 Task: Research Airbnb options in Warrnambool, Australia from 2nd December, 2023 to 6th December, 2023 for 2 adults.1  bedroom having 1 bed and 1 bathroom. Property type can be hotel. Amenities needed are: washing machine. Look for 3 properties as per requirement.
Action: Mouse moved to (549, 122)
Screenshot: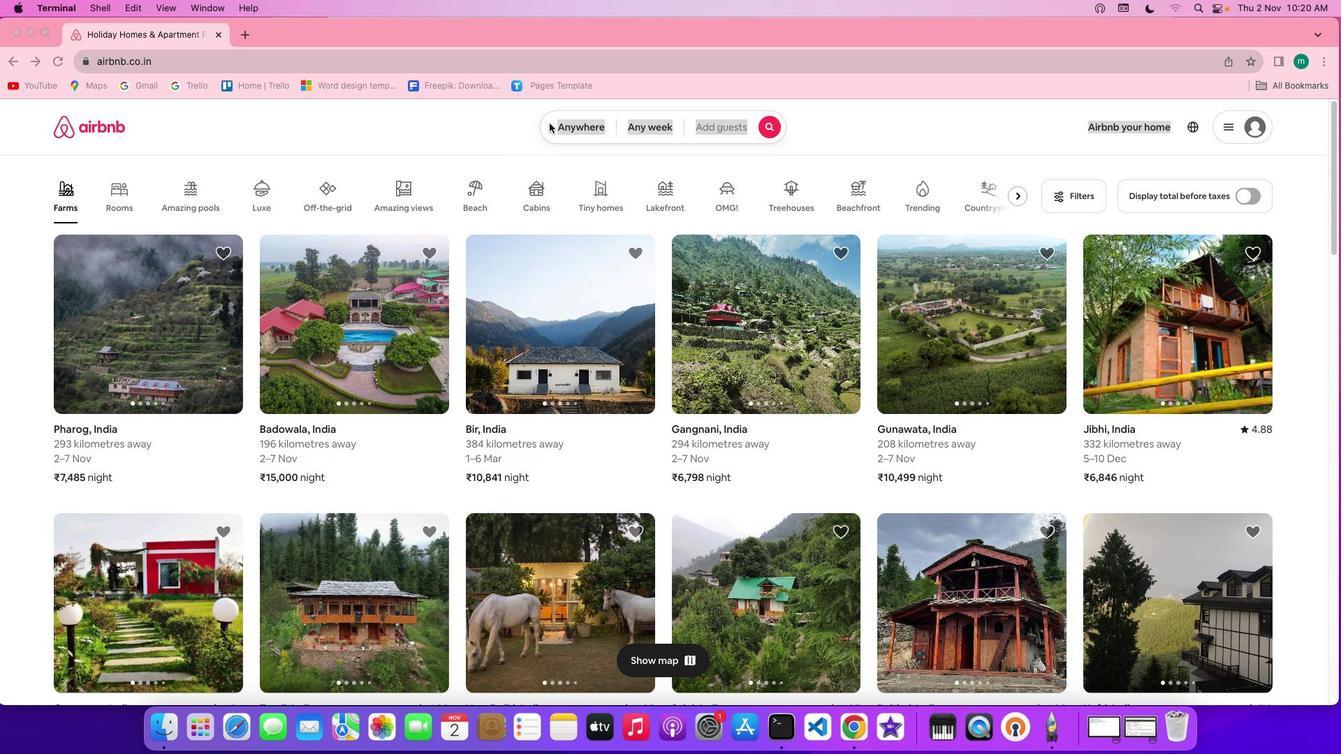 
Action: Mouse pressed left at (549, 122)
Screenshot: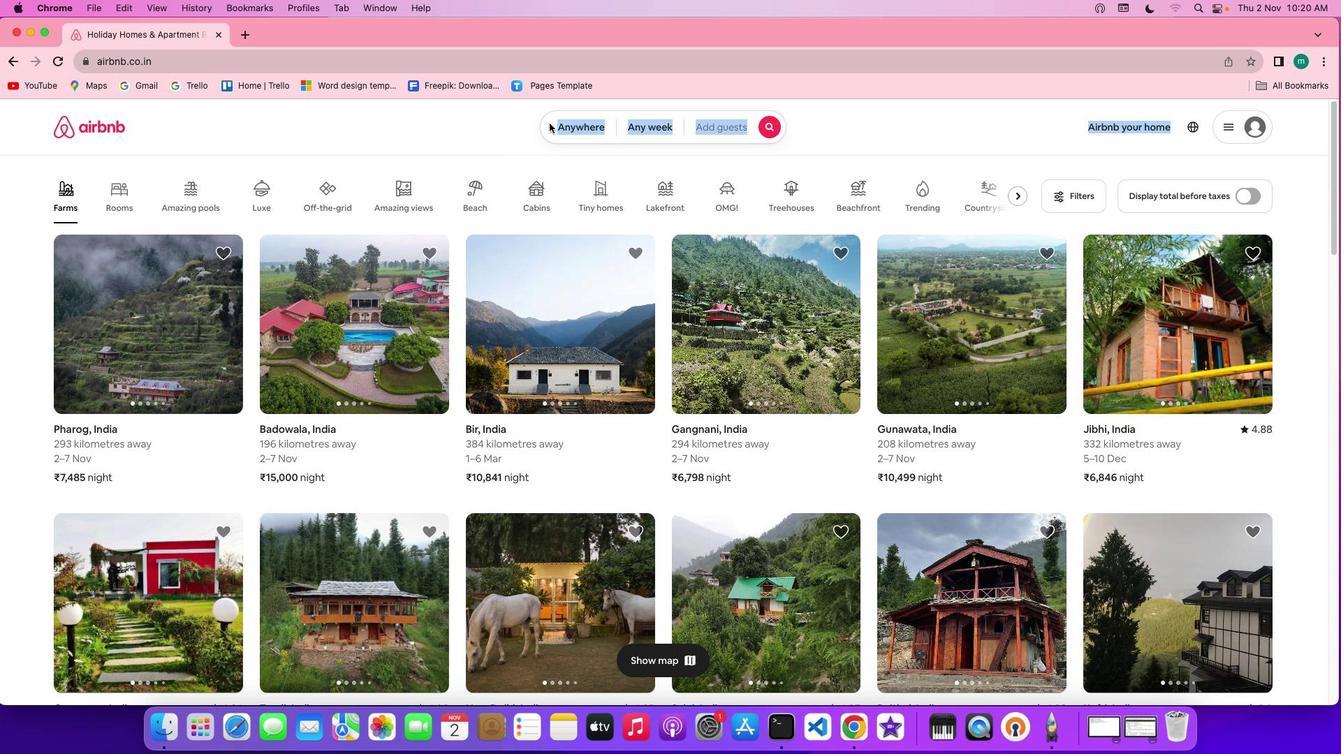 
Action: Mouse pressed left at (549, 122)
Screenshot: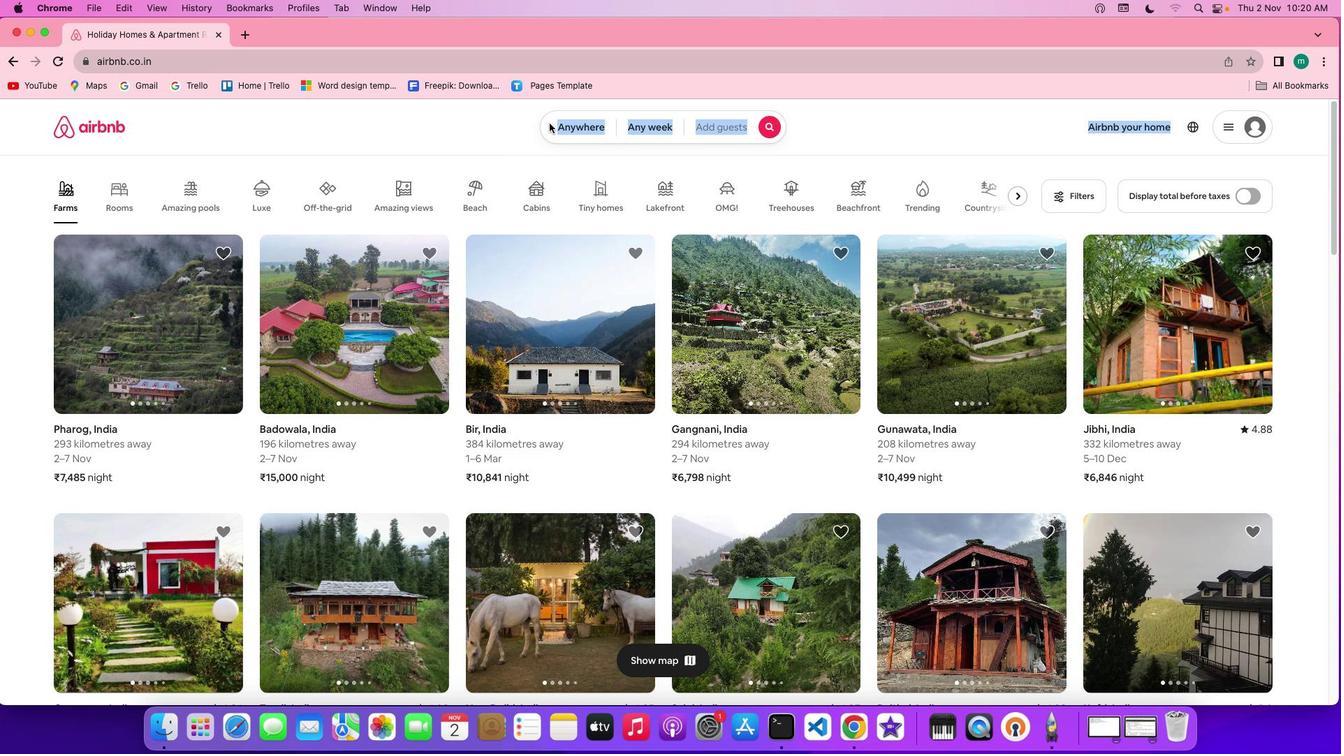 
Action: Mouse moved to (526, 178)
Screenshot: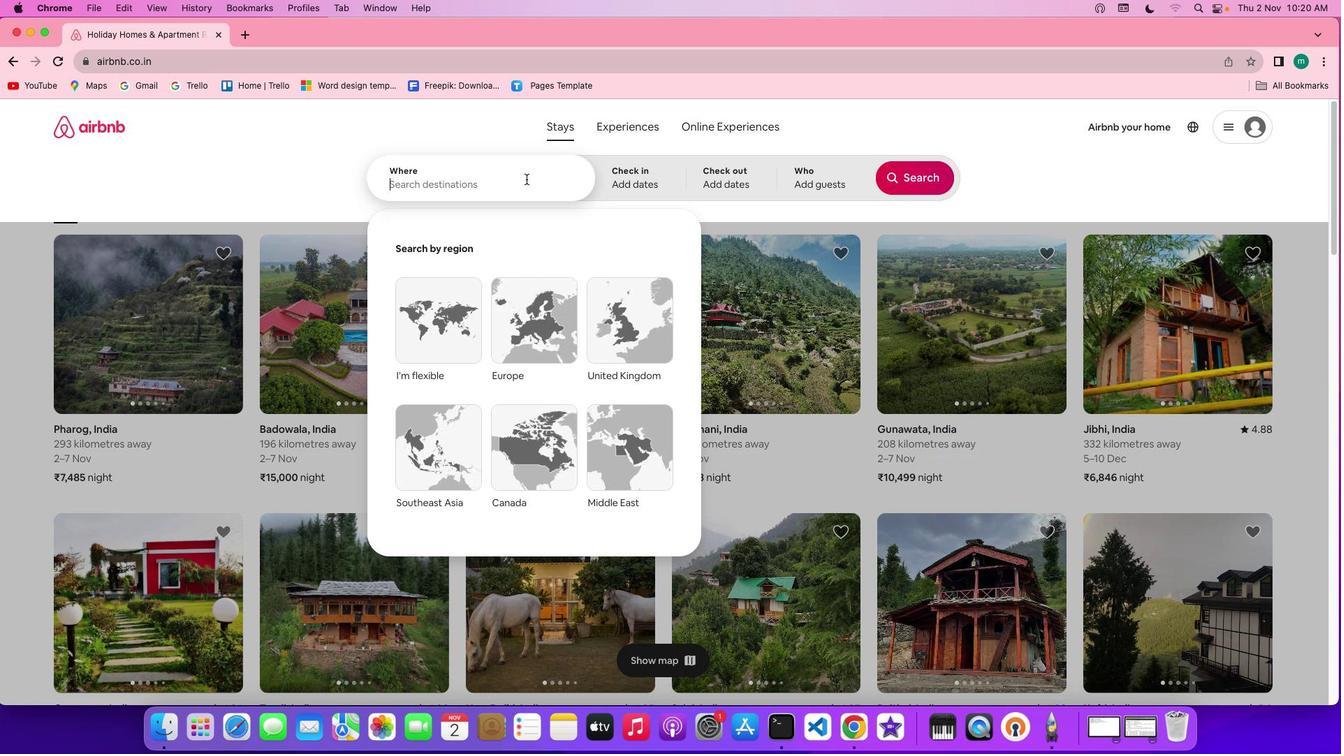 
Action: Mouse pressed left at (526, 178)
Screenshot: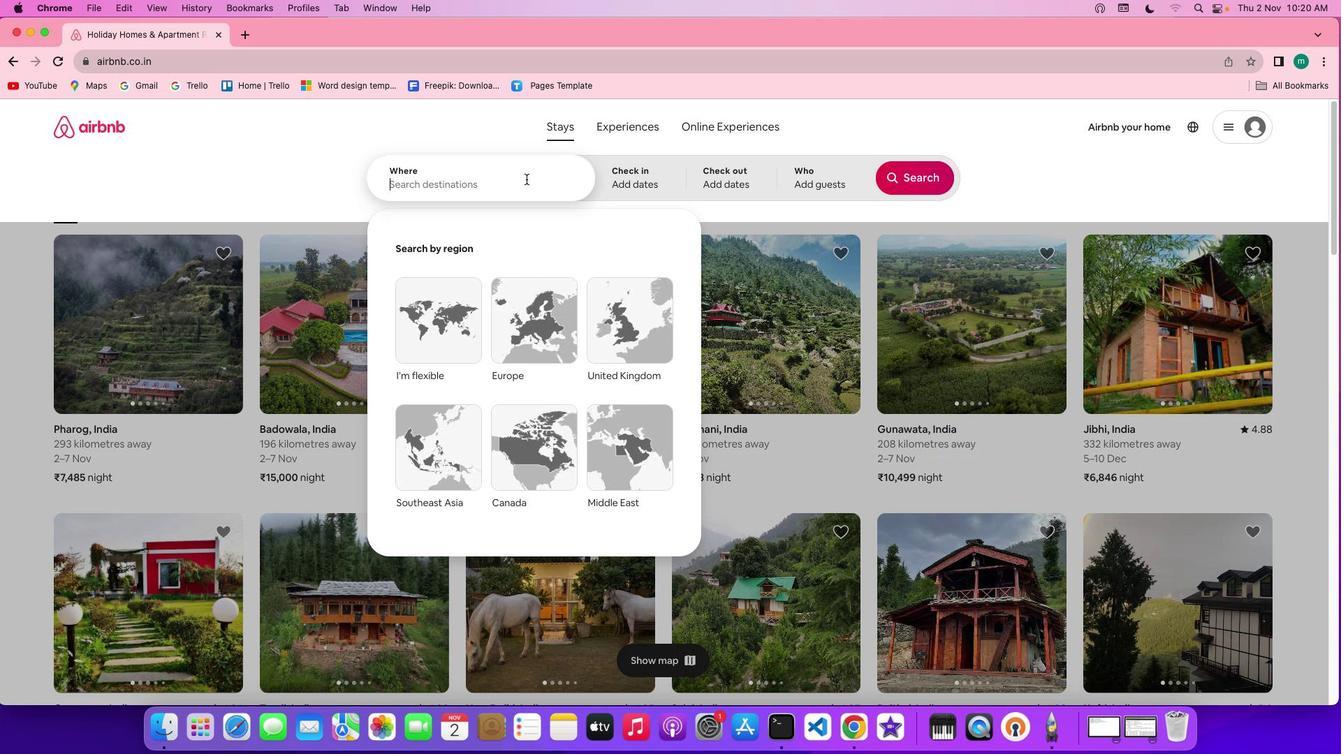 
Action: Key pressed Key.shift'W''a''r''r''n''a''m''b''o''o''l'','Key.spaceKey.shift'A''u''s''t''r''a''l''i''a'
Screenshot: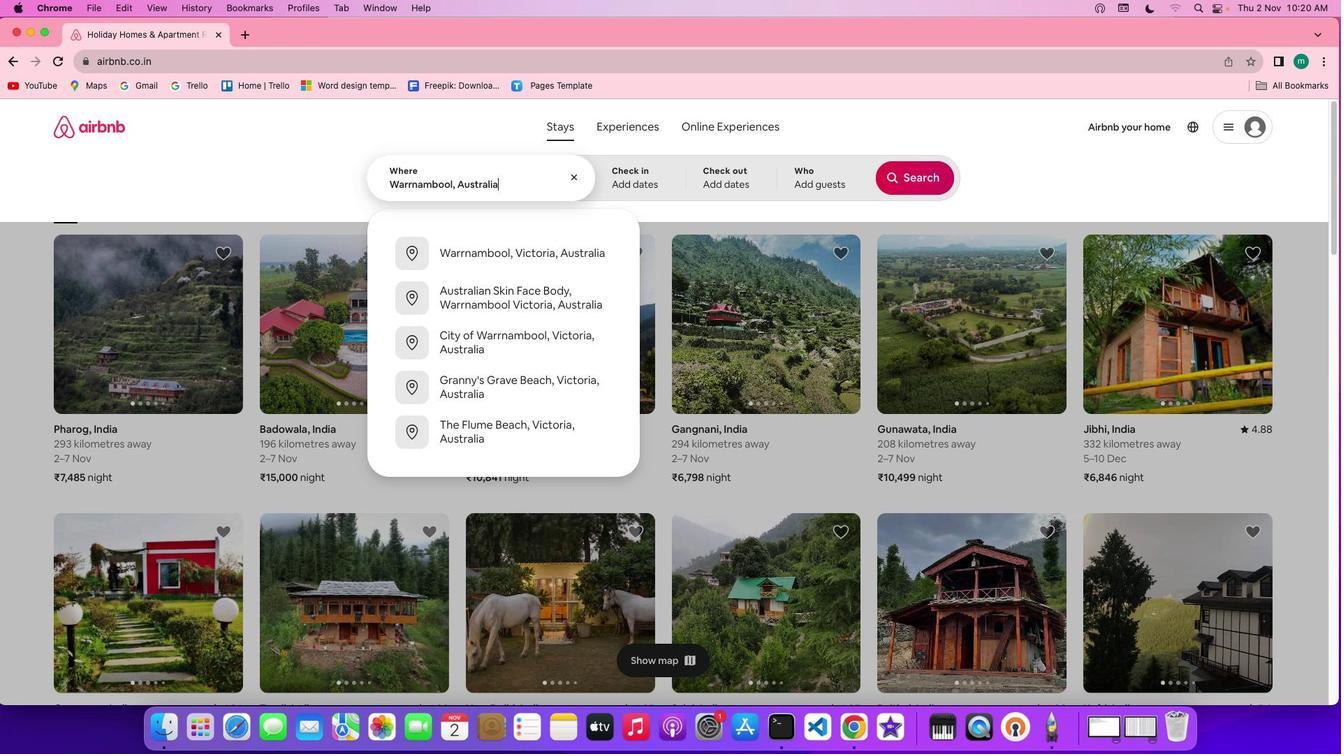 
Action: Mouse moved to (621, 170)
Screenshot: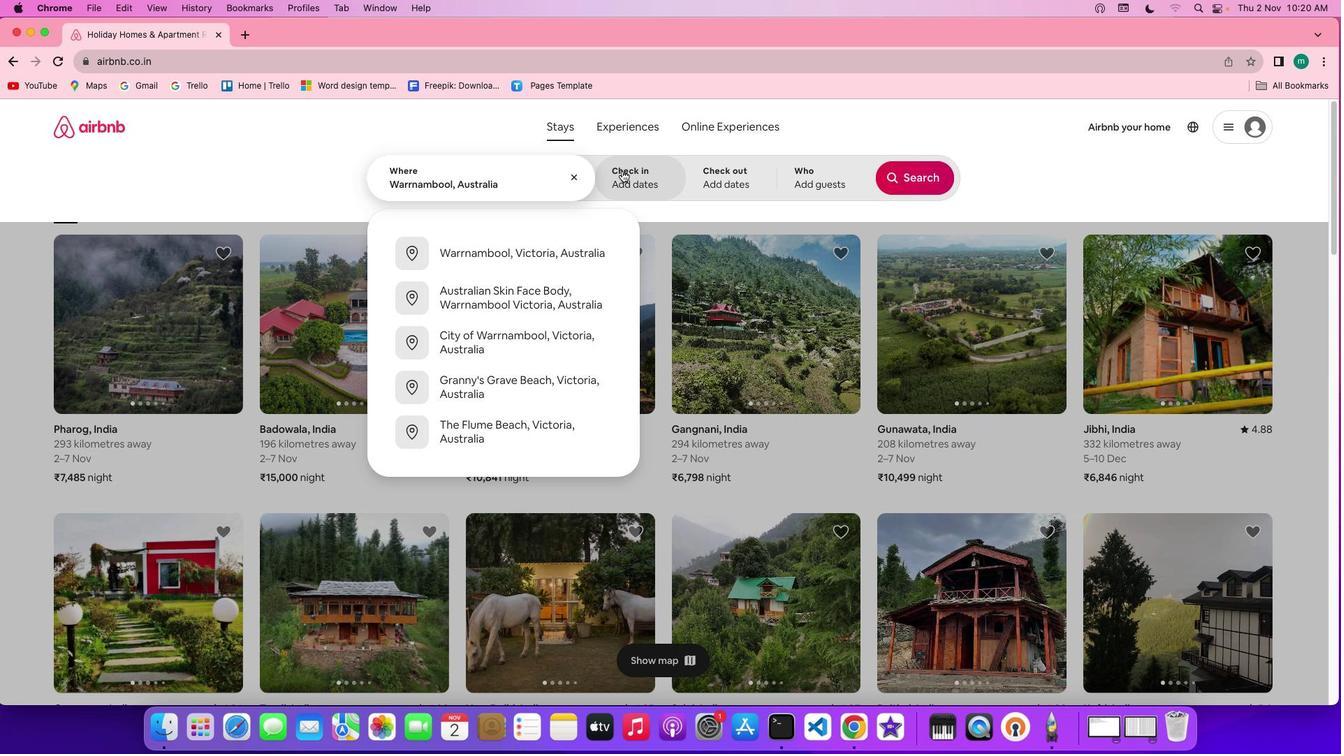 
Action: Mouse pressed left at (621, 170)
Screenshot: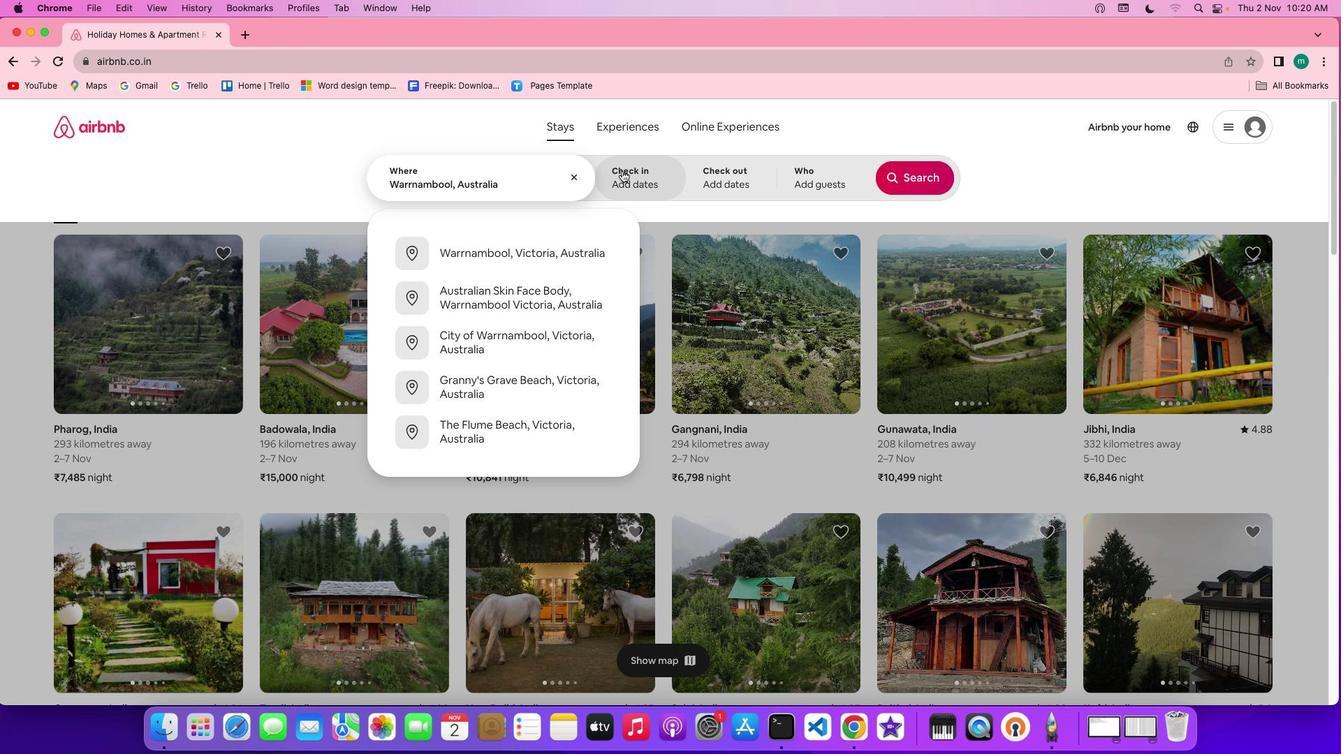 
Action: Mouse moved to (893, 355)
Screenshot: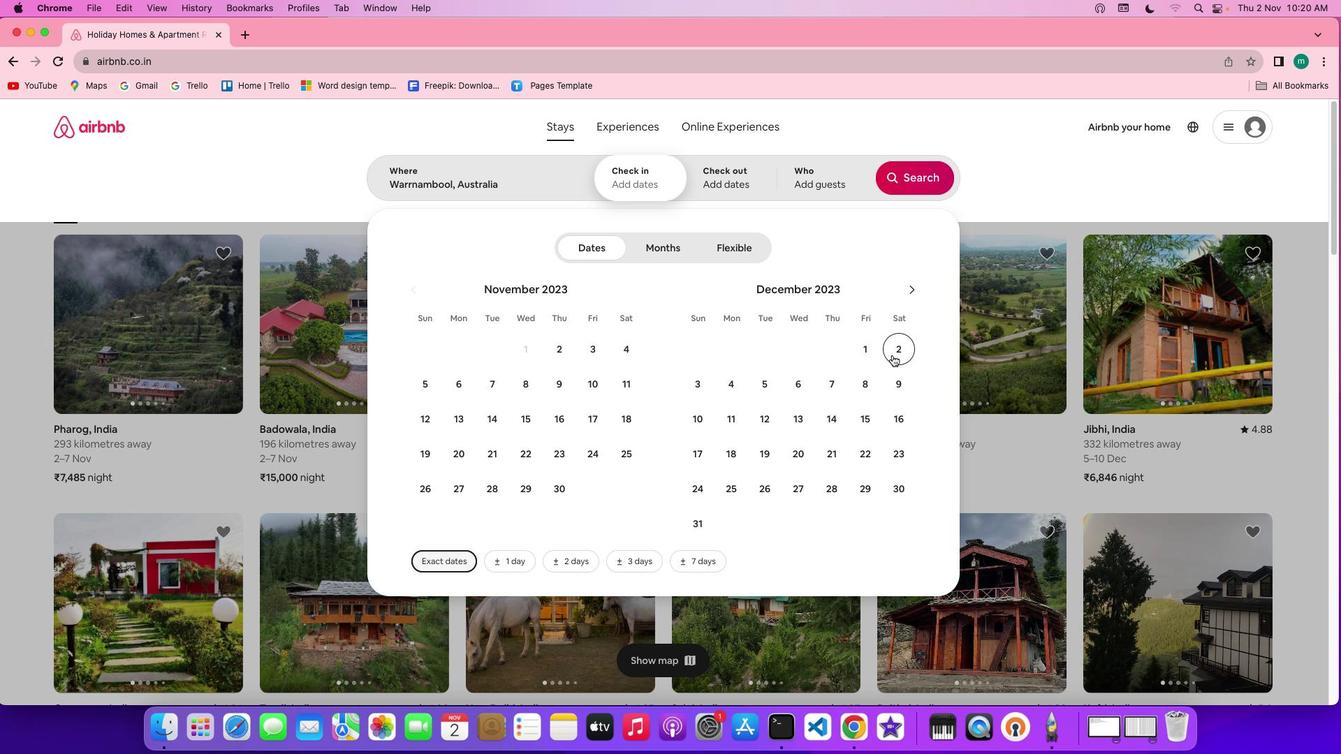 
Action: Mouse pressed left at (893, 355)
Screenshot: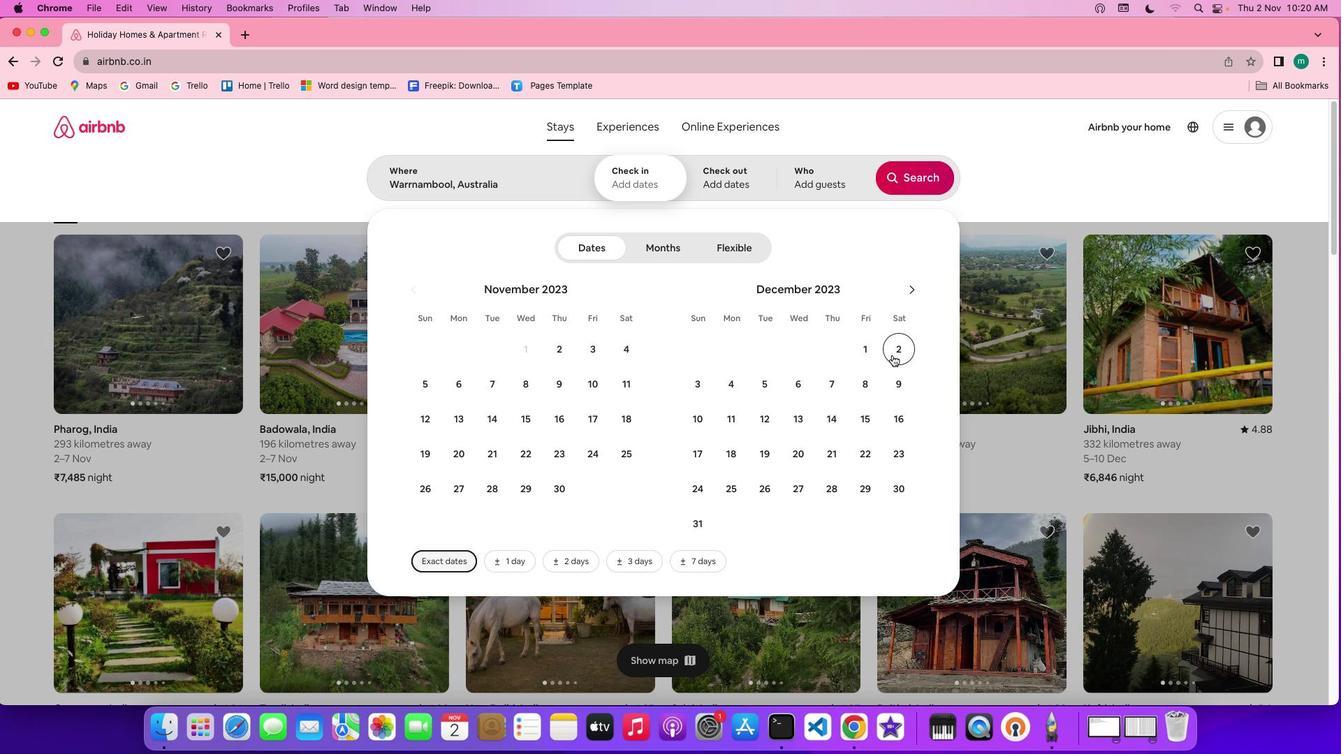 
Action: Mouse moved to (805, 380)
Screenshot: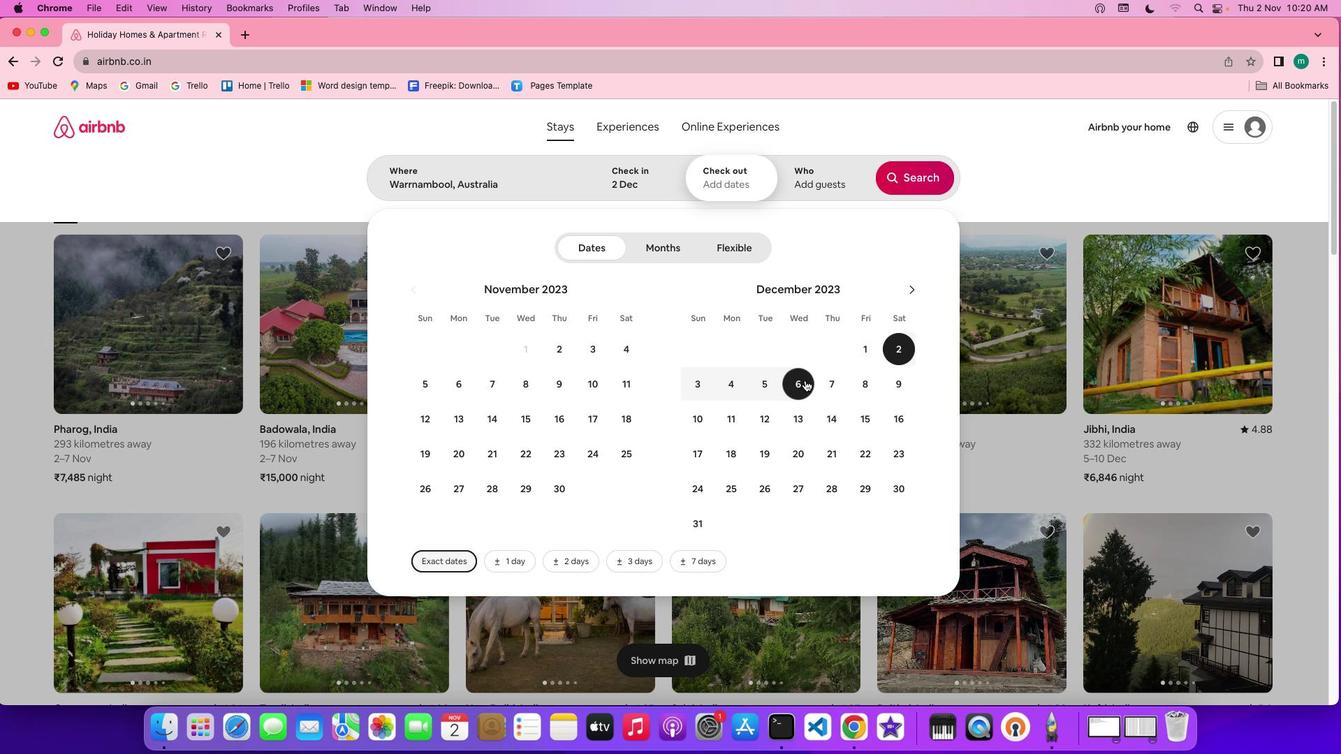 
Action: Mouse pressed left at (805, 380)
Screenshot: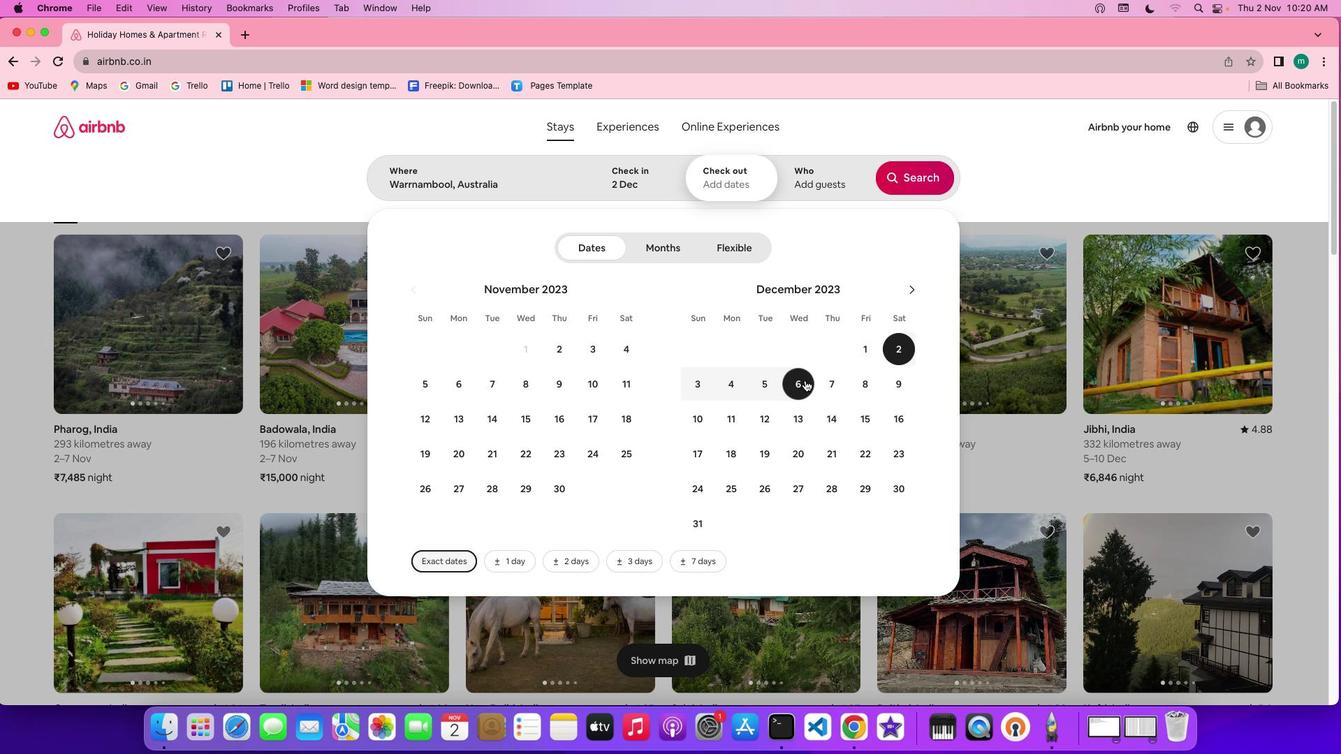 
Action: Mouse moved to (816, 180)
Screenshot: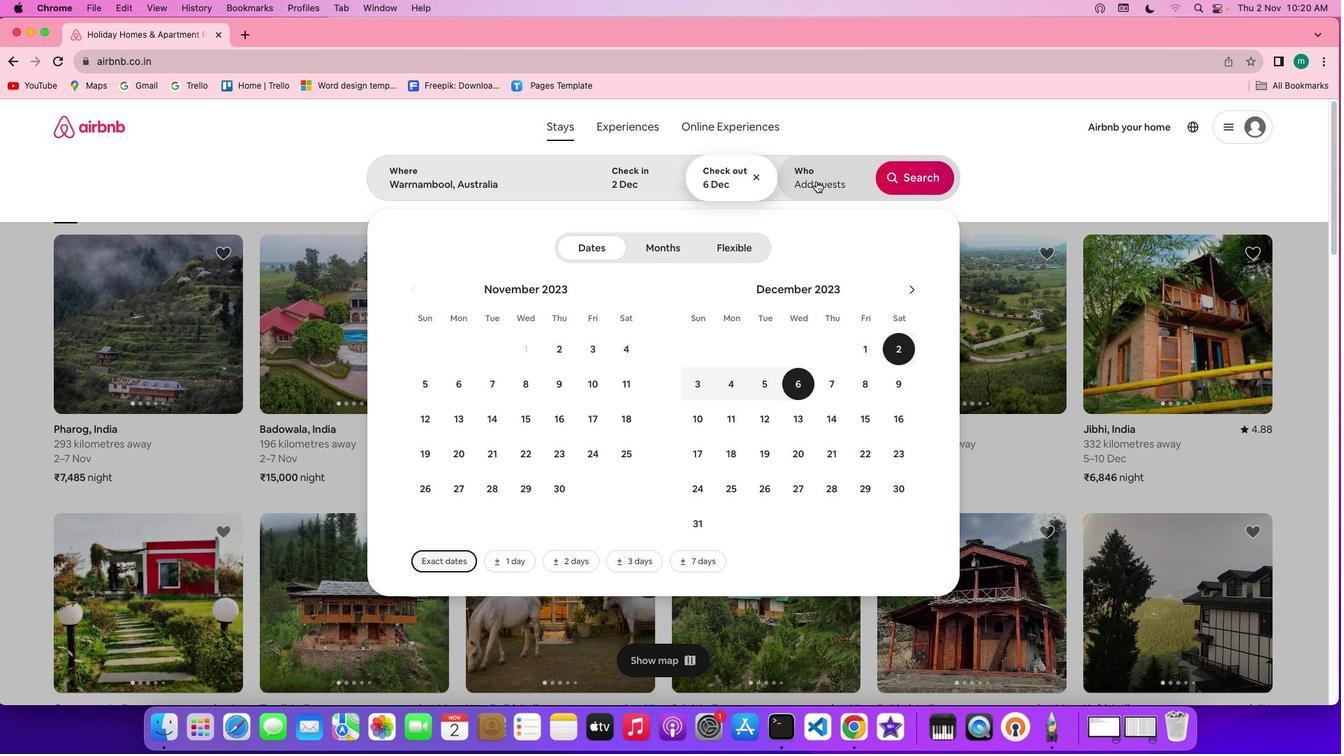 
Action: Mouse pressed left at (816, 180)
Screenshot: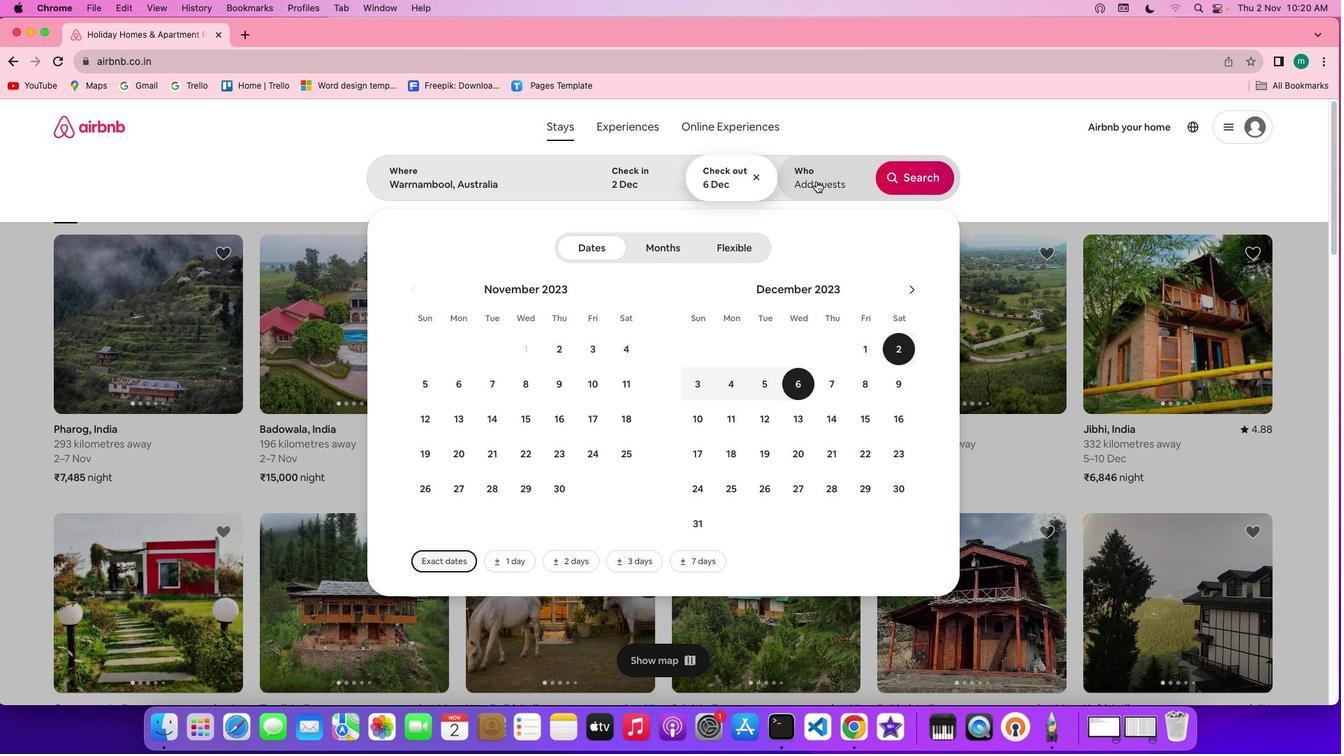 
Action: Mouse moved to (925, 256)
Screenshot: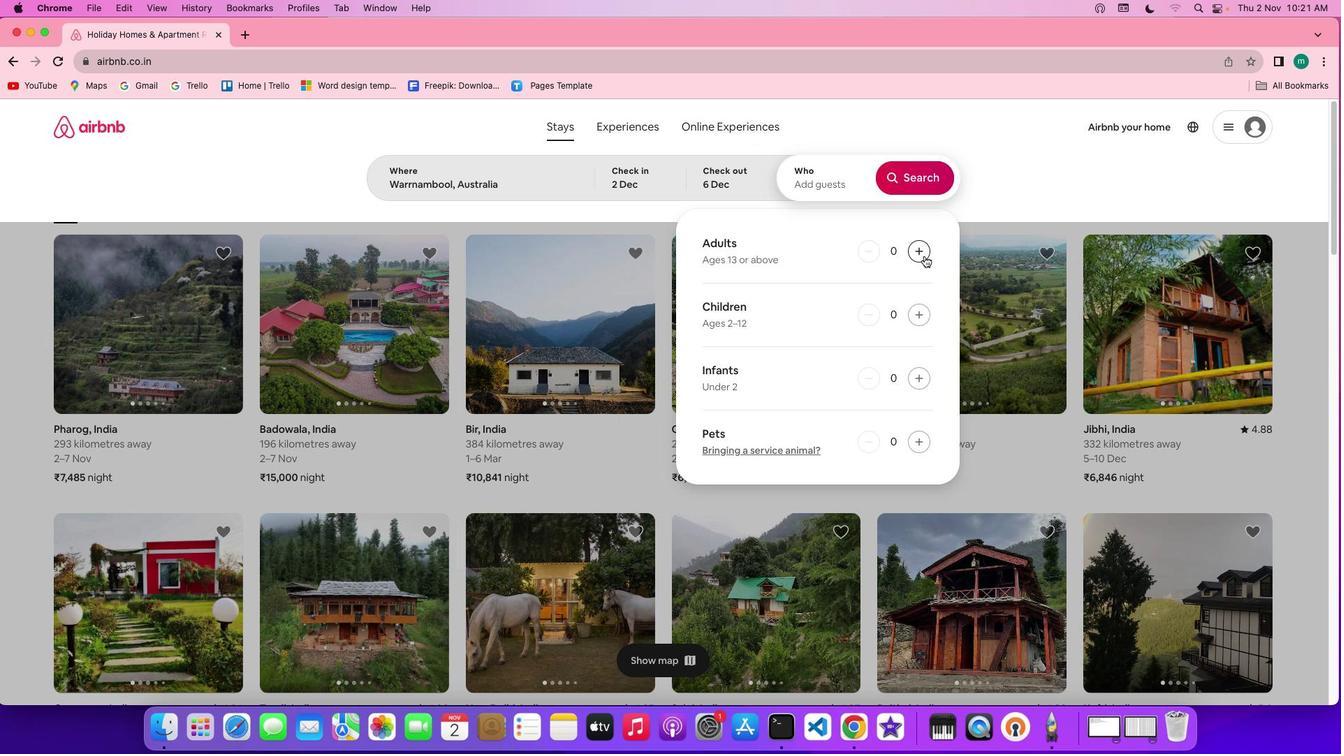 
Action: Mouse pressed left at (925, 256)
Screenshot: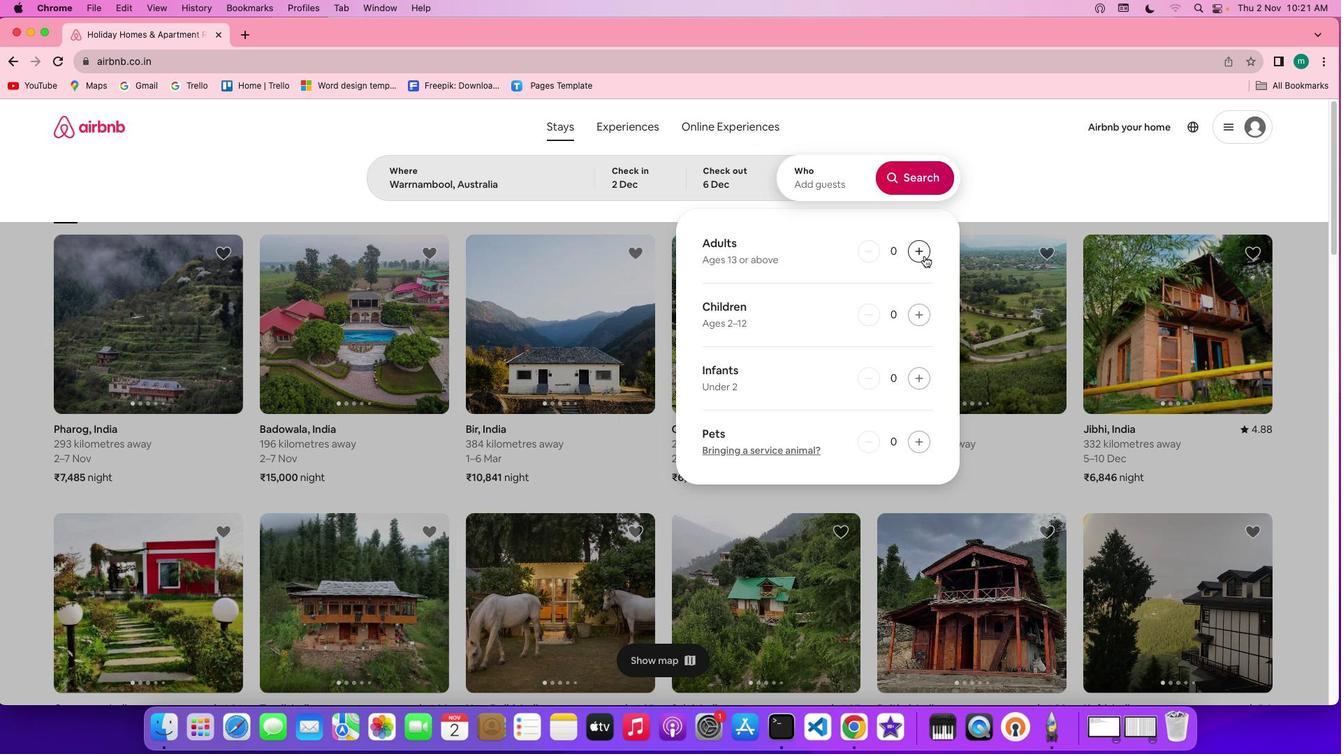 
Action: Mouse pressed left at (925, 256)
Screenshot: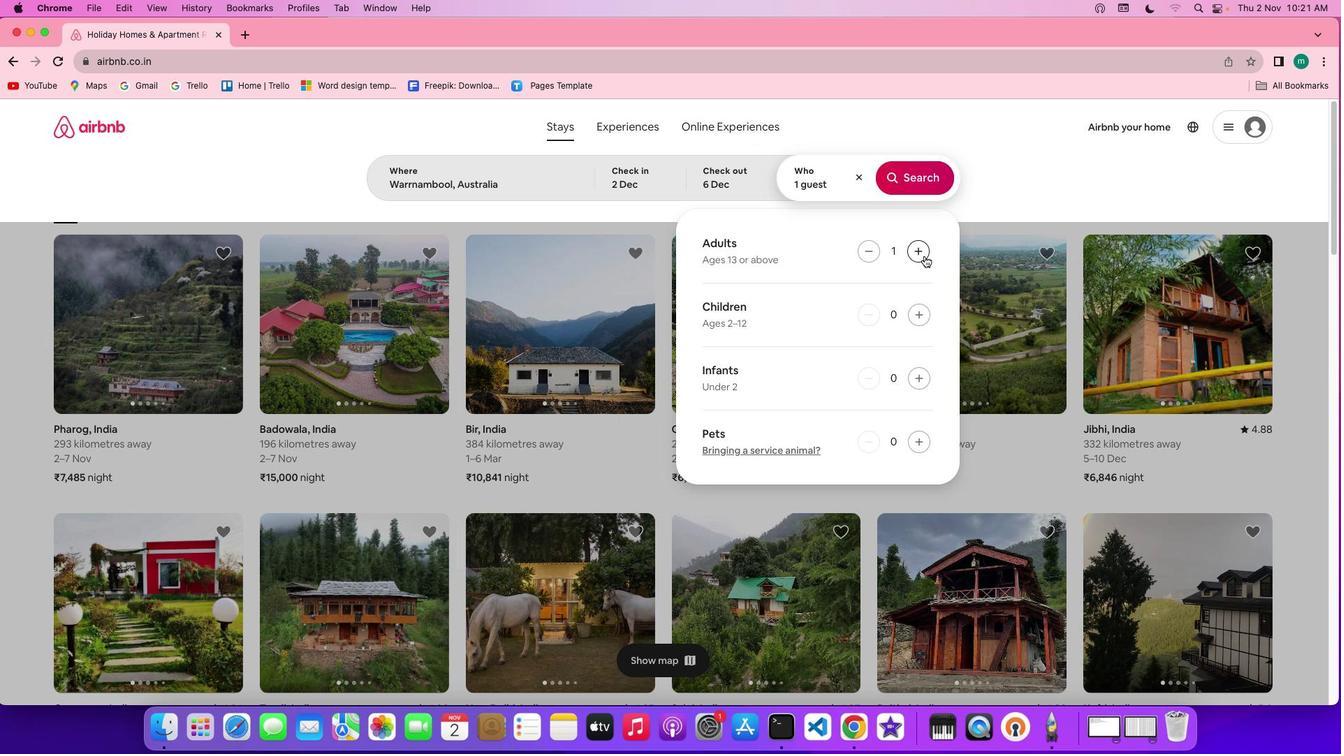 
Action: Mouse moved to (932, 171)
Screenshot: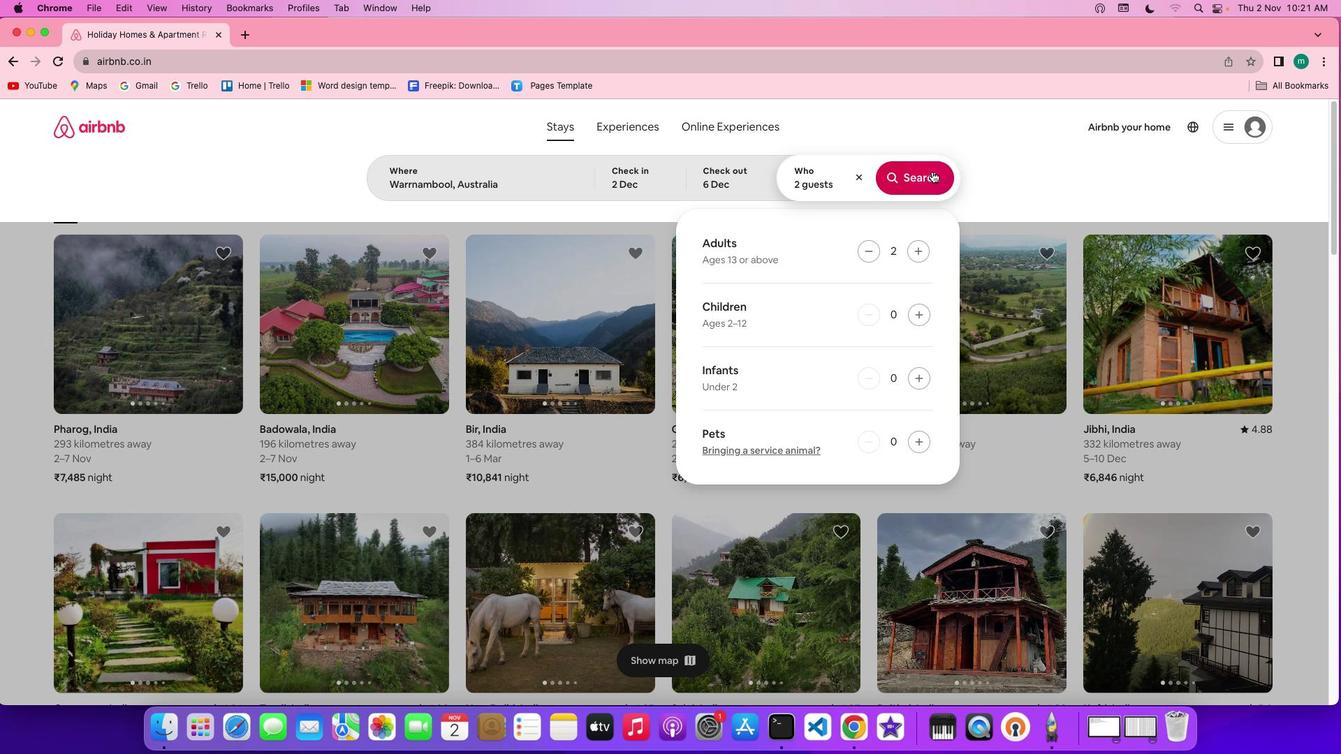 
Action: Mouse pressed left at (932, 171)
Screenshot: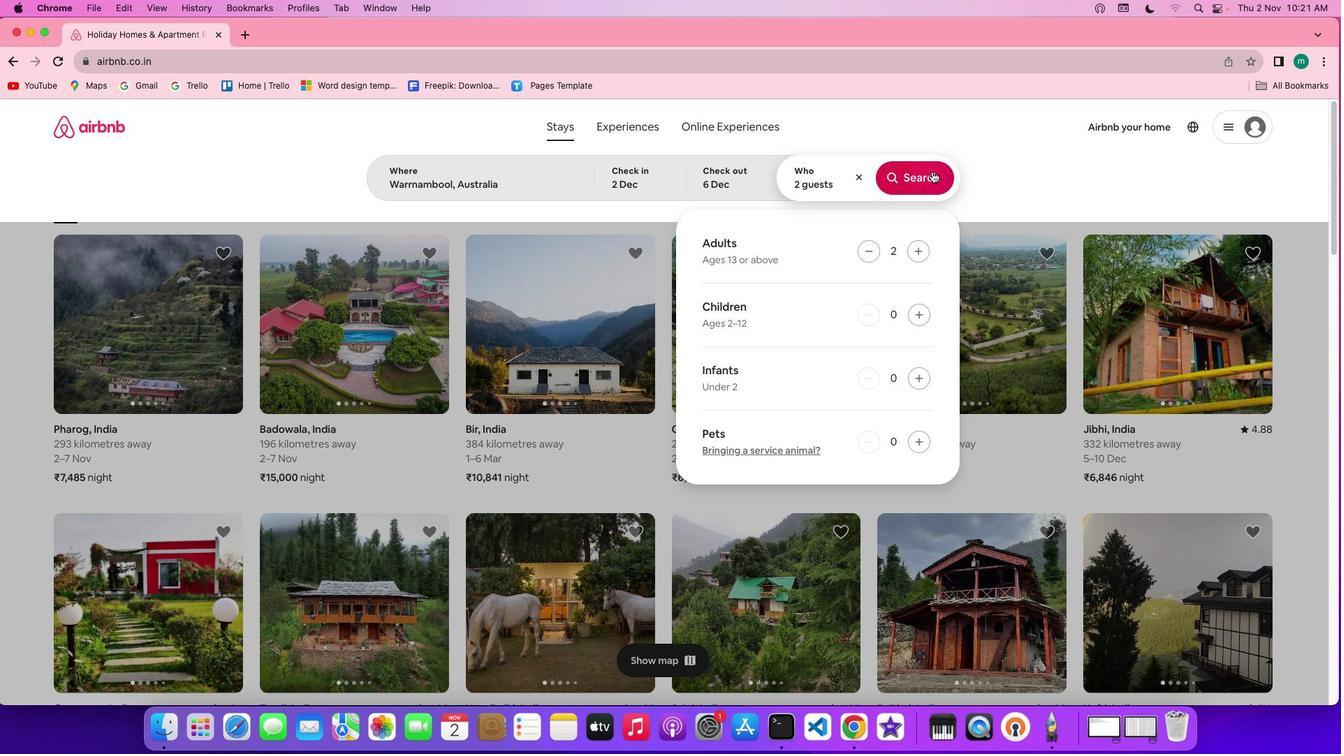 
Action: Mouse moved to (1106, 178)
Screenshot: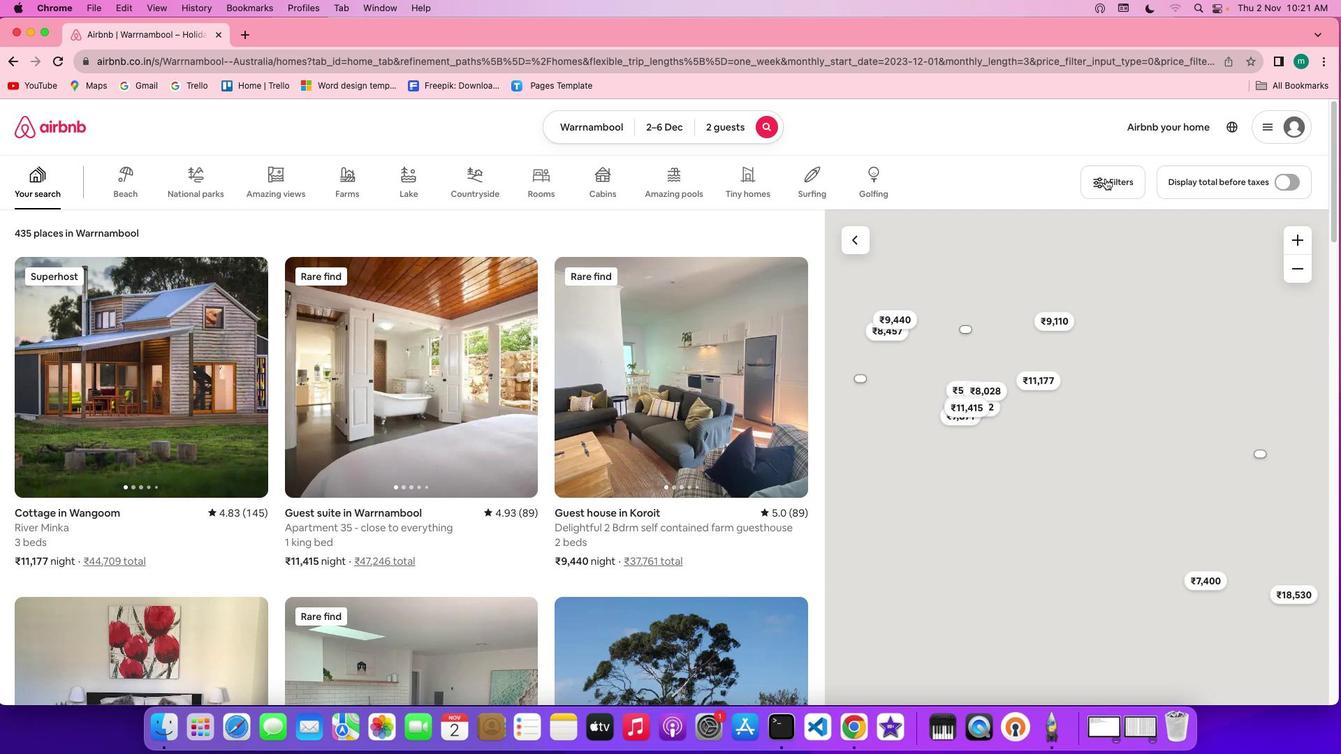 
Action: Mouse pressed left at (1106, 178)
Screenshot: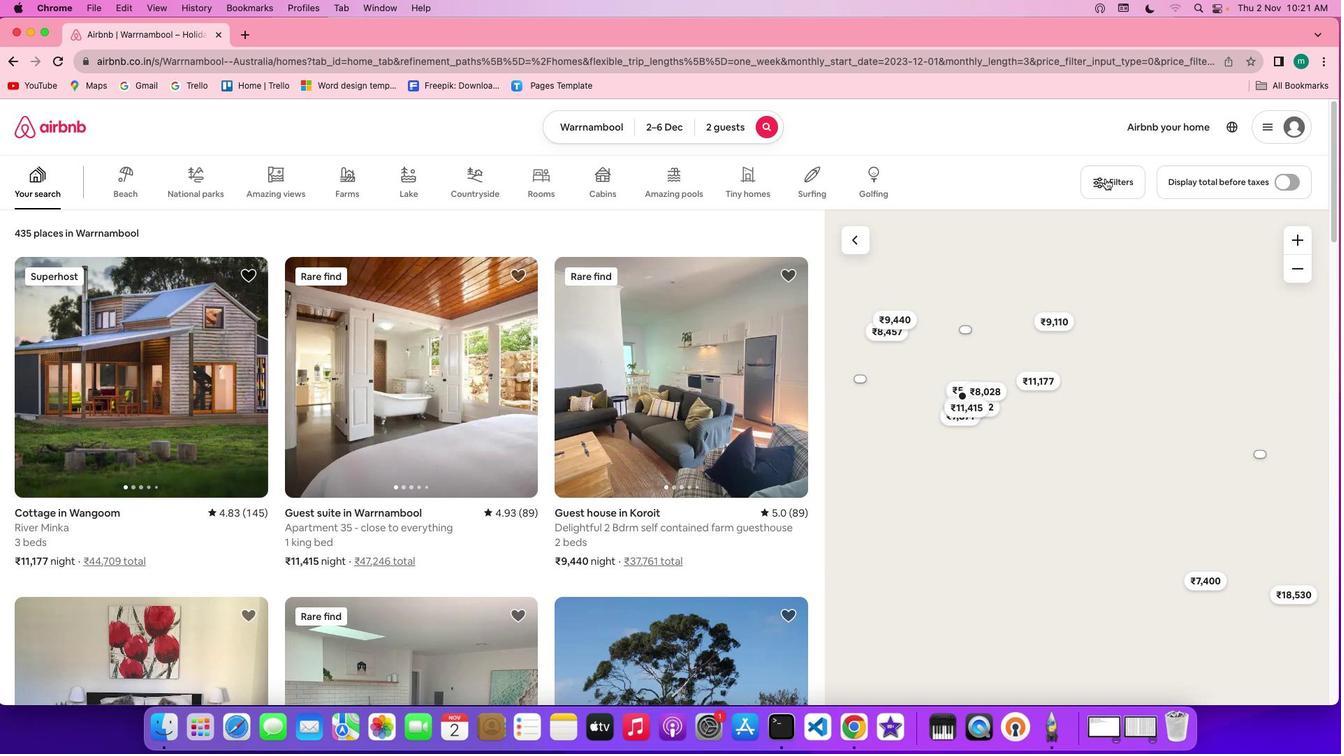 
Action: Mouse moved to (770, 312)
Screenshot: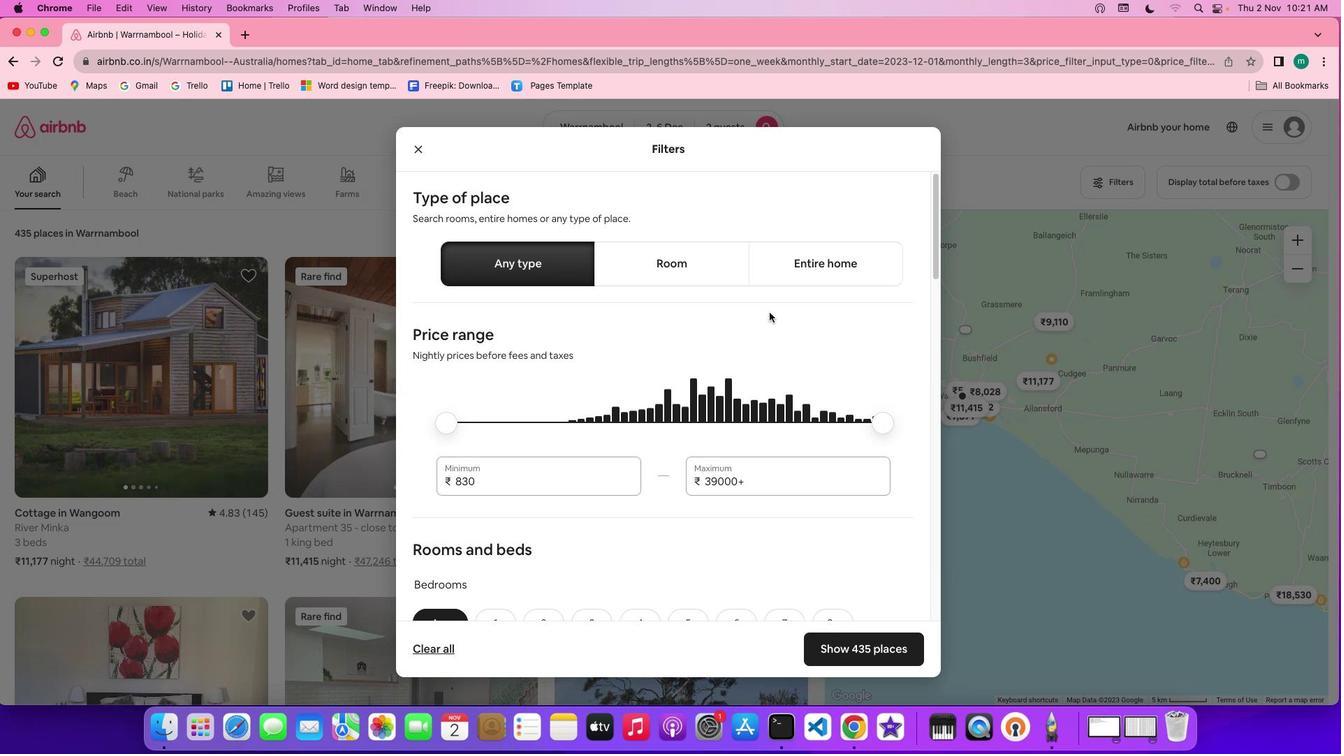 
Action: Mouse scrolled (770, 312) with delta (0, 0)
Screenshot: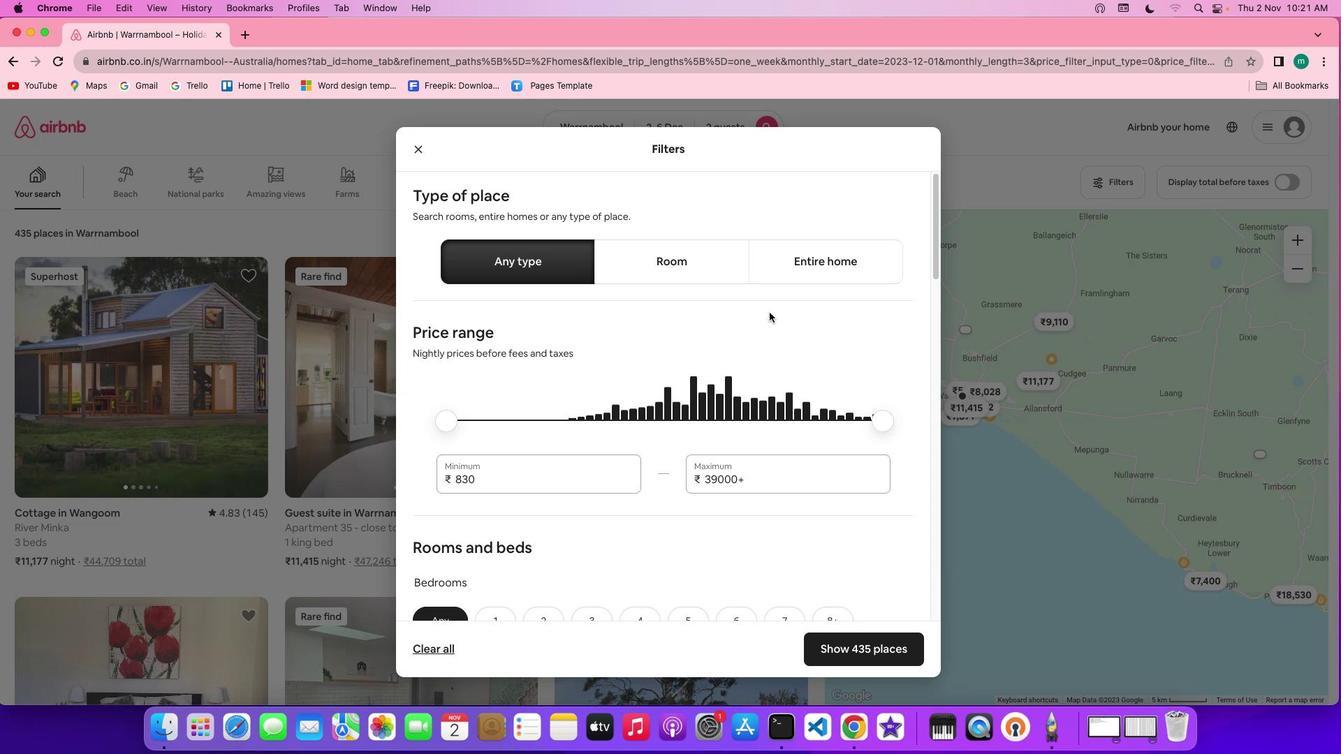 
Action: Mouse scrolled (770, 312) with delta (0, 0)
Screenshot: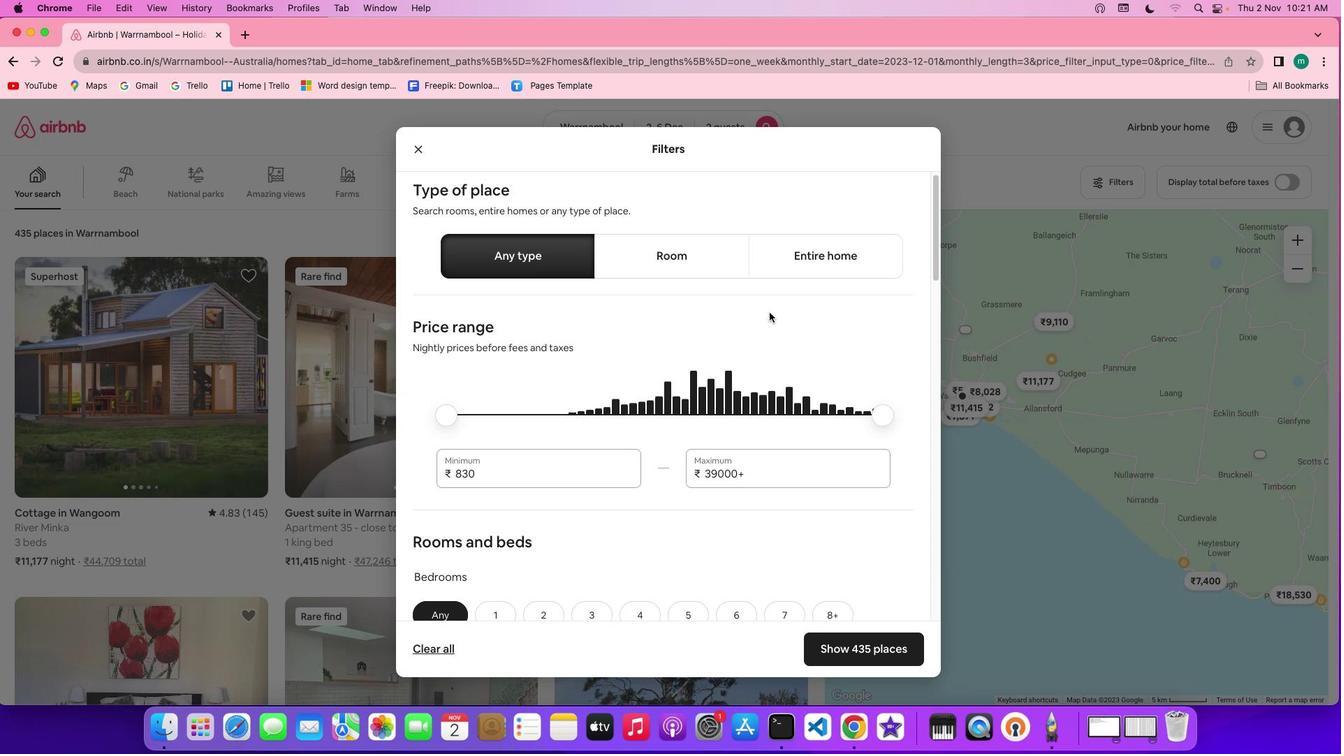 
Action: Mouse scrolled (770, 312) with delta (0, -1)
Screenshot: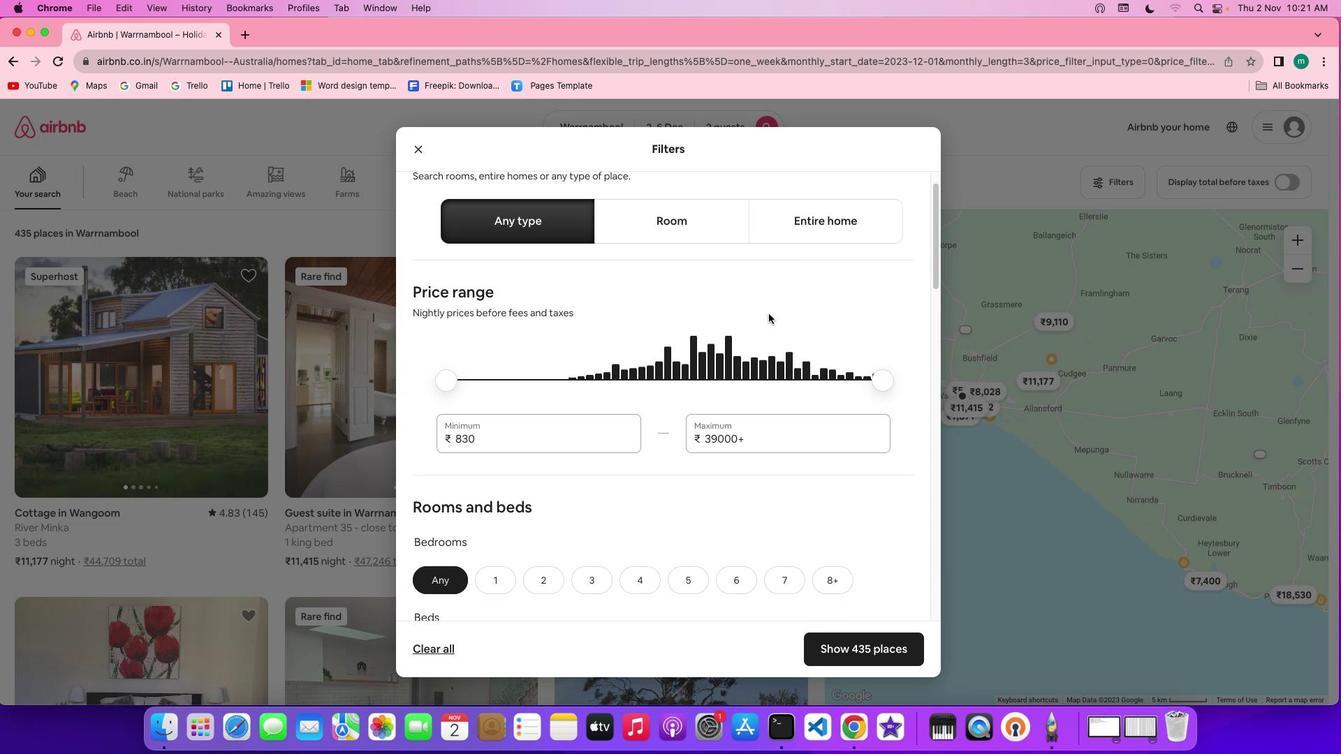 
Action: Mouse moved to (768, 314)
Screenshot: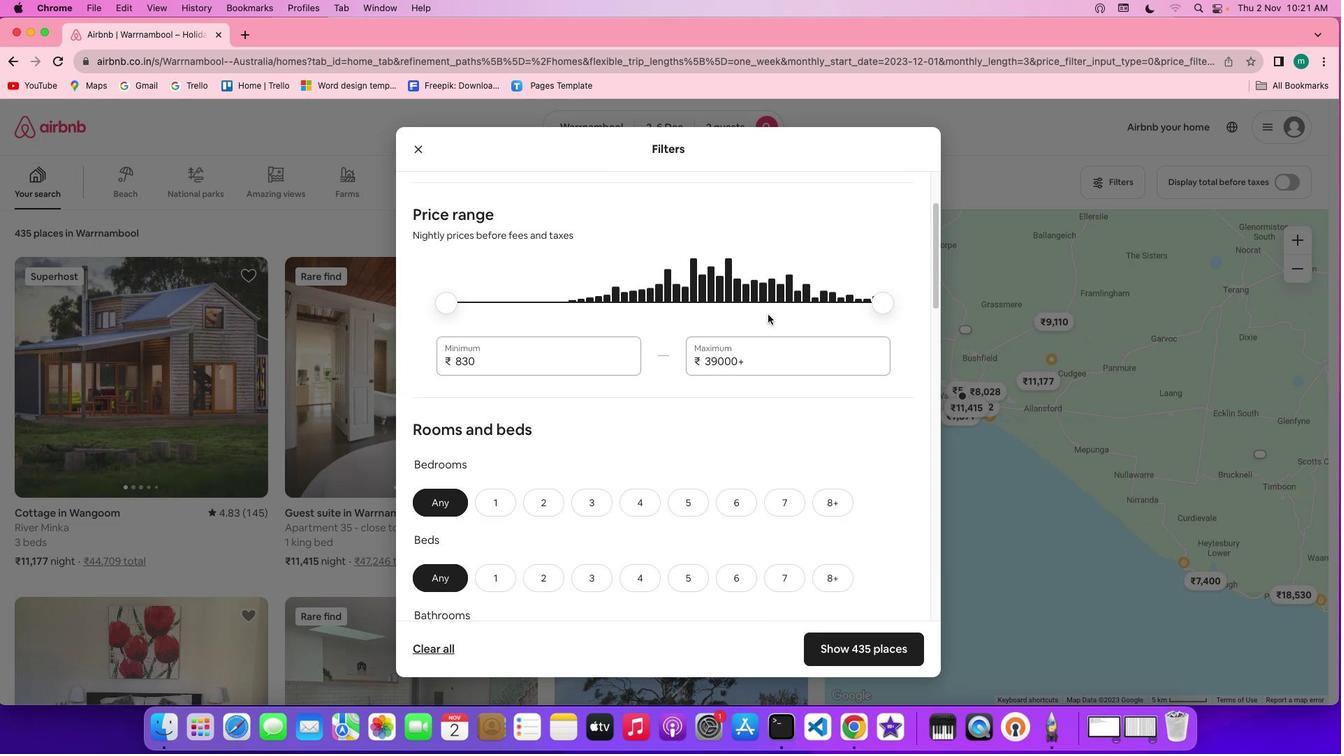 
Action: Mouse scrolled (768, 314) with delta (0, 0)
Screenshot: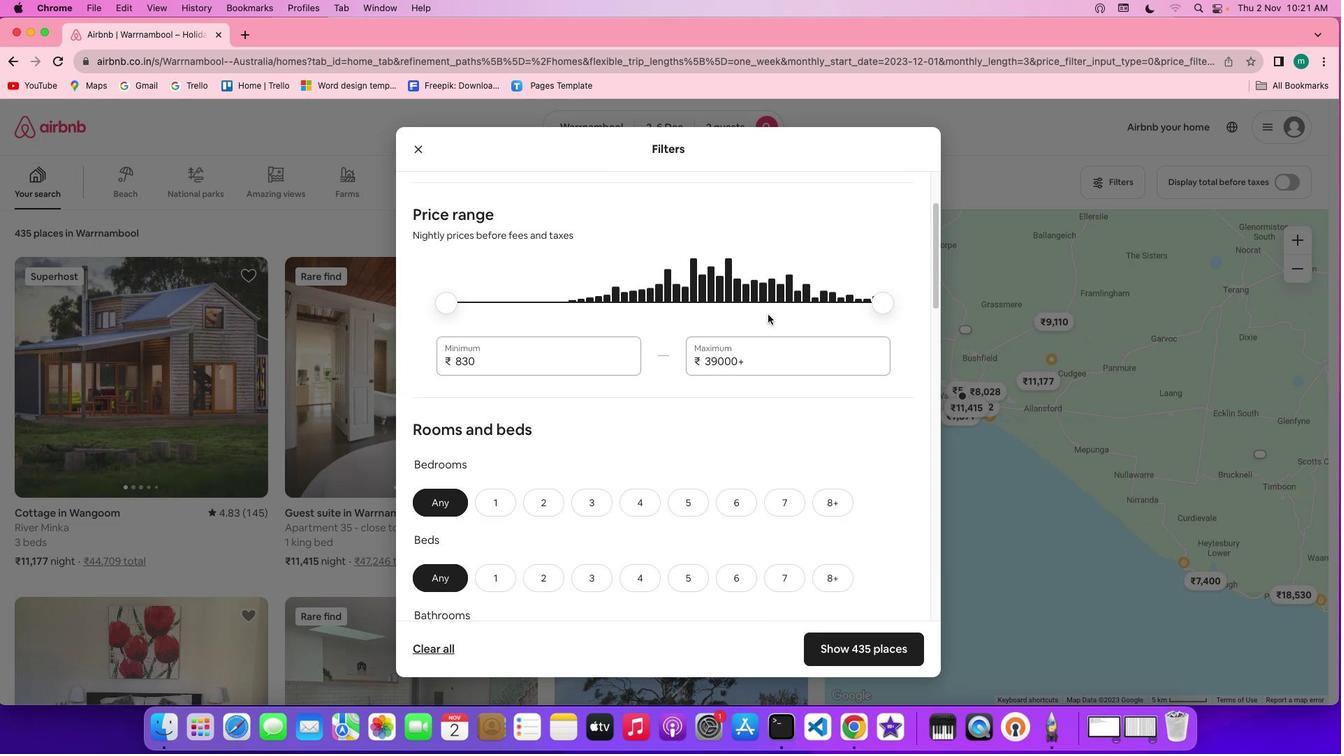 
Action: Mouse moved to (766, 317)
Screenshot: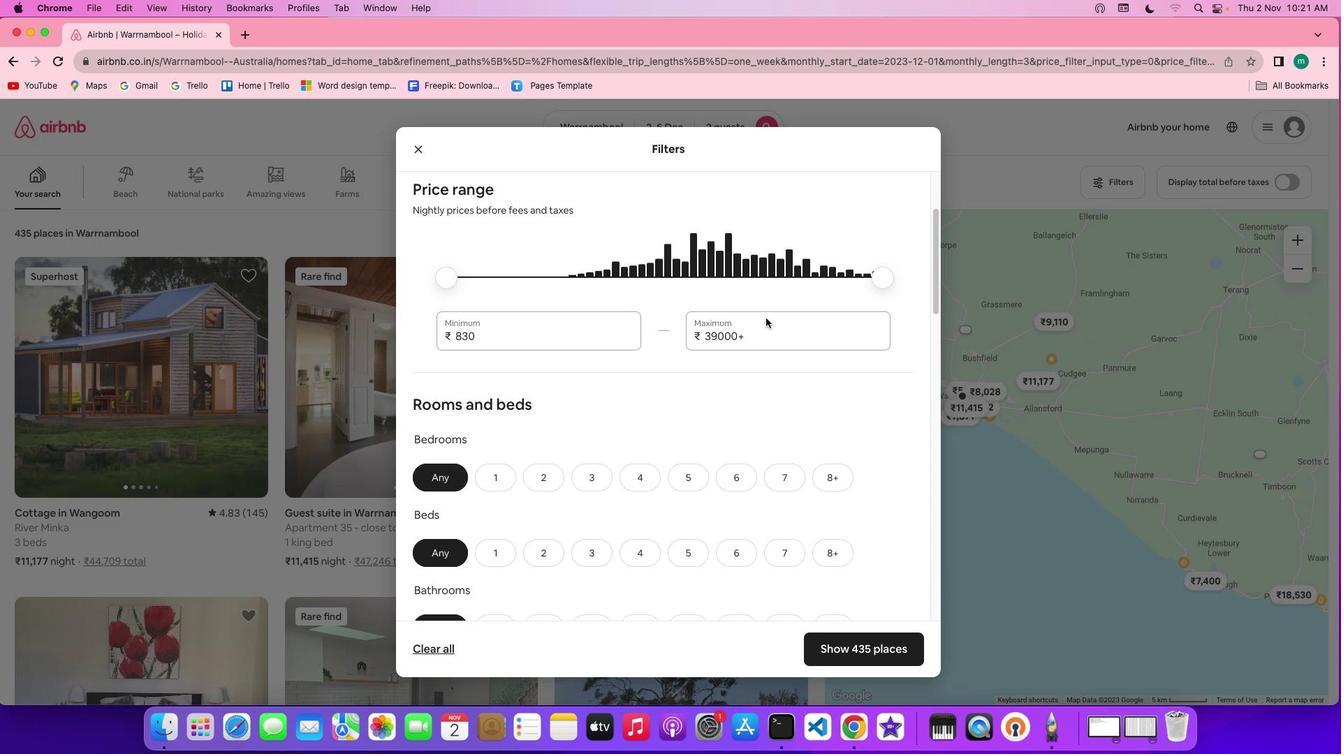 
Action: Mouse scrolled (766, 317) with delta (0, 0)
Screenshot: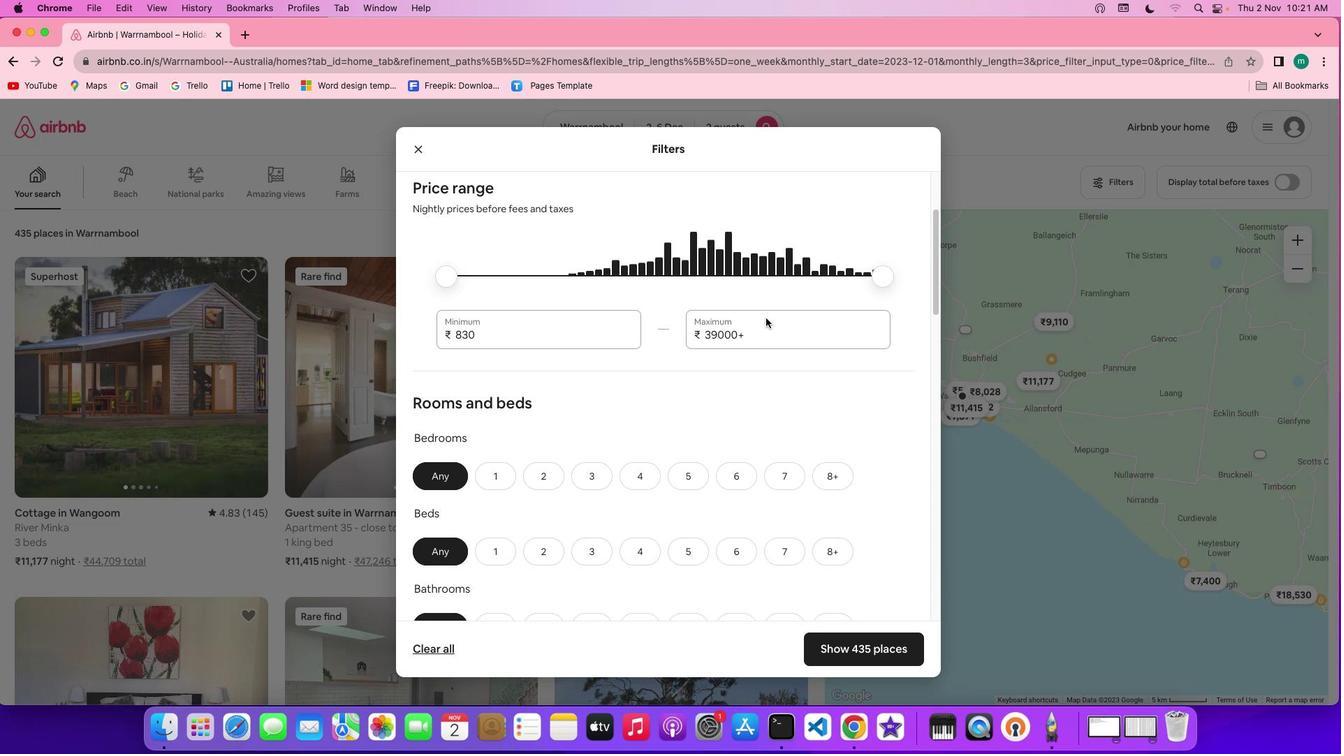 
Action: Mouse scrolled (766, 317) with delta (0, 0)
Screenshot: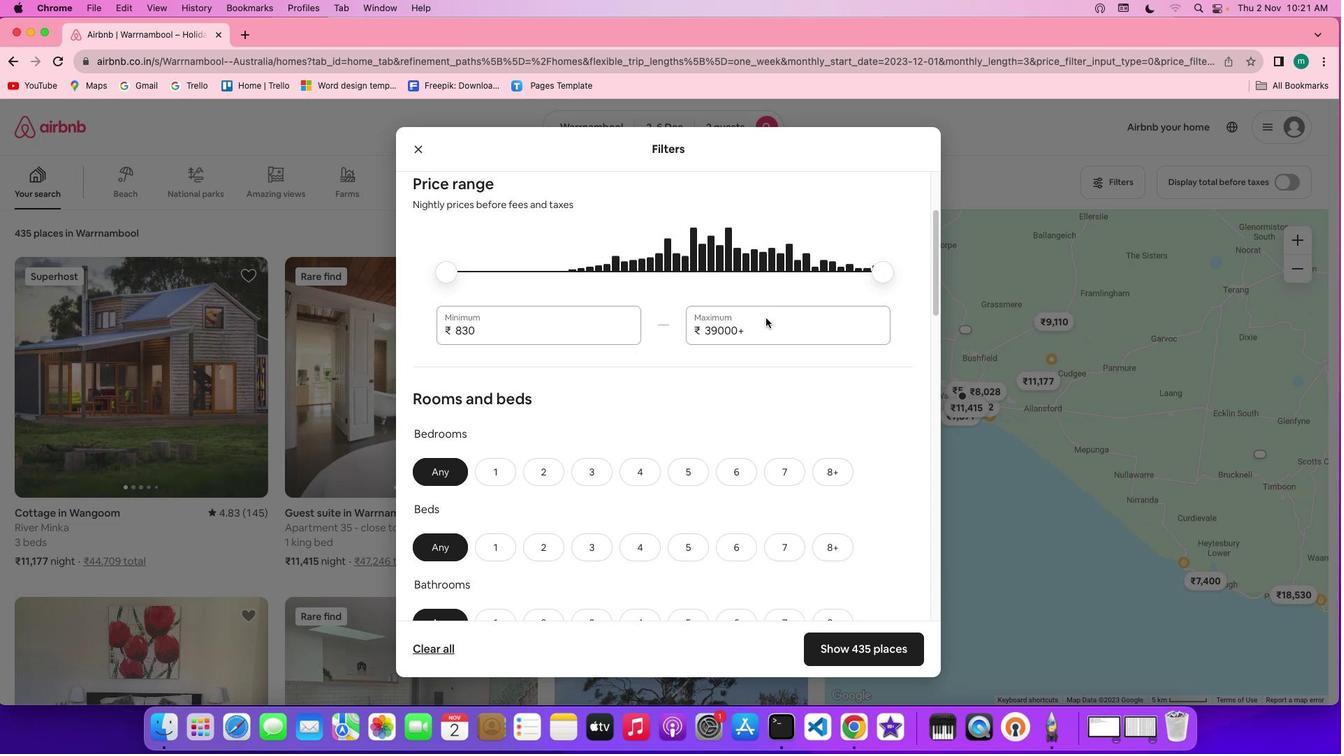
Action: Mouse scrolled (766, 317) with delta (0, 0)
Screenshot: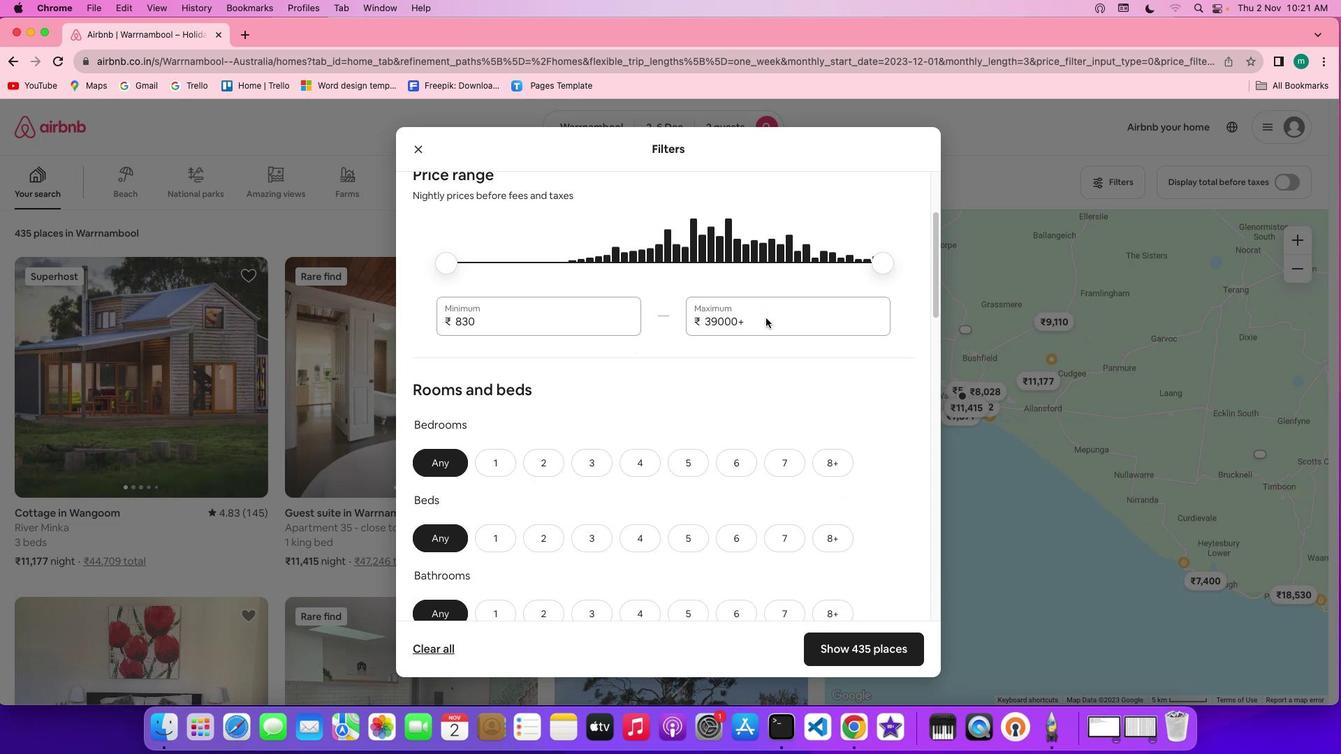 
Action: Mouse scrolled (766, 317) with delta (0, 0)
Screenshot: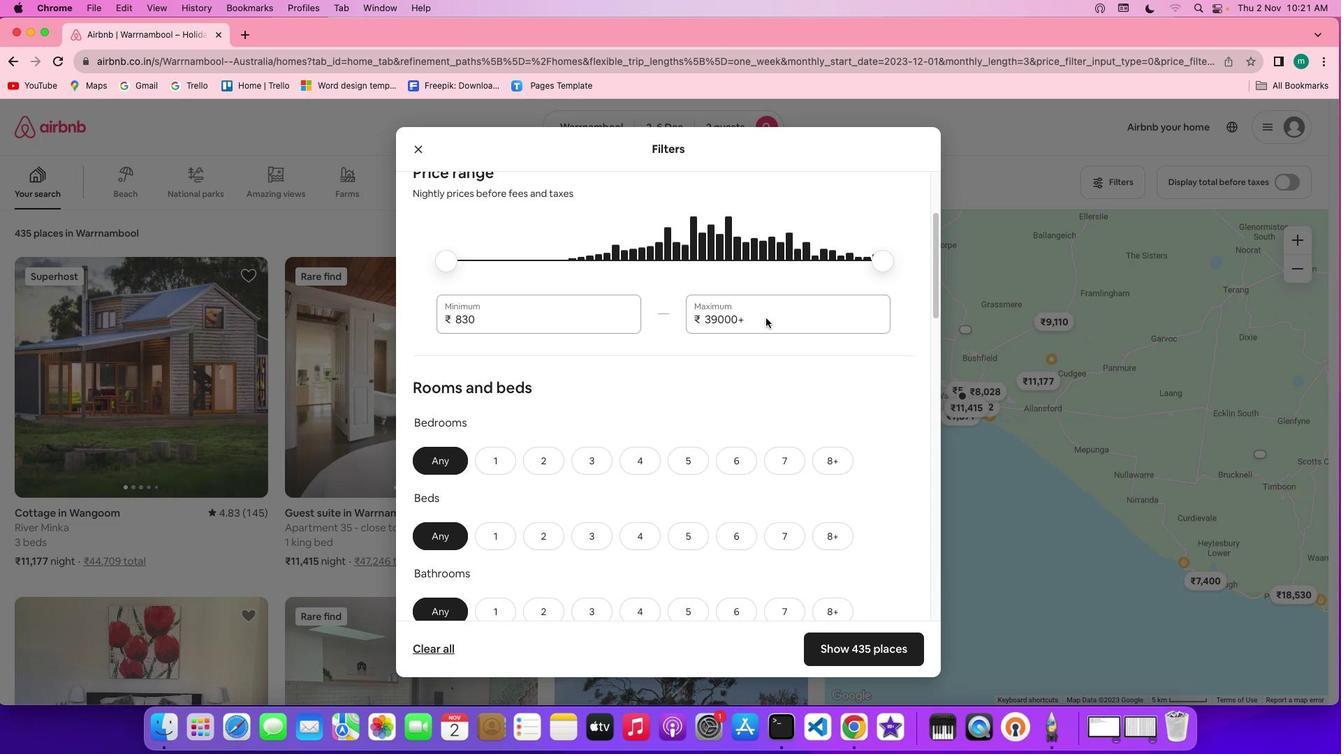 
Action: Mouse scrolled (766, 317) with delta (0, 0)
Screenshot: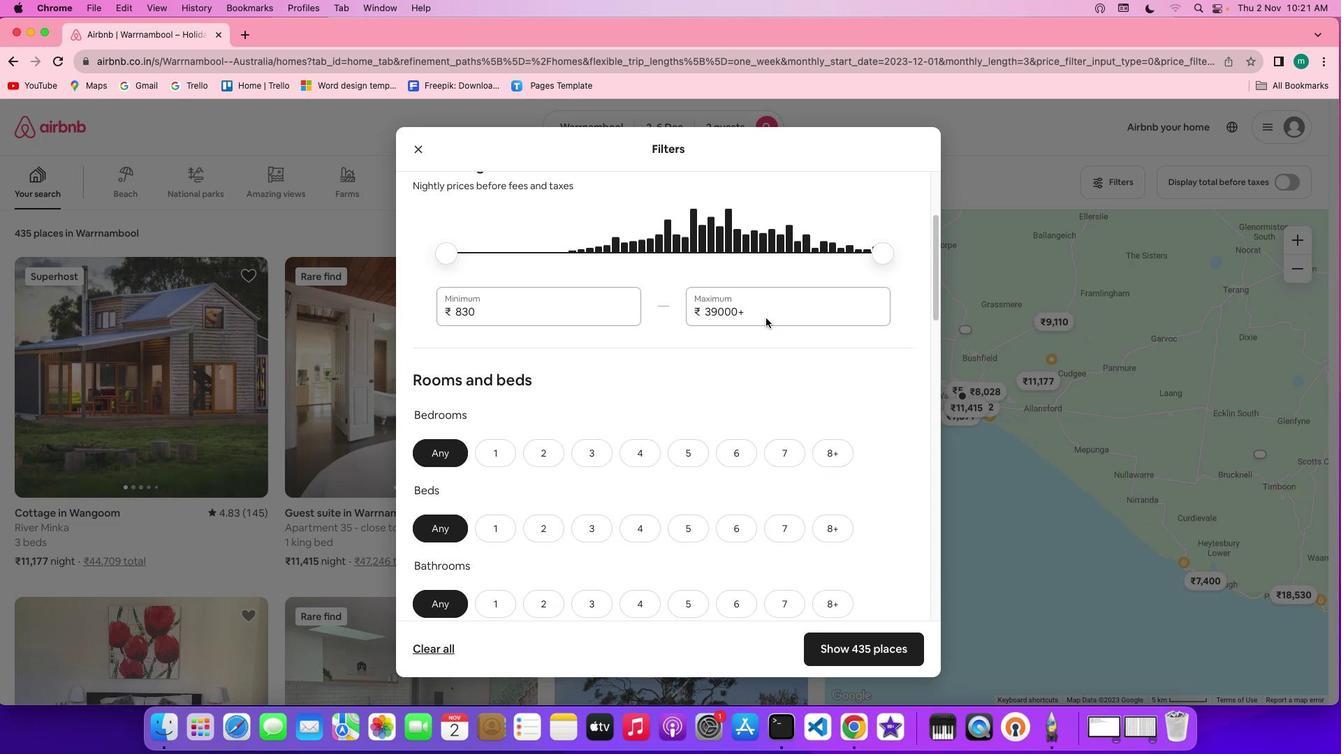 
Action: Mouse scrolled (766, 317) with delta (0, 0)
Screenshot: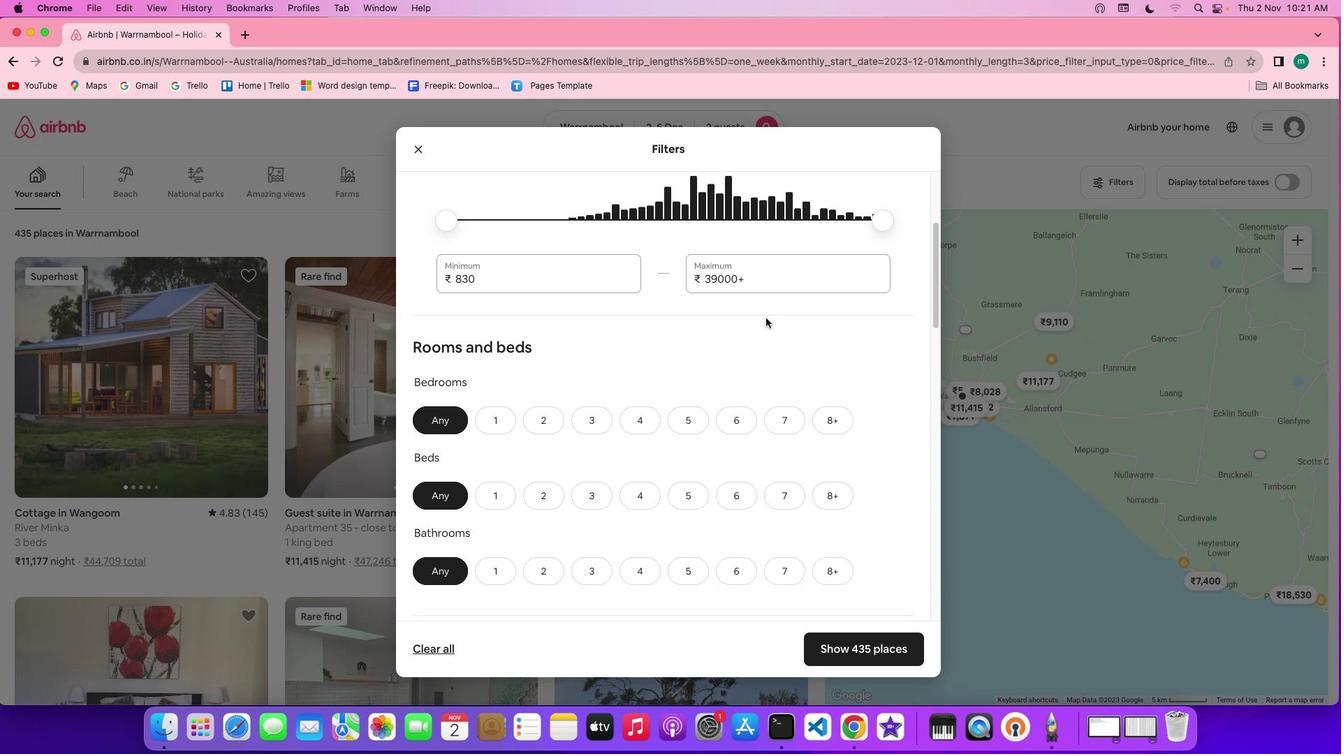 
Action: Mouse scrolled (766, 317) with delta (0, 0)
Screenshot: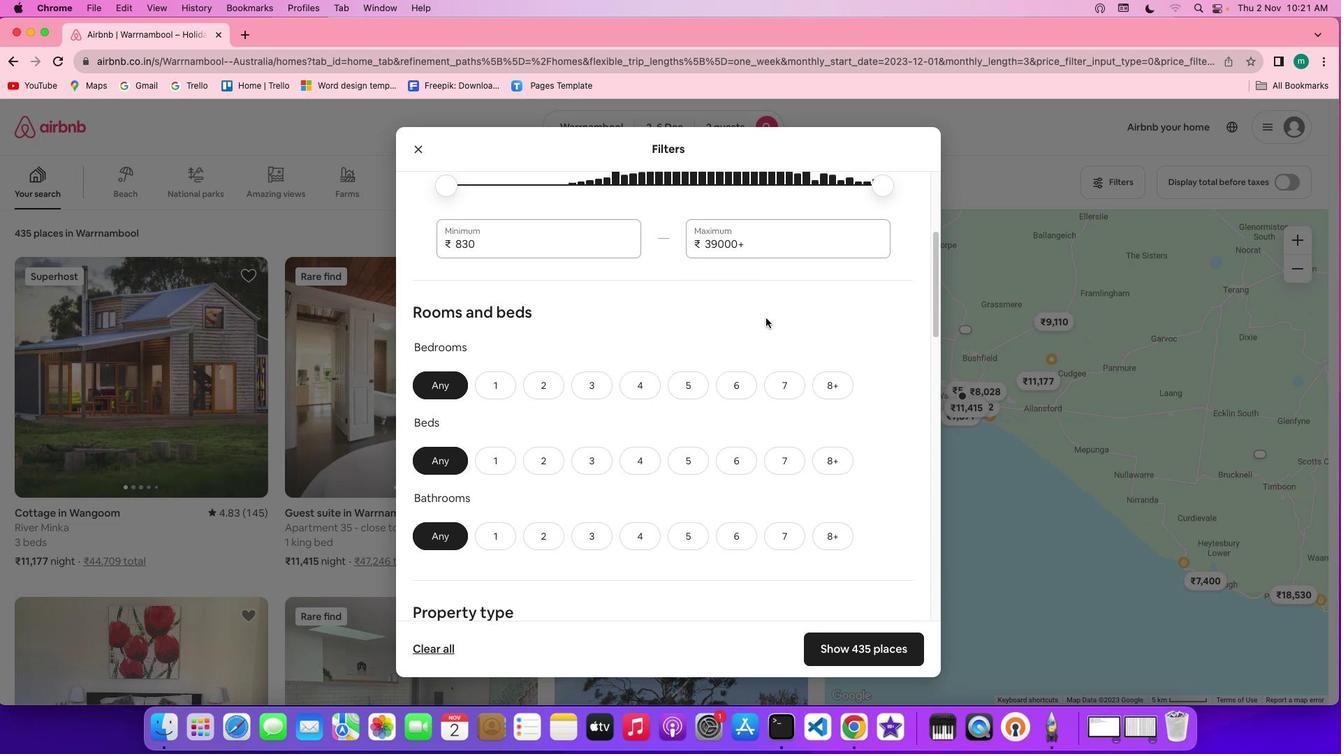 
Action: Mouse scrolled (766, 317) with delta (0, 0)
Screenshot: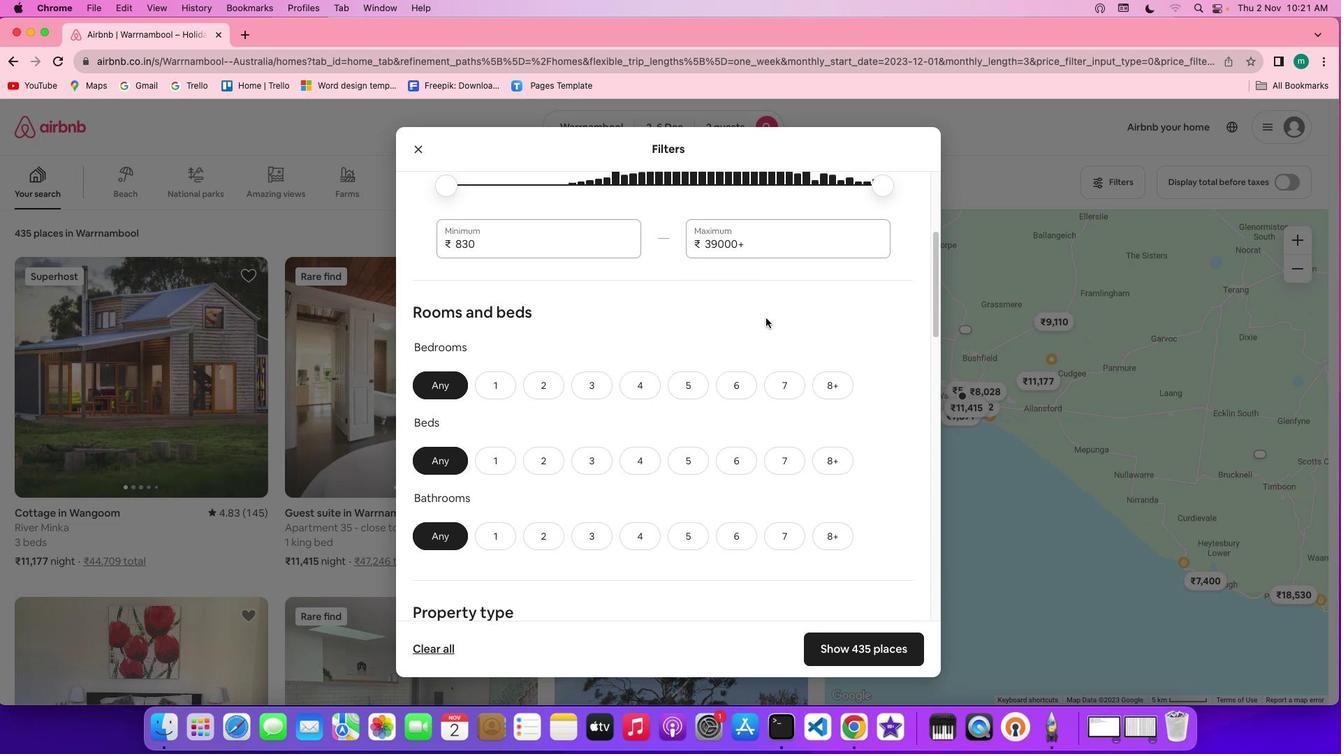 
Action: Mouse scrolled (766, 317) with delta (0, -1)
Screenshot: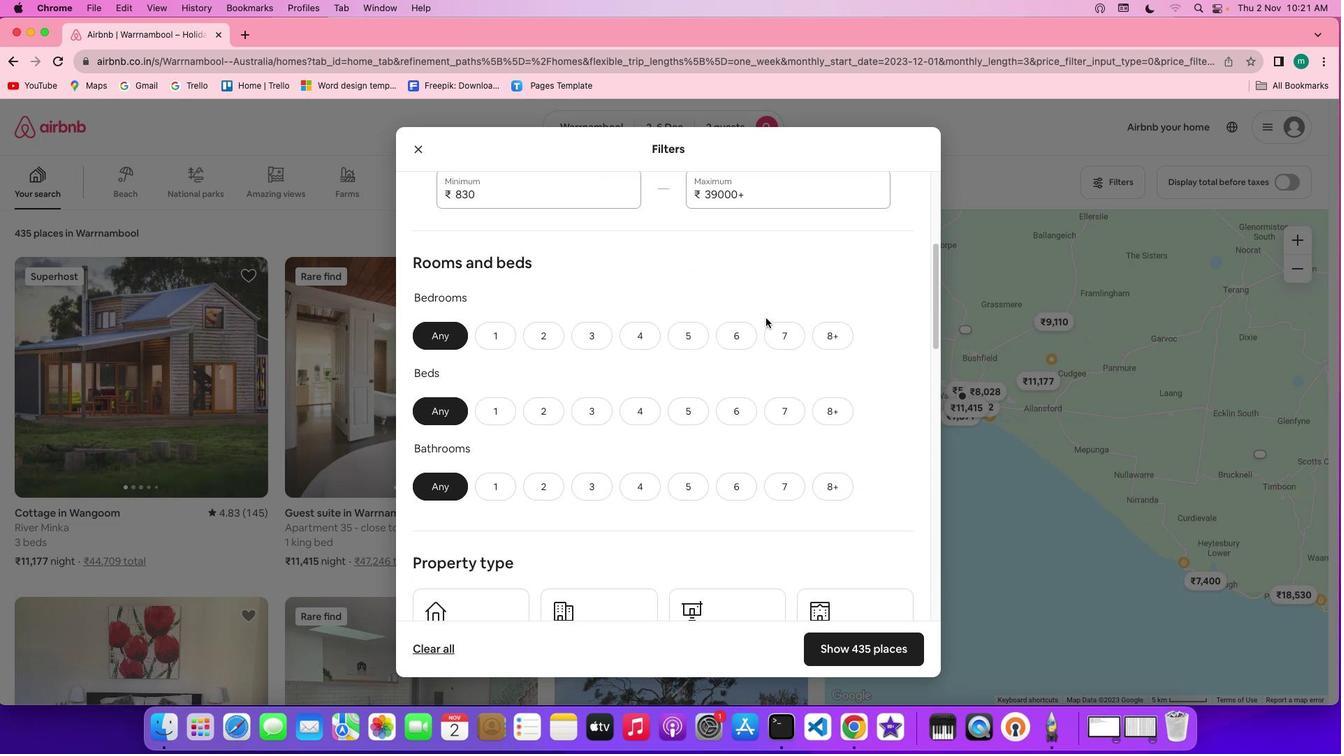 
Action: Mouse moved to (509, 286)
Screenshot: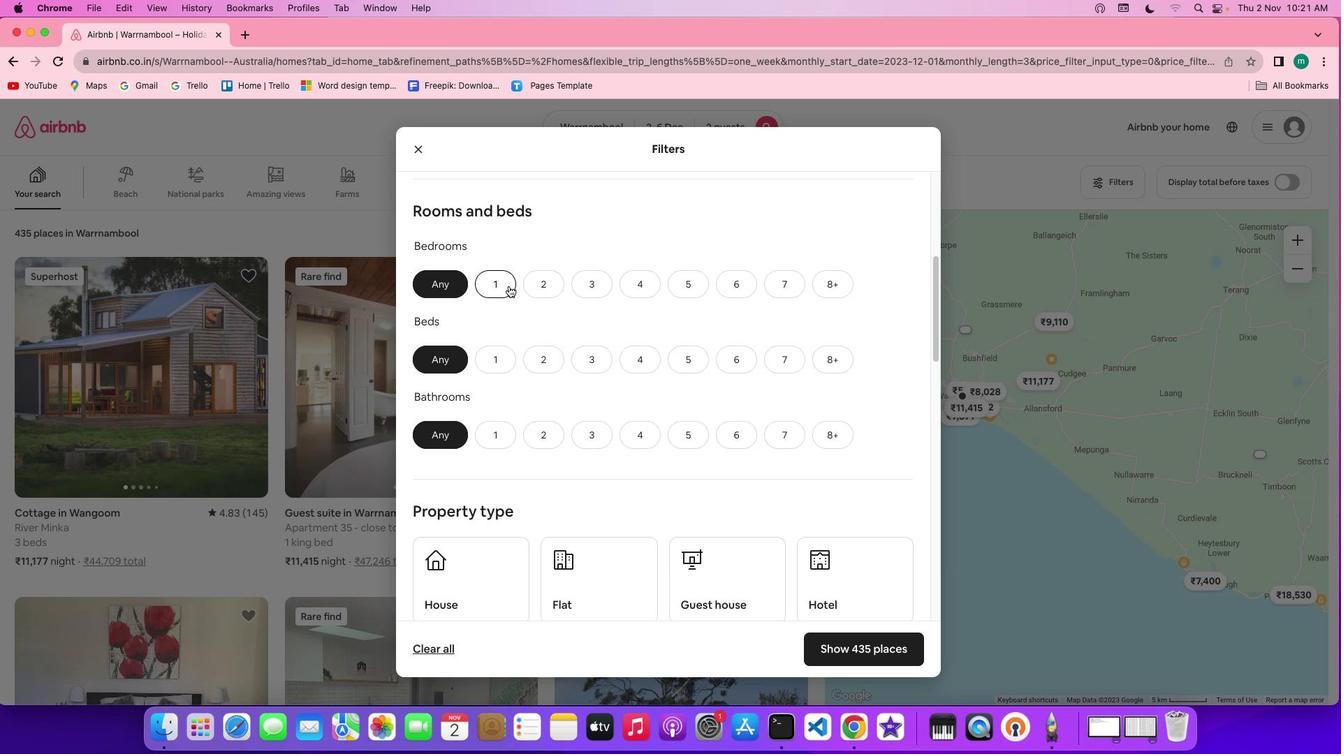 
Action: Mouse pressed left at (509, 286)
Screenshot: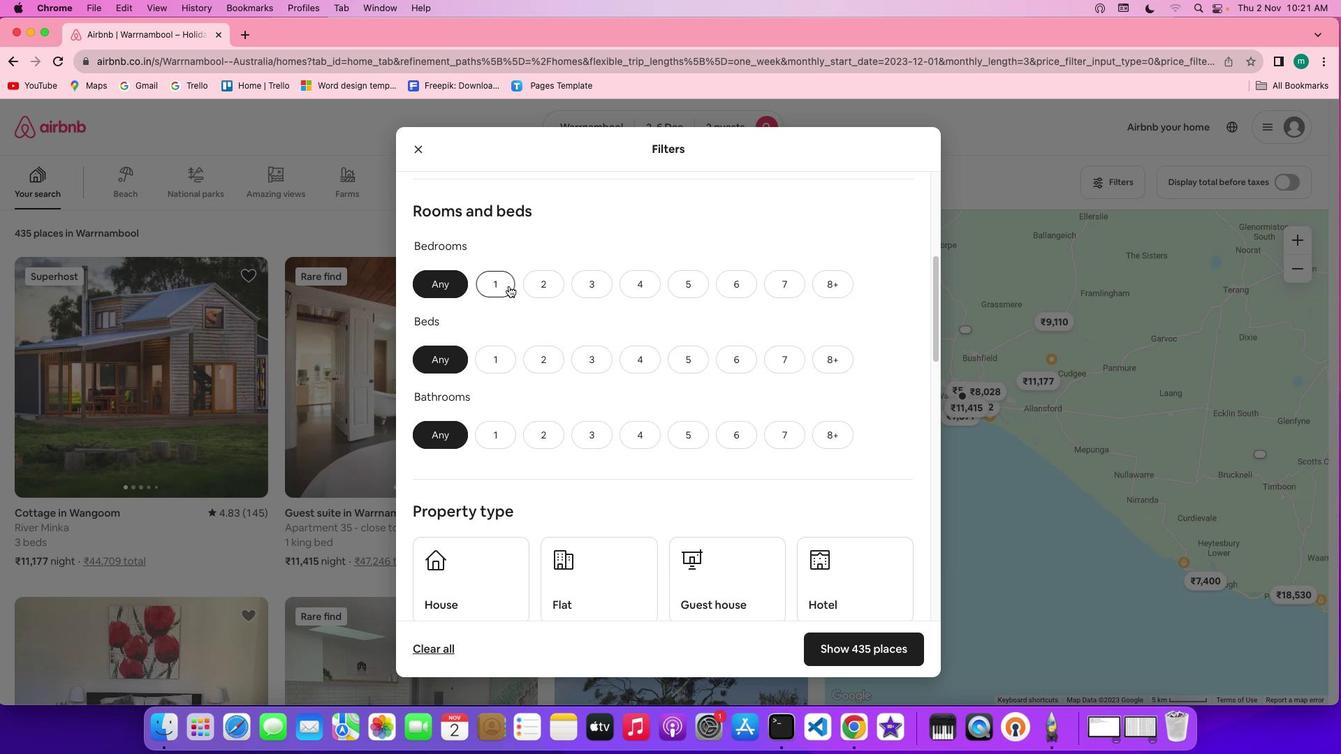 
Action: Mouse moved to (489, 355)
Screenshot: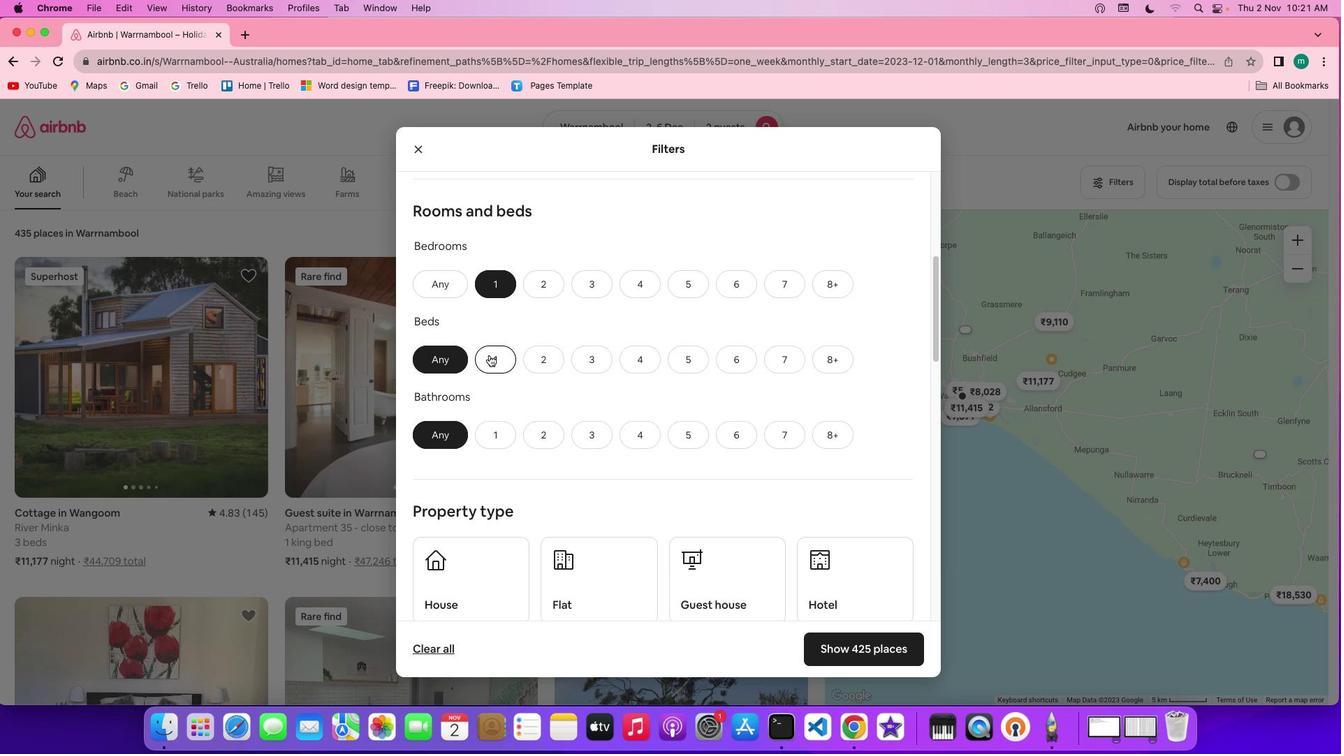 
Action: Mouse pressed left at (489, 355)
Screenshot: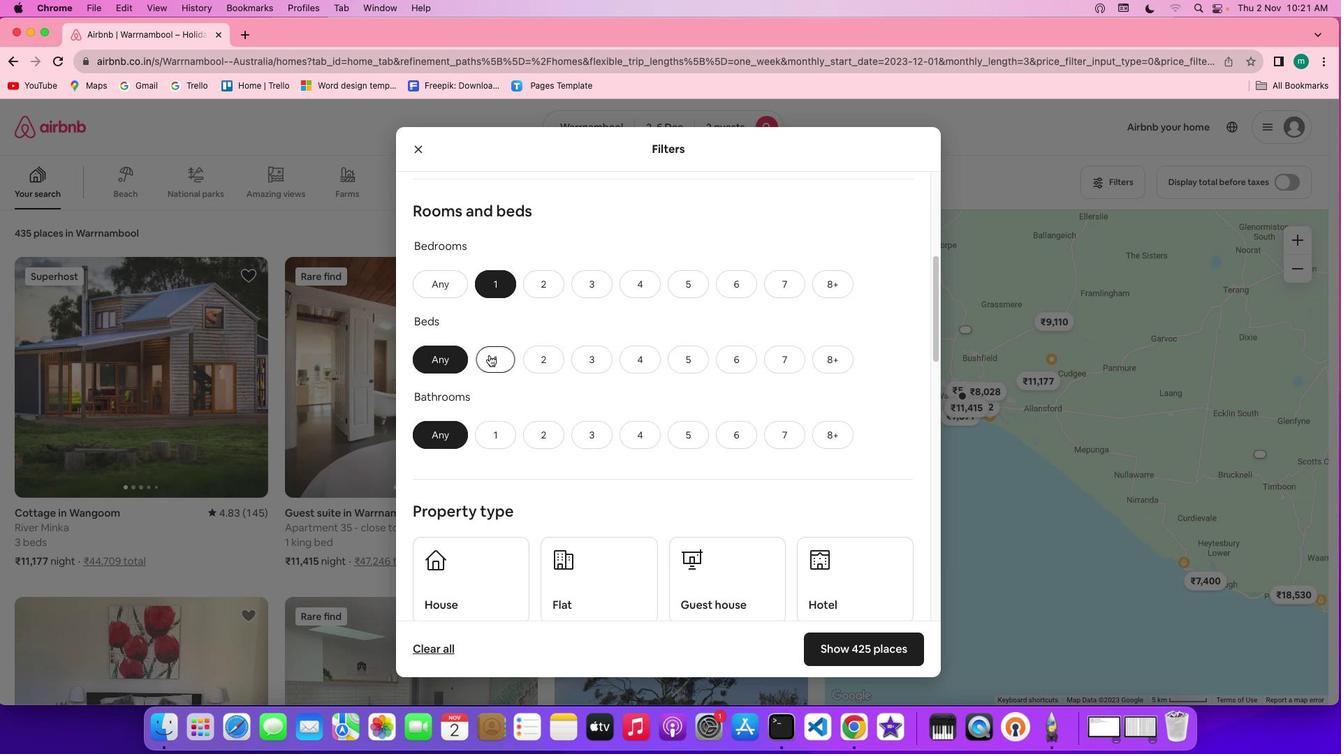 
Action: Mouse moved to (503, 440)
Screenshot: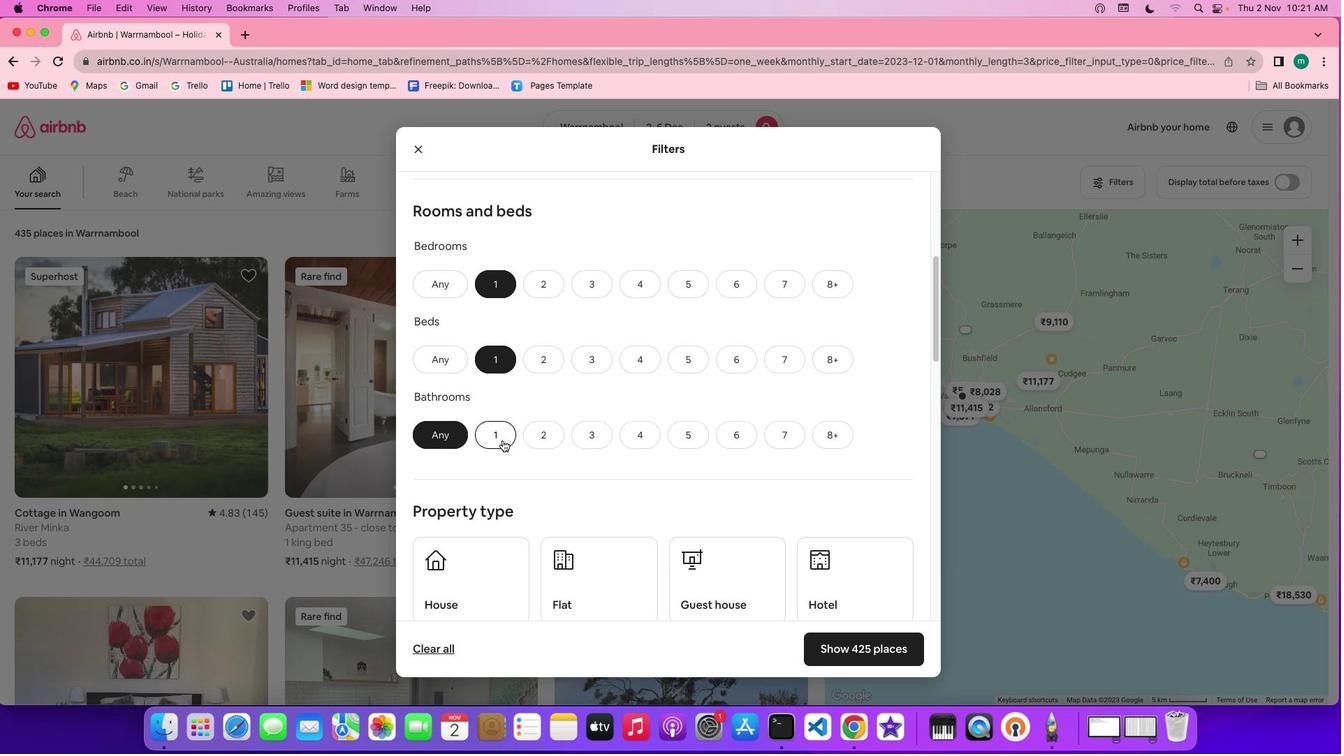 
Action: Mouse pressed left at (503, 440)
Screenshot: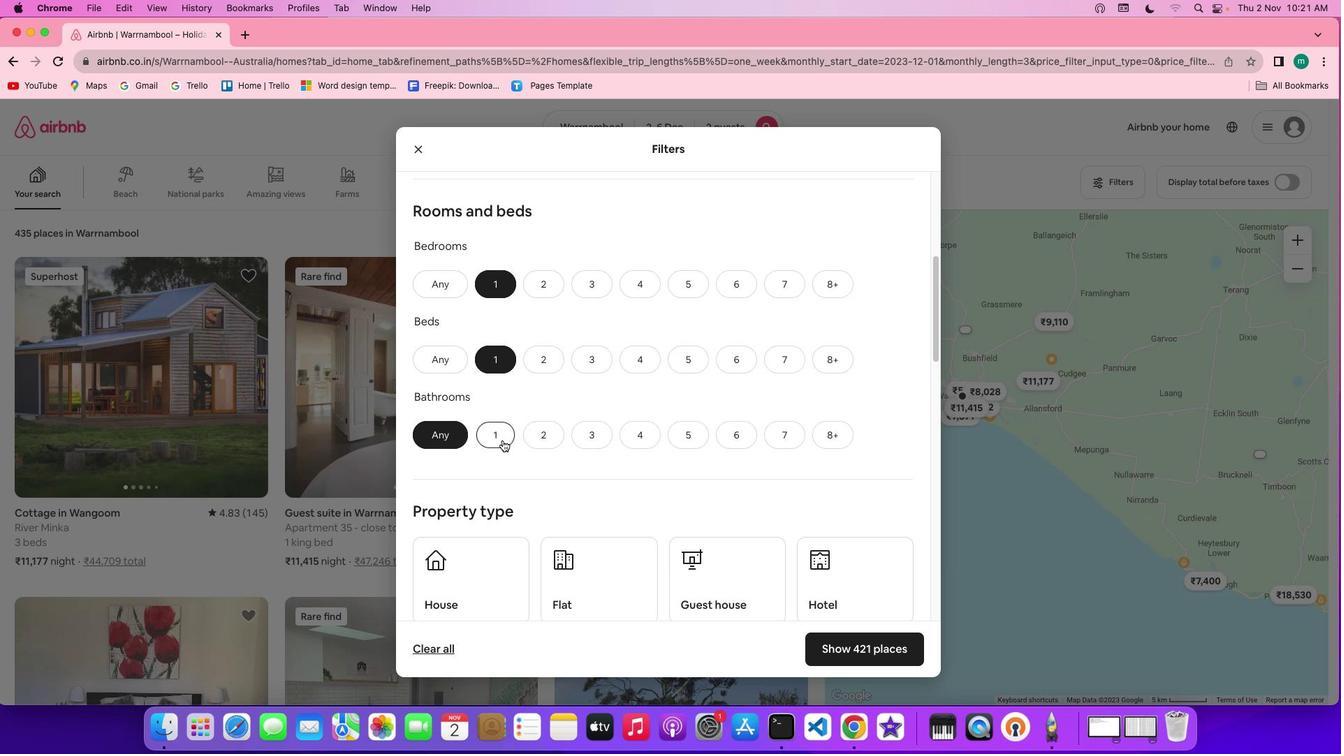 
Action: Mouse moved to (715, 433)
Screenshot: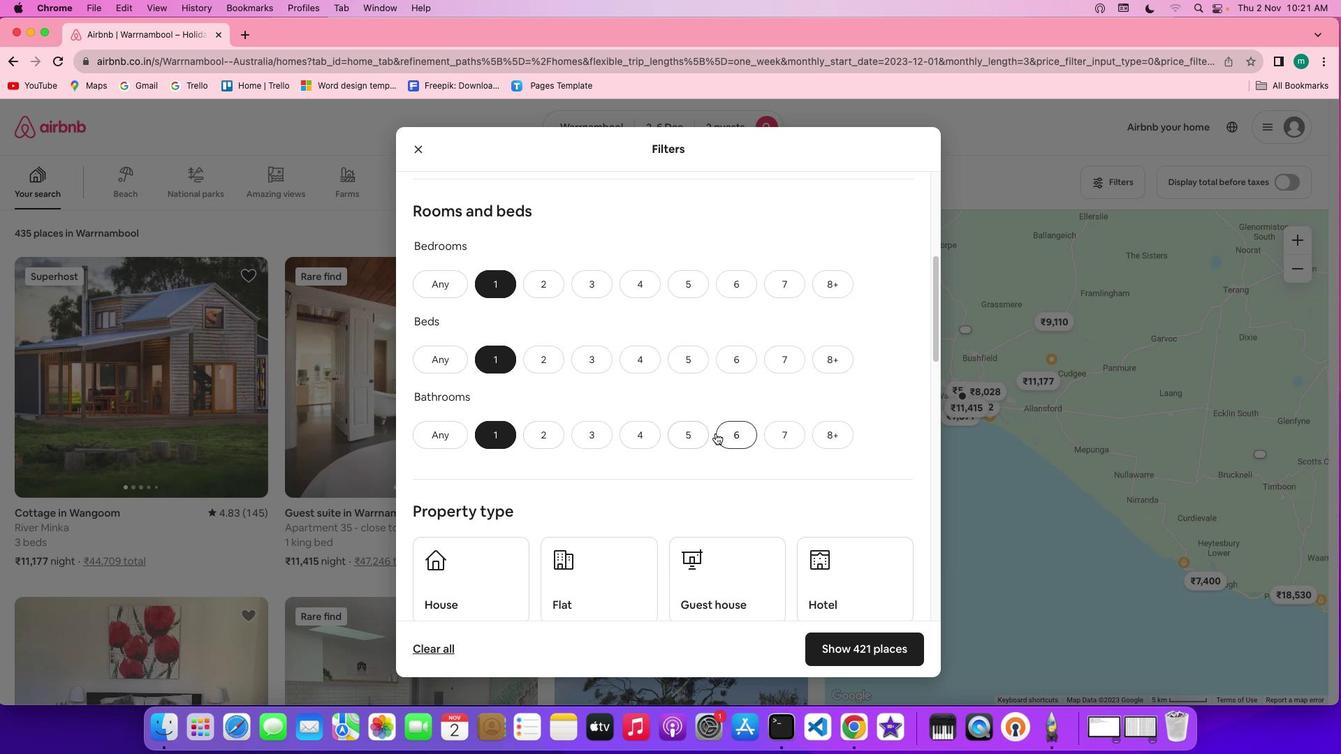 
Action: Mouse scrolled (715, 433) with delta (0, 0)
Screenshot: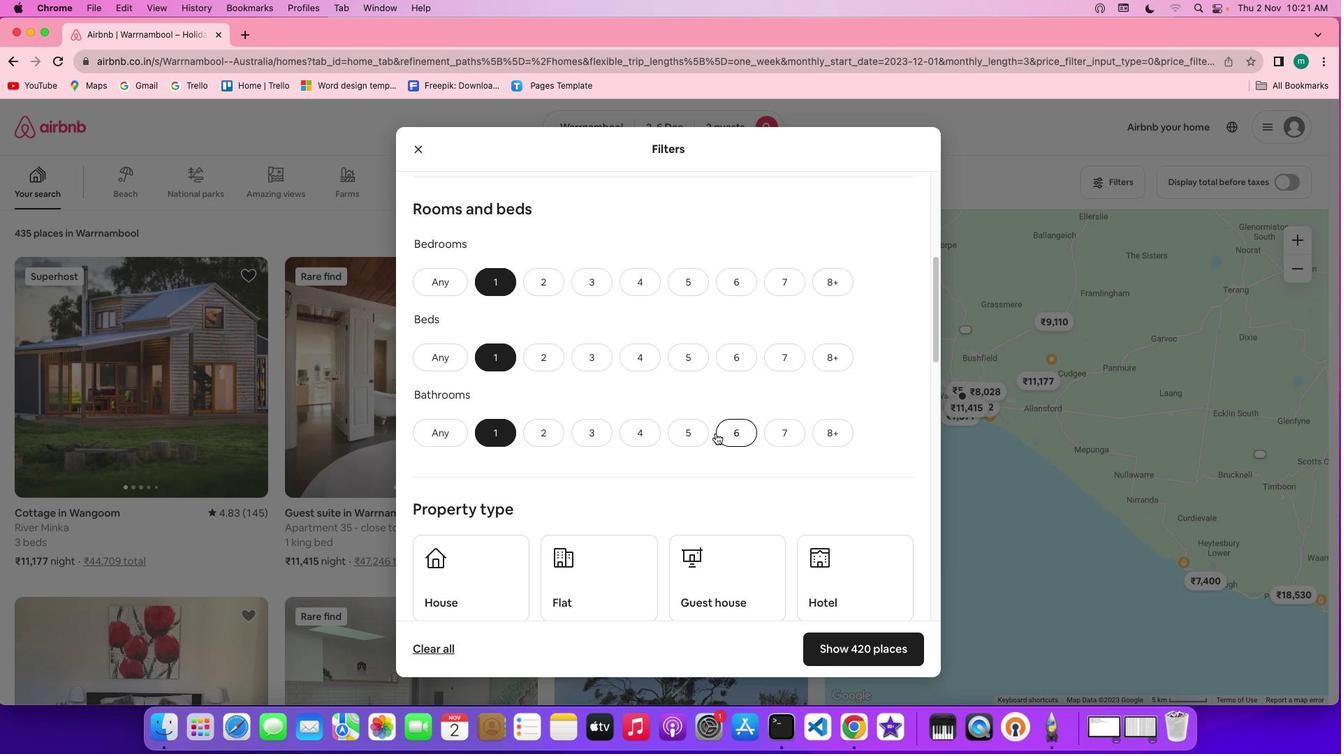 
Action: Mouse scrolled (715, 433) with delta (0, 0)
Screenshot: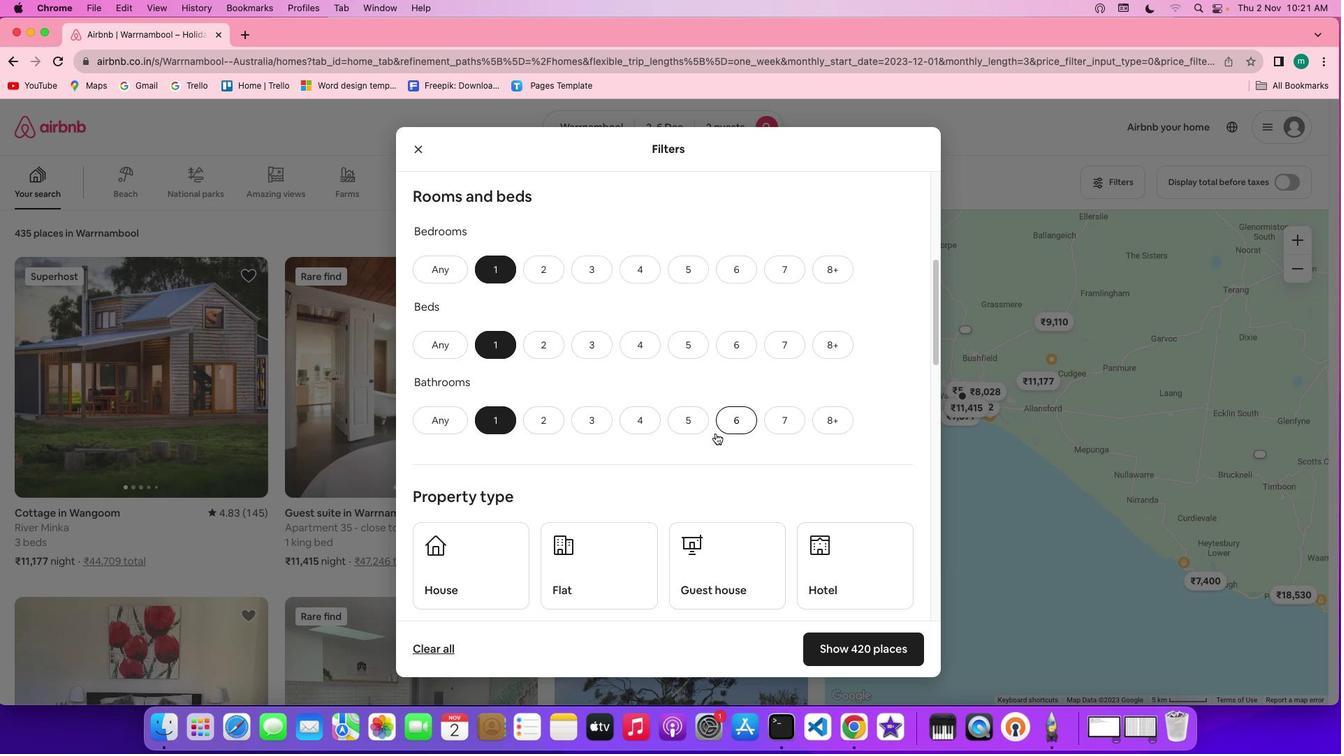 
Action: Mouse scrolled (715, 433) with delta (0, -1)
Screenshot: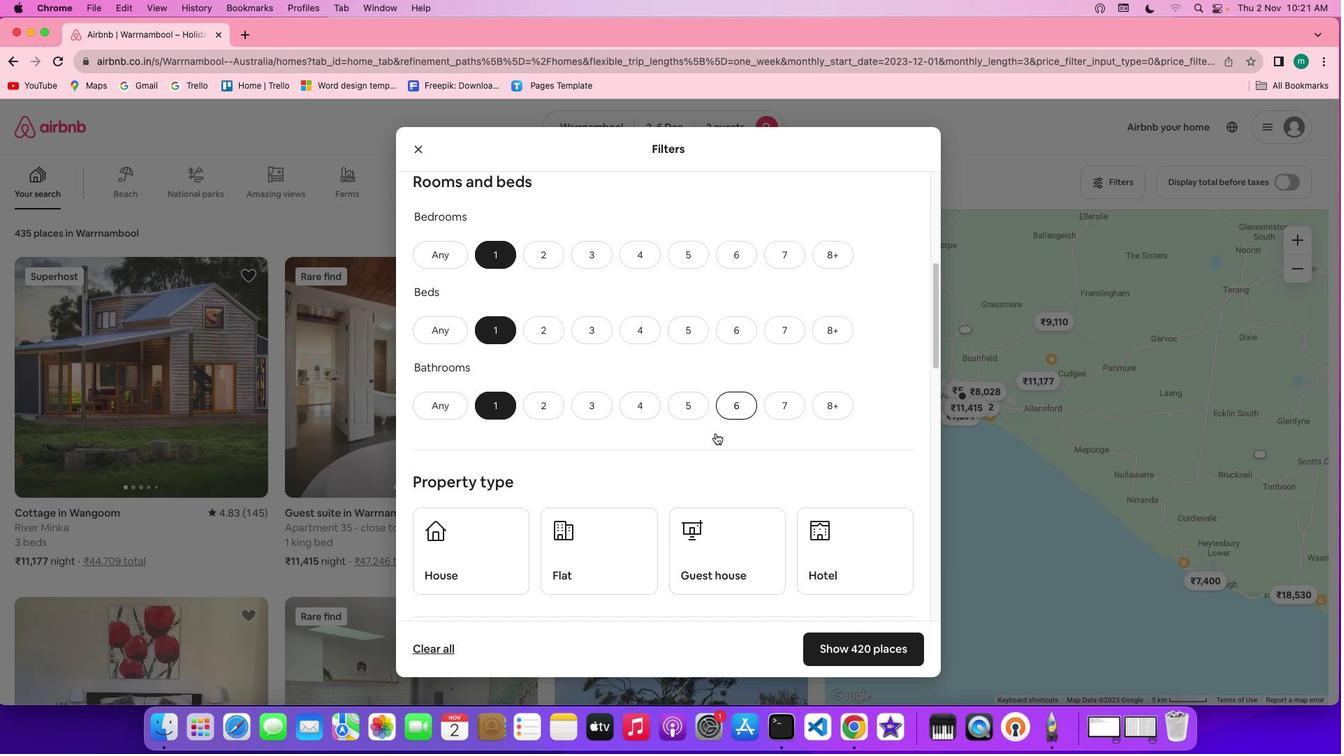 
Action: Mouse scrolled (715, 433) with delta (0, 0)
Screenshot: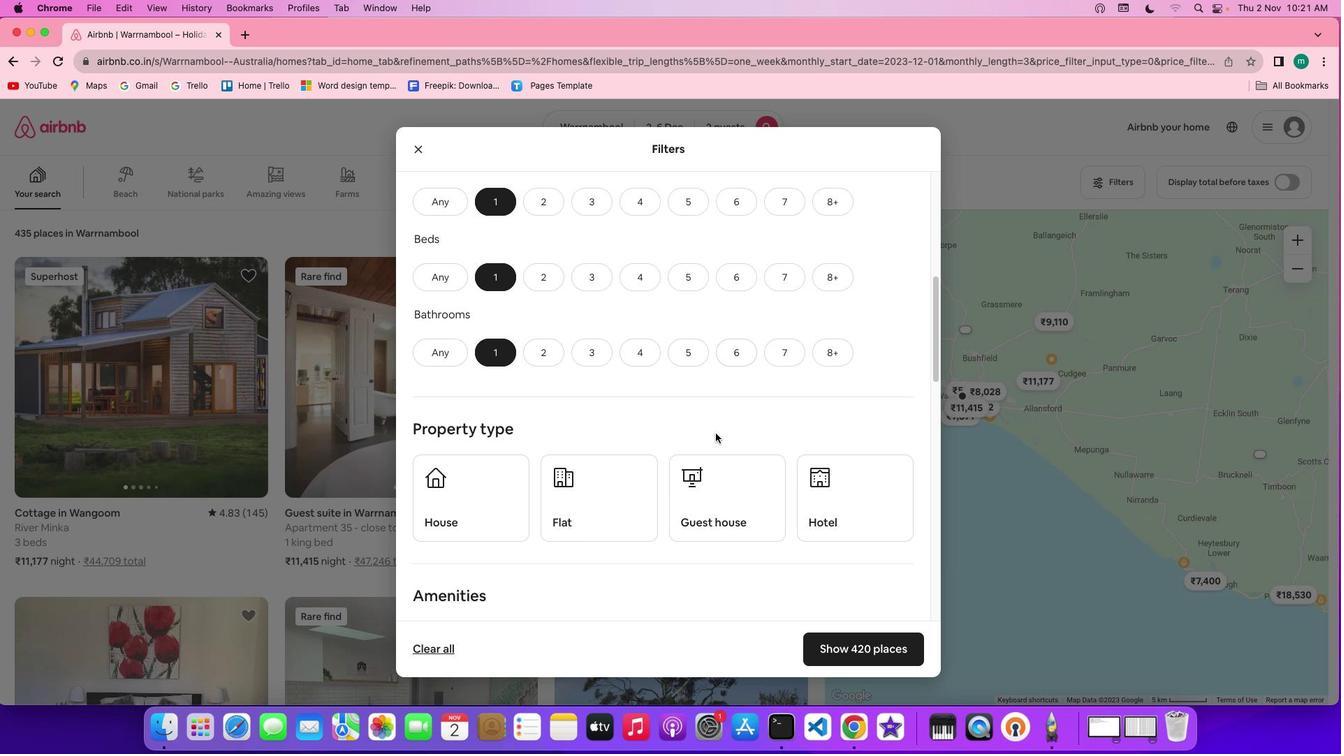 
Action: Mouse scrolled (715, 433) with delta (0, 0)
Screenshot: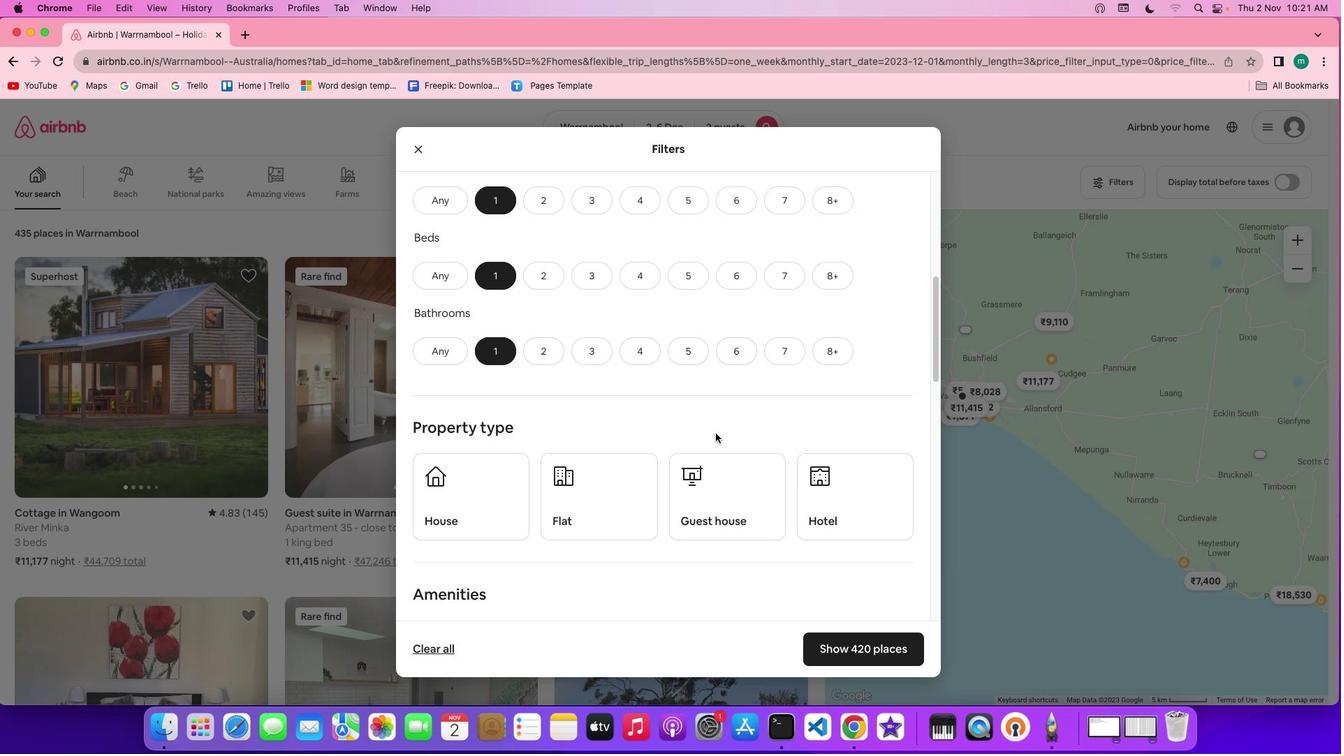 
Action: Mouse scrolled (715, 433) with delta (0, 0)
Screenshot: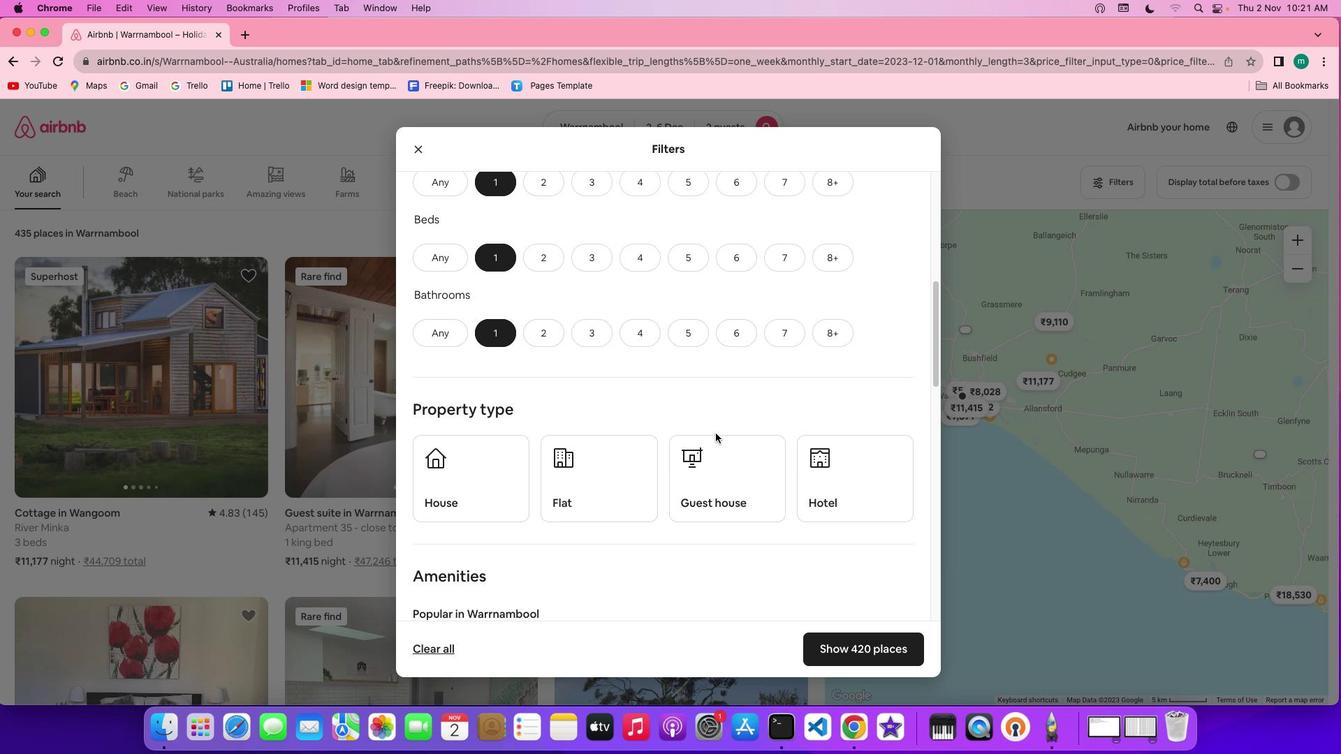 
Action: Mouse scrolled (715, 433) with delta (0, 0)
Screenshot: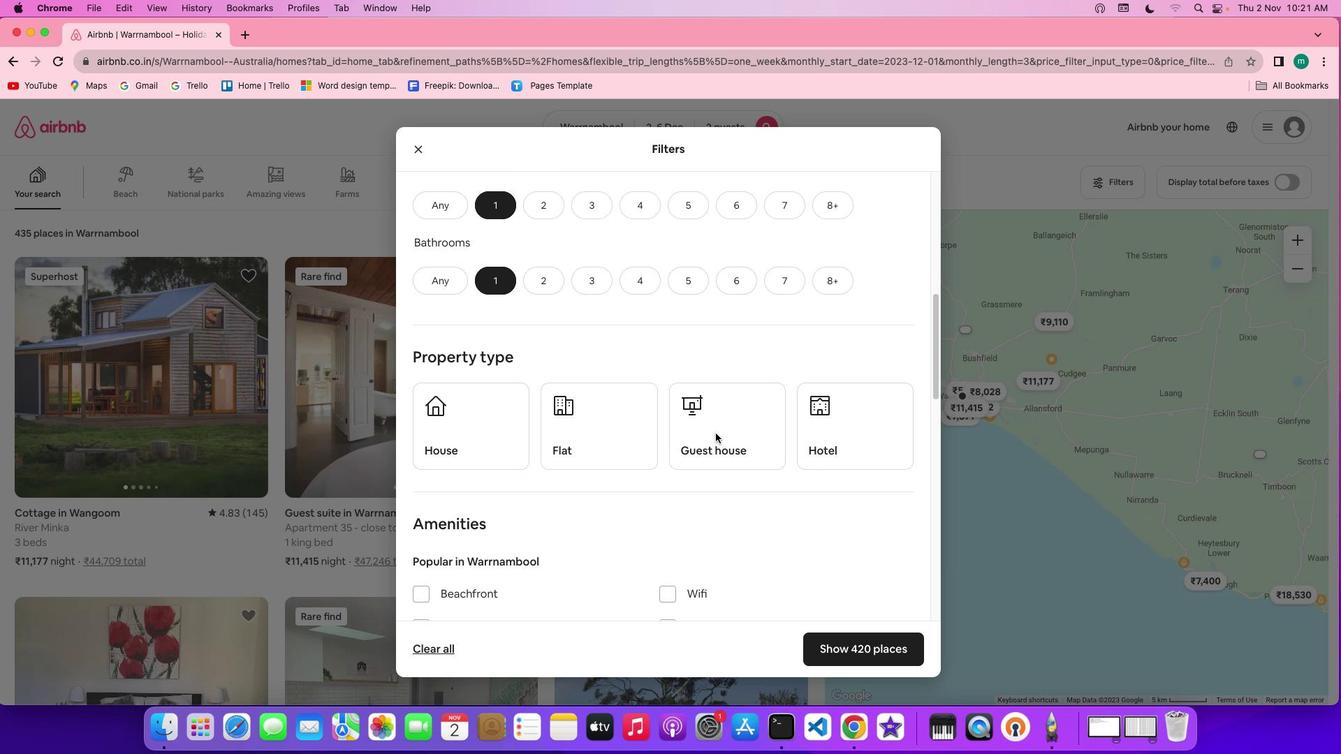 
Action: Mouse moved to (840, 426)
Screenshot: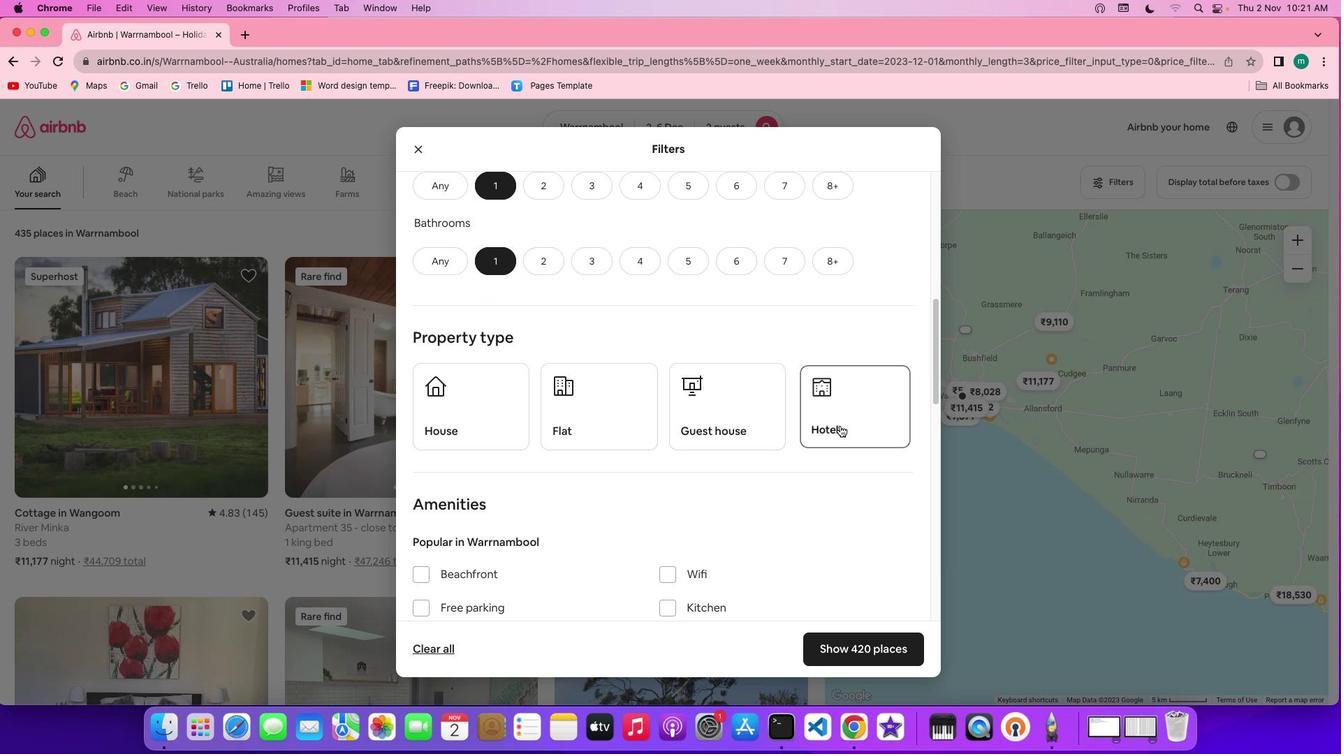 
Action: Mouse pressed left at (840, 426)
Screenshot: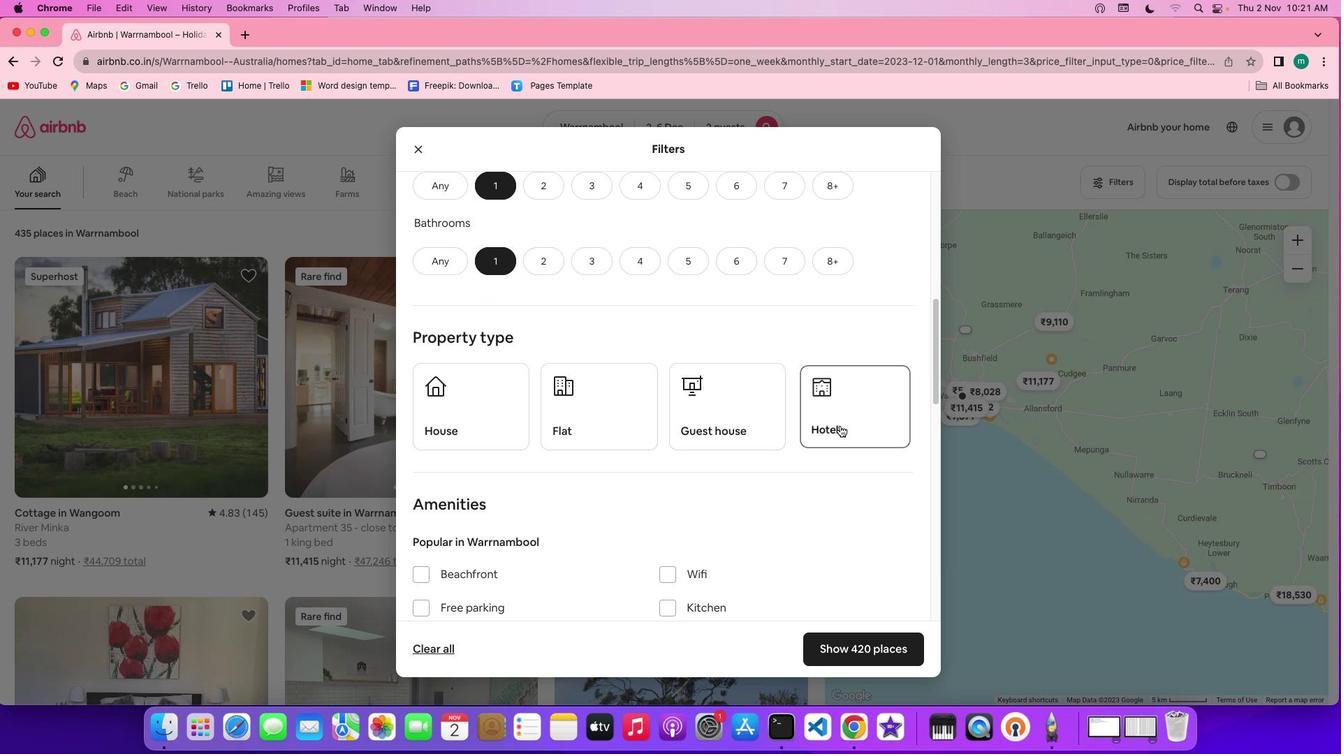 
Action: Mouse moved to (804, 451)
Screenshot: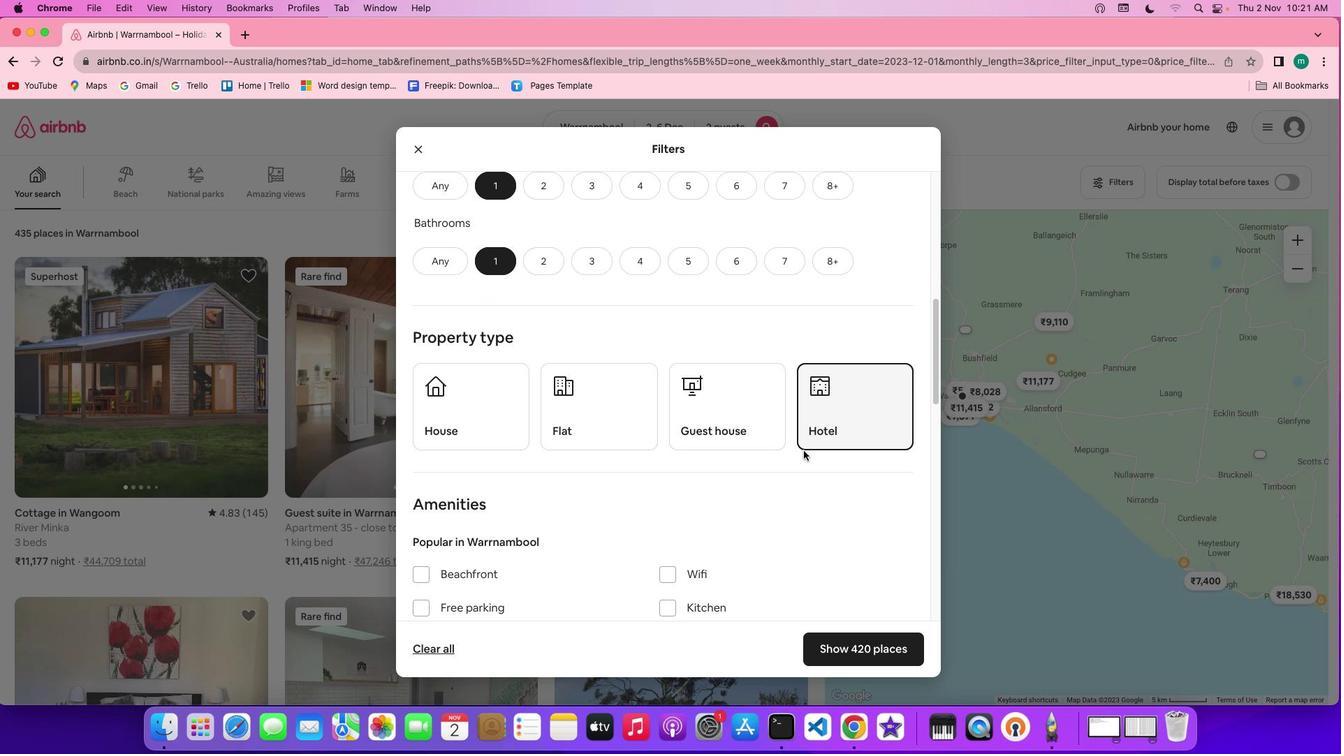
Action: Mouse scrolled (804, 451) with delta (0, 0)
Screenshot: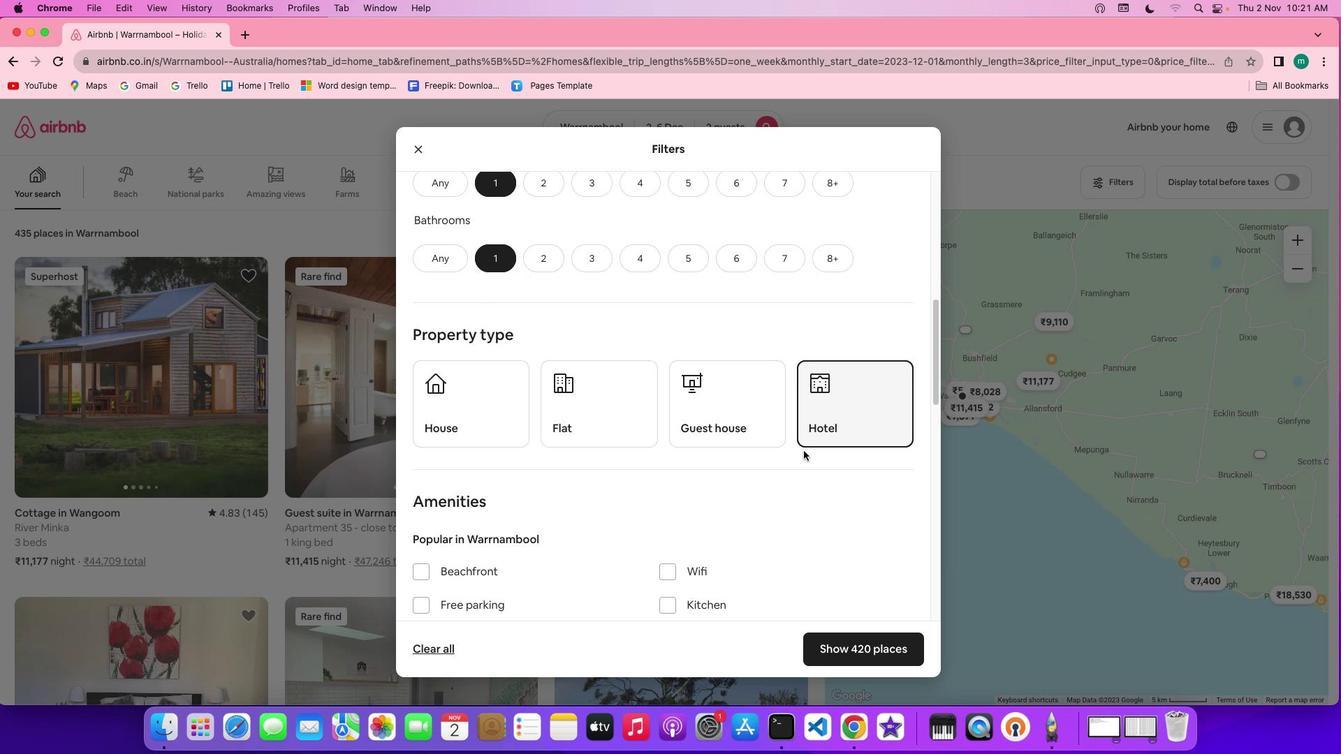 
Action: Mouse scrolled (804, 451) with delta (0, 0)
Screenshot: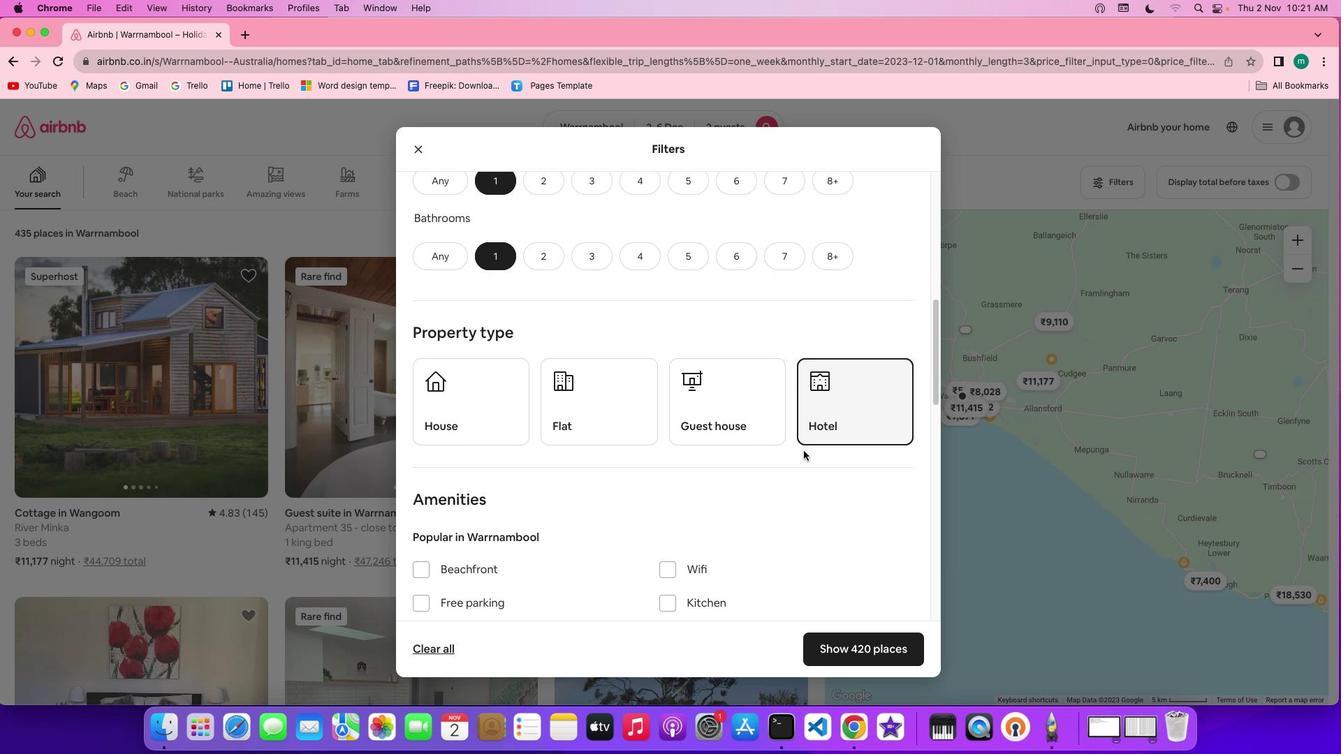 
Action: Mouse scrolled (804, 451) with delta (0, 0)
Screenshot: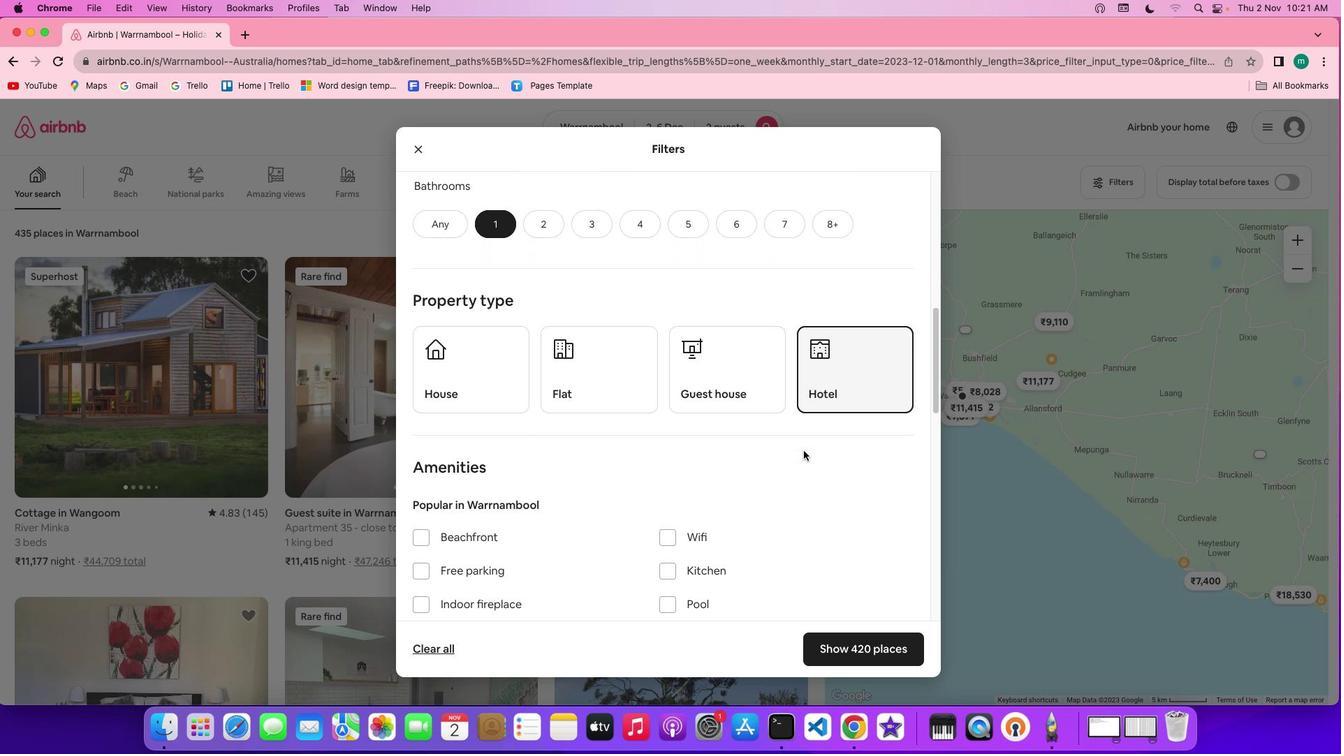 
Action: Mouse scrolled (804, 451) with delta (0, 0)
Screenshot: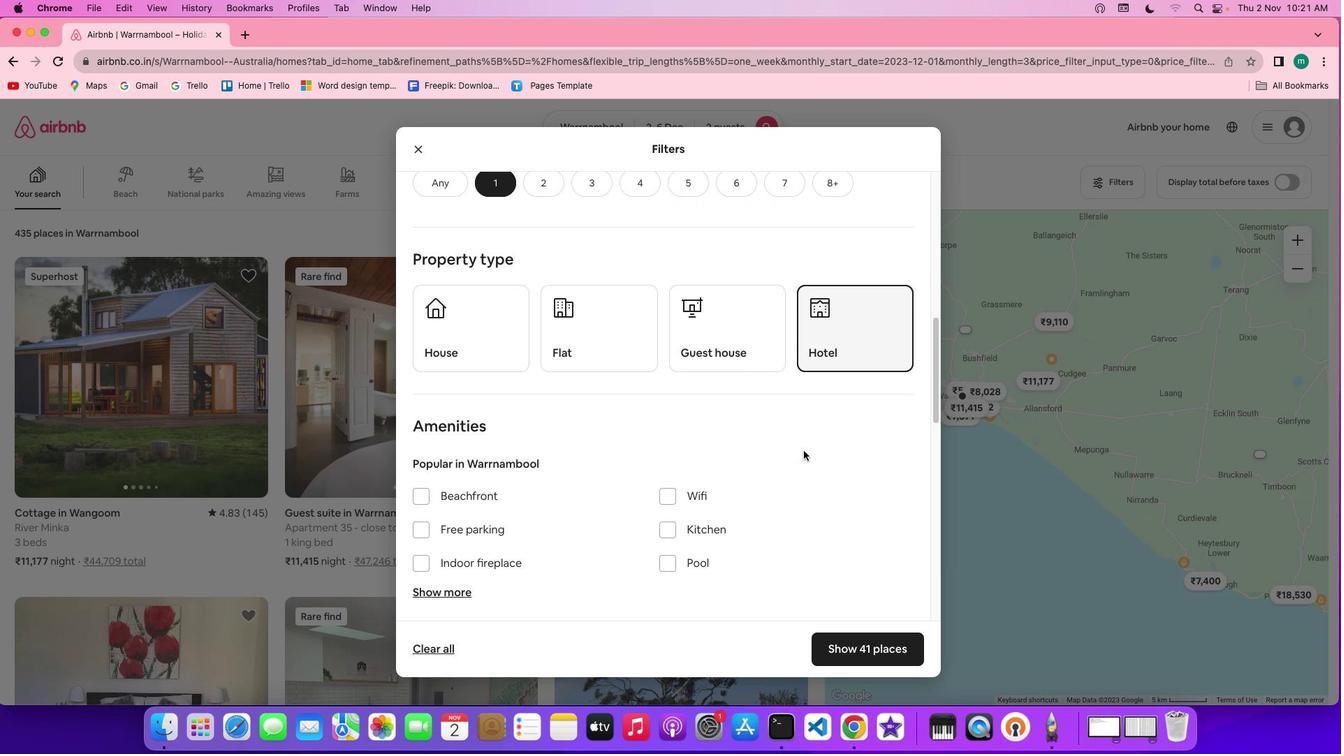 
Action: Mouse scrolled (804, 451) with delta (0, 0)
Screenshot: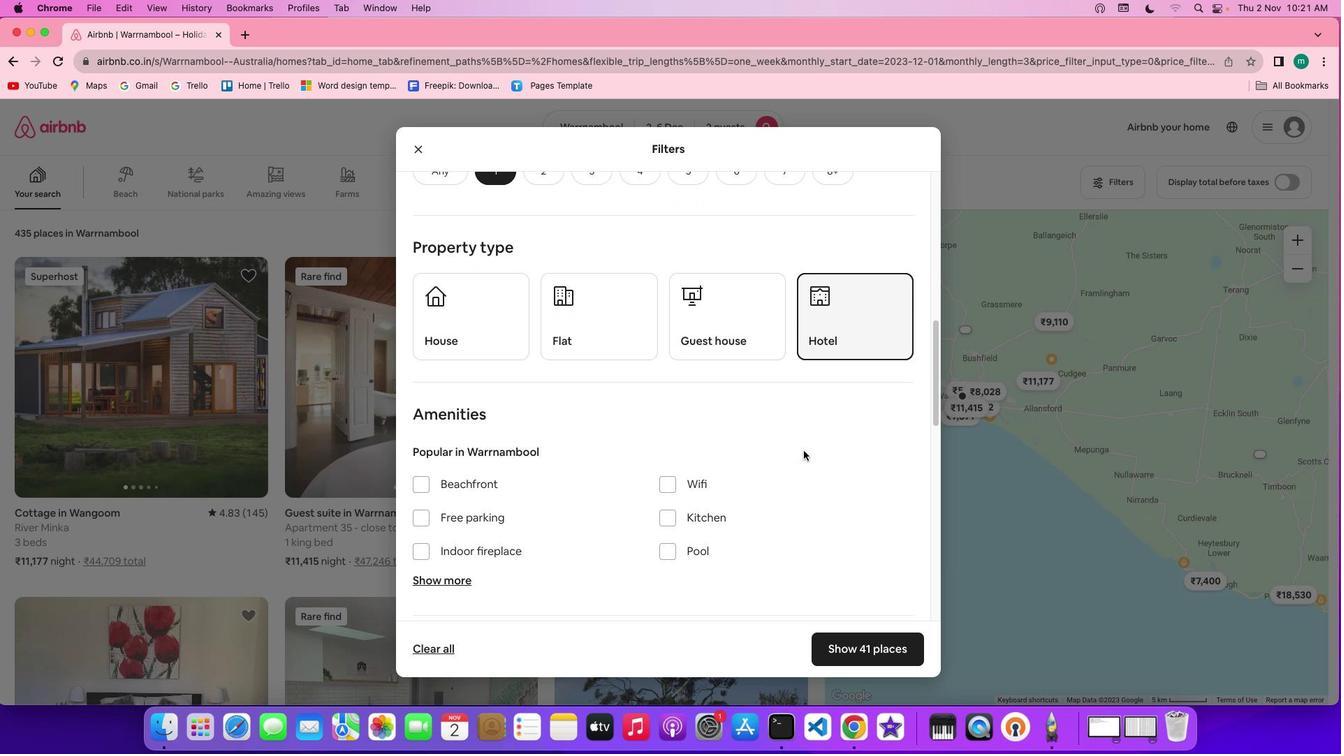 
Action: Mouse scrolled (804, 451) with delta (0, -1)
Screenshot: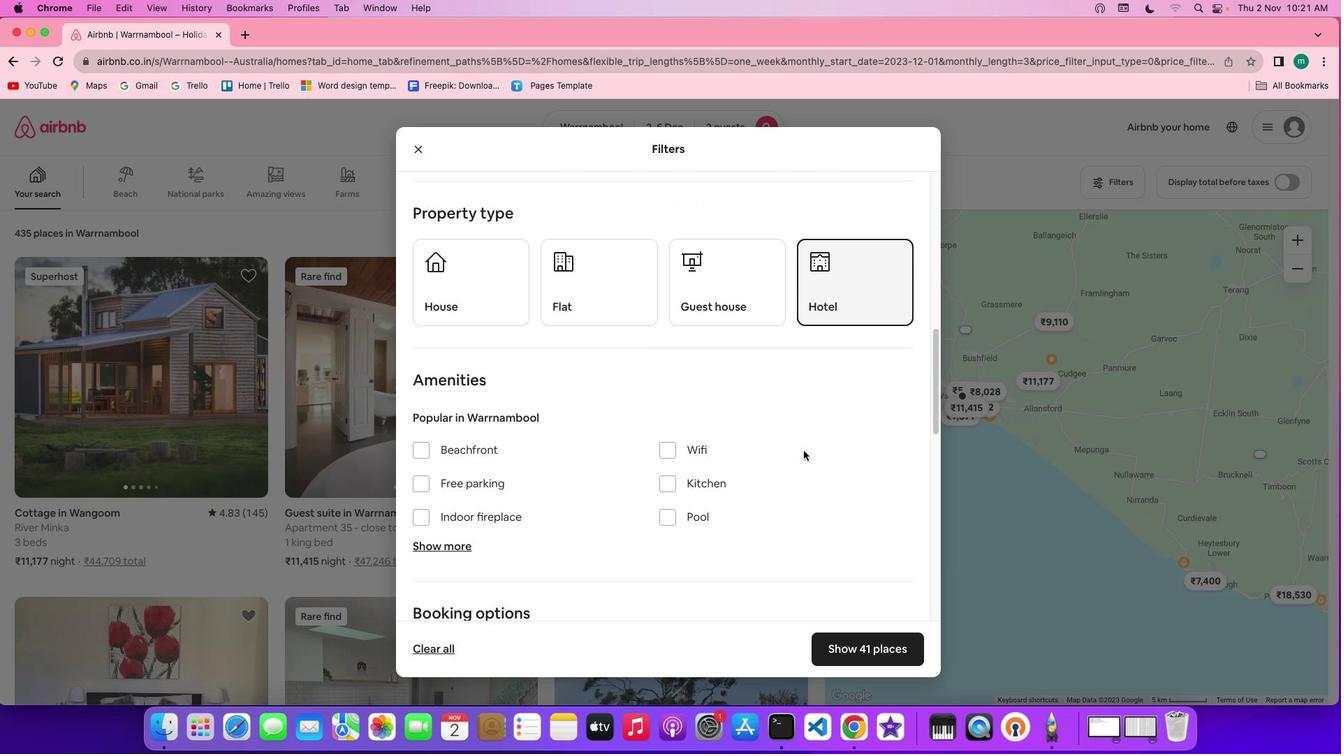 
Action: Mouse scrolled (804, 451) with delta (0, -1)
Screenshot: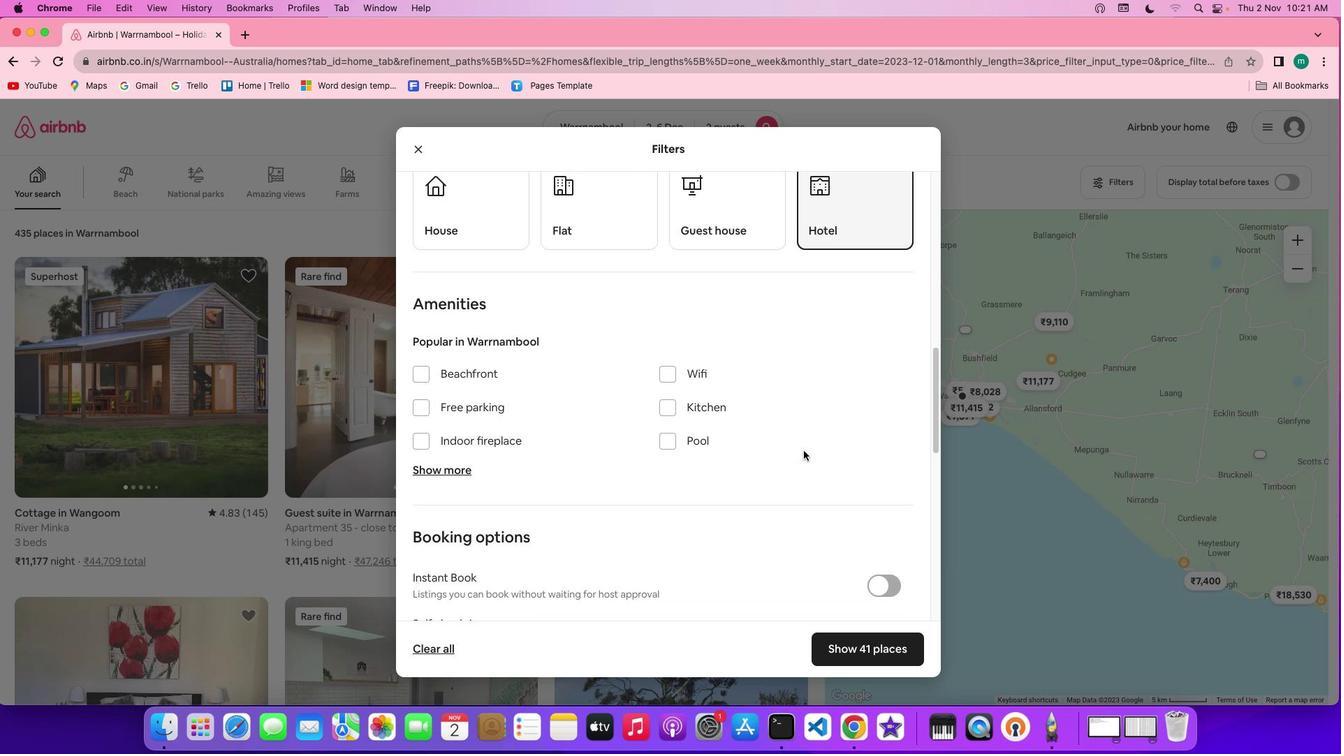 
Action: Mouse scrolled (804, 451) with delta (0, 0)
Screenshot: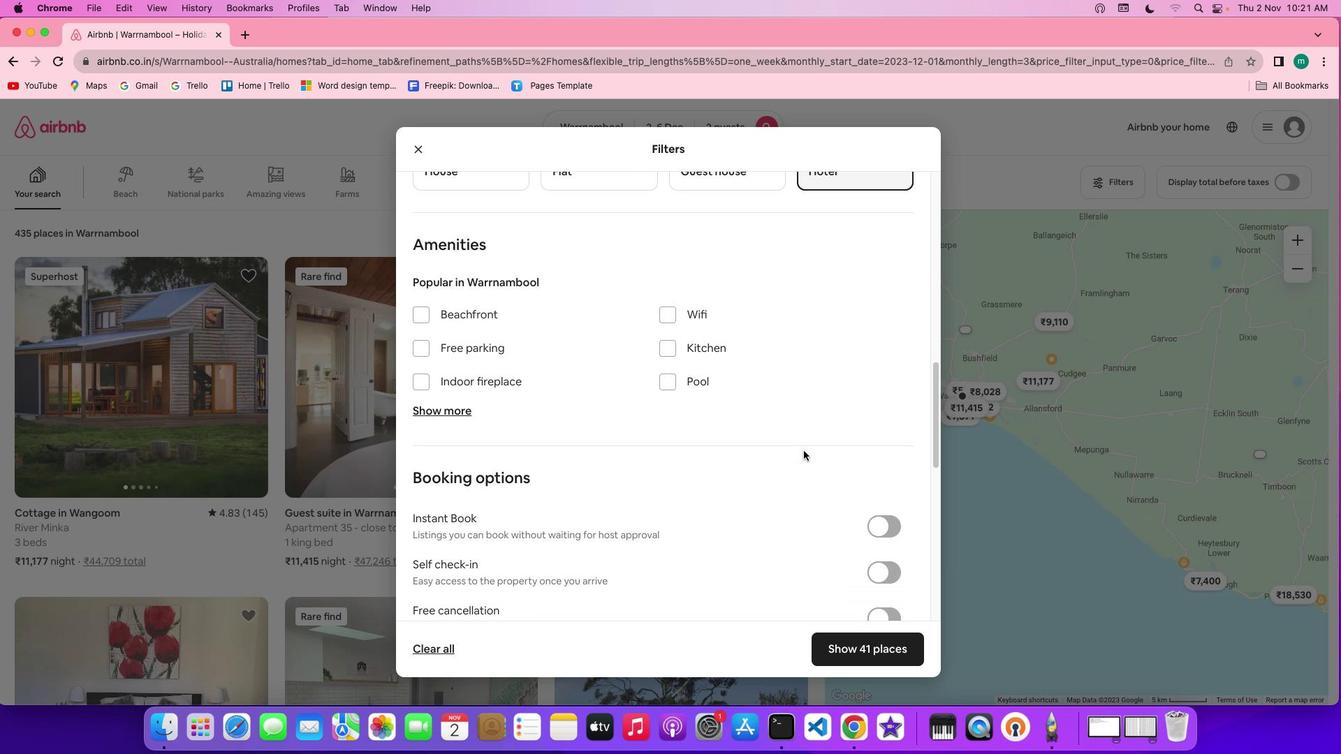 
Action: Mouse scrolled (804, 451) with delta (0, 0)
Screenshot: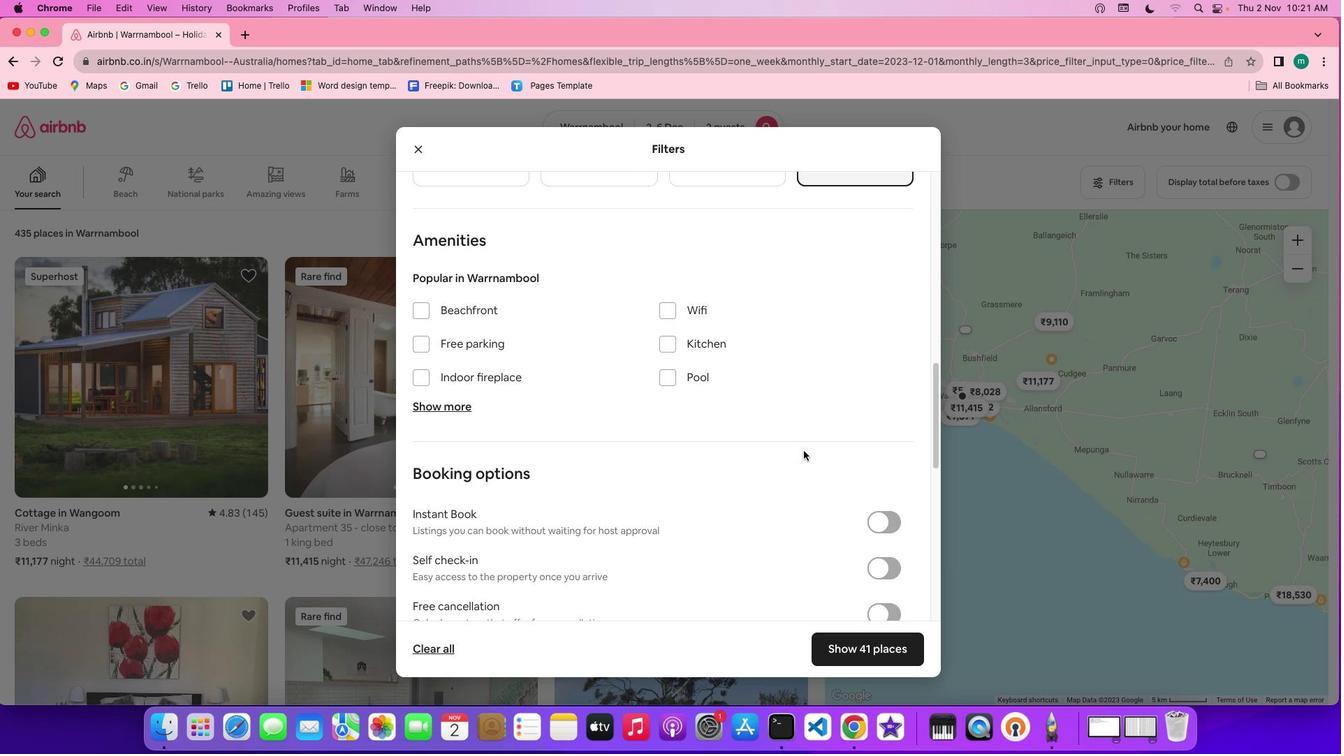 
Action: Mouse scrolled (804, 451) with delta (0, 0)
Screenshot: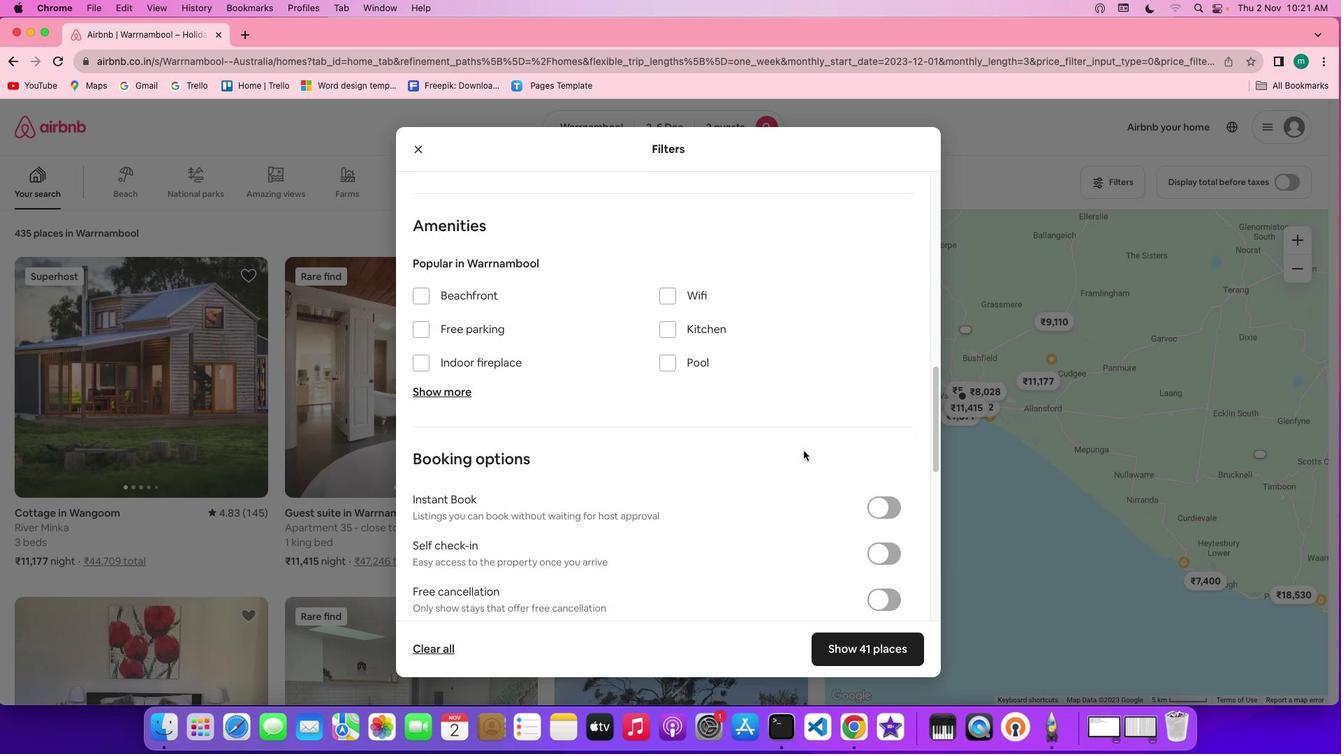 
Action: Mouse scrolled (804, 451) with delta (0, 0)
Screenshot: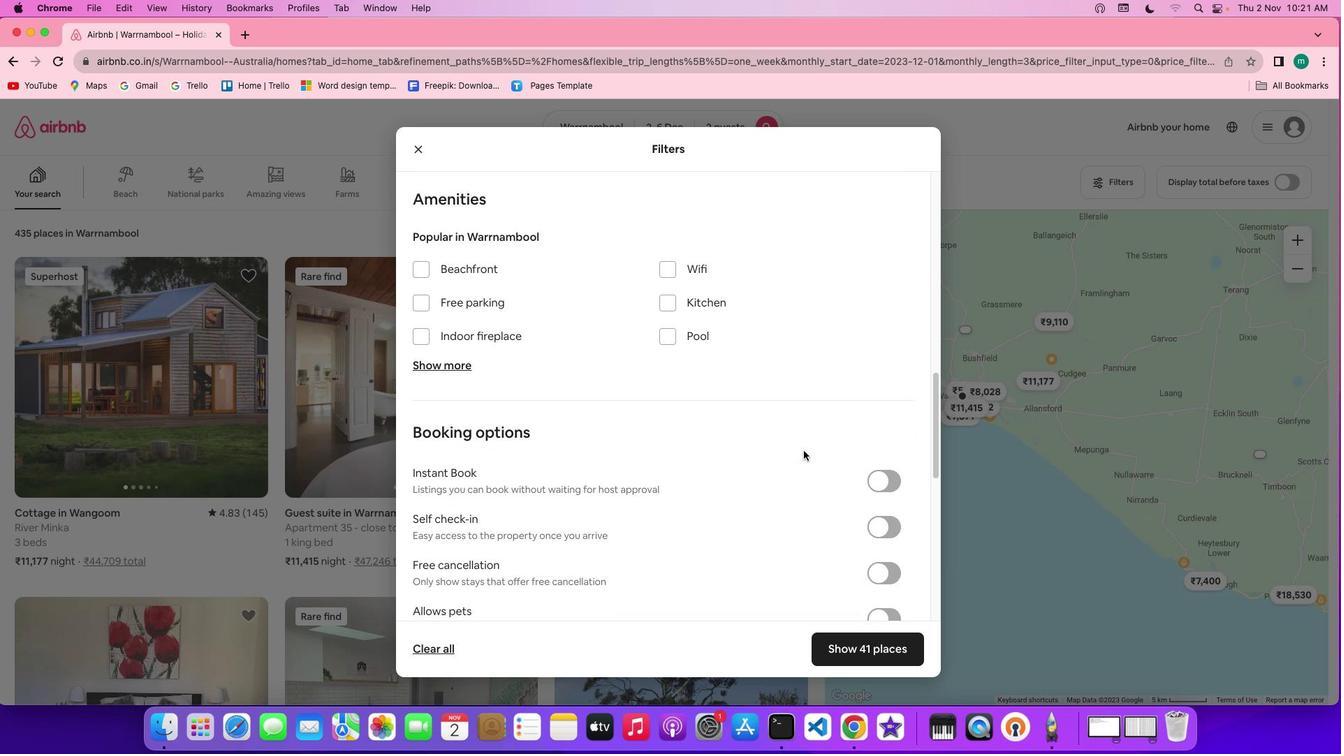 
Action: Mouse scrolled (804, 451) with delta (0, 0)
Screenshot: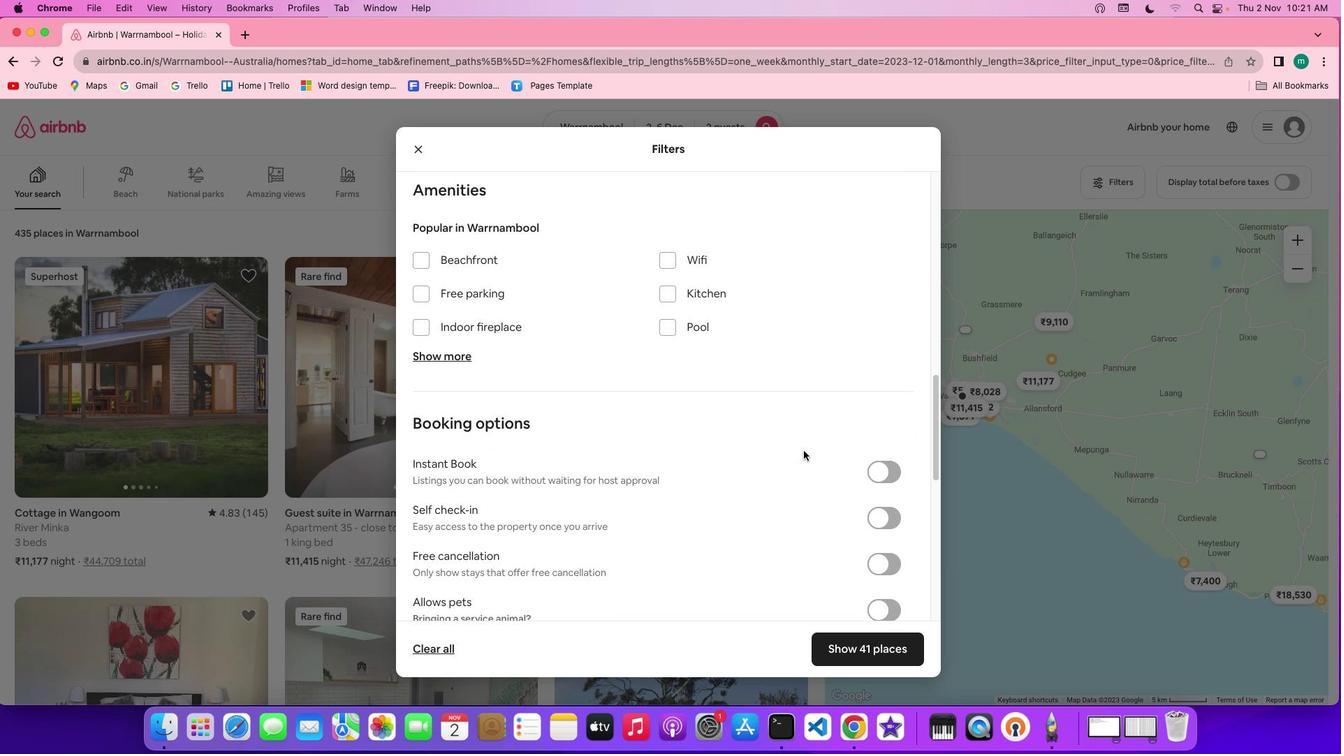 
Action: Mouse moved to (449, 350)
Screenshot: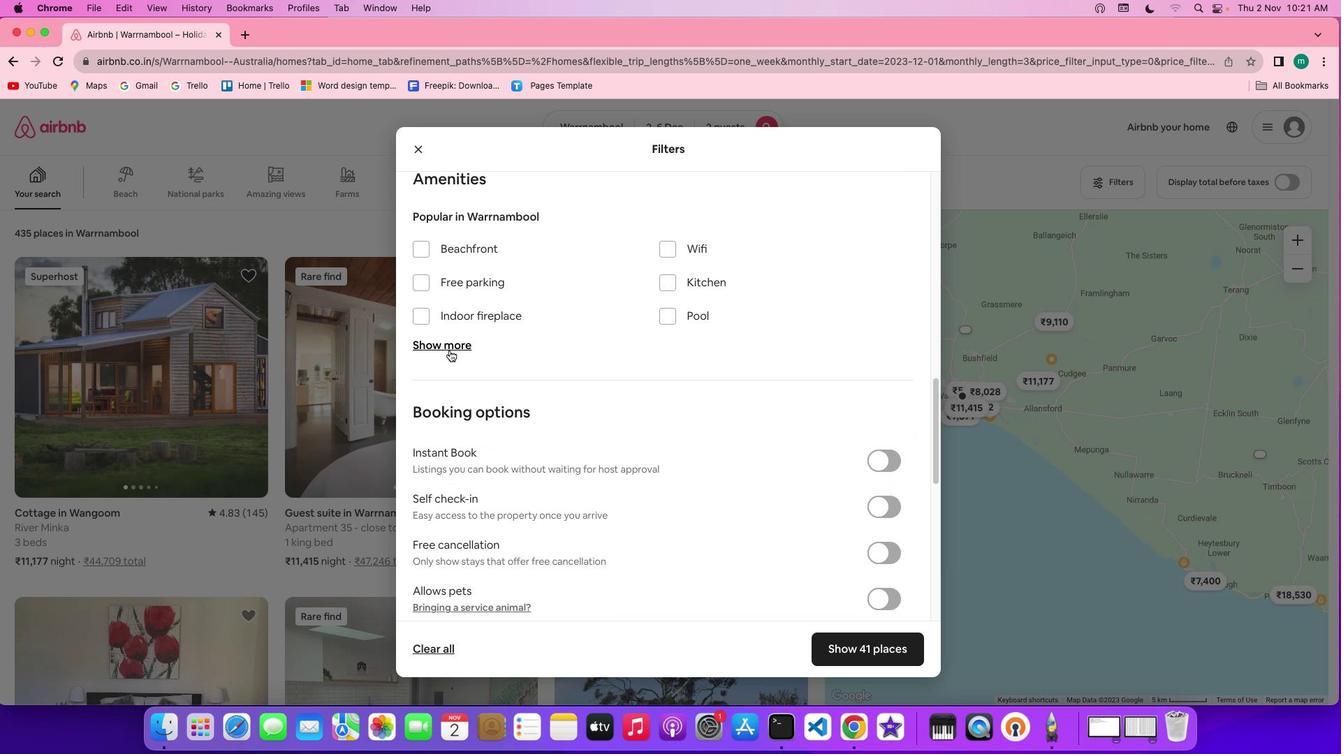 
Action: Mouse pressed left at (449, 350)
Screenshot: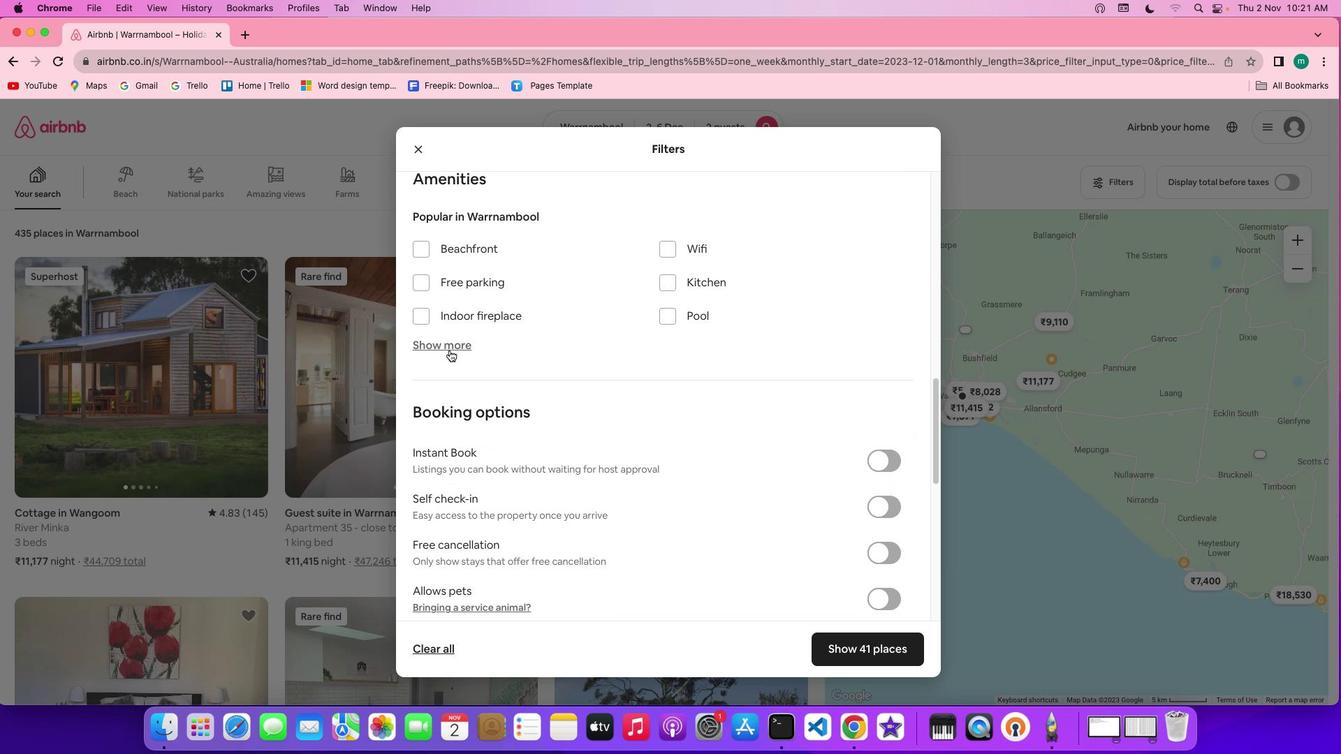 
Action: Mouse moved to (507, 392)
Screenshot: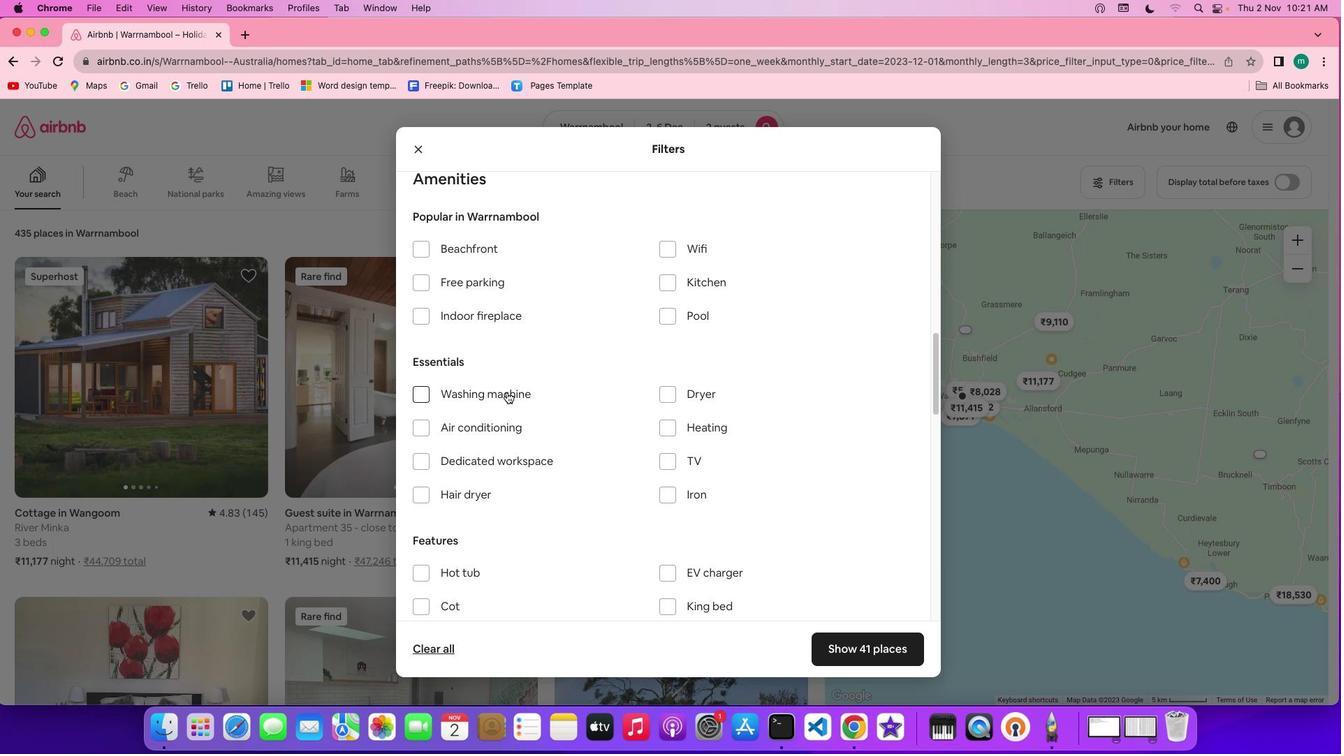 
Action: Mouse pressed left at (507, 392)
Screenshot: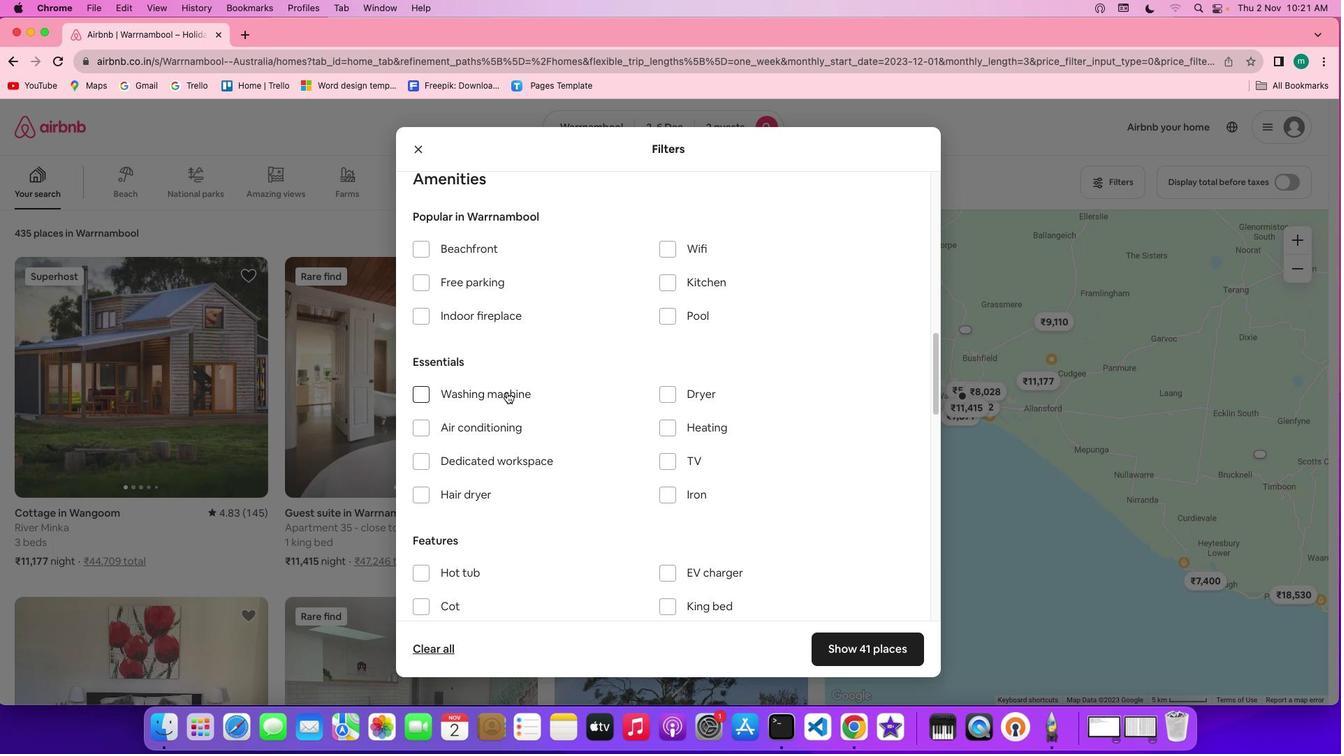 
Action: Mouse moved to (666, 412)
Screenshot: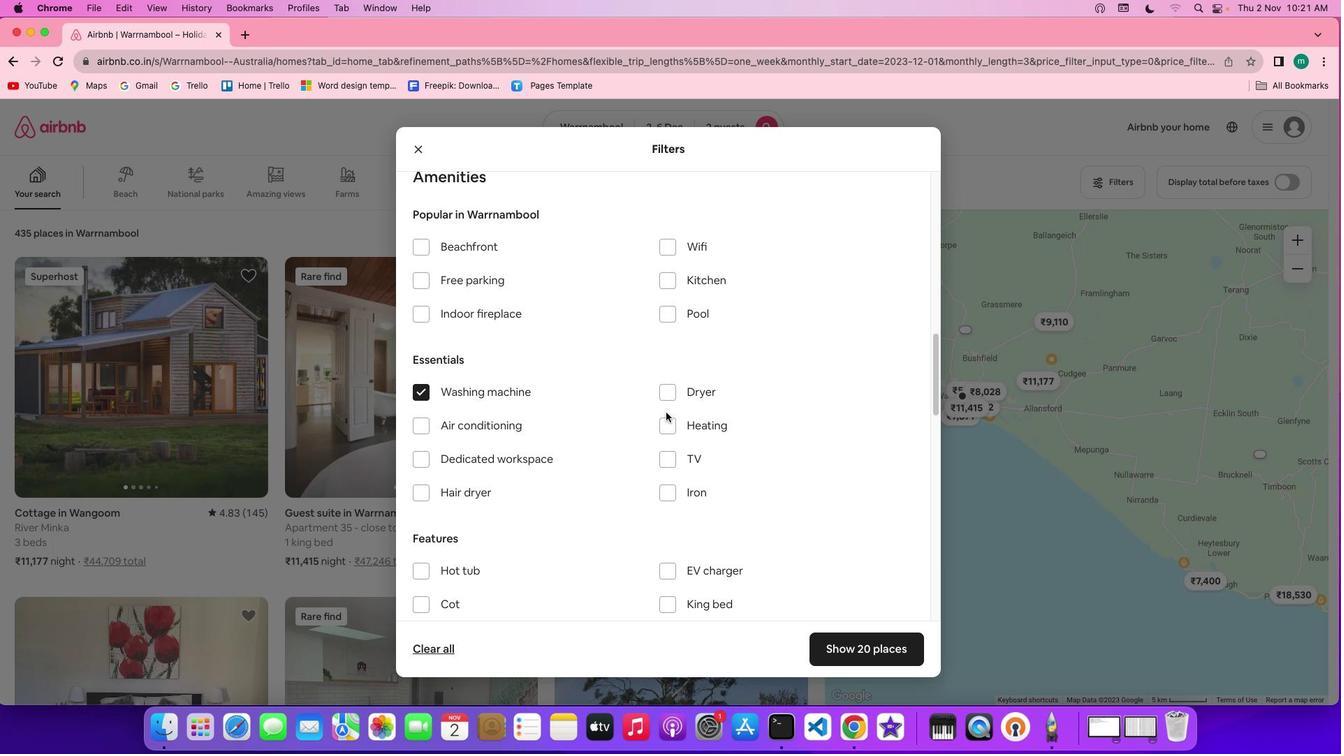 
Action: Mouse scrolled (666, 412) with delta (0, 0)
Screenshot: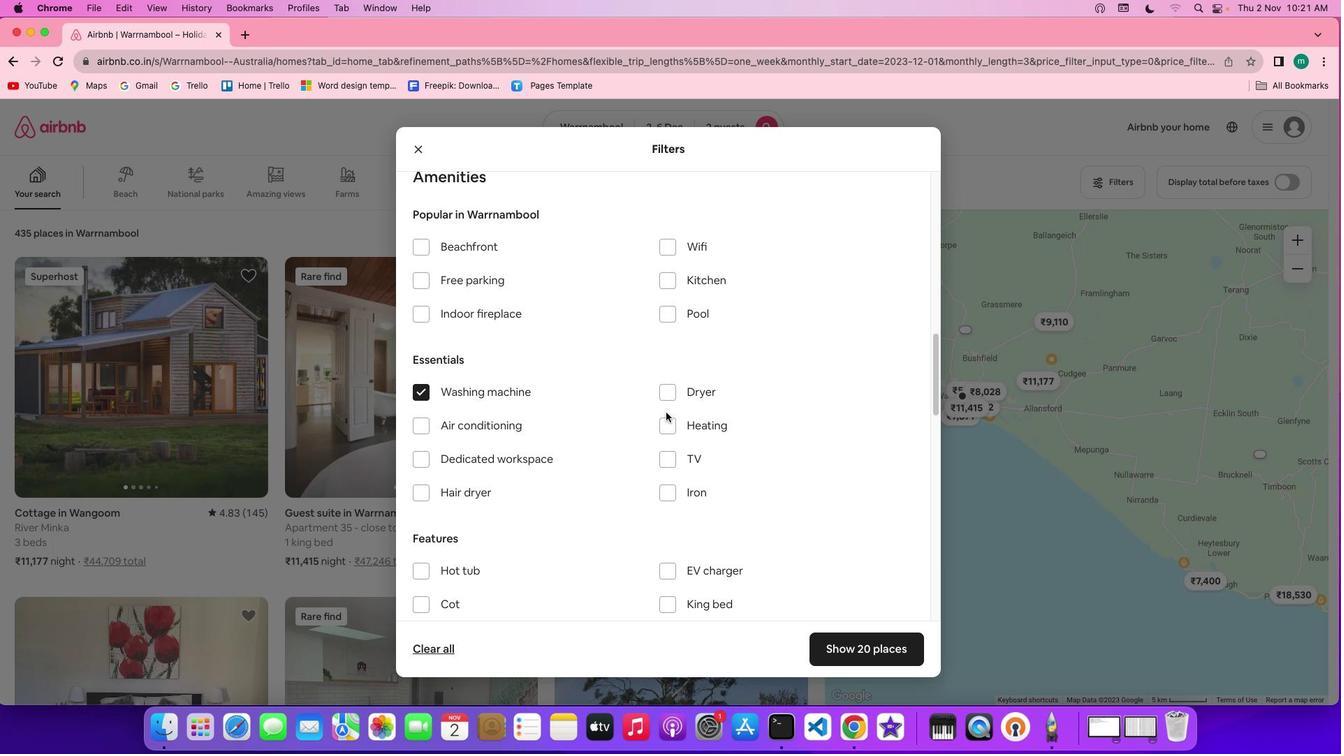 
Action: Mouse scrolled (666, 412) with delta (0, 0)
Screenshot: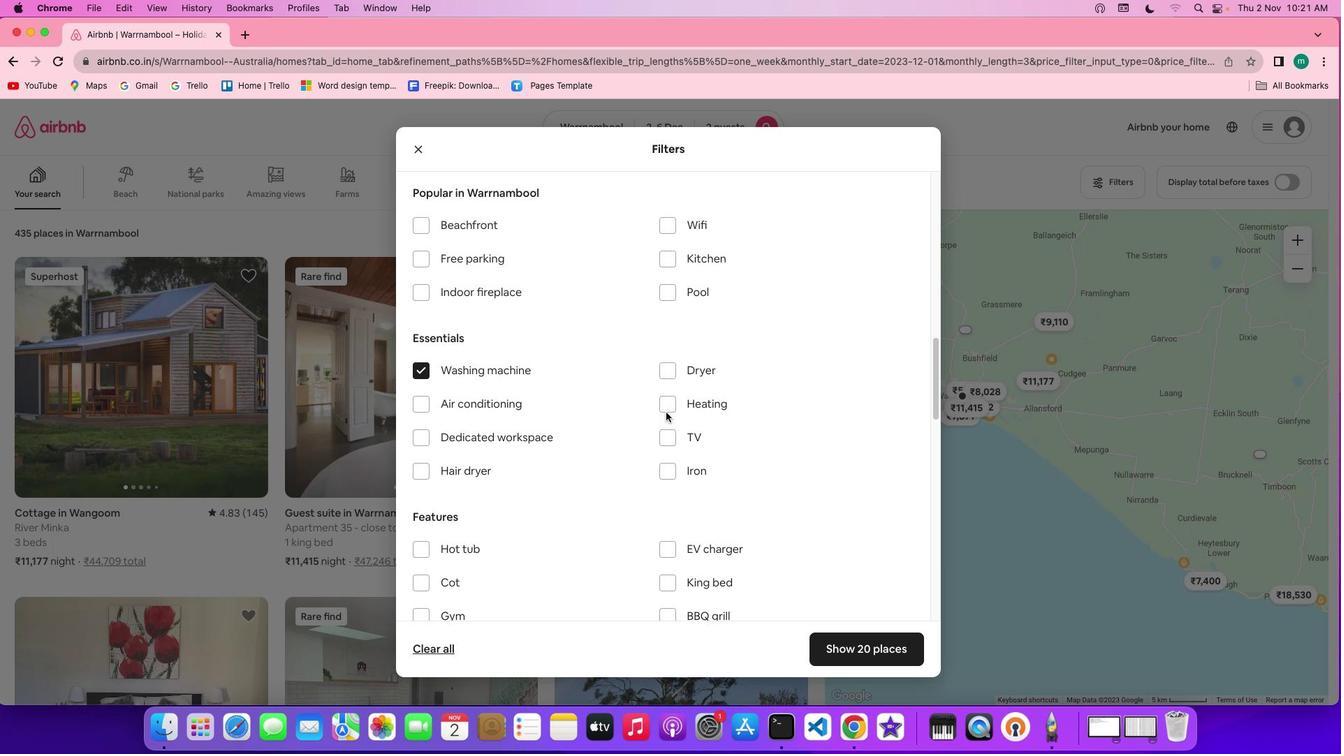 
Action: Mouse scrolled (666, 412) with delta (0, -1)
Screenshot: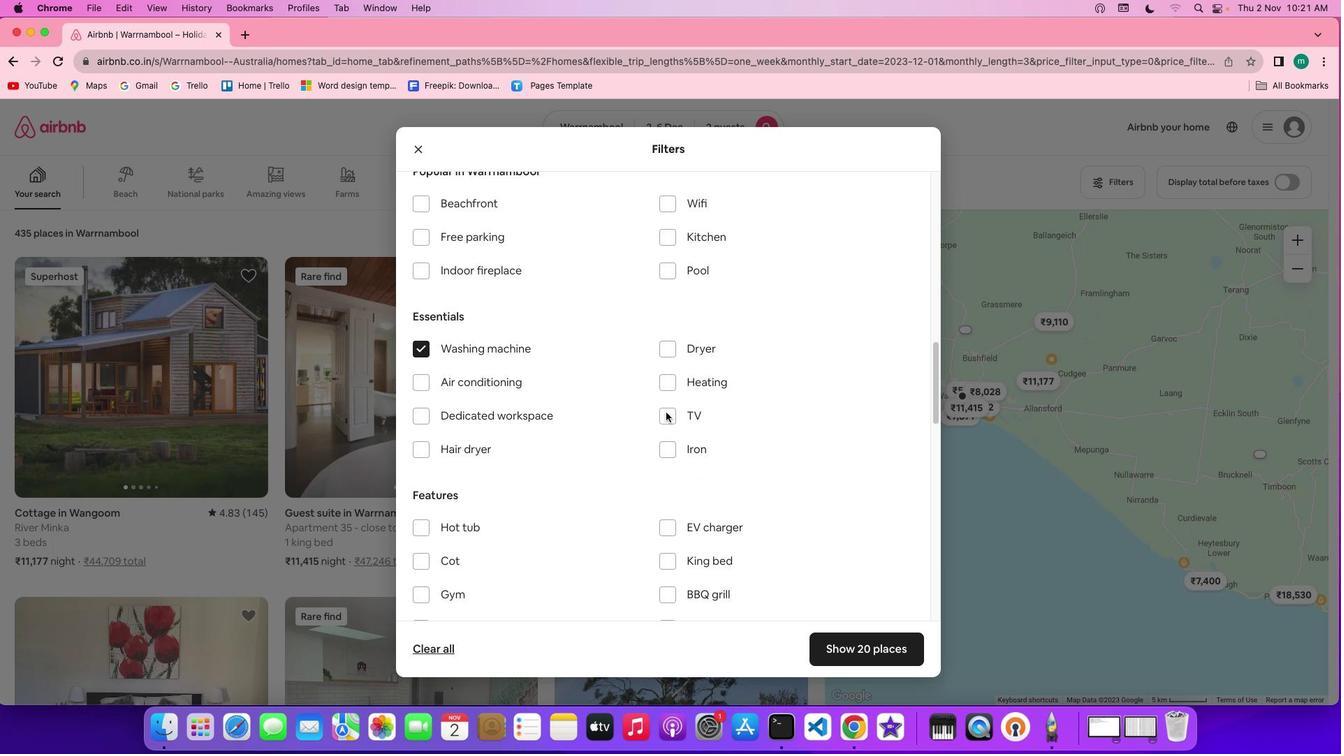
Action: Mouse scrolled (666, 412) with delta (0, 0)
Screenshot: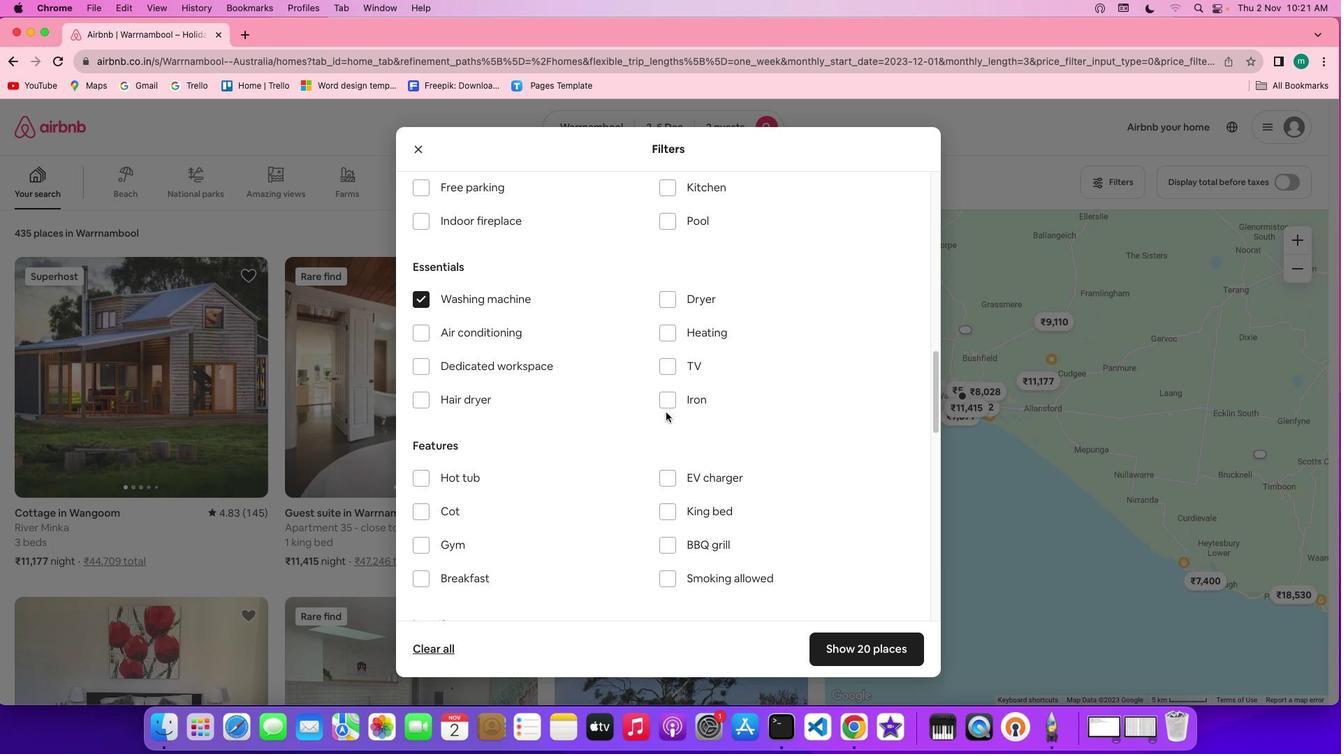 
Action: Mouse scrolled (666, 412) with delta (0, 0)
Screenshot: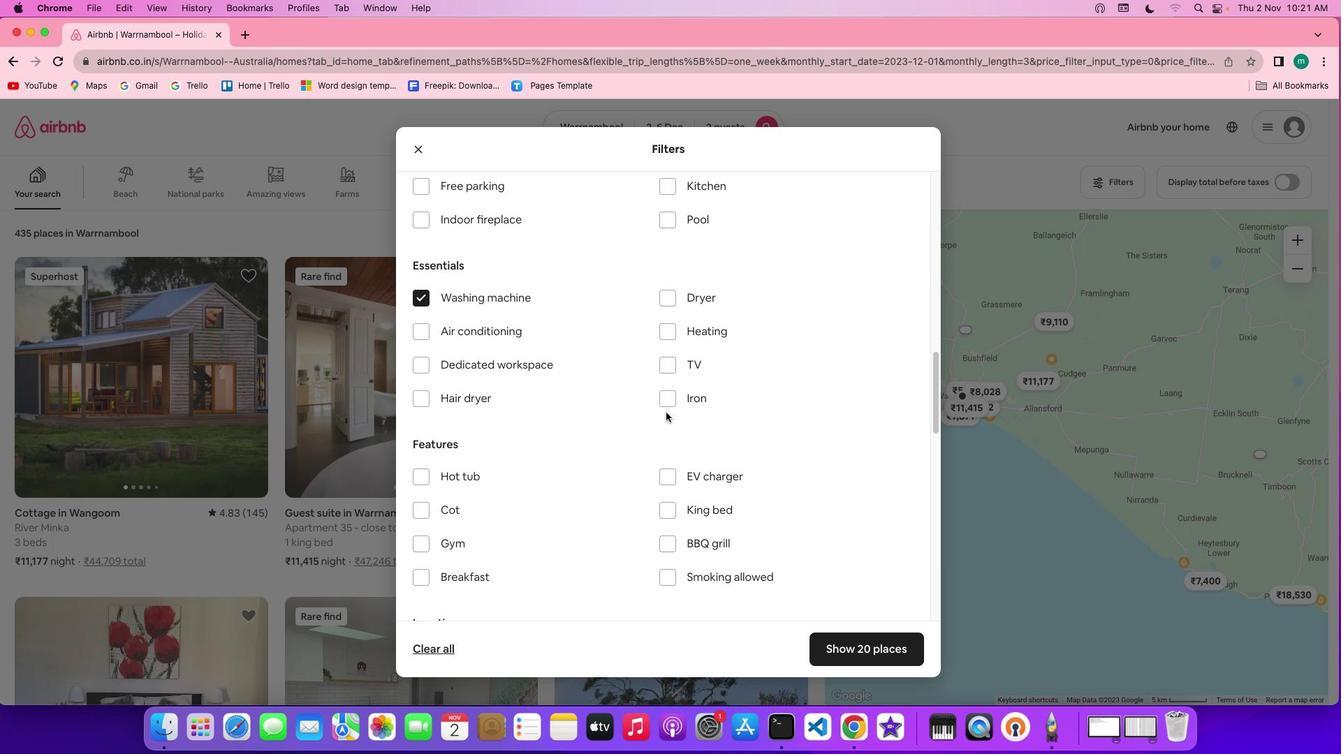 
Action: Mouse scrolled (666, 412) with delta (0, 0)
Screenshot: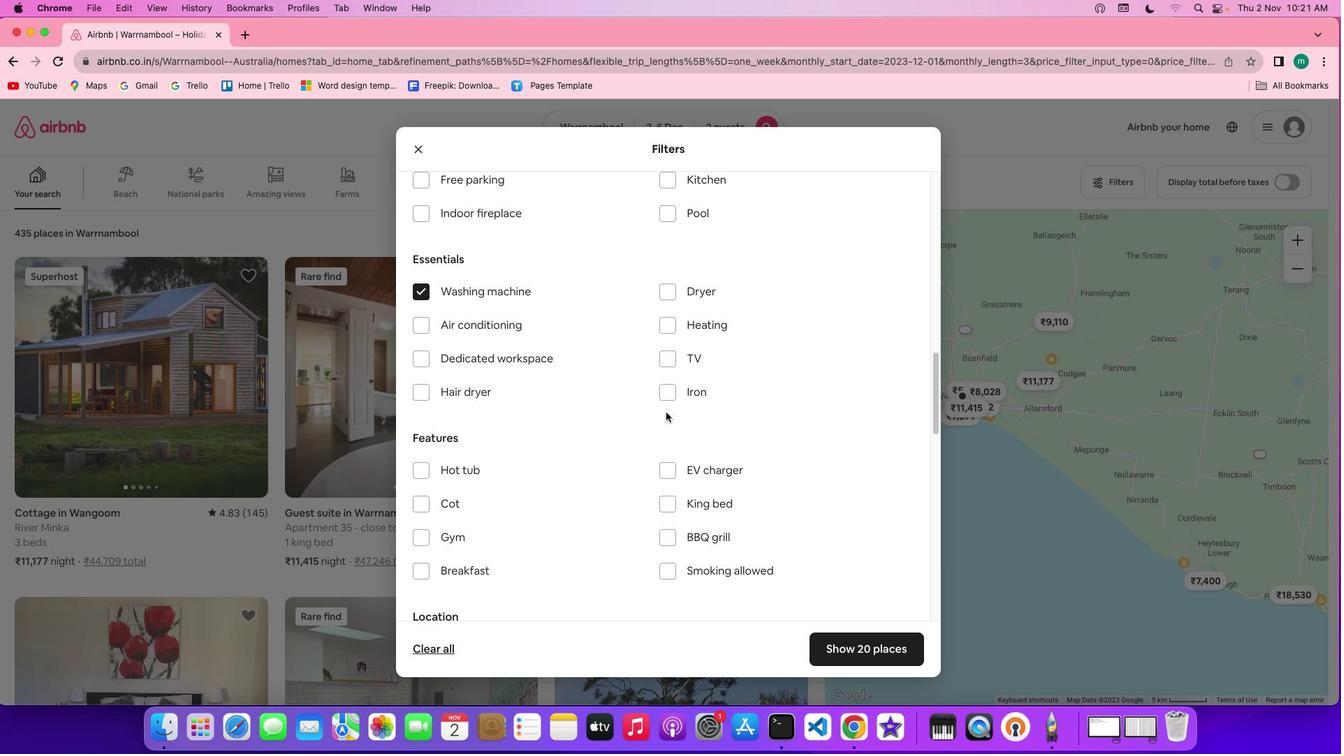 
Action: Mouse scrolled (666, 412) with delta (0, 0)
Screenshot: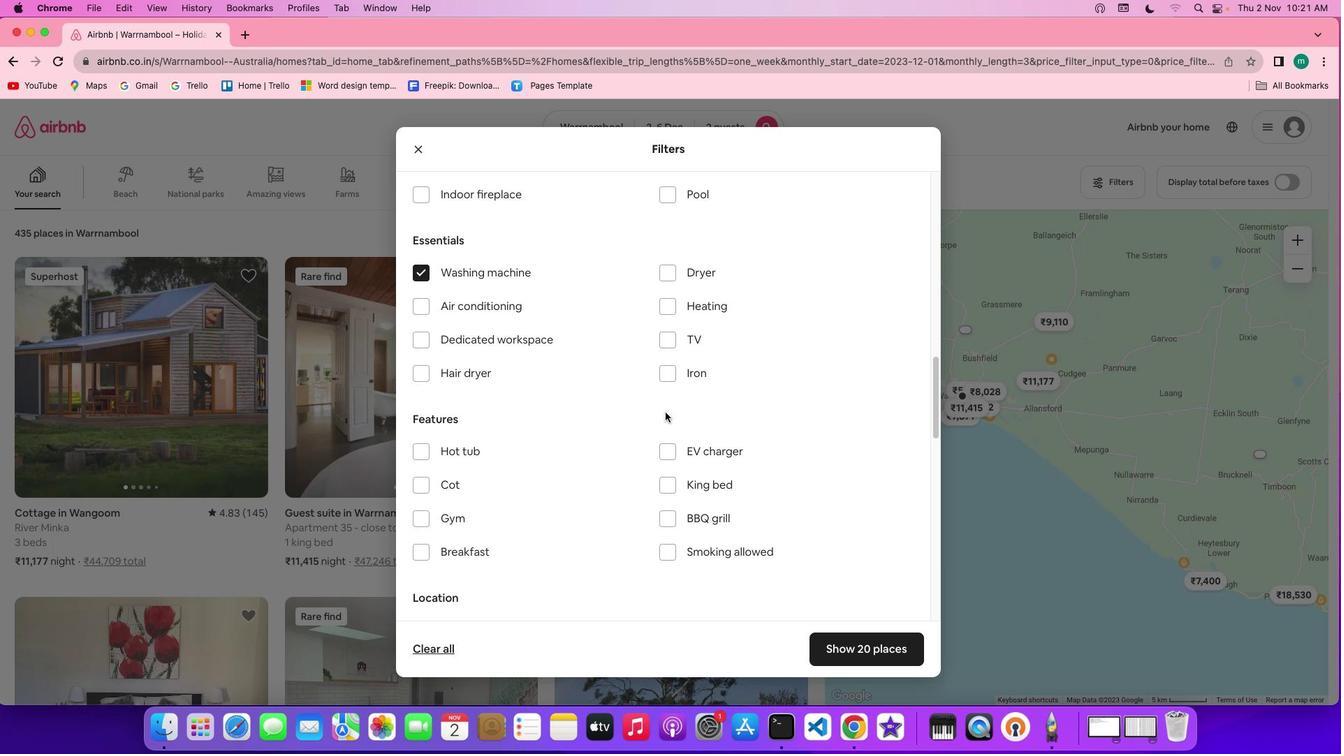 
Action: Mouse moved to (665, 412)
Screenshot: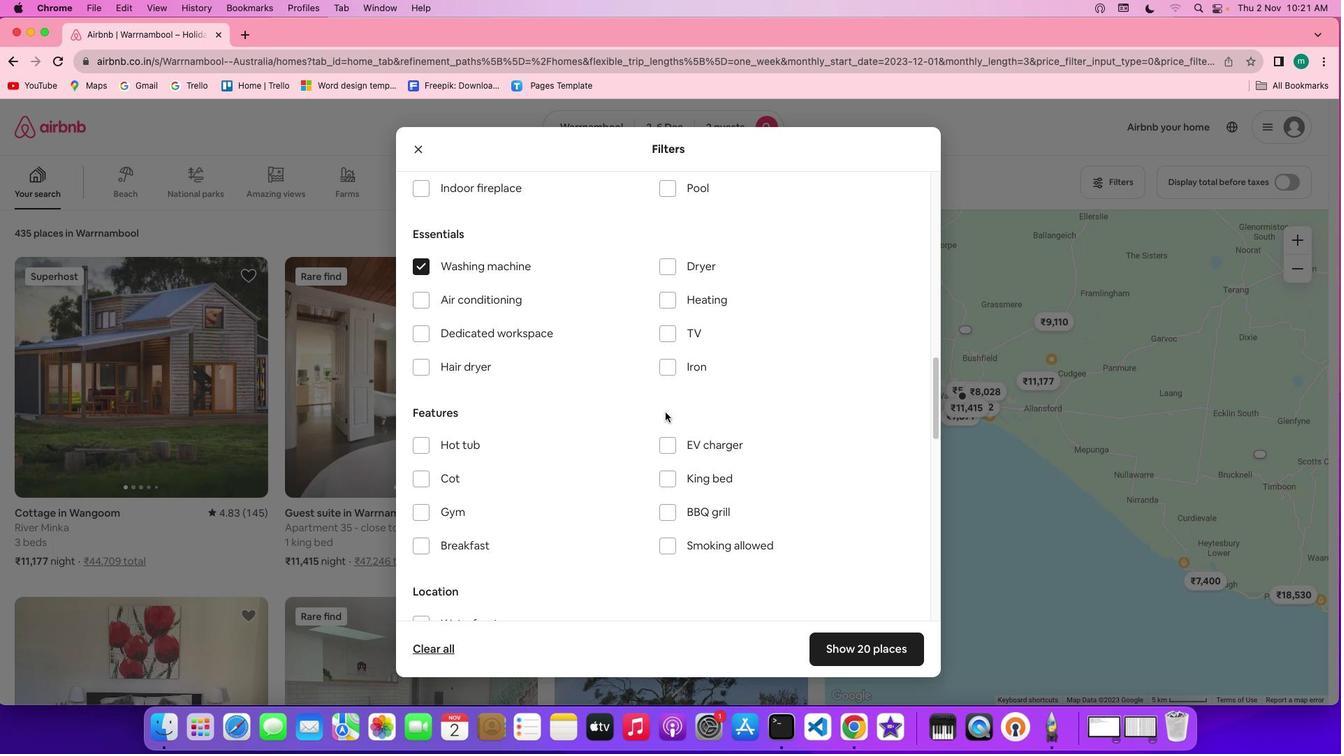 
Action: Mouse scrolled (665, 412) with delta (0, 0)
Screenshot: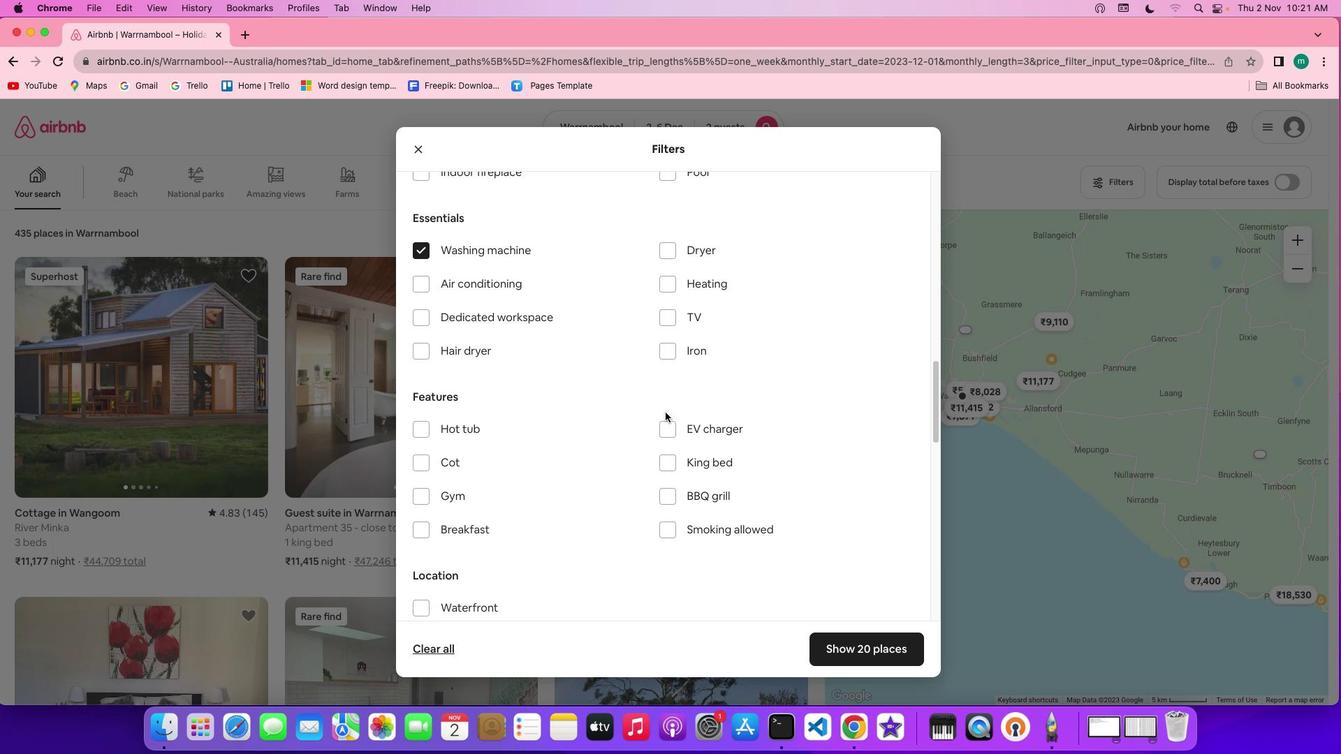 
Action: Mouse scrolled (665, 412) with delta (0, 0)
Screenshot: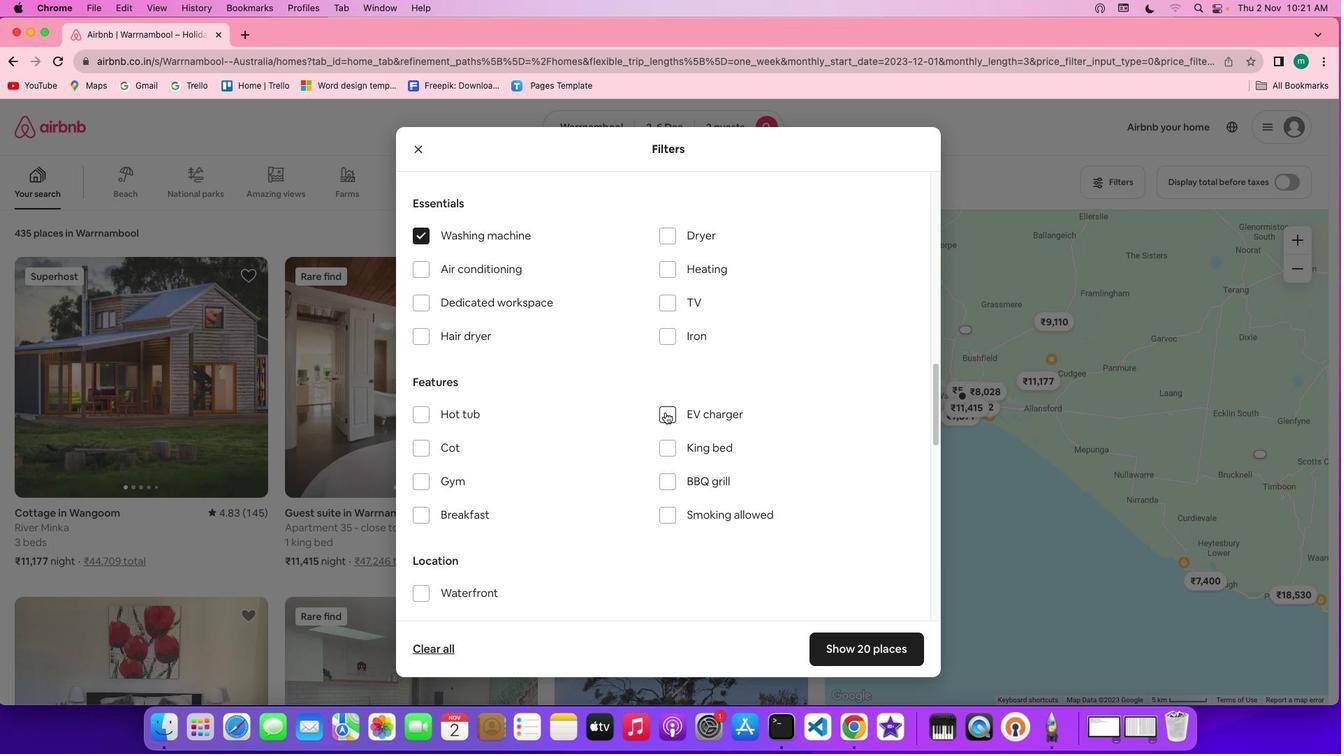 
Action: Mouse scrolled (665, 412) with delta (0, 0)
Screenshot: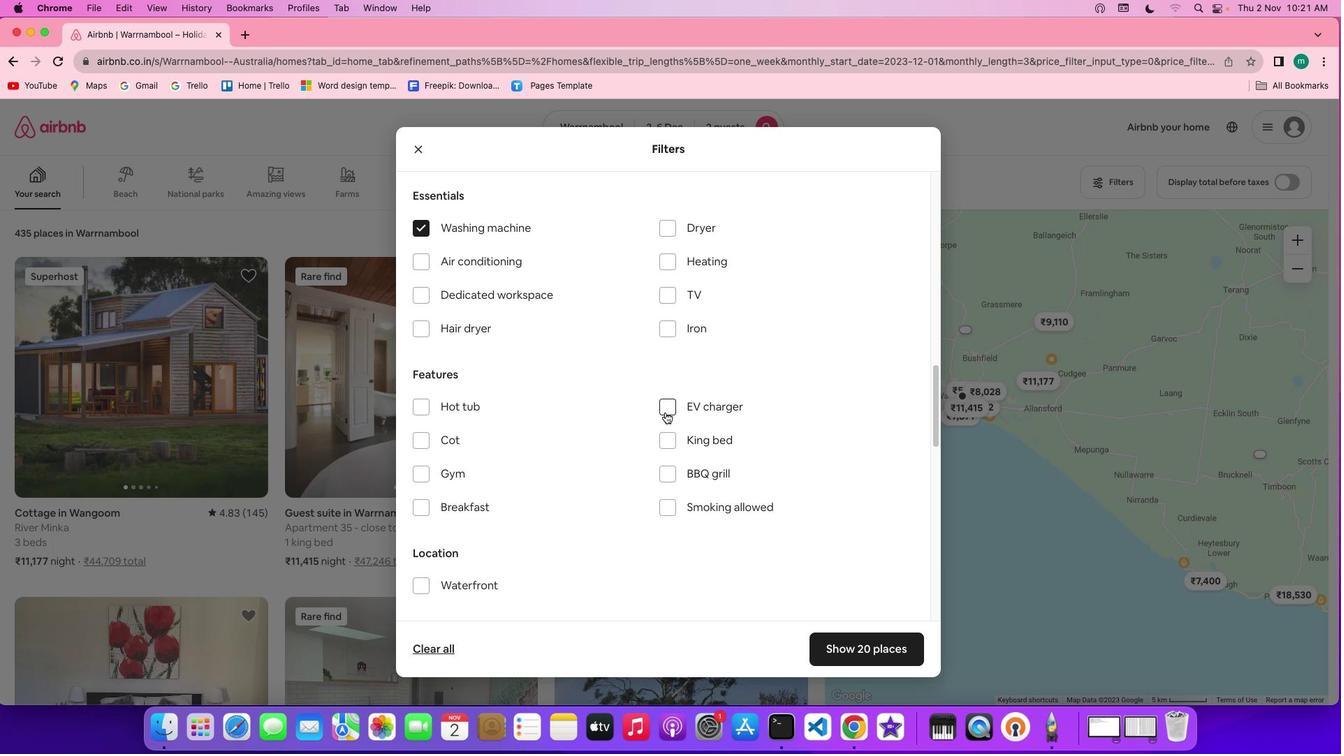
Action: Mouse scrolled (665, 412) with delta (0, 0)
Screenshot: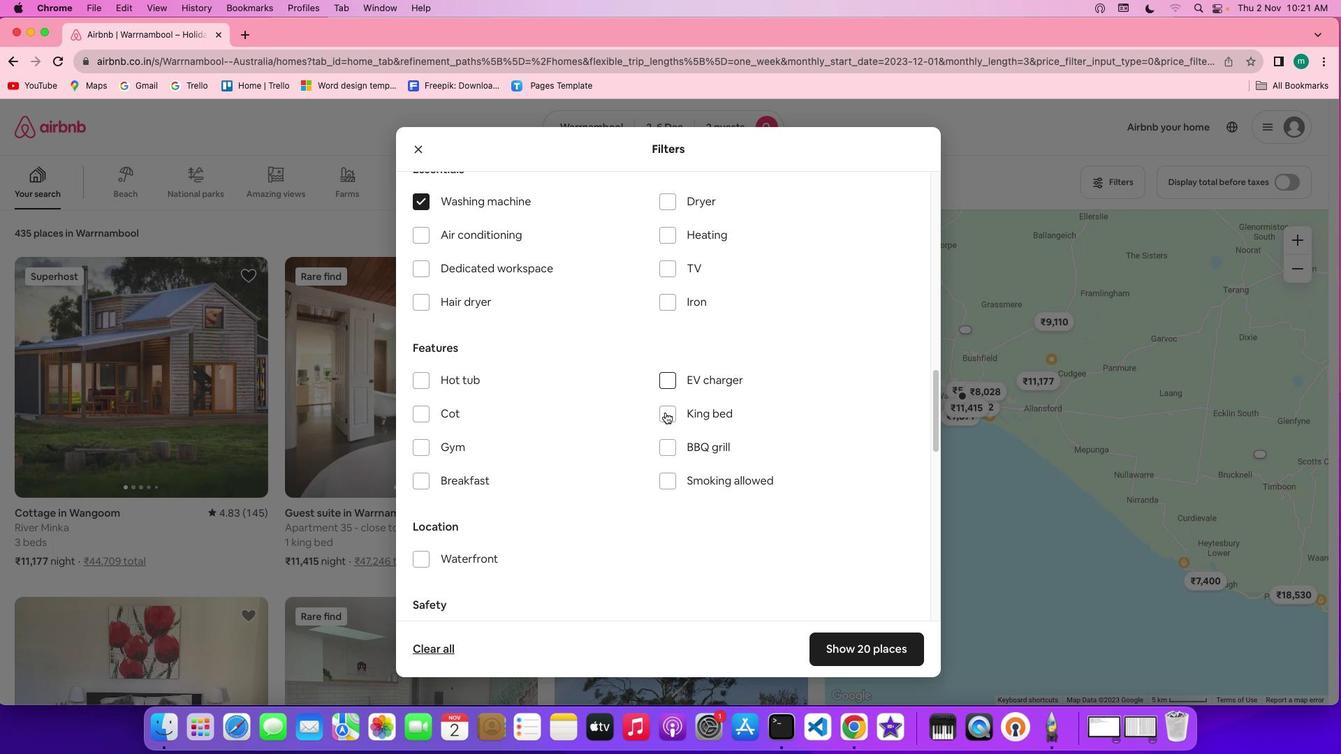 
Action: Mouse scrolled (665, 412) with delta (0, 0)
Screenshot: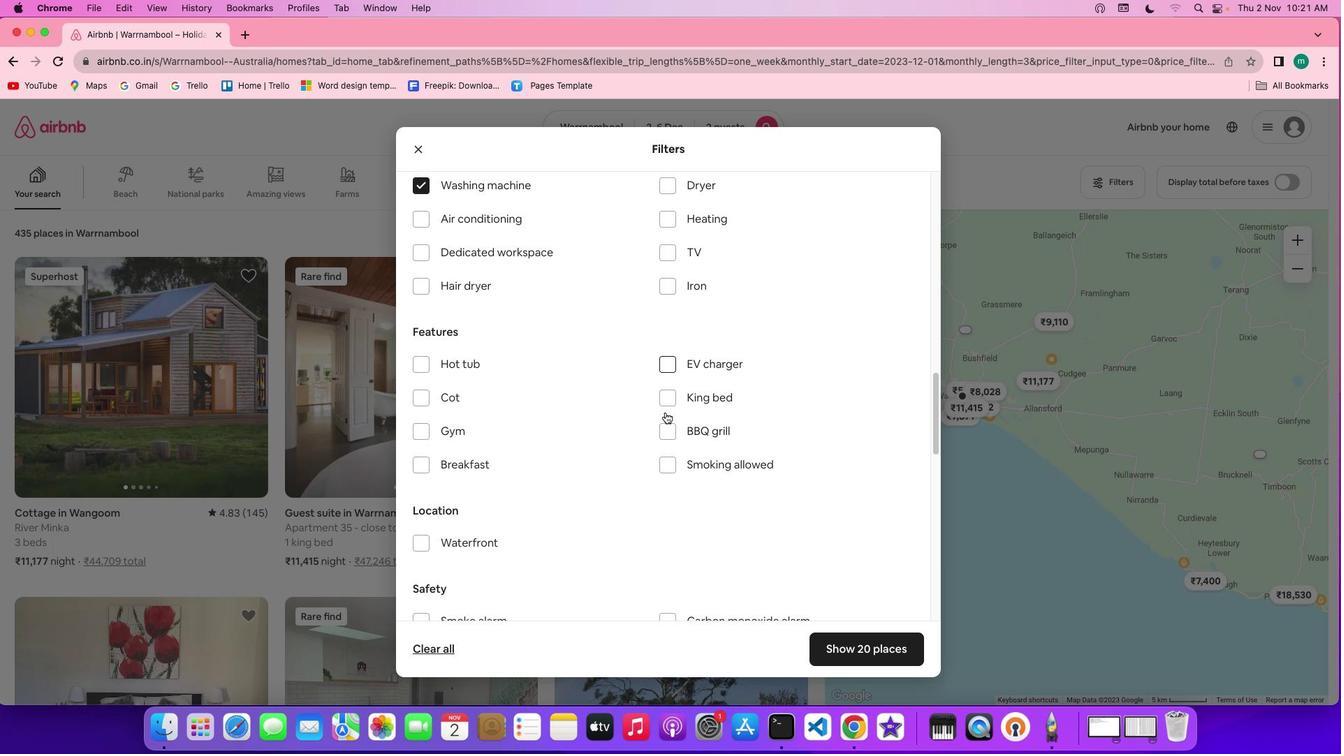 
Action: Mouse scrolled (665, 412) with delta (0, 0)
Screenshot: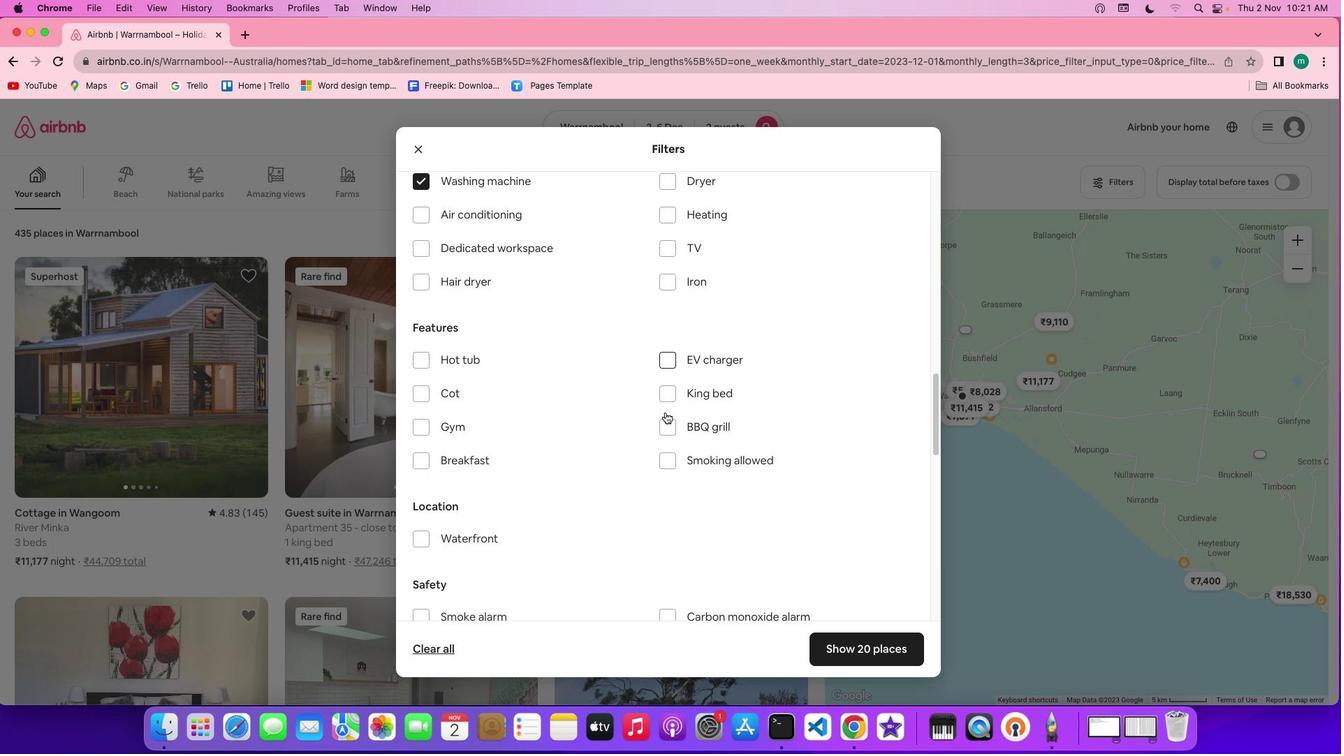 
Action: Mouse scrolled (665, 412) with delta (0, 0)
Screenshot: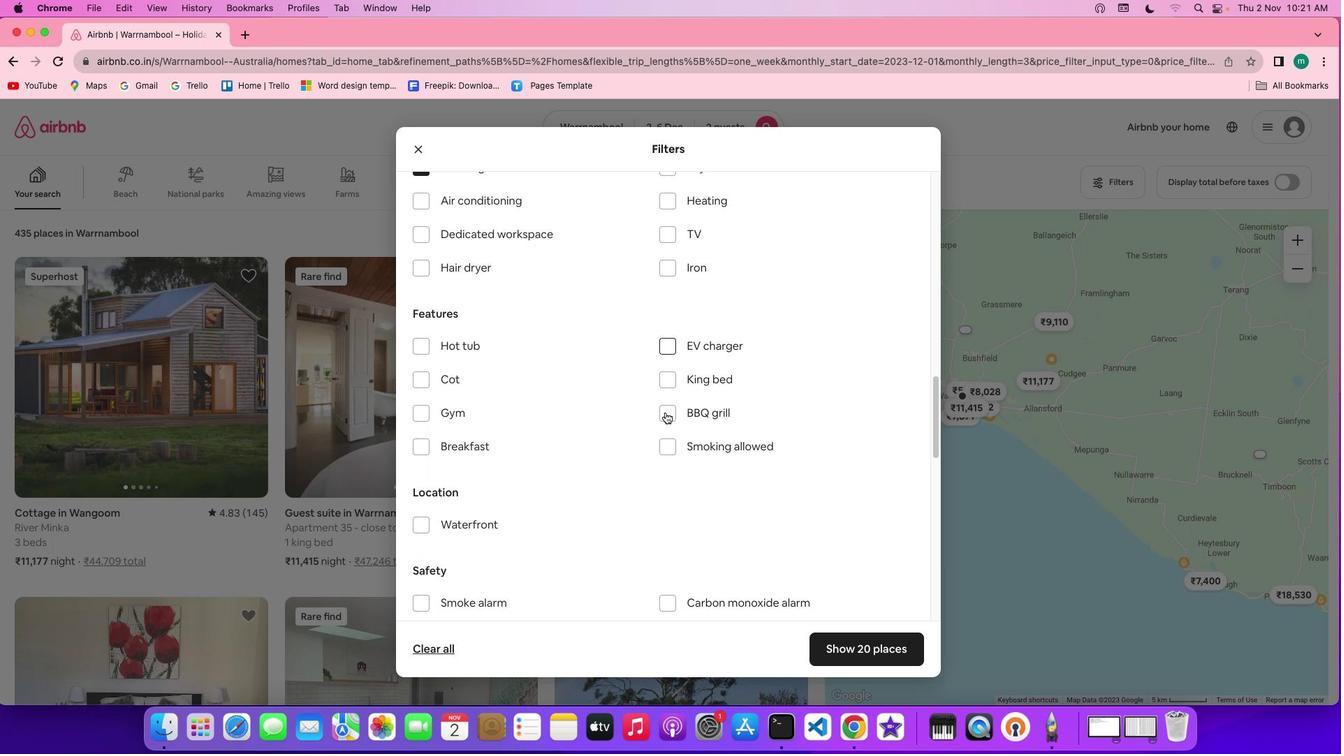 
Action: Mouse moved to (665, 413)
Screenshot: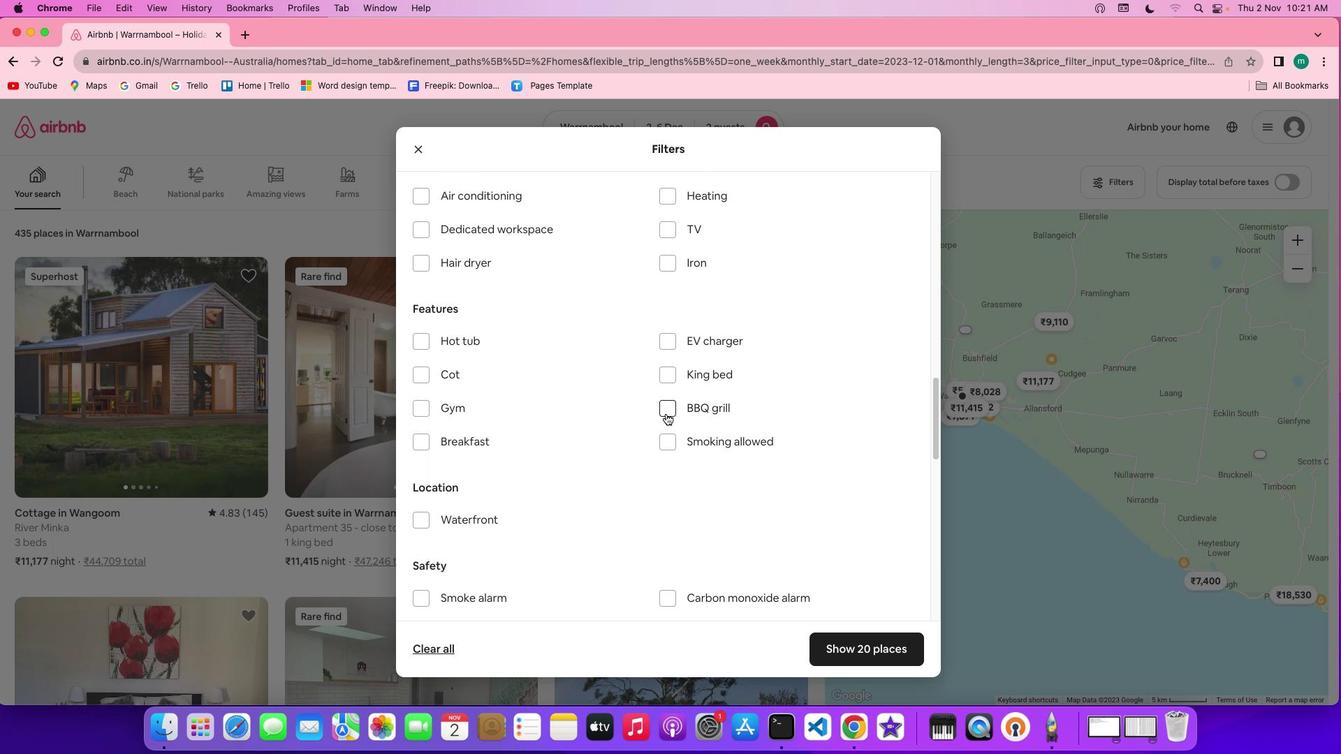 
Action: Mouse scrolled (665, 413) with delta (0, 0)
Screenshot: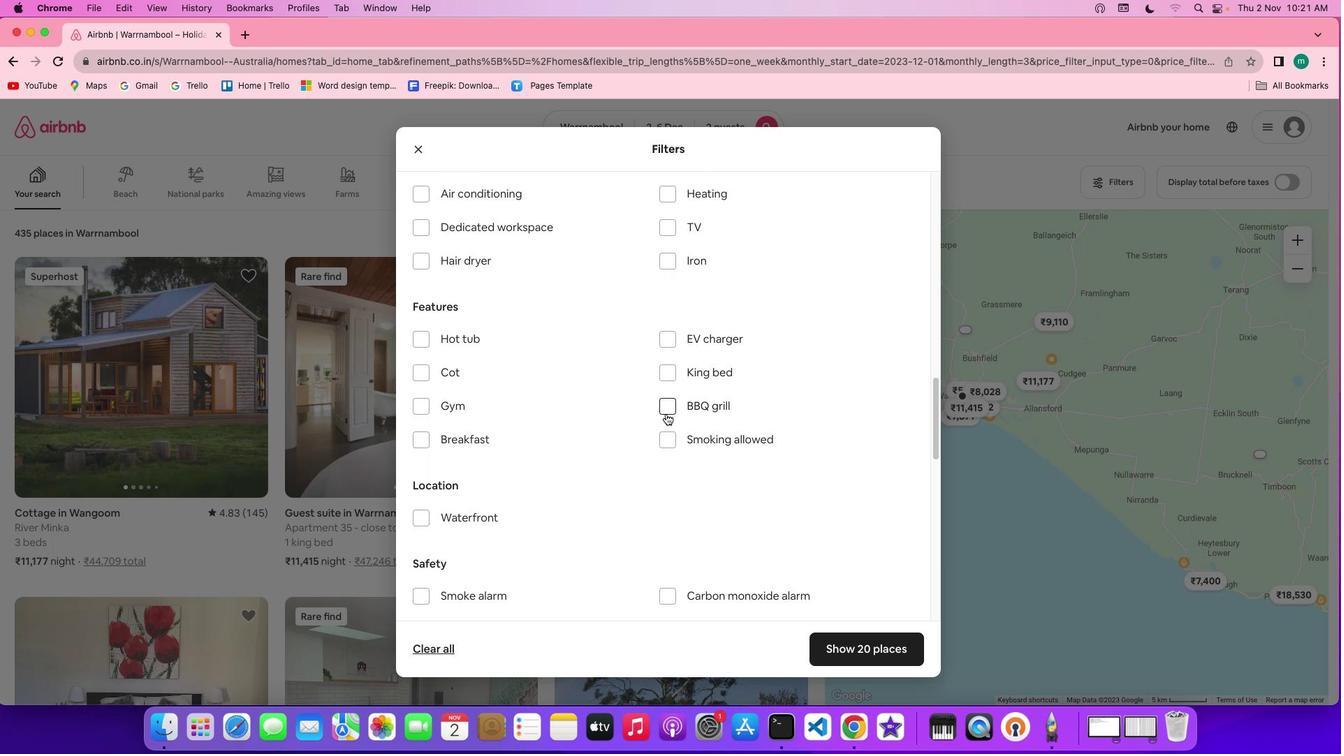 
Action: Mouse scrolled (665, 413) with delta (0, 0)
Screenshot: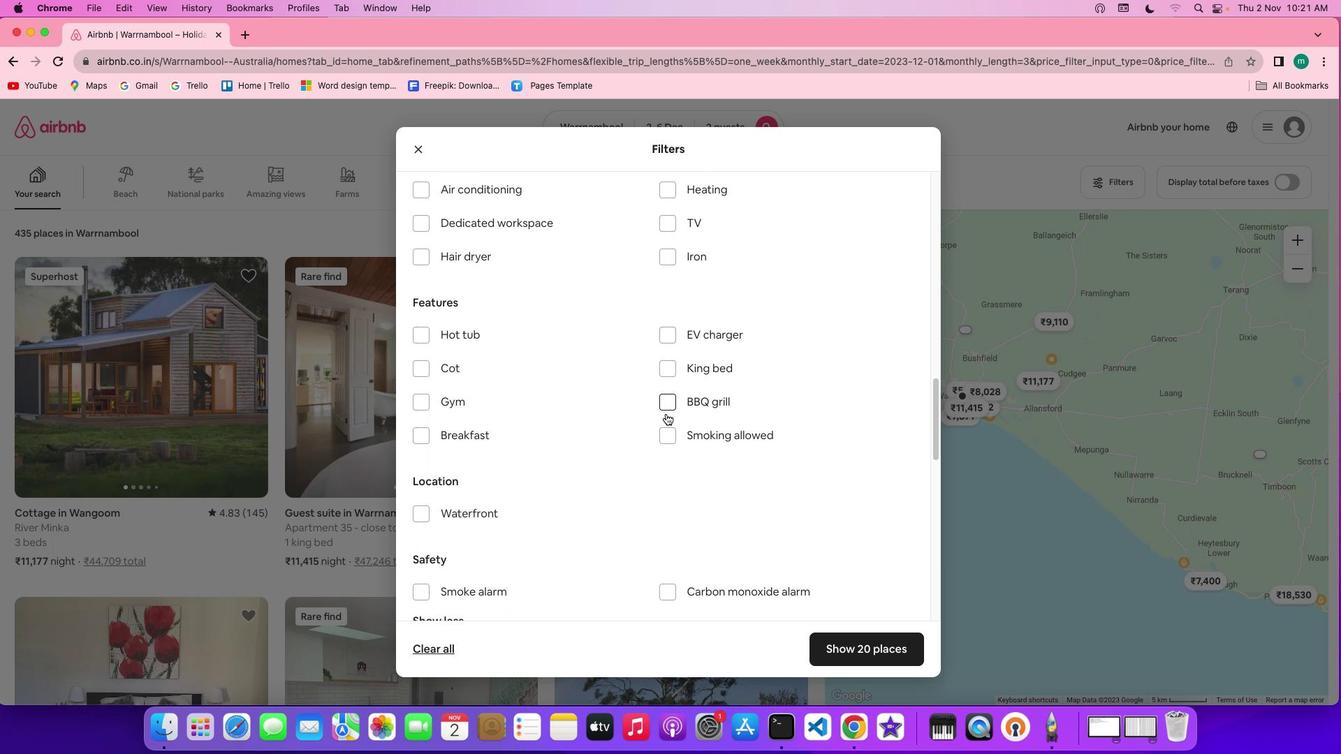 
Action: Mouse scrolled (665, 413) with delta (0, 0)
Screenshot: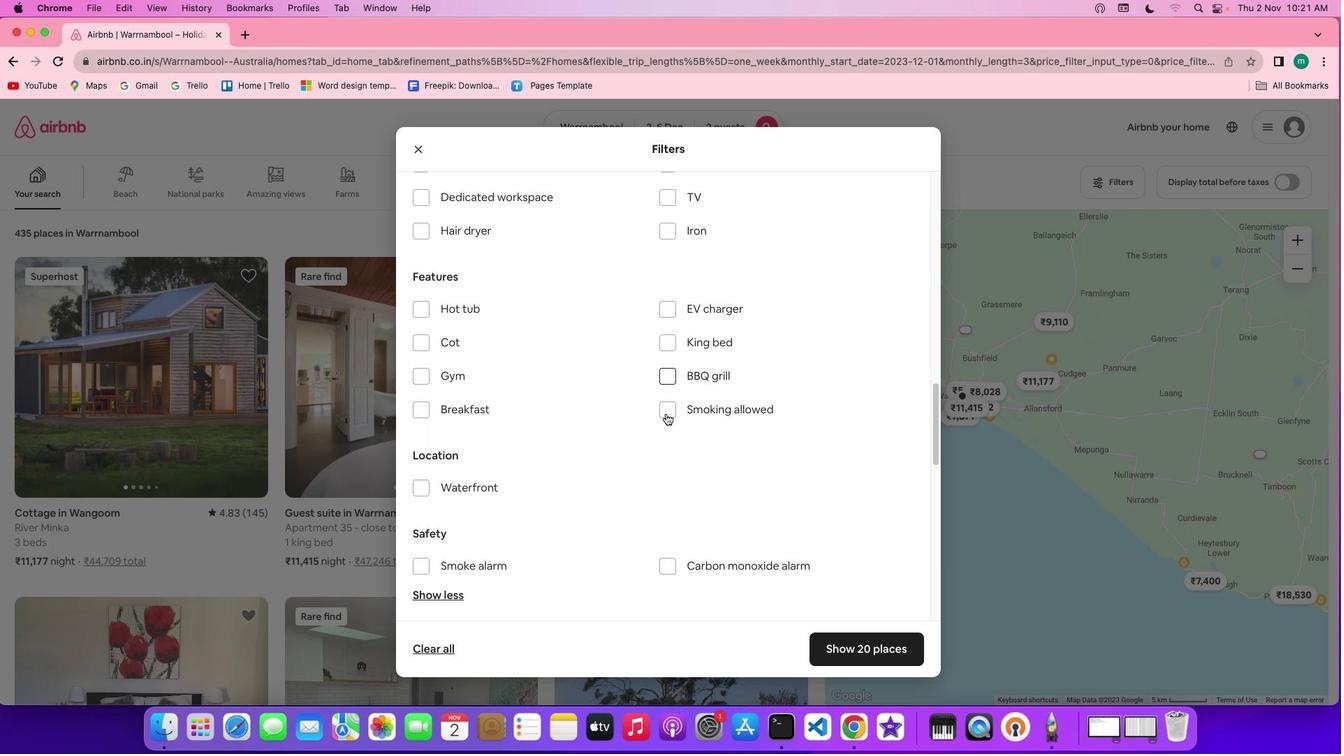 
Action: Mouse scrolled (665, 413) with delta (0, 0)
Screenshot: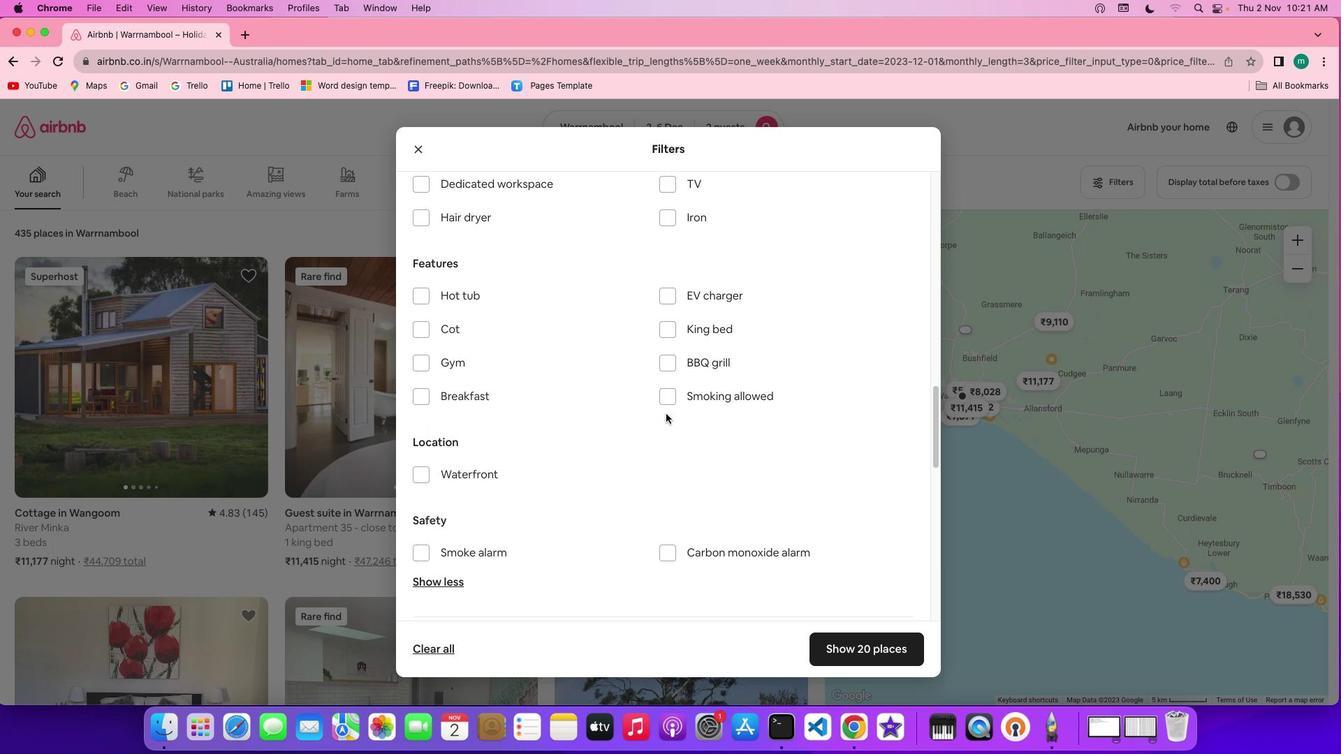 
Action: Mouse scrolled (665, 413) with delta (0, 0)
Screenshot: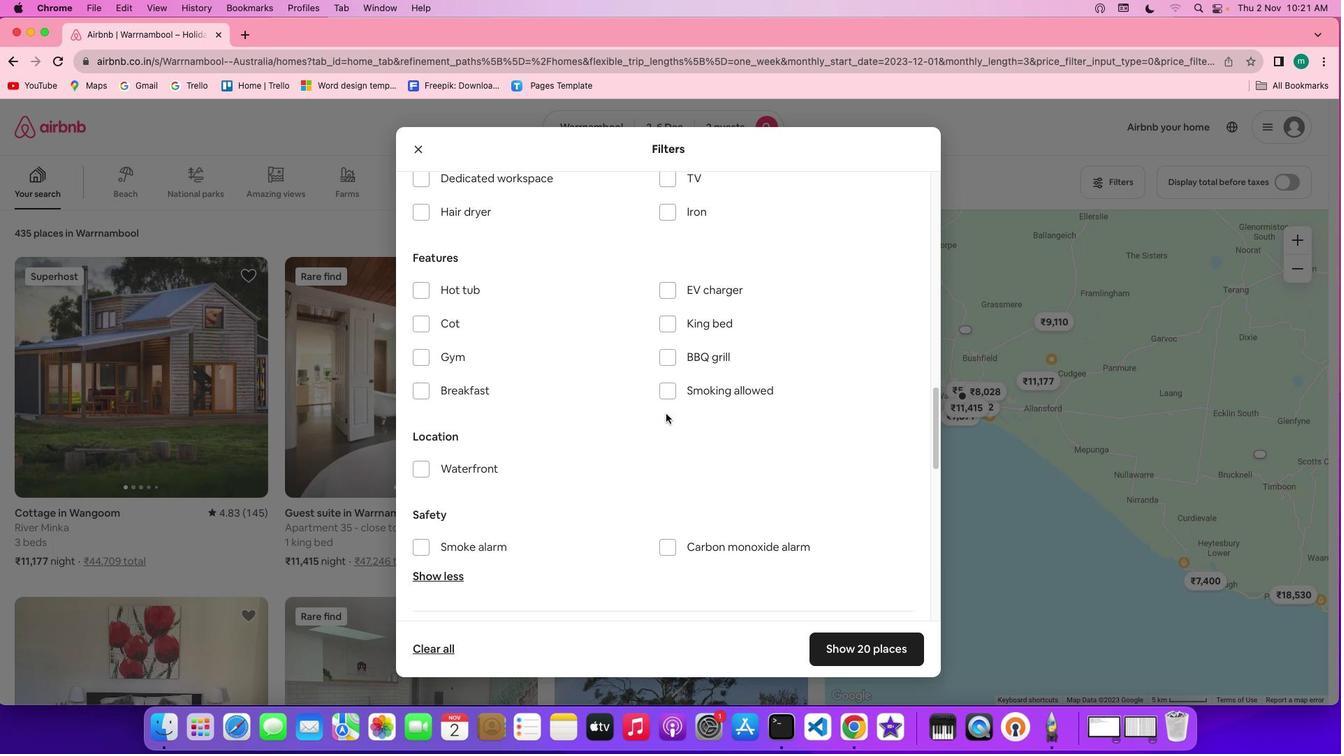 
Action: Mouse scrolled (665, 413) with delta (0, 0)
Screenshot: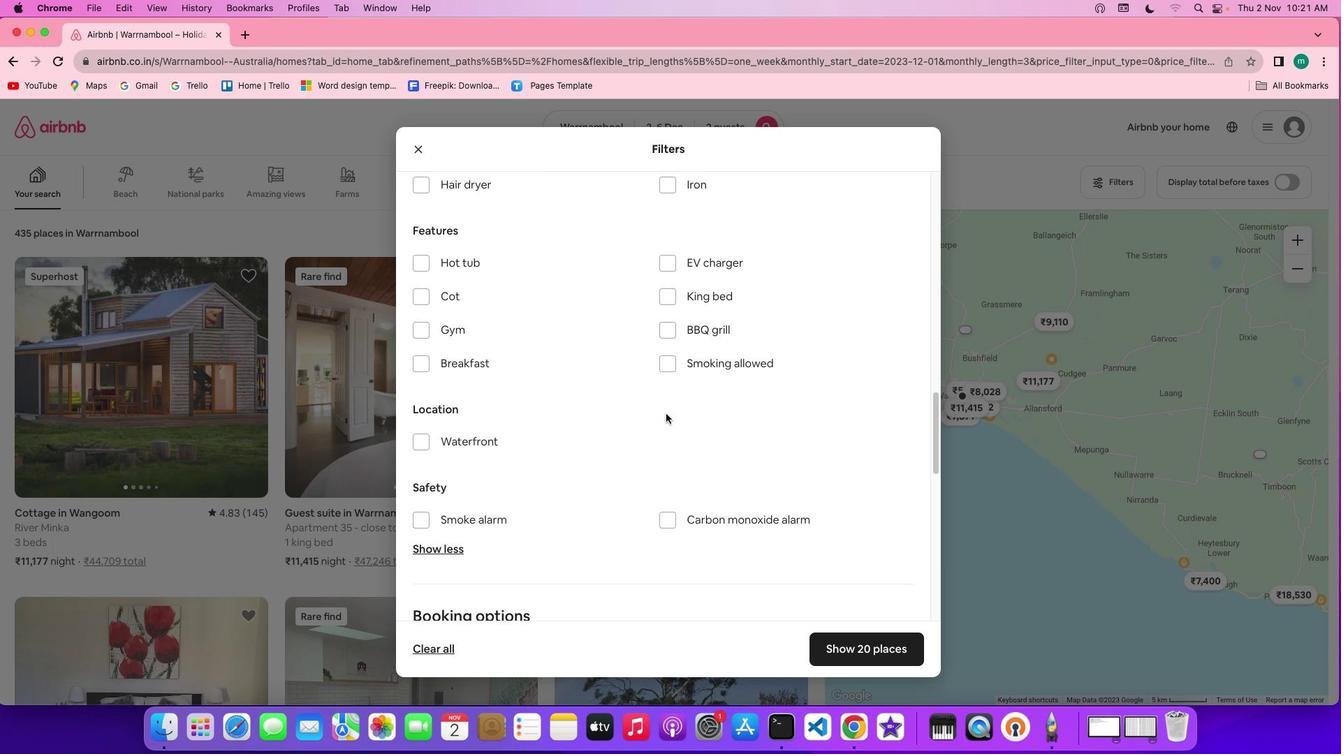 
Action: Mouse scrolled (665, 413) with delta (0, 0)
Screenshot: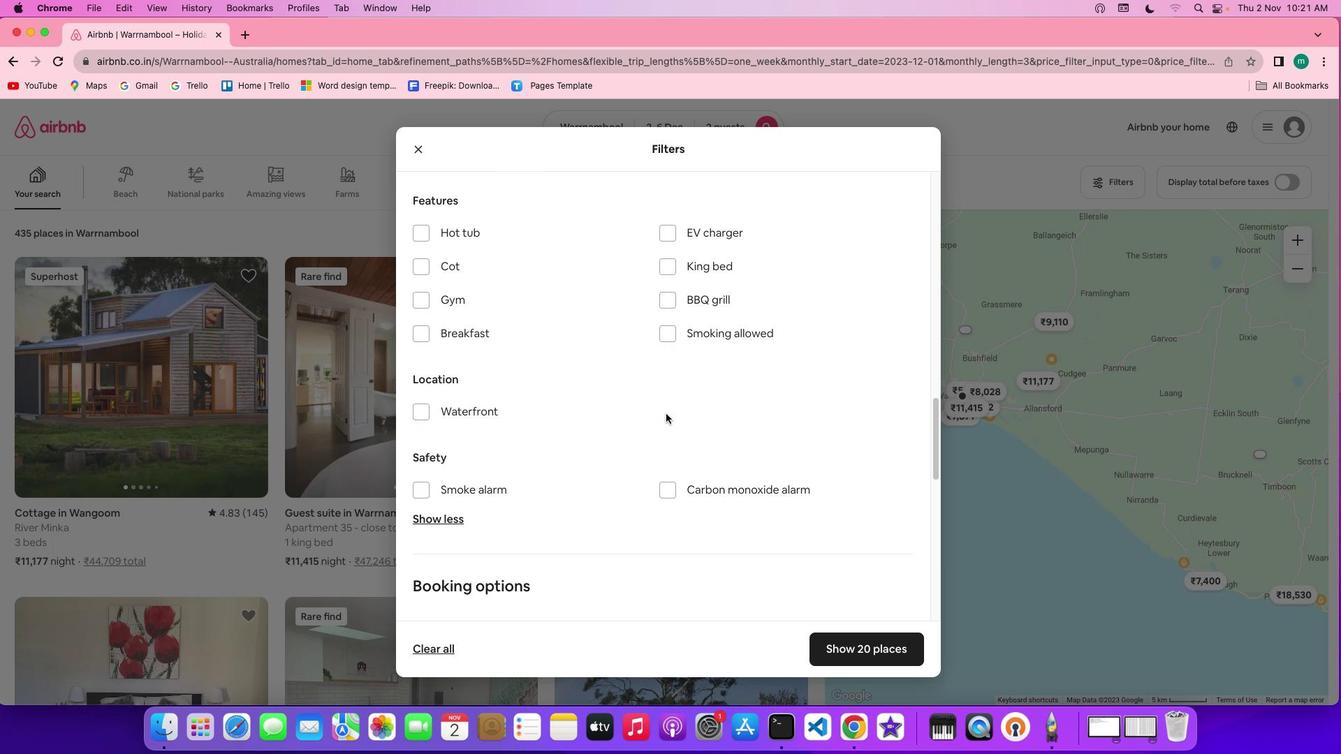 
Action: Mouse scrolled (665, 413) with delta (0, 0)
Screenshot: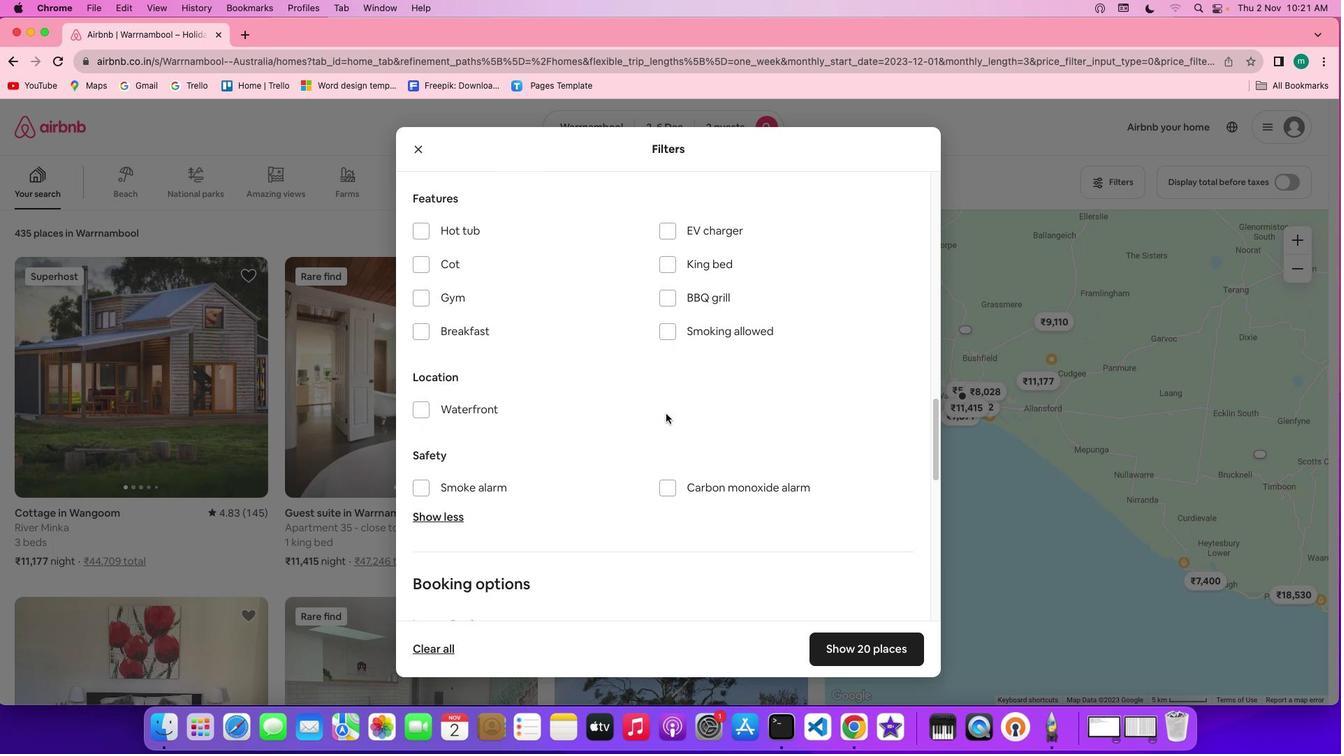 
Action: Mouse scrolled (665, 413) with delta (0, 0)
Screenshot: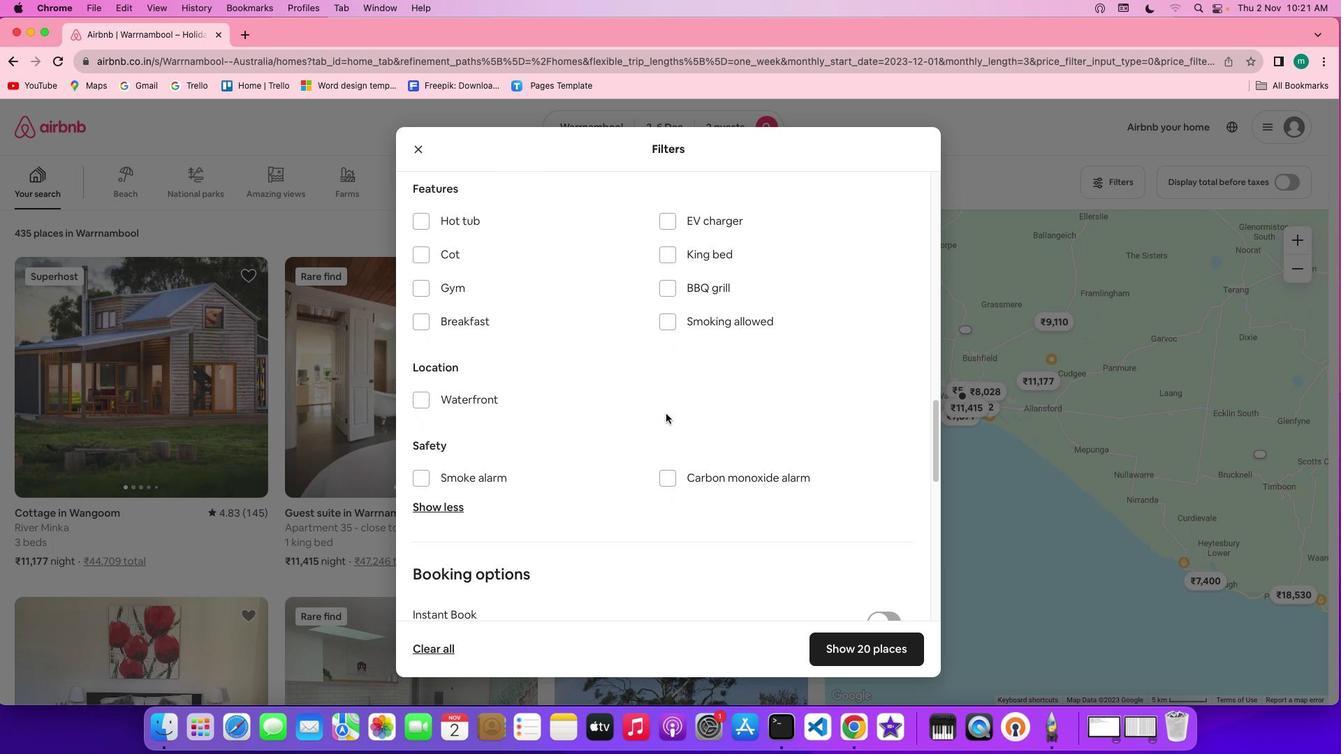 
Action: Mouse scrolled (665, 413) with delta (0, 0)
Screenshot: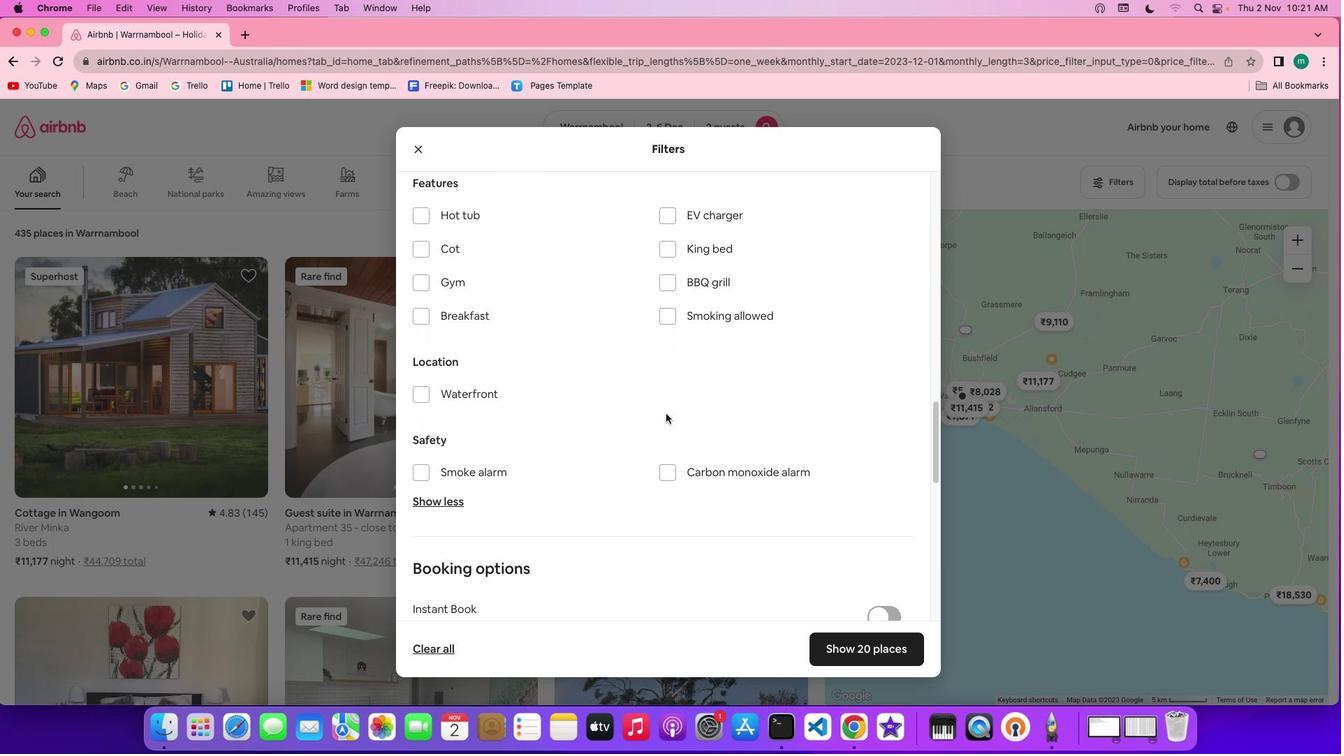 
Action: Mouse scrolled (665, 413) with delta (0, 0)
Screenshot: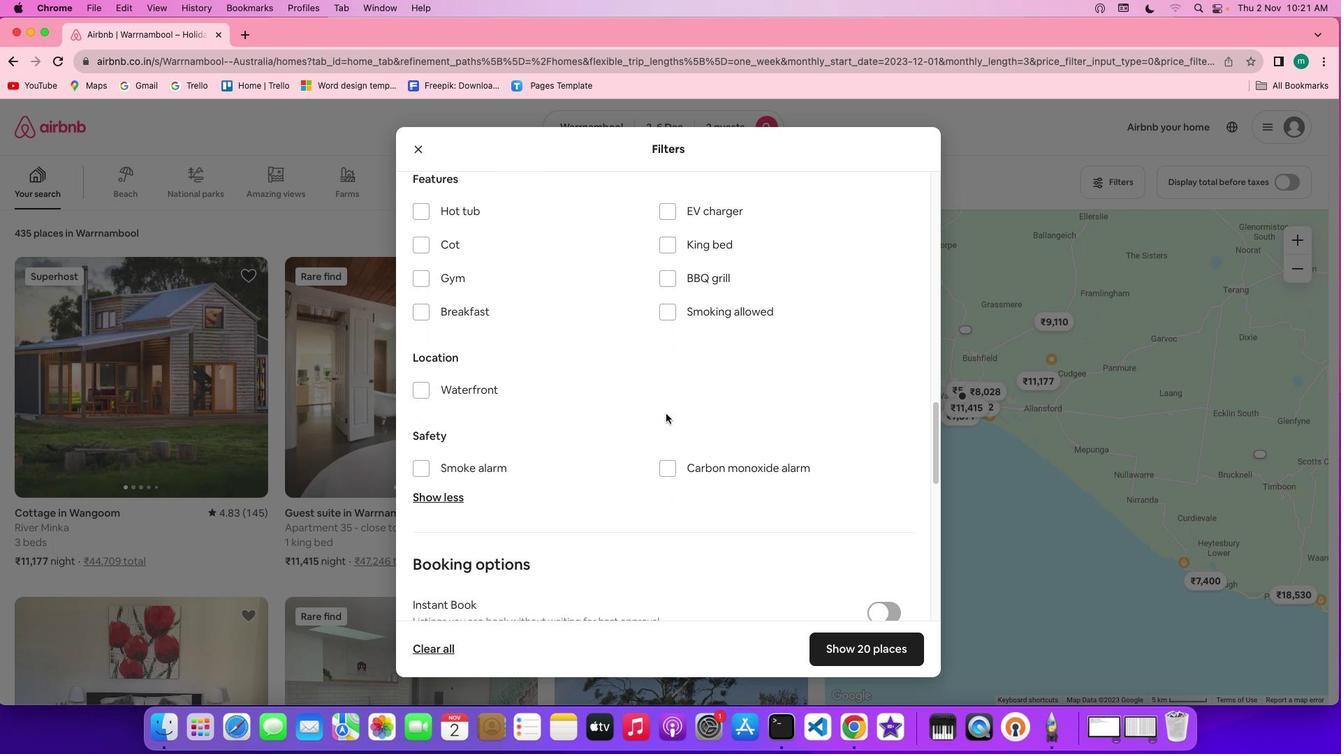 
Action: Mouse scrolled (665, 413) with delta (0, 0)
Screenshot: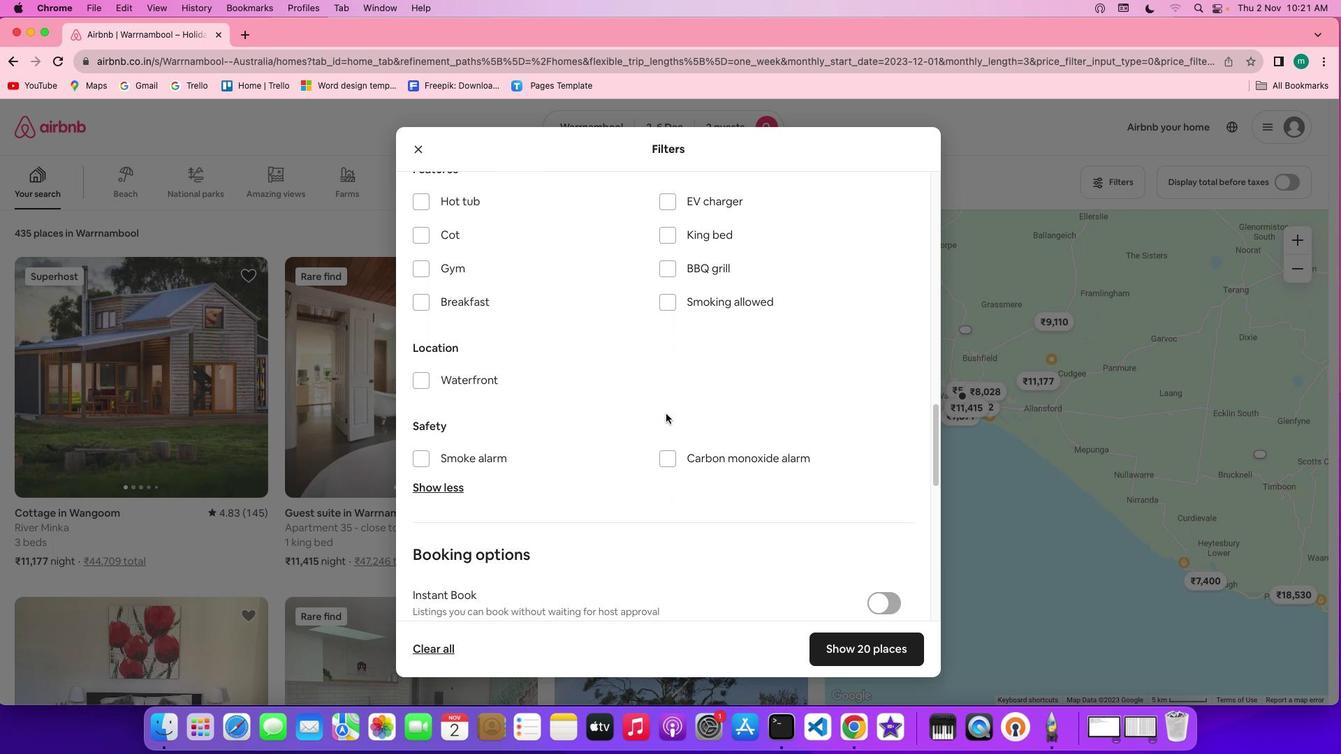 
Action: Mouse scrolled (665, 413) with delta (0, 0)
Screenshot: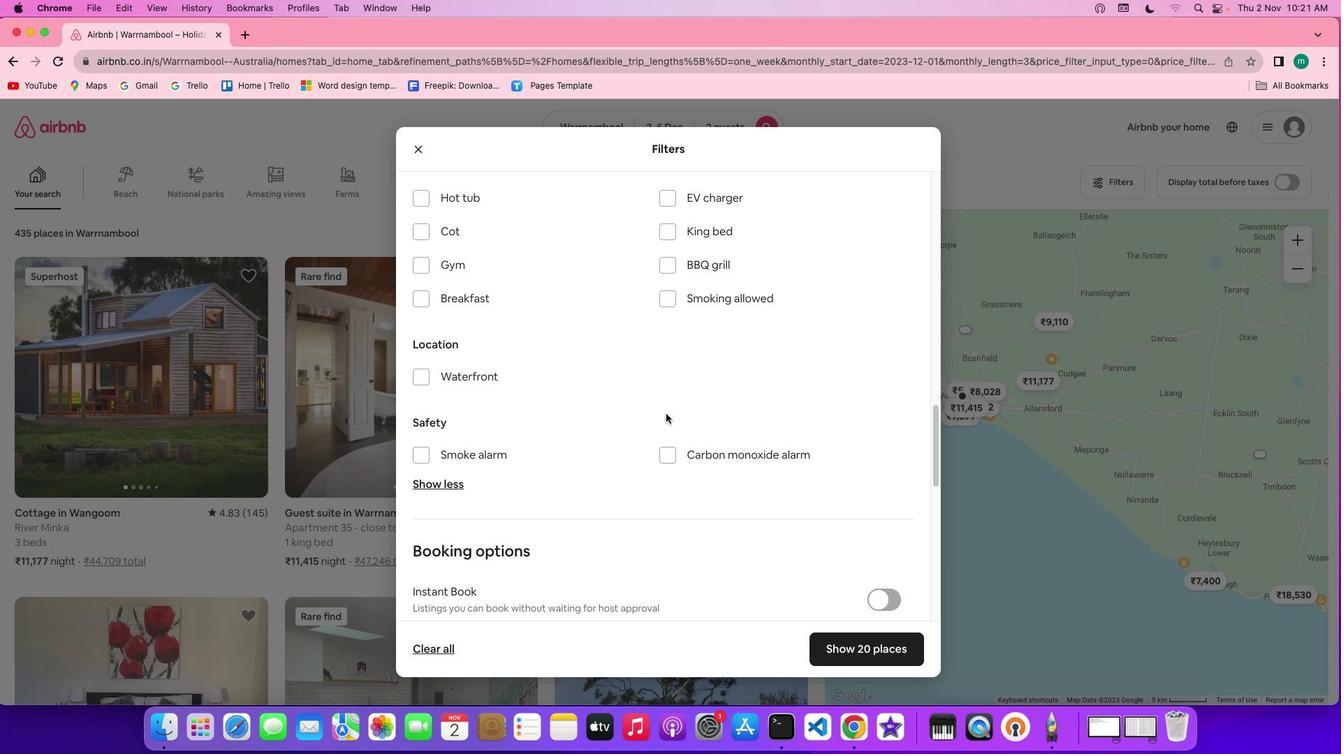
Action: Mouse scrolled (665, 413) with delta (0, 0)
Screenshot: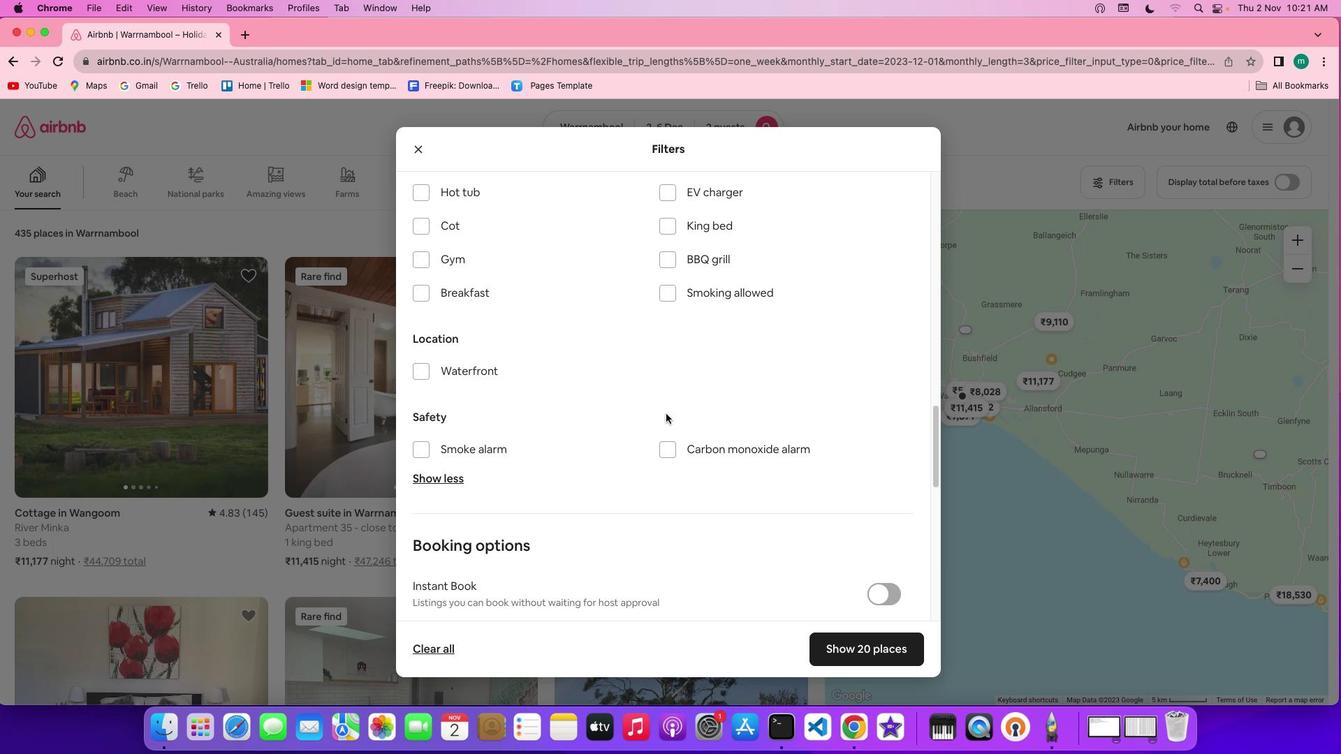 
Action: Mouse moved to (564, 409)
Screenshot: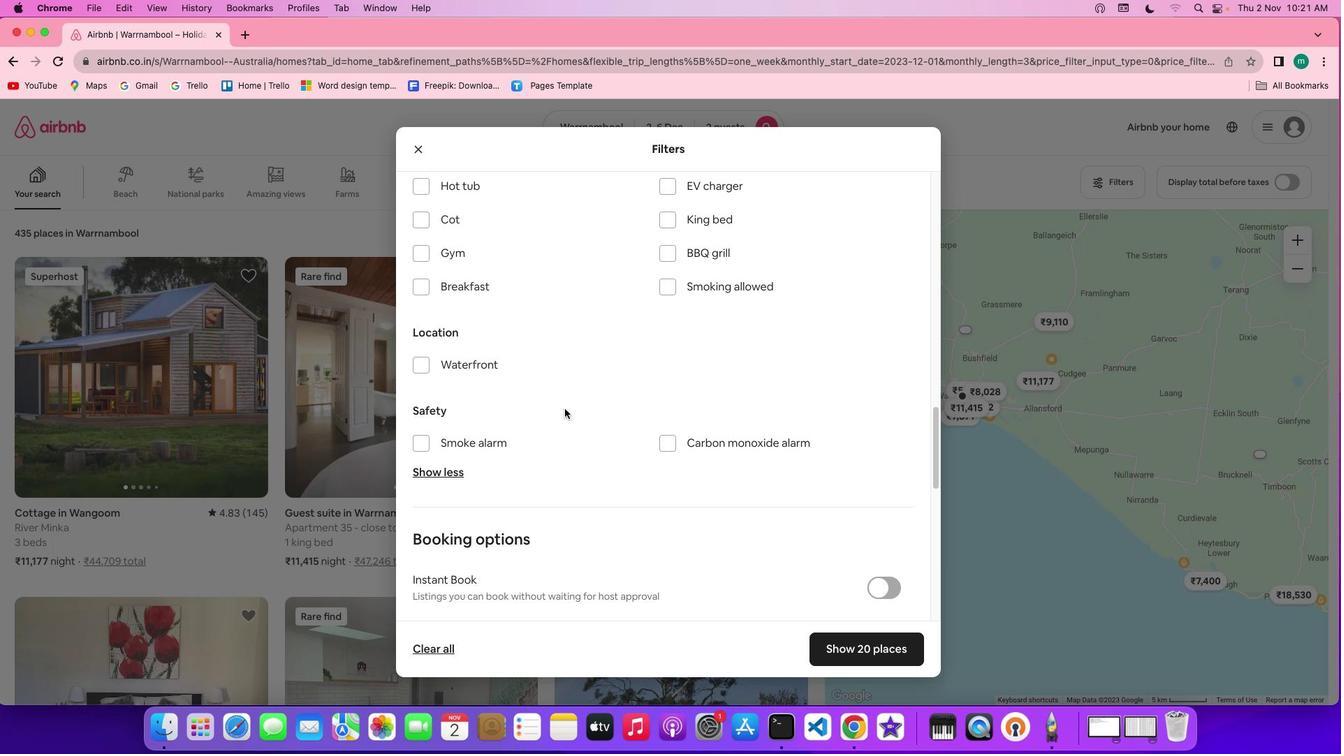 
Action: Mouse scrolled (564, 409) with delta (0, 0)
Screenshot: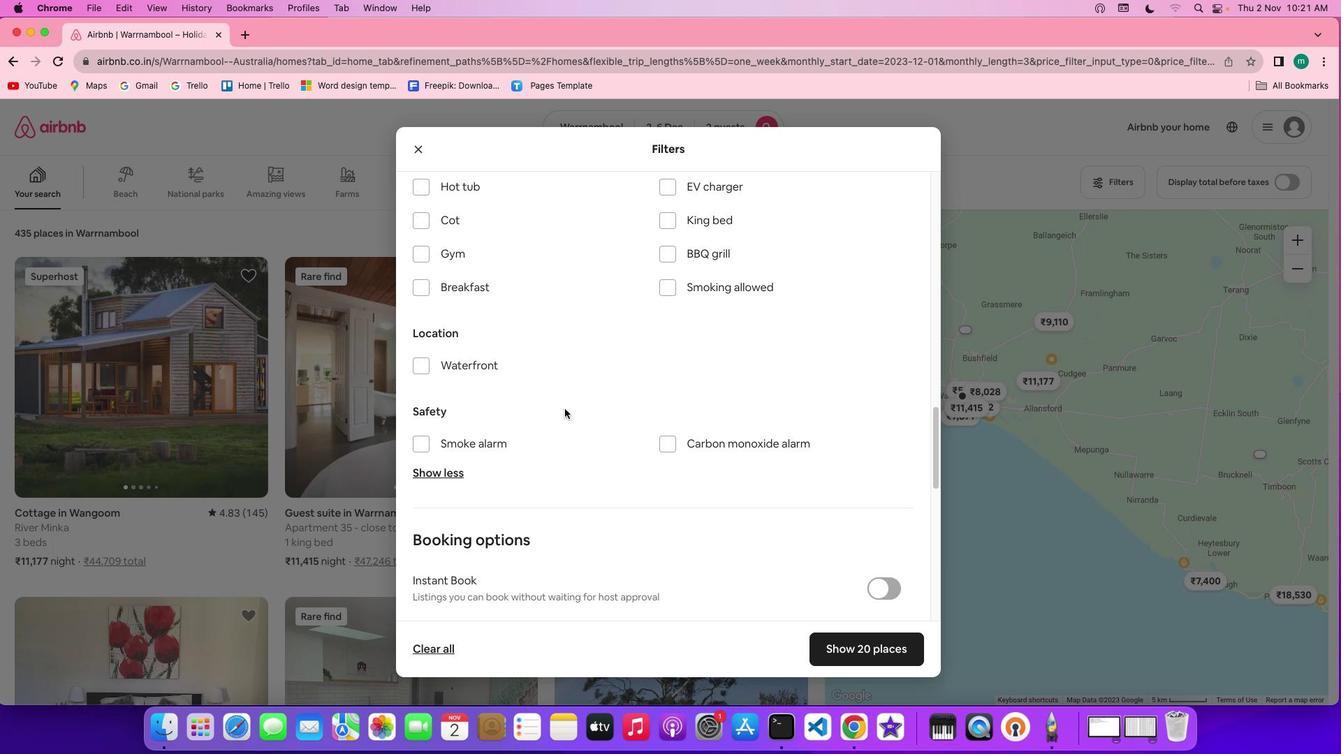 
Action: Mouse scrolled (564, 409) with delta (0, 0)
Screenshot: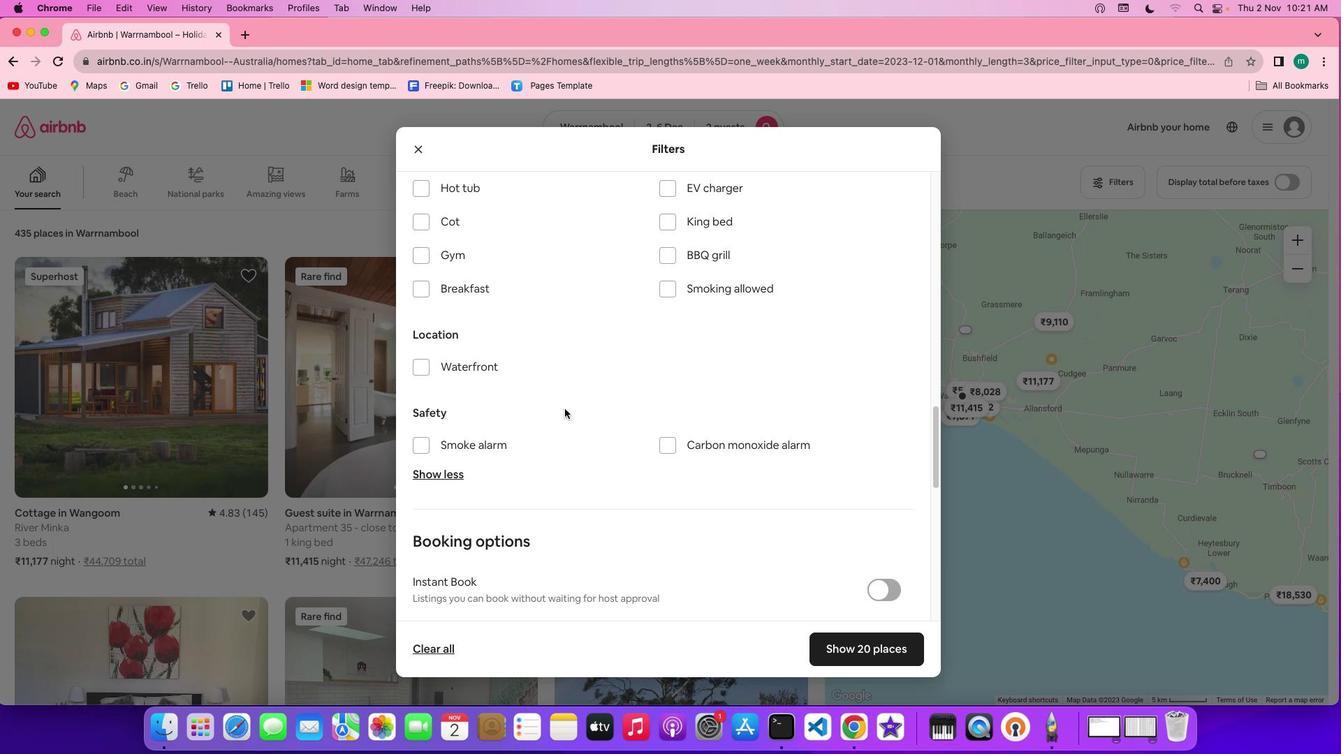 
Action: Mouse scrolled (564, 409) with delta (0, 0)
Screenshot: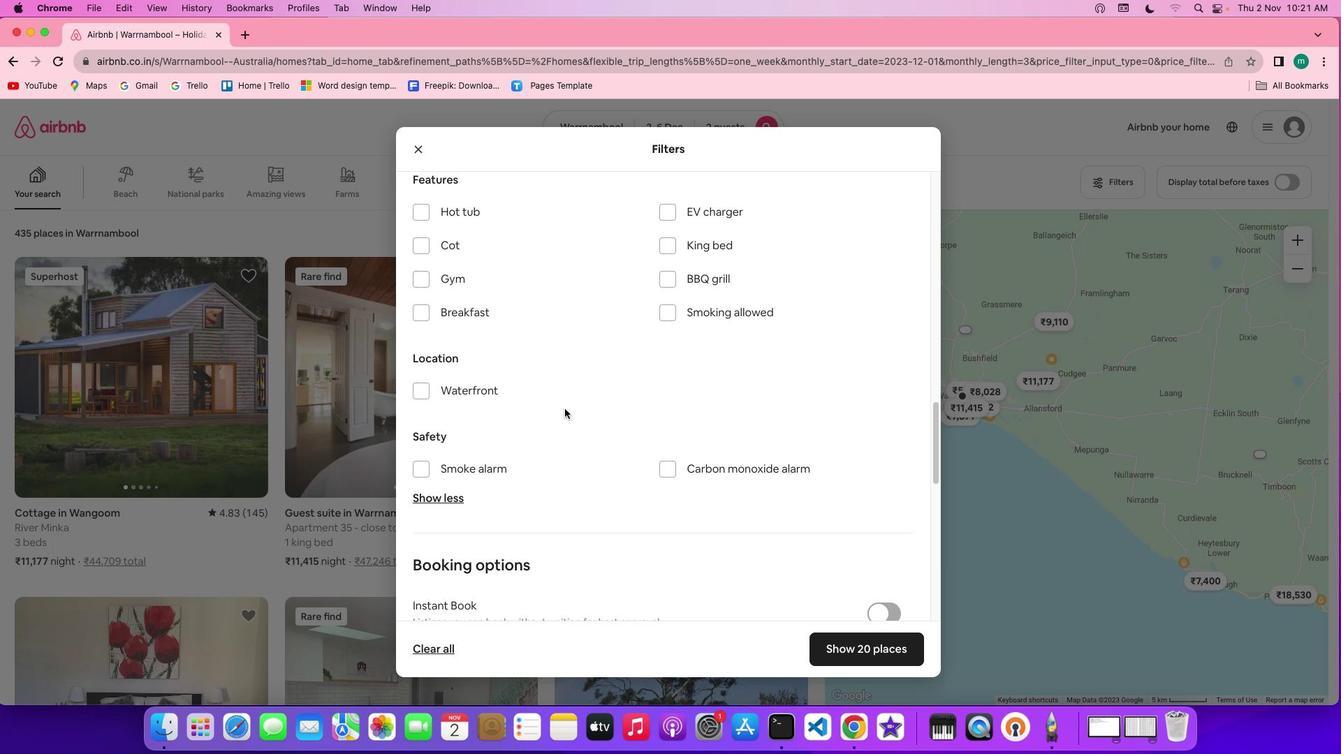 
Action: Mouse moved to (564, 433)
Screenshot: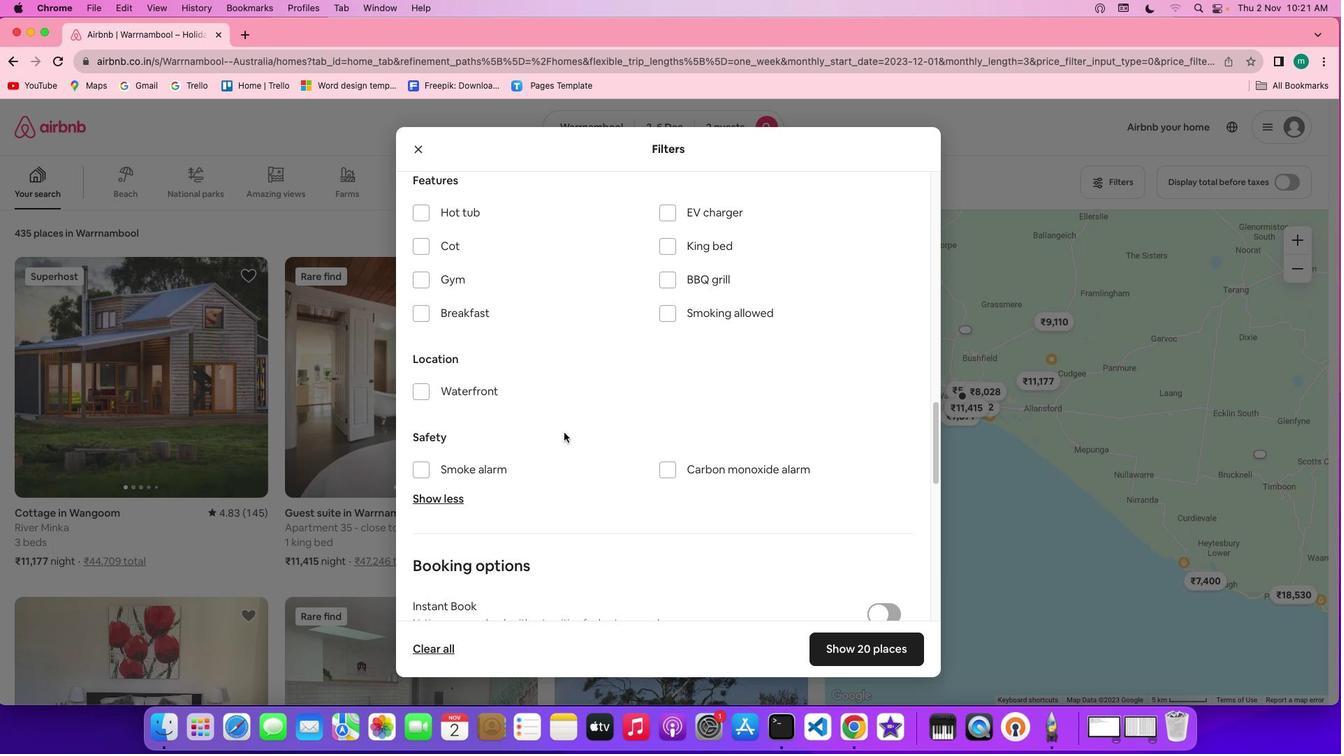 
Action: Mouse scrolled (564, 433) with delta (0, 0)
Screenshot: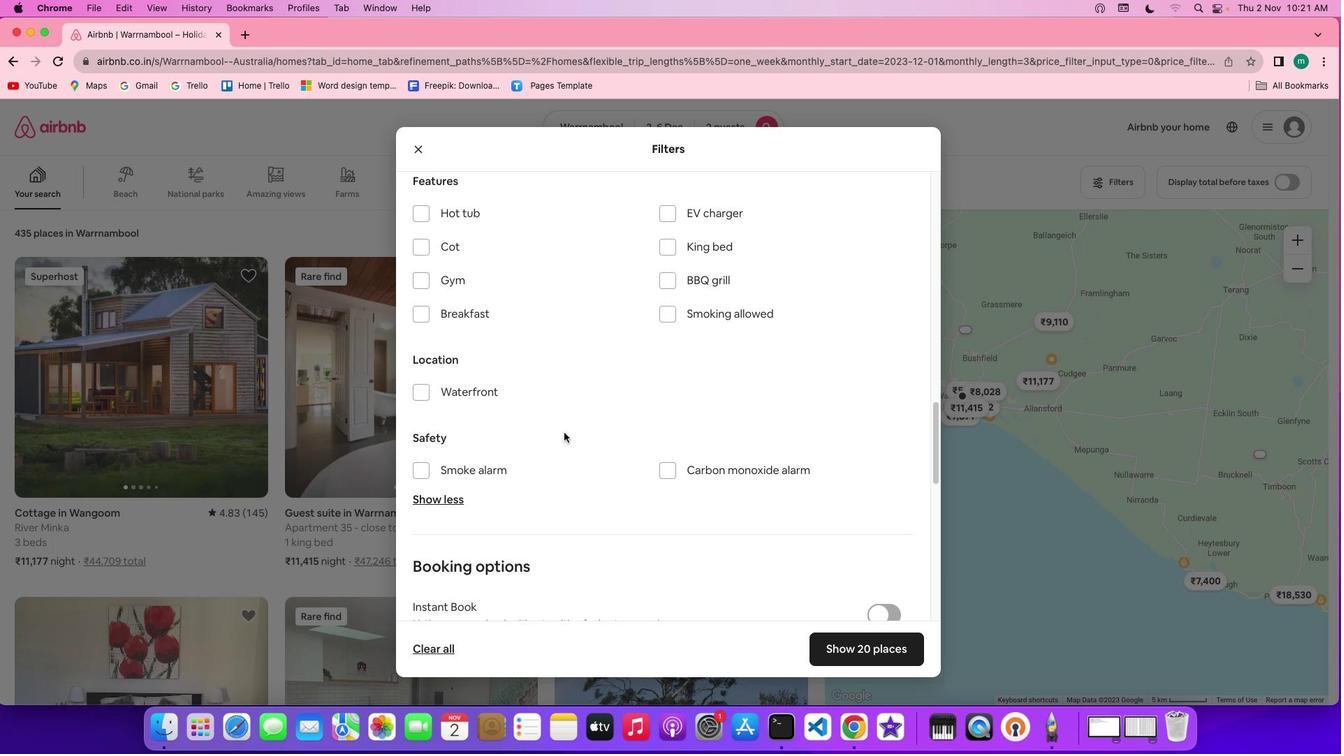 
Action: Mouse moved to (564, 430)
Screenshot: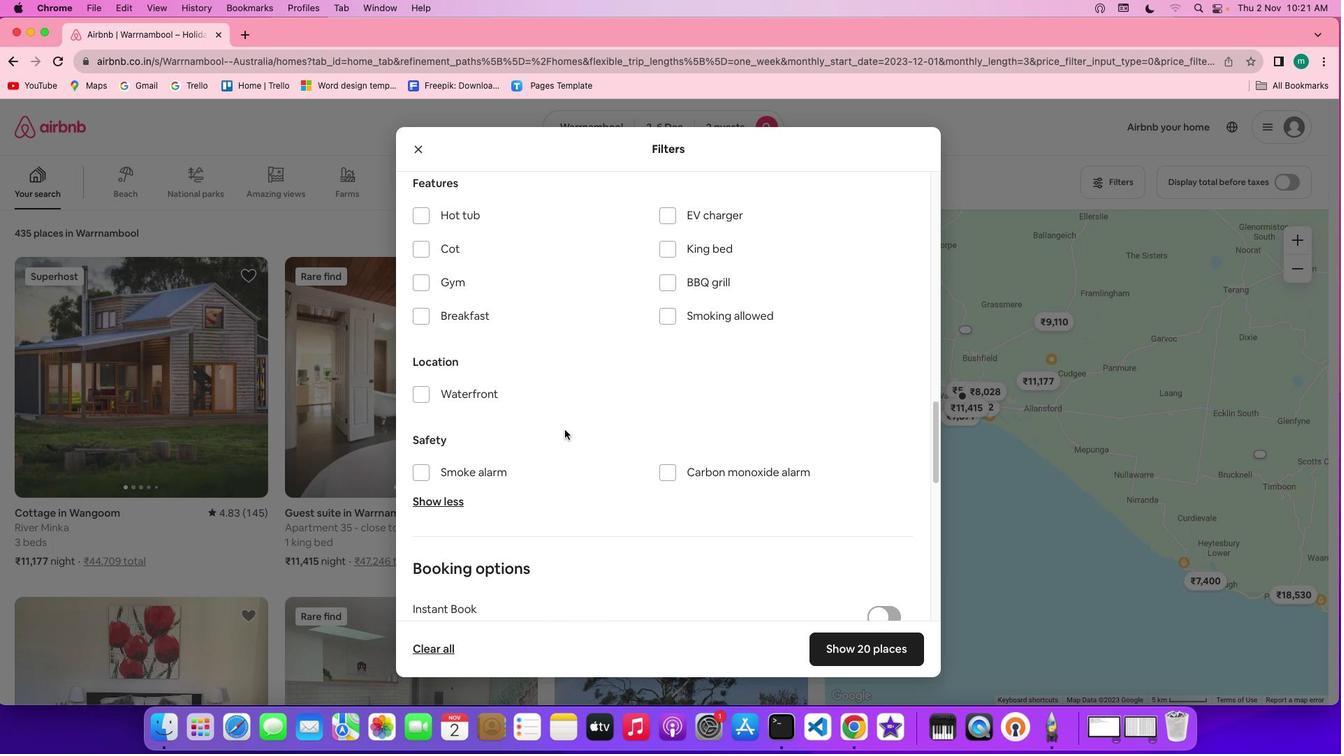 
Action: Mouse scrolled (564, 430) with delta (0, 0)
Screenshot: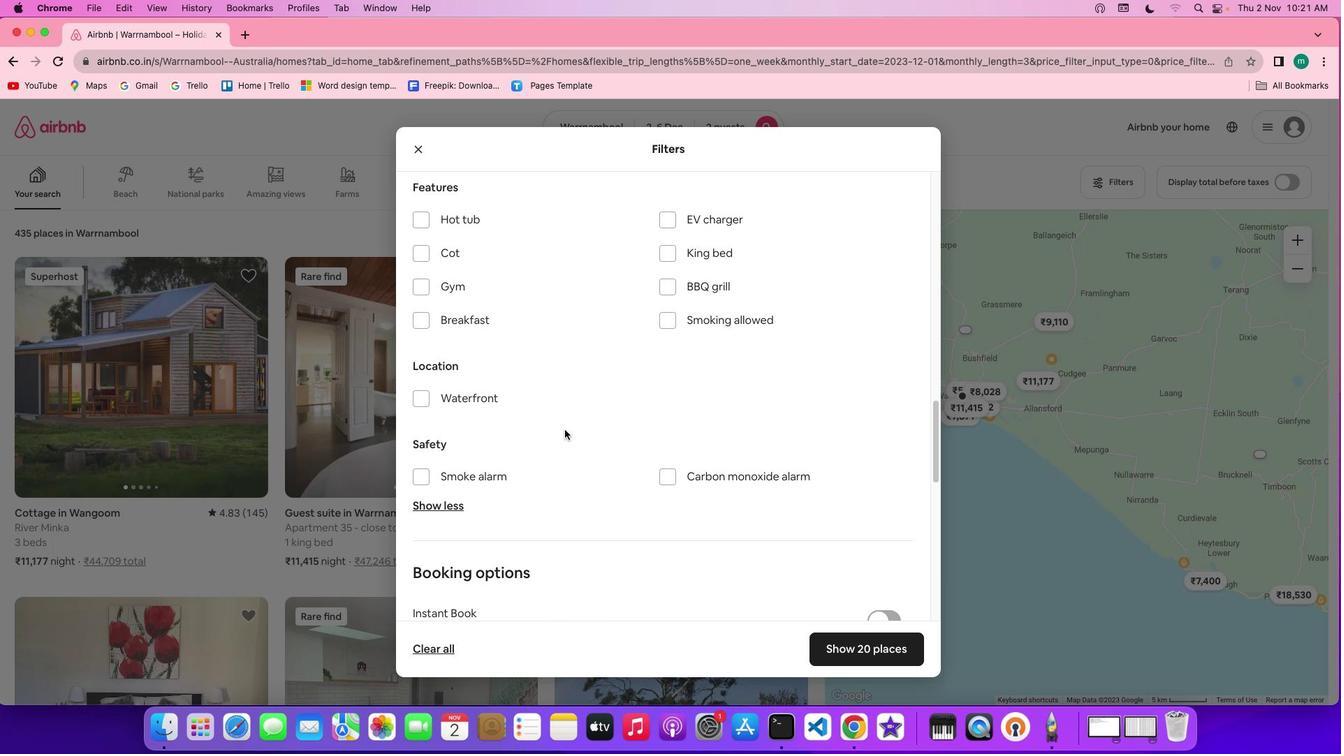 
Action: Mouse scrolled (564, 430) with delta (0, 0)
Screenshot: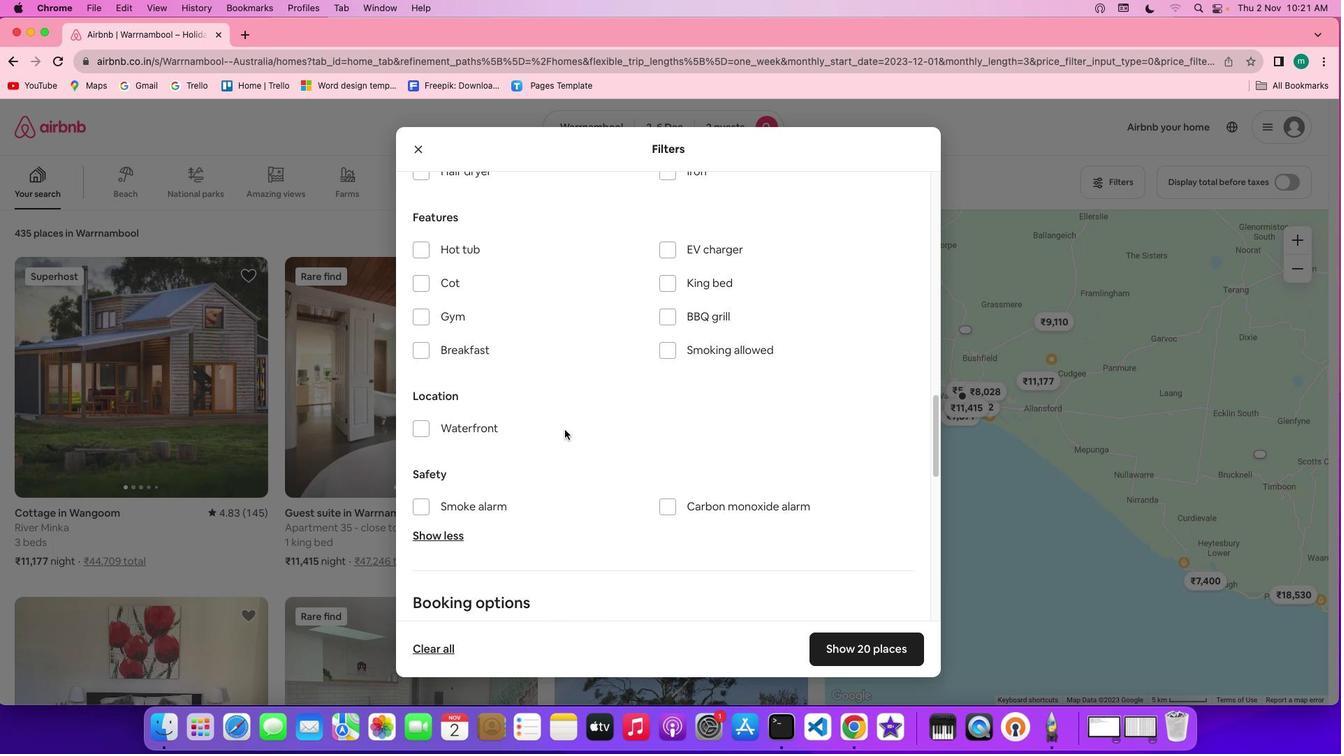 
Action: Mouse scrolled (564, 430) with delta (0, 2)
Screenshot: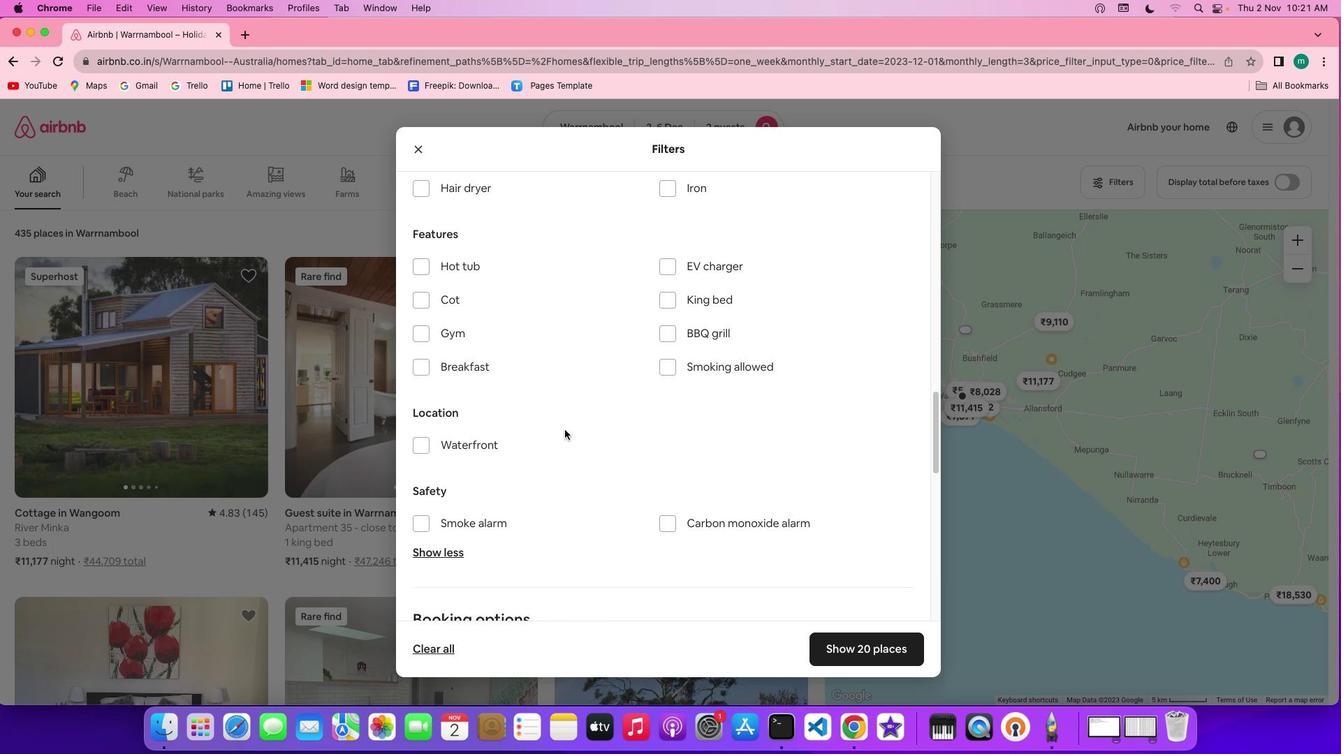 
Action: Mouse scrolled (564, 430) with delta (0, 0)
Screenshot: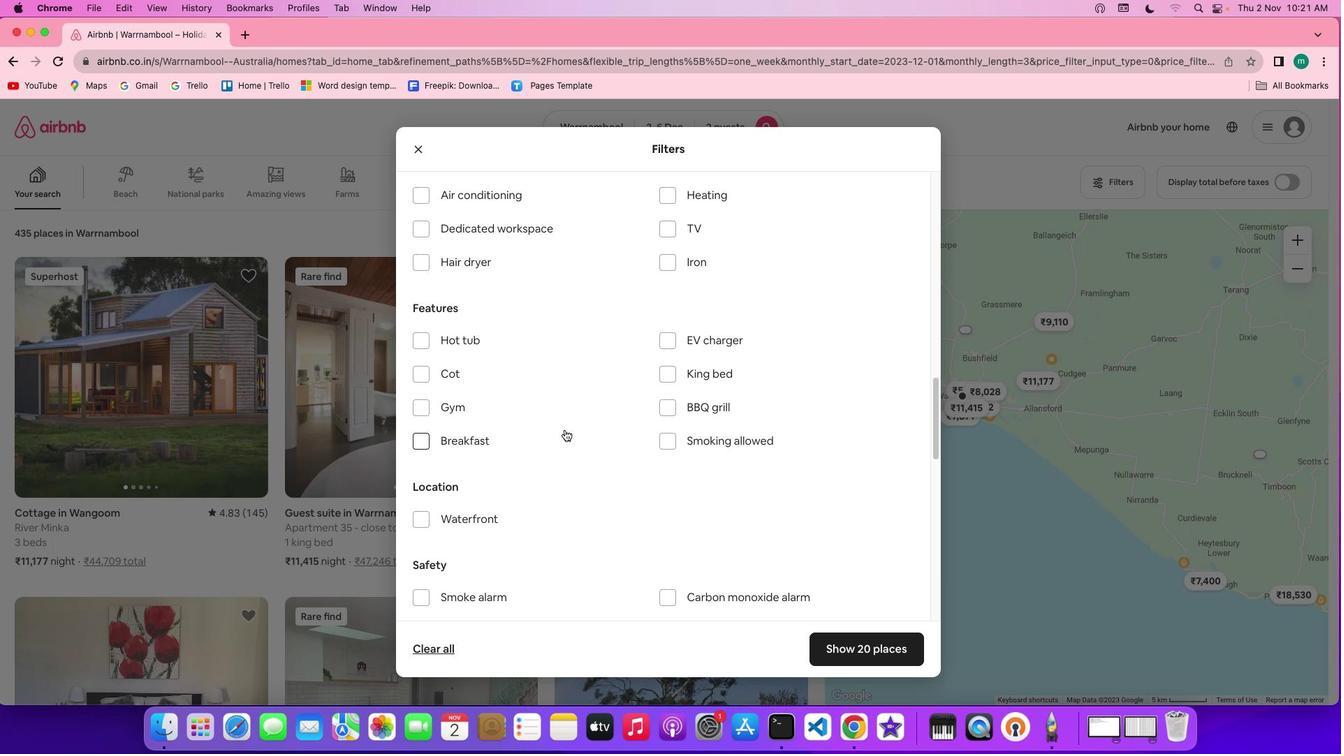 
Action: Mouse scrolled (564, 430) with delta (0, 0)
Screenshot: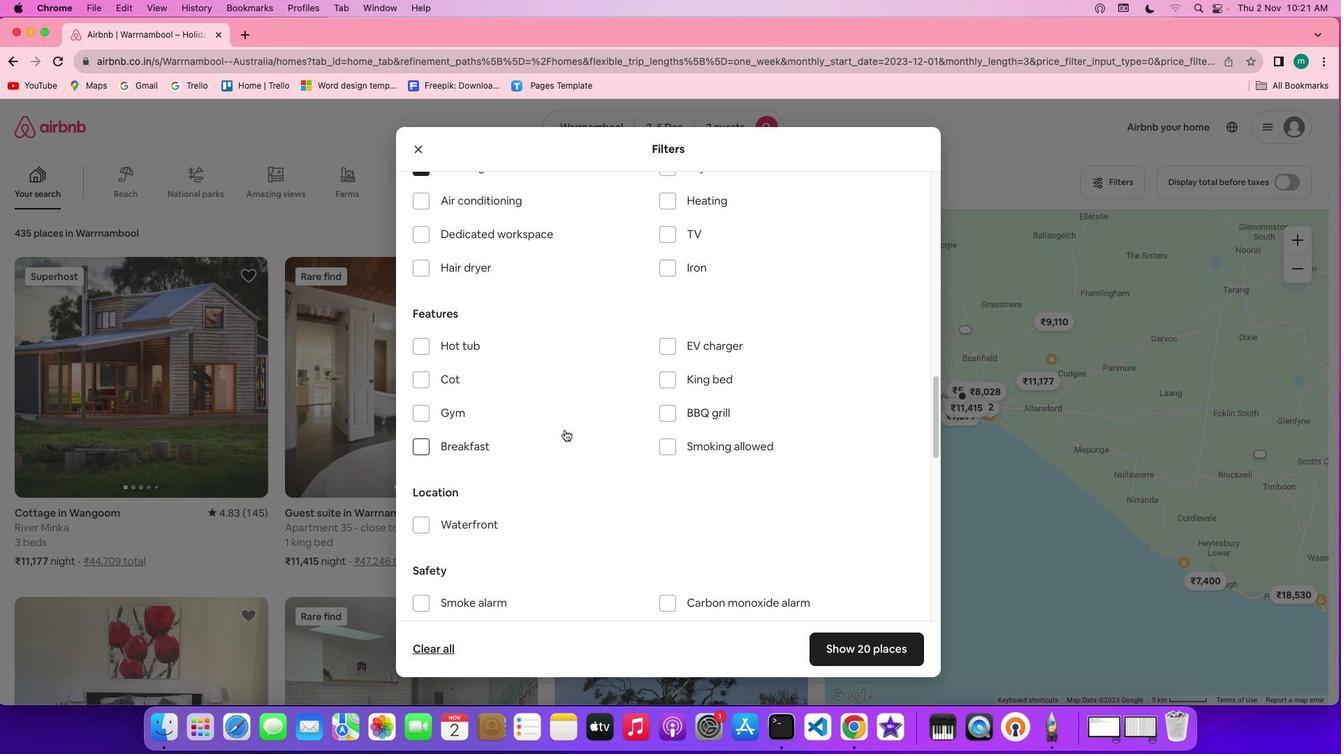 
Action: Mouse scrolled (564, 430) with delta (0, 2)
Screenshot: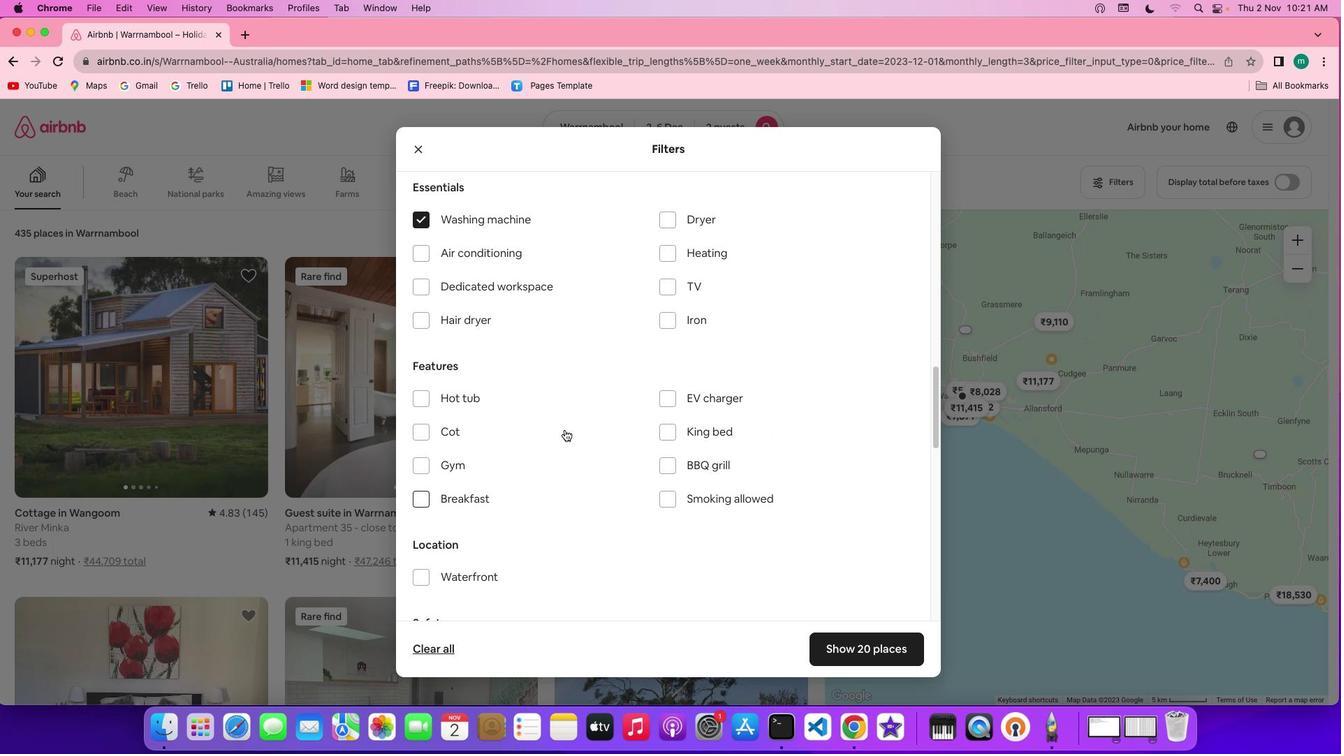 
Action: Mouse scrolled (564, 430) with delta (0, 2)
Screenshot: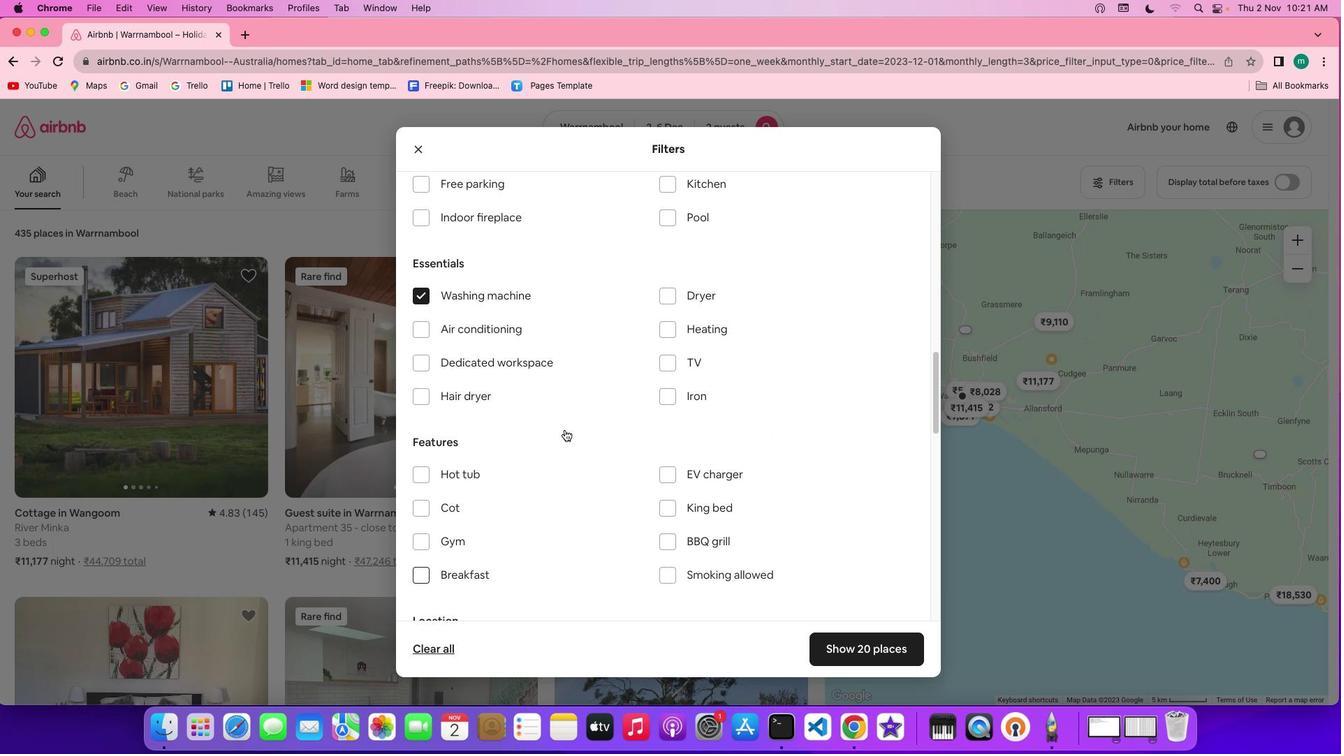 
Action: Mouse moved to (662, 473)
Screenshot: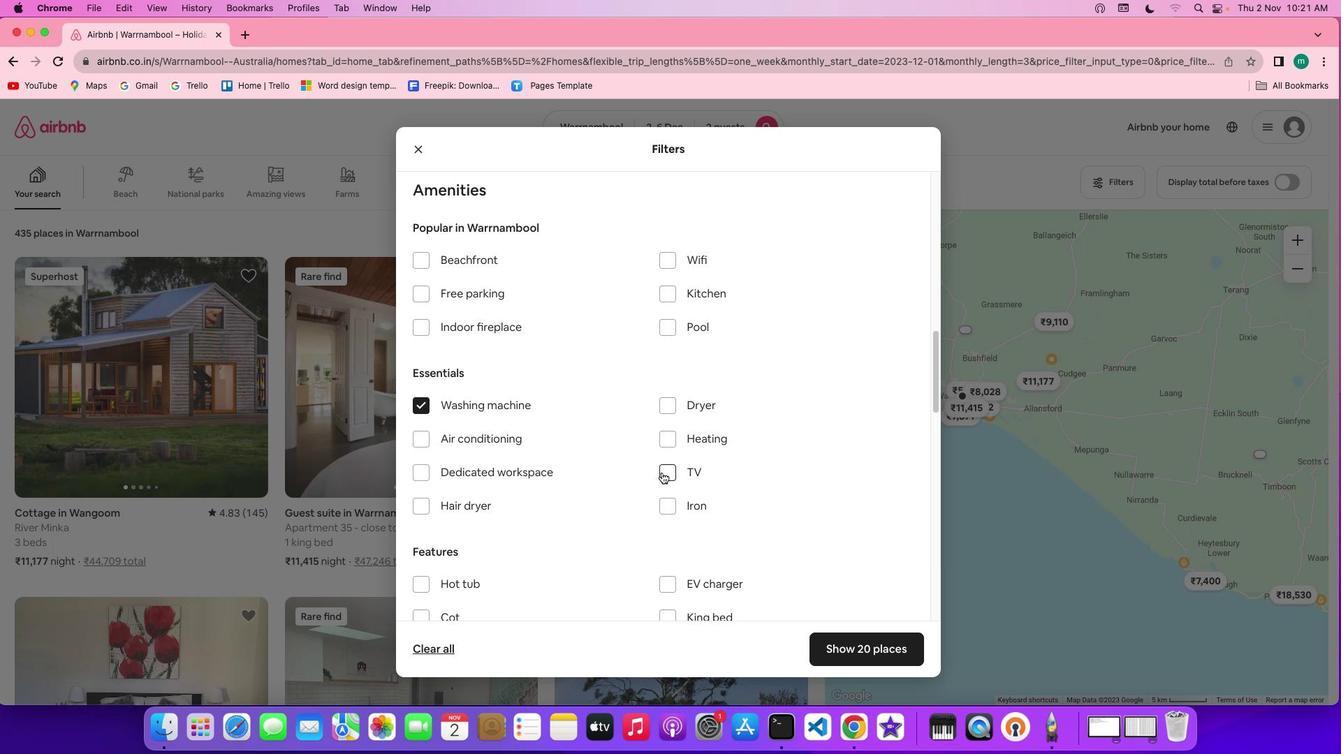 
Action: Mouse scrolled (662, 473) with delta (0, 0)
Screenshot: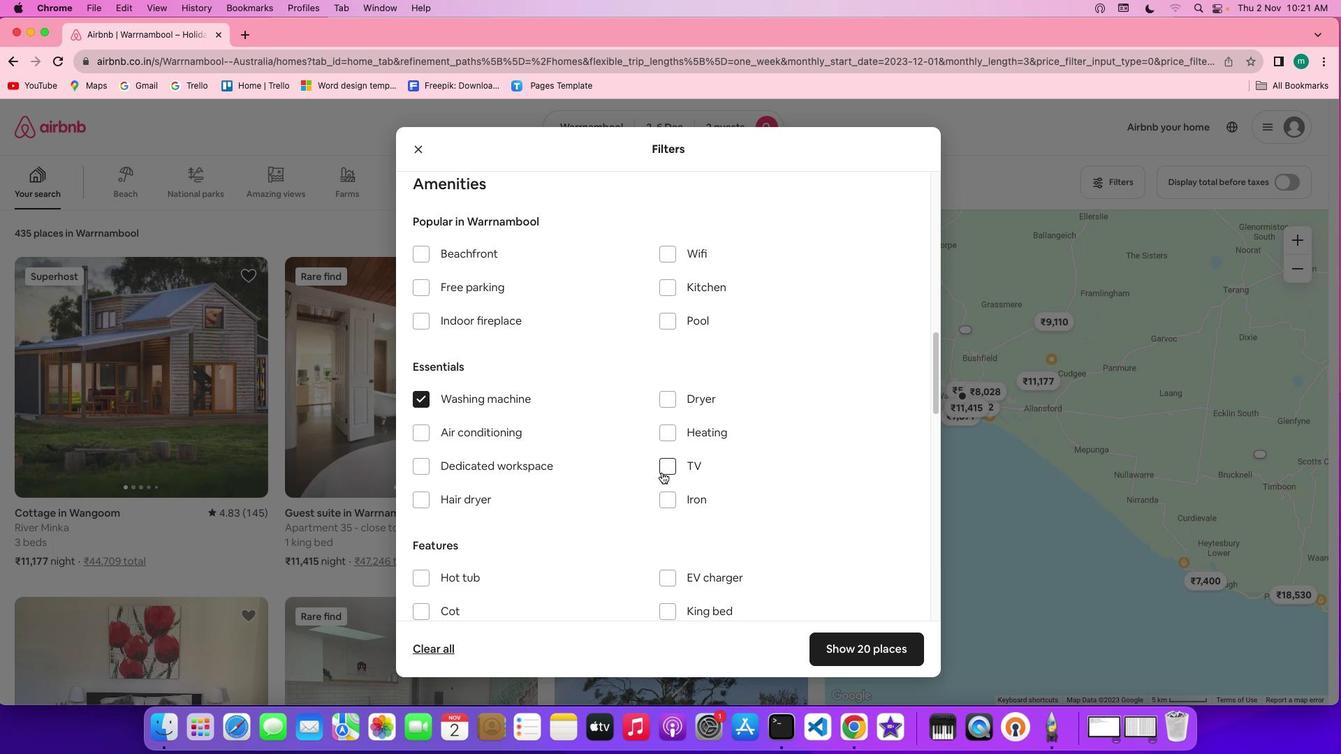 
Action: Mouse scrolled (662, 473) with delta (0, 0)
Screenshot: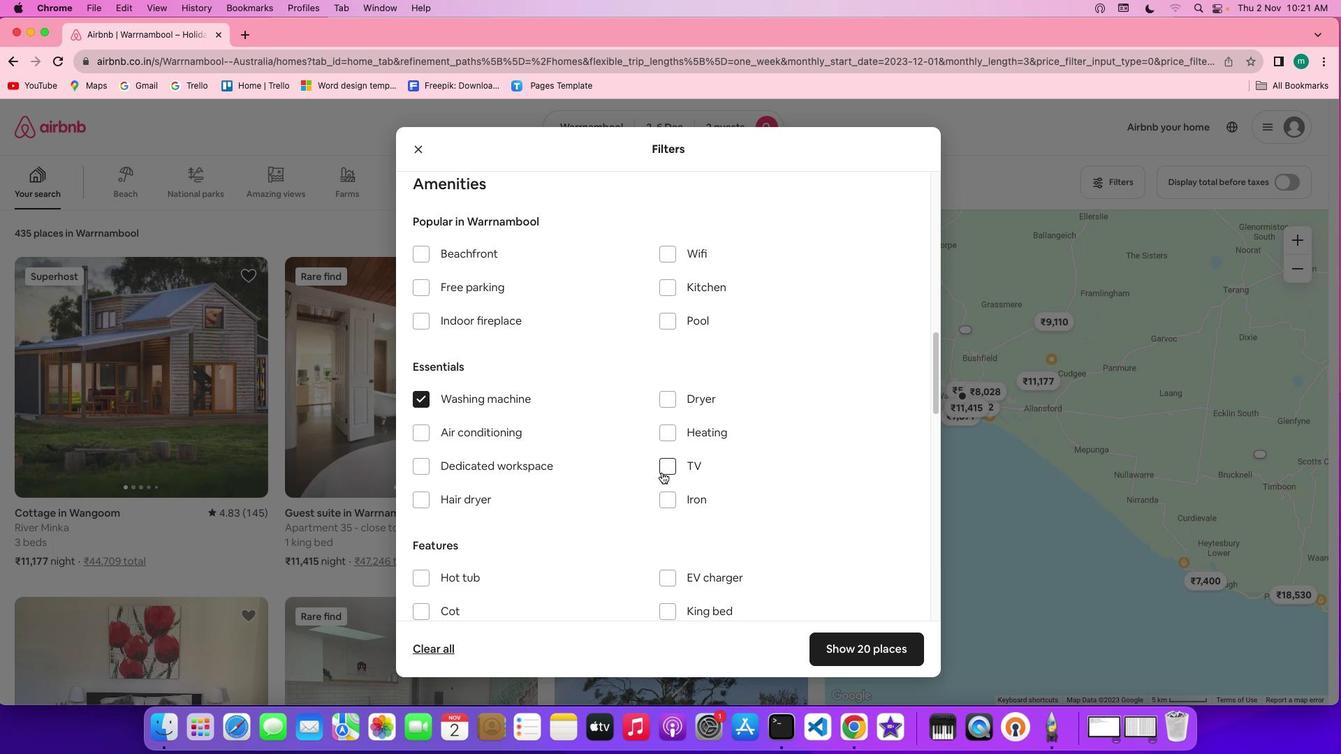 
Action: Mouse scrolled (662, 473) with delta (0, -2)
Screenshot: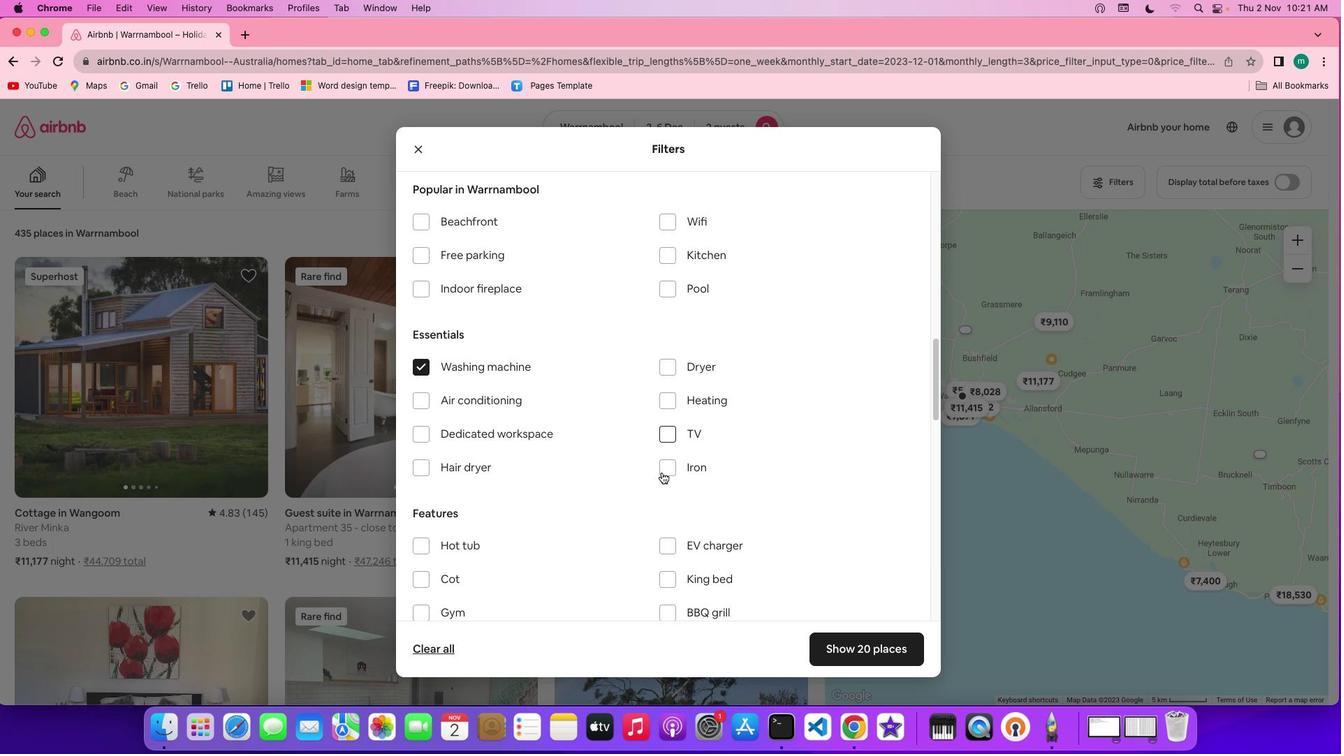 
Action: Mouse scrolled (662, 473) with delta (0, -3)
Screenshot: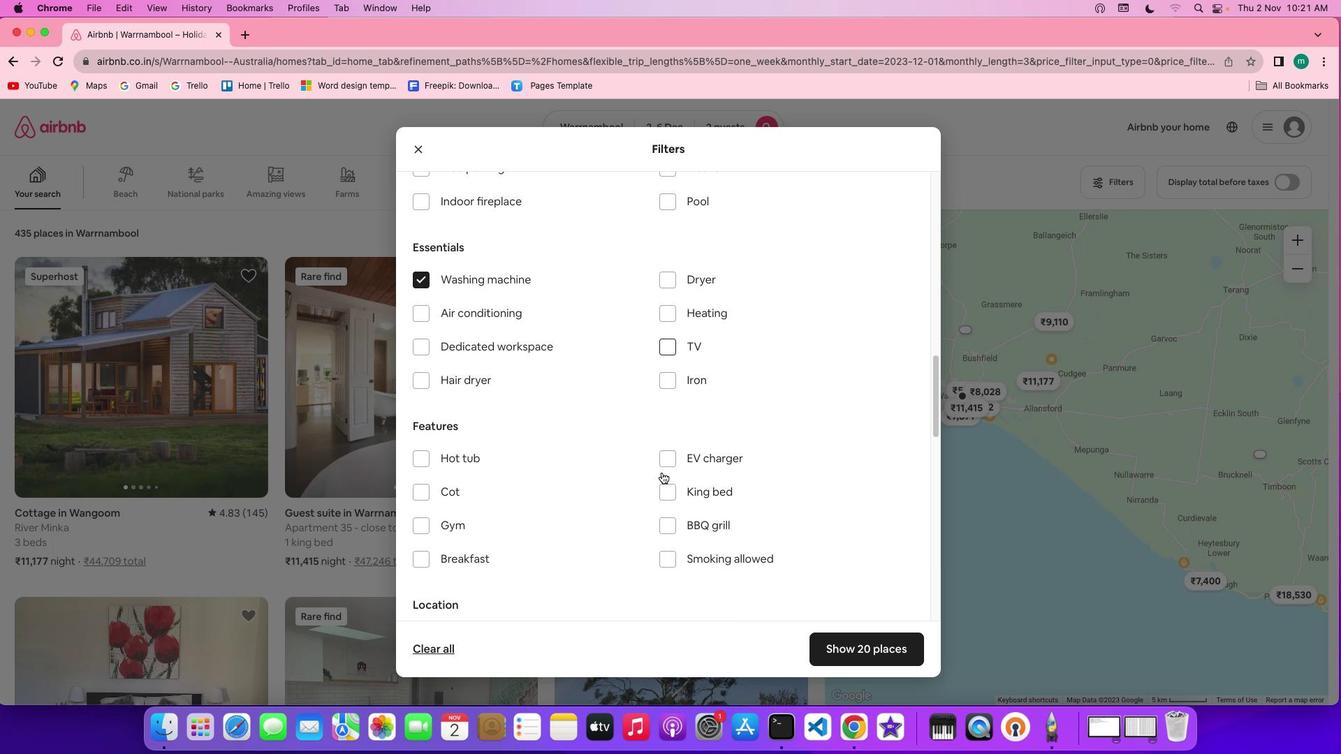 
Action: Mouse scrolled (662, 473) with delta (0, 0)
Screenshot: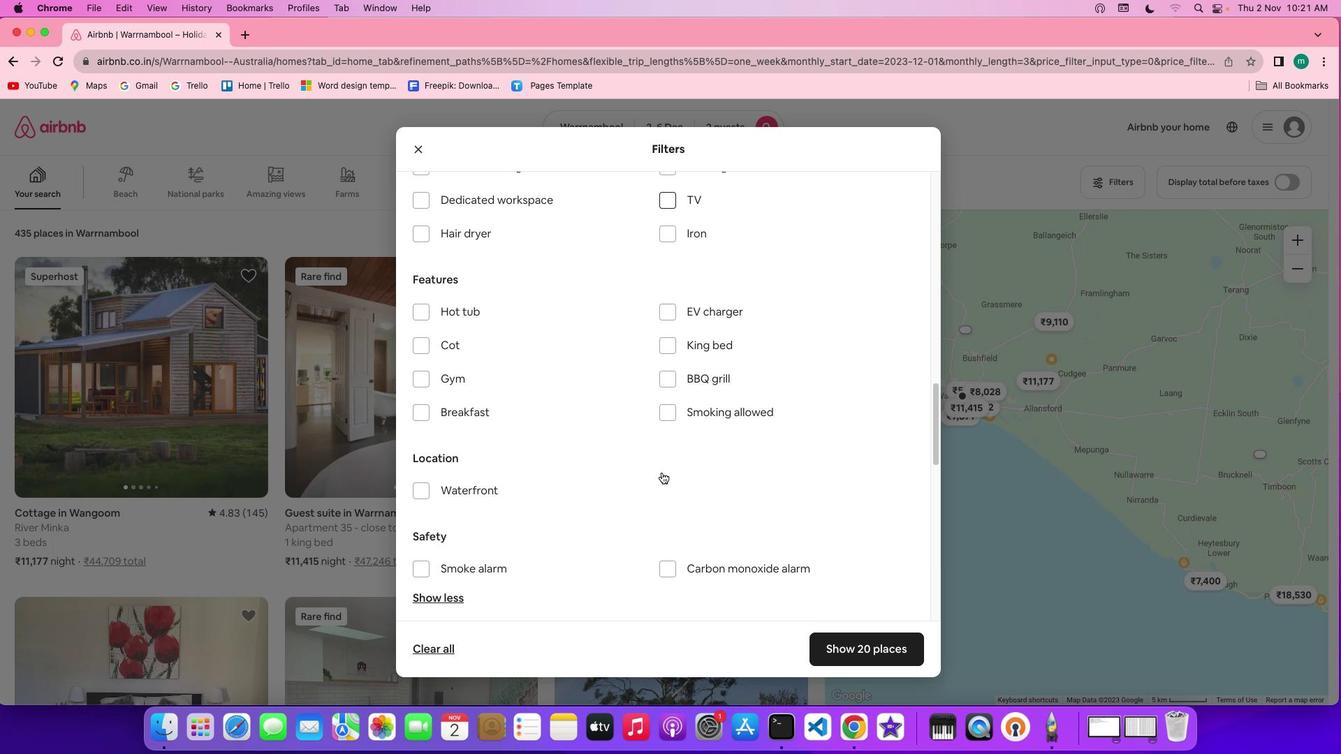 
Action: Mouse scrolled (662, 473) with delta (0, 0)
Screenshot: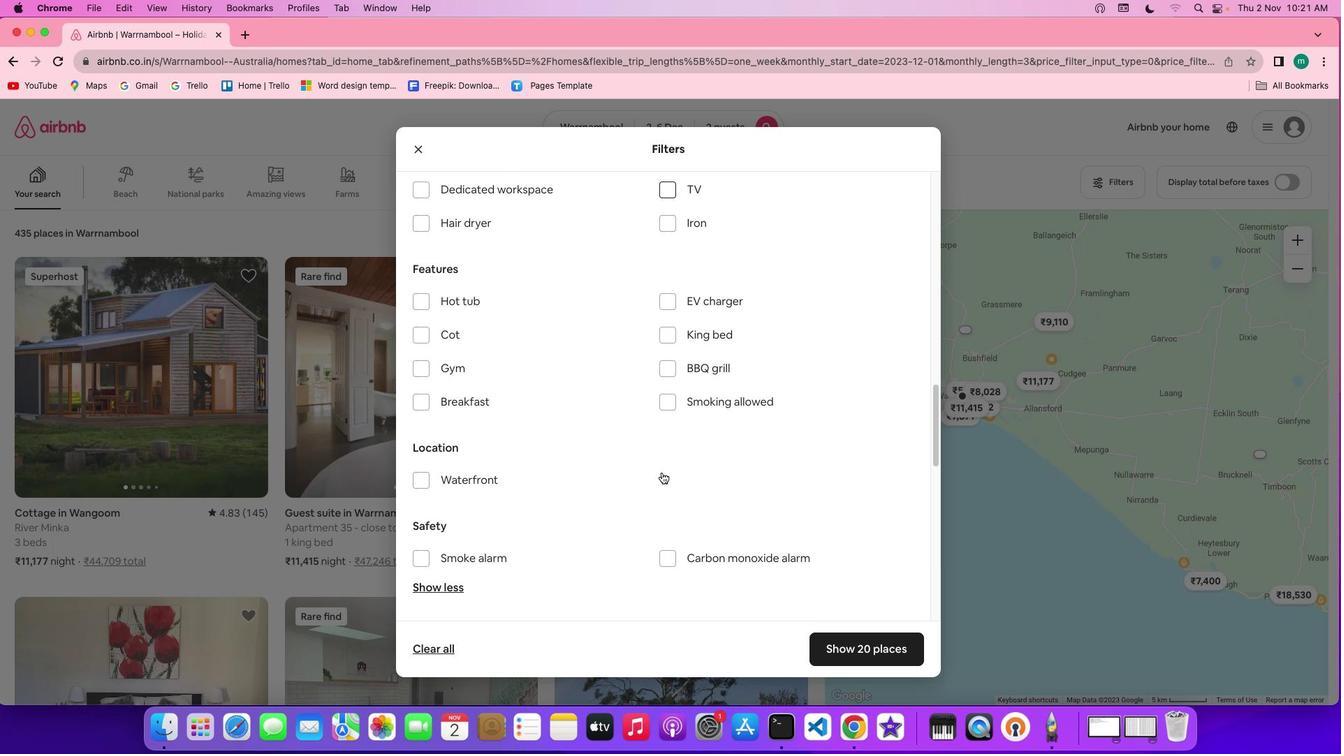 
Action: Mouse scrolled (662, 473) with delta (0, -2)
Screenshot: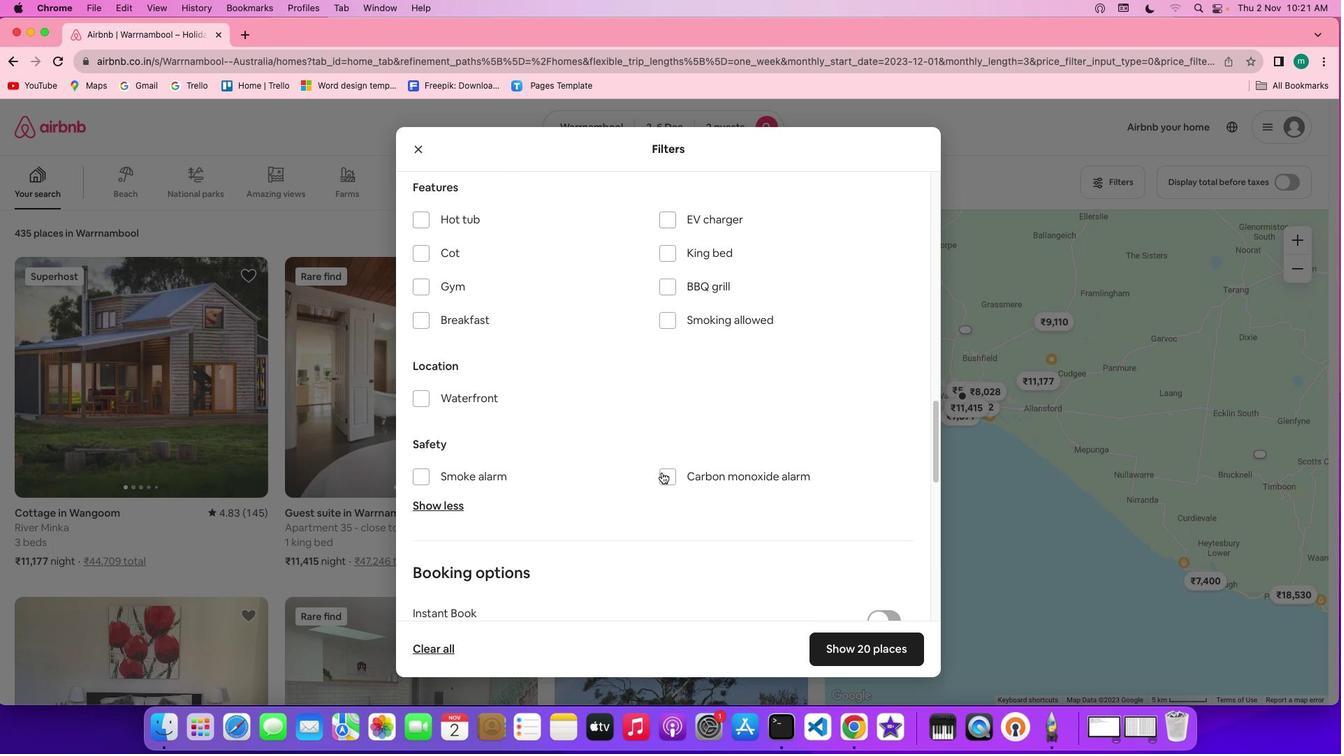 
Action: Mouse scrolled (662, 473) with delta (0, -2)
Screenshot: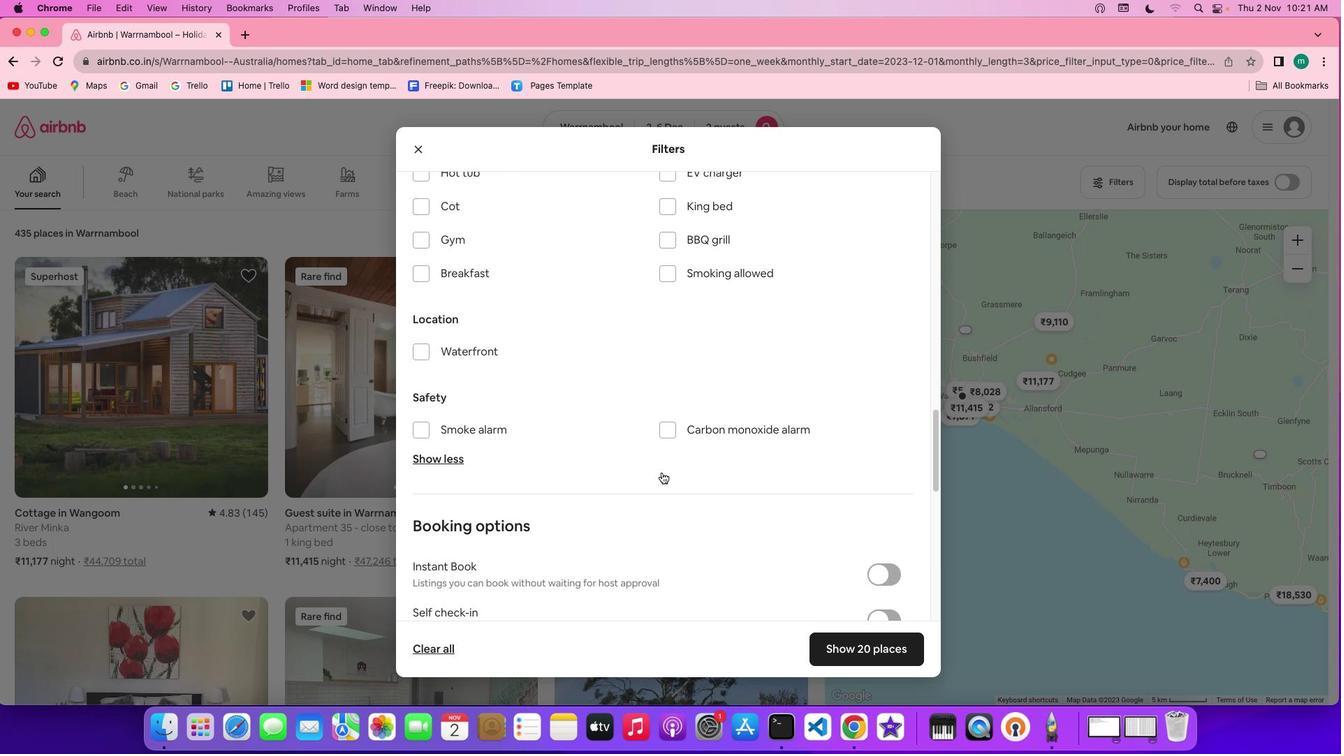 
Action: Mouse scrolled (662, 473) with delta (0, 0)
Screenshot: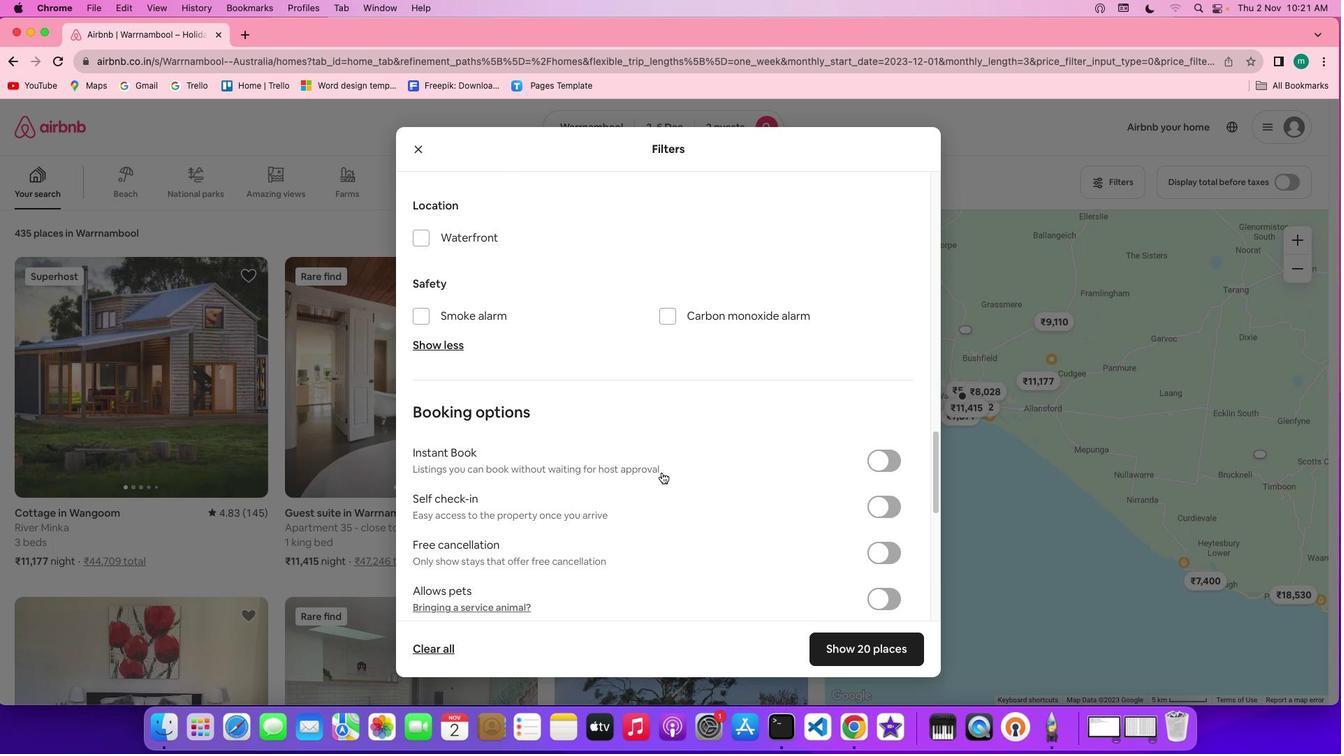 
Action: Mouse scrolled (662, 473) with delta (0, 0)
Screenshot: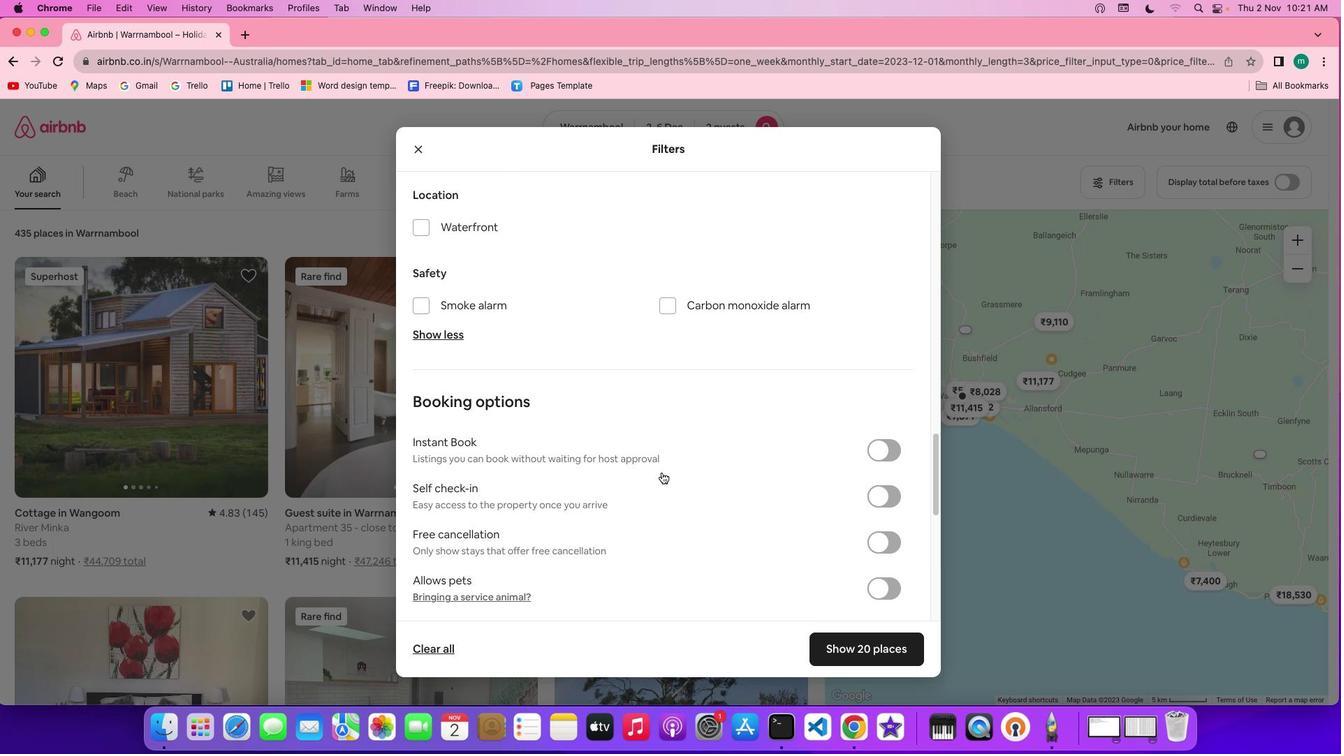 
Action: Mouse scrolled (662, 473) with delta (0, -1)
Screenshot: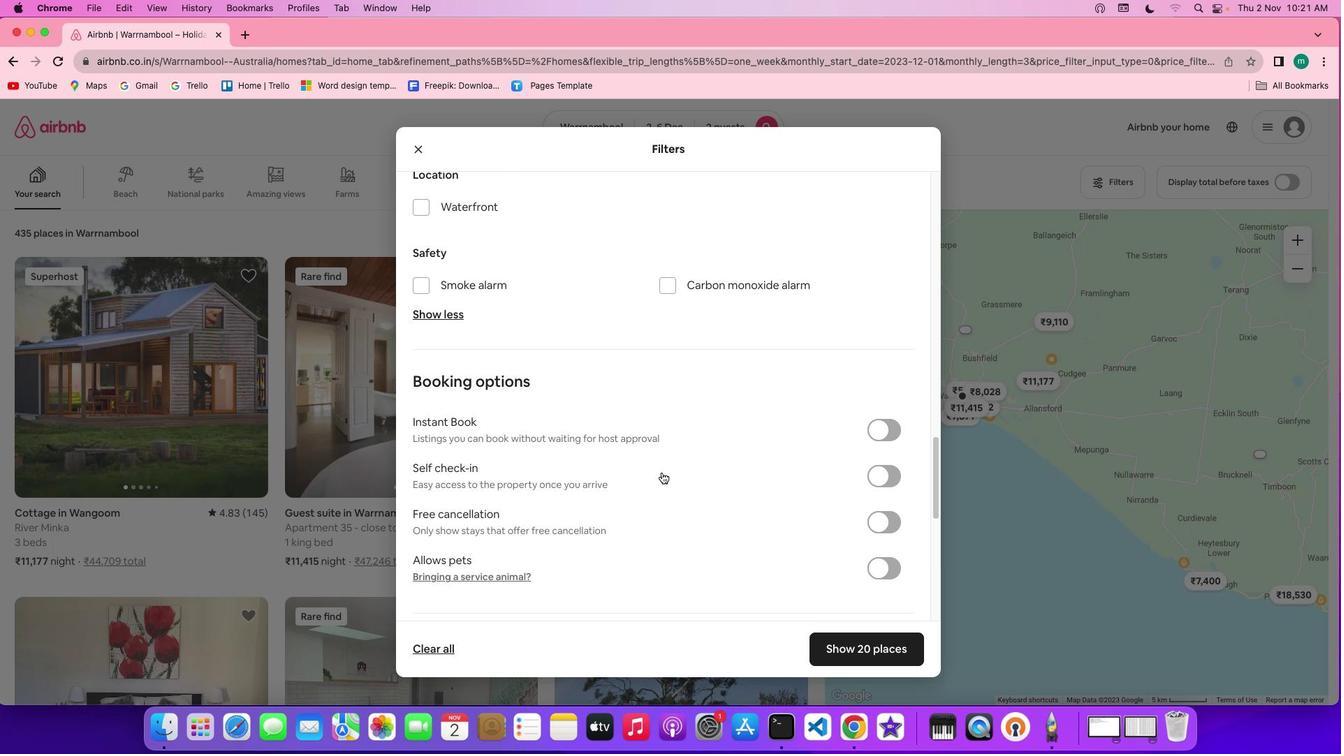 
Action: Mouse scrolled (662, 473) with delta (0, -2)
Screenshot: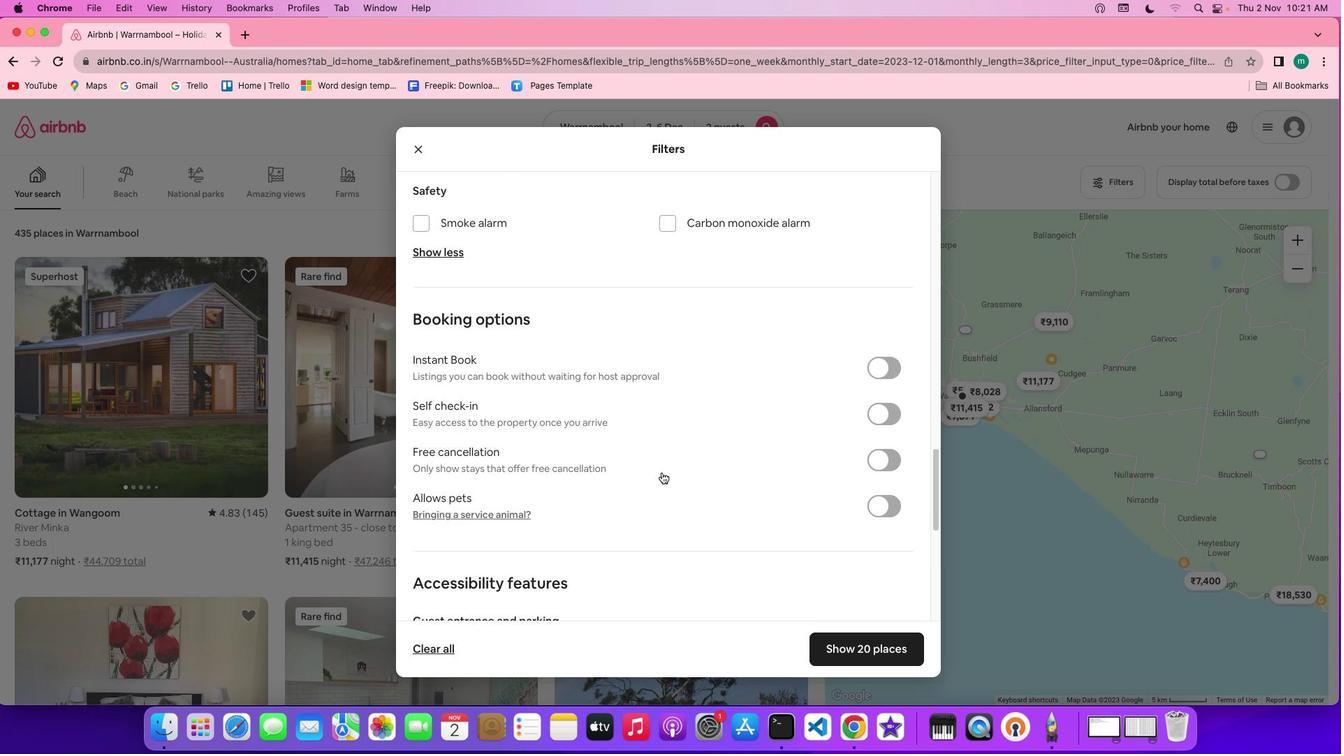 
Action: Mouse moved to (740, 510)
Screenshot: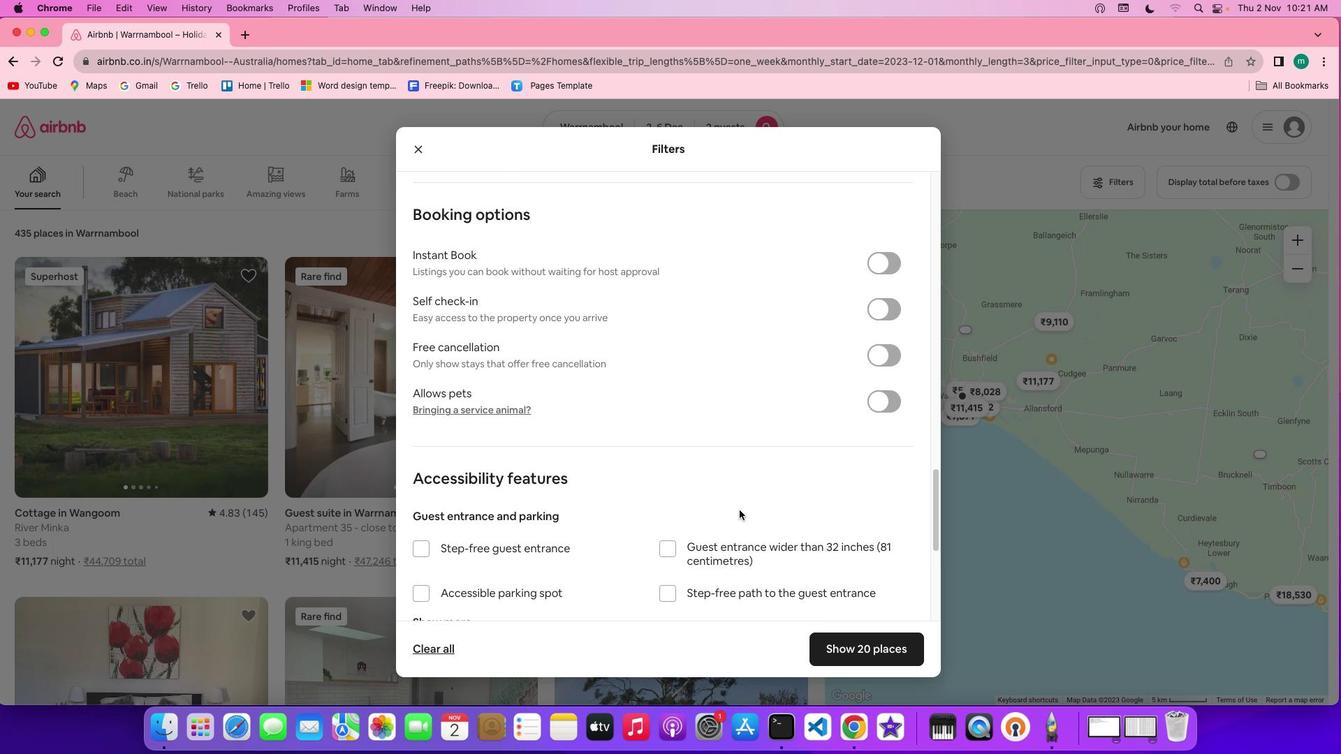 
Action: Mouse scrolled (740, 510) with delta (0, 0)
Screenshot: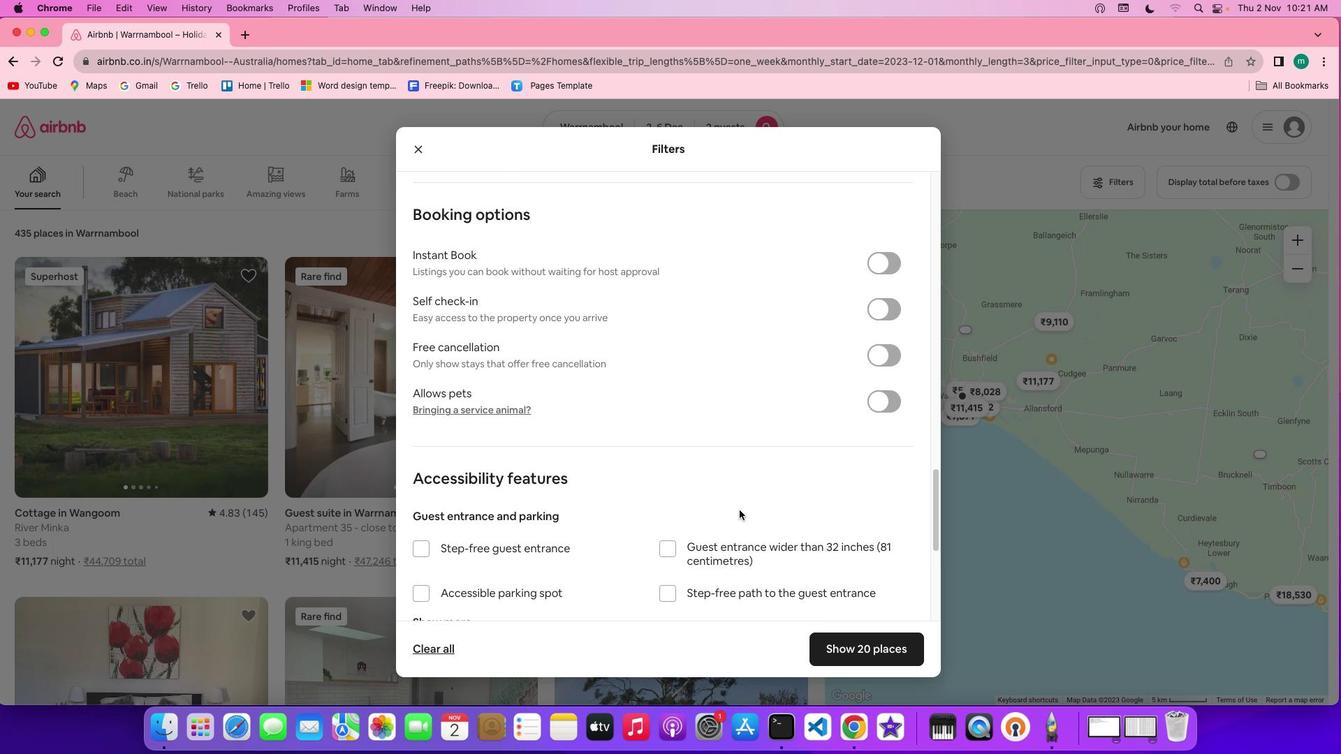 
Action: Mouse scrolled (740, 510) with delta (0, 0)
Screenshot: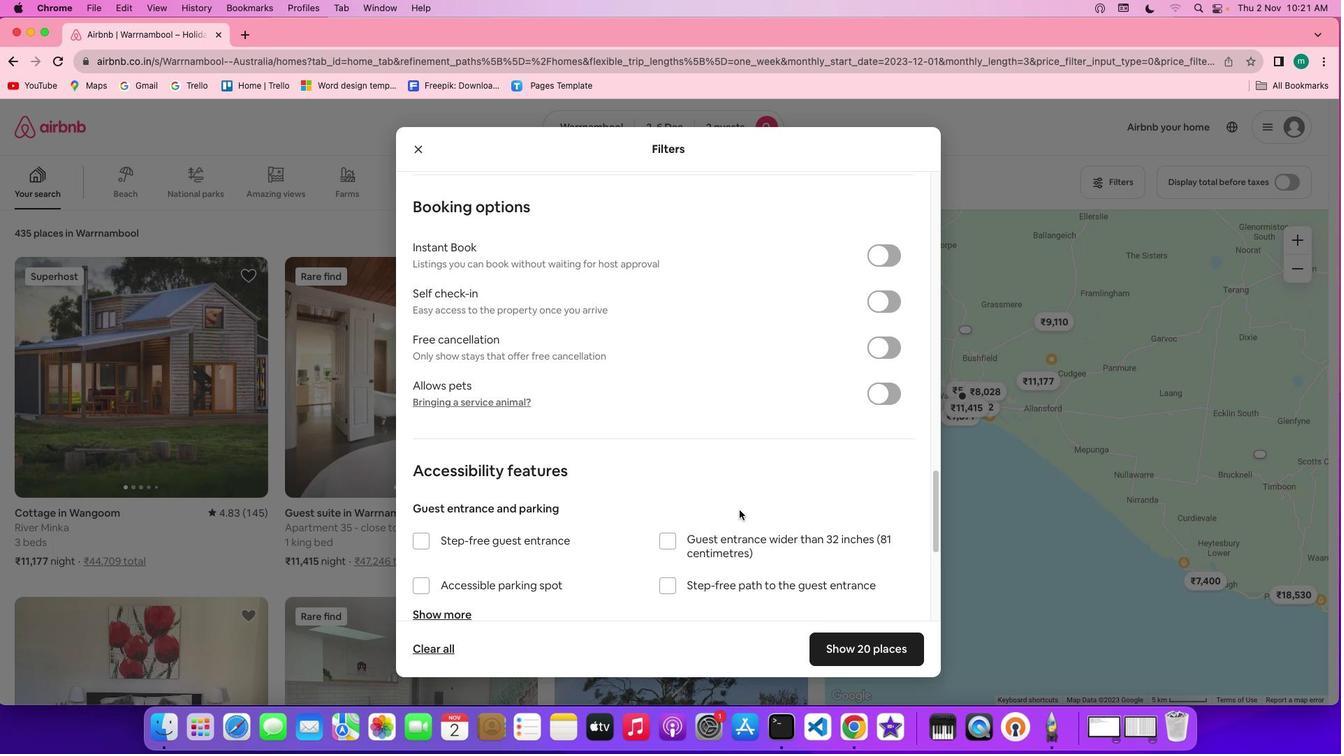 
Action: Mouse scrolled (740, 510) with delta (0, -2)
Screenshot: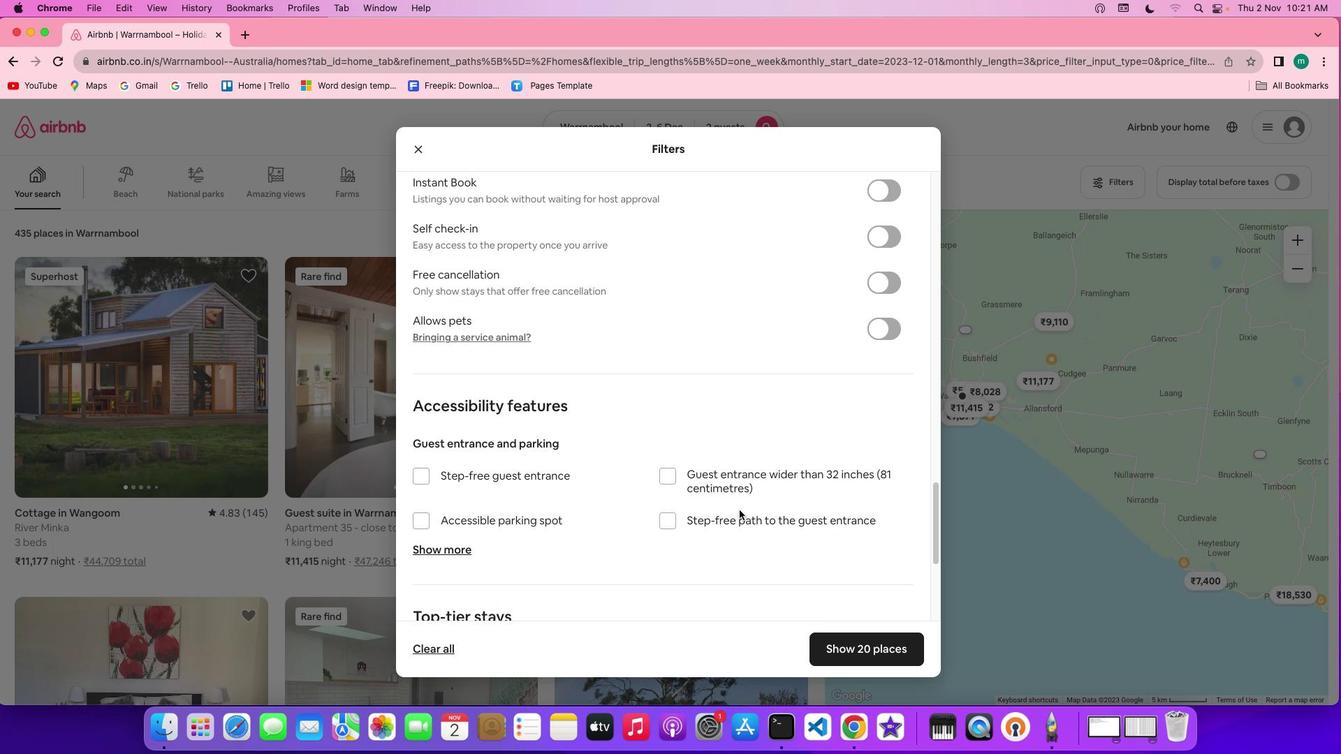 
Action: Mouse scrolled (740, 510) with delta (0, -3)
Screenshot: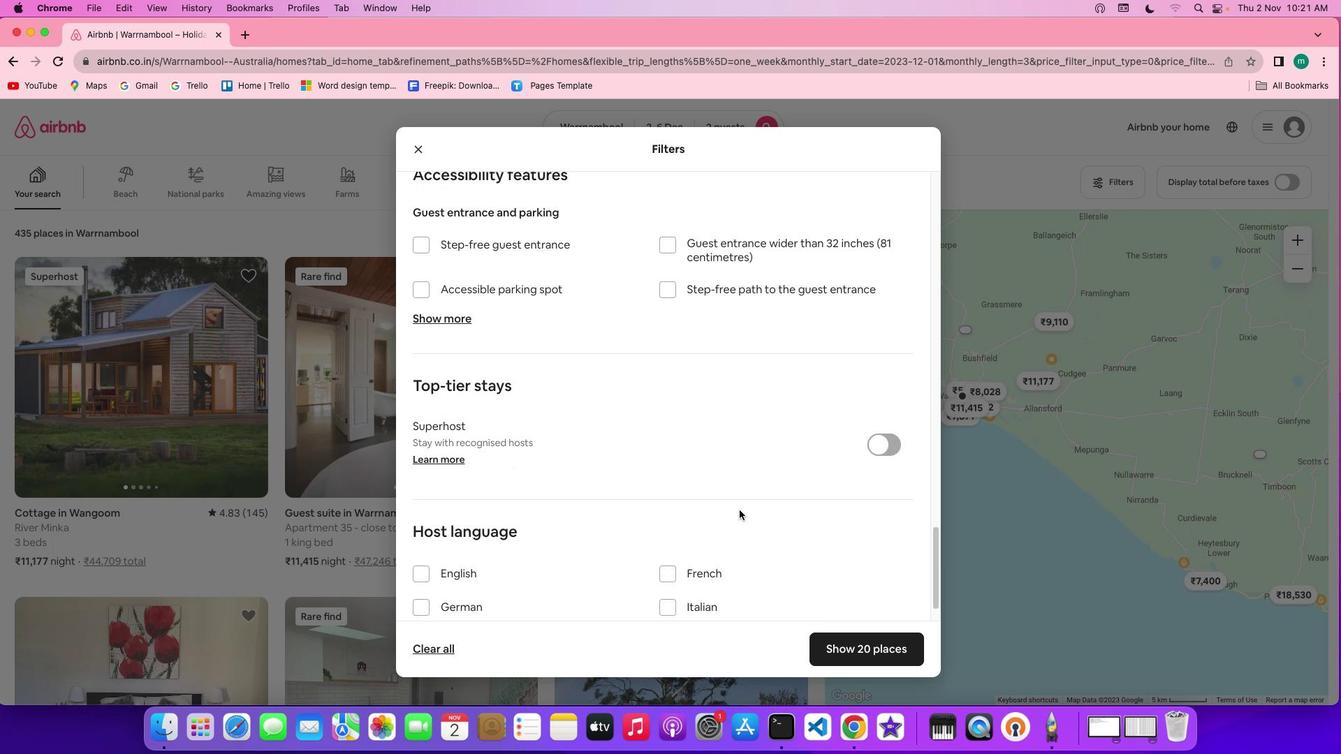 
Action: Mouse scrolled (740, 510) with delta (0, -3)
Screenshot: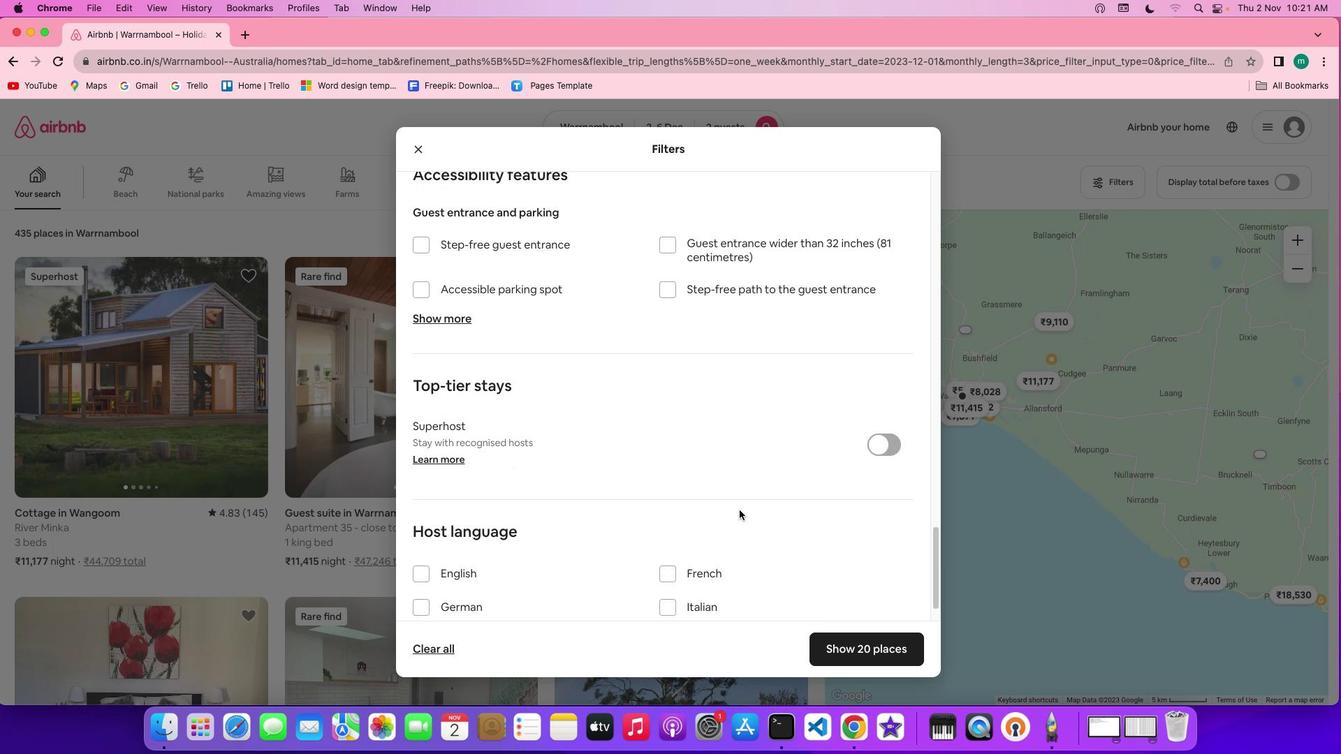 
Action: Mouse scrolled (740, 510) with delta (0, -4)
Screenshot: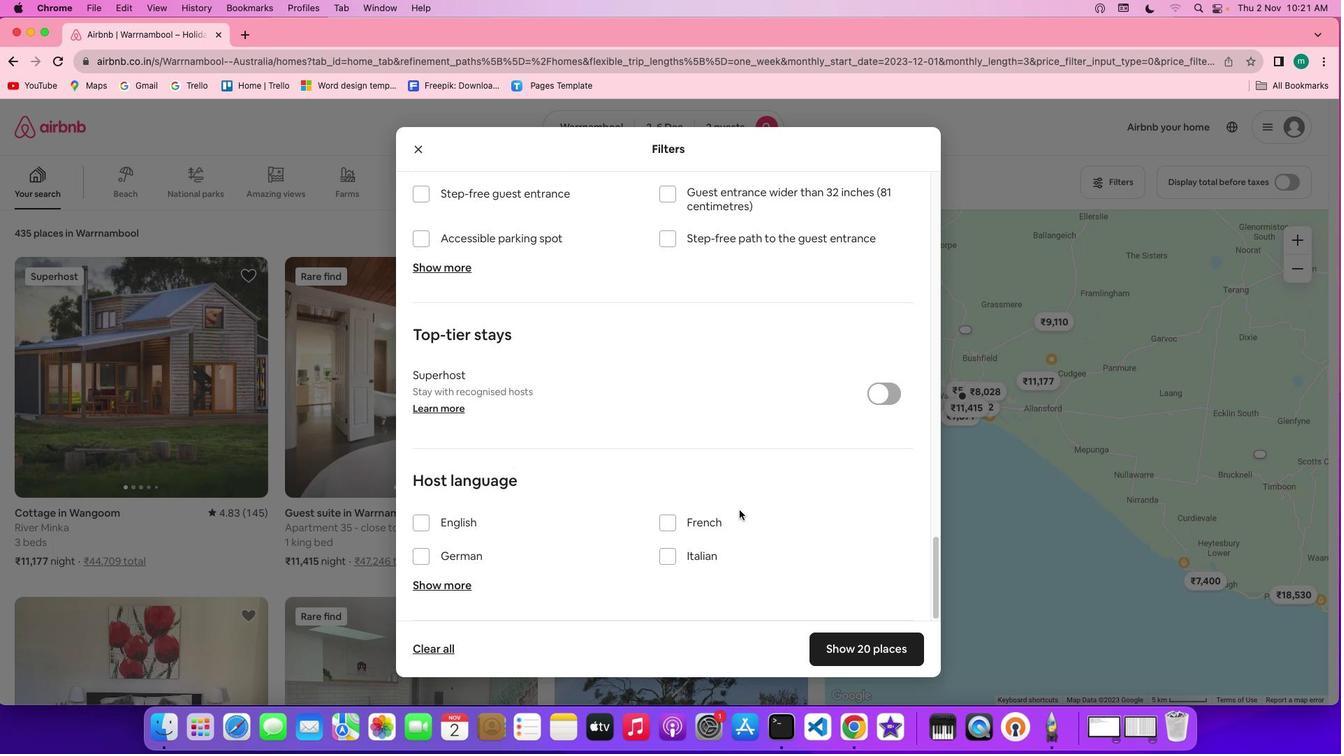 
Action: Mouse scrolled (740, 510) with delta (0, 0)
Screenshot: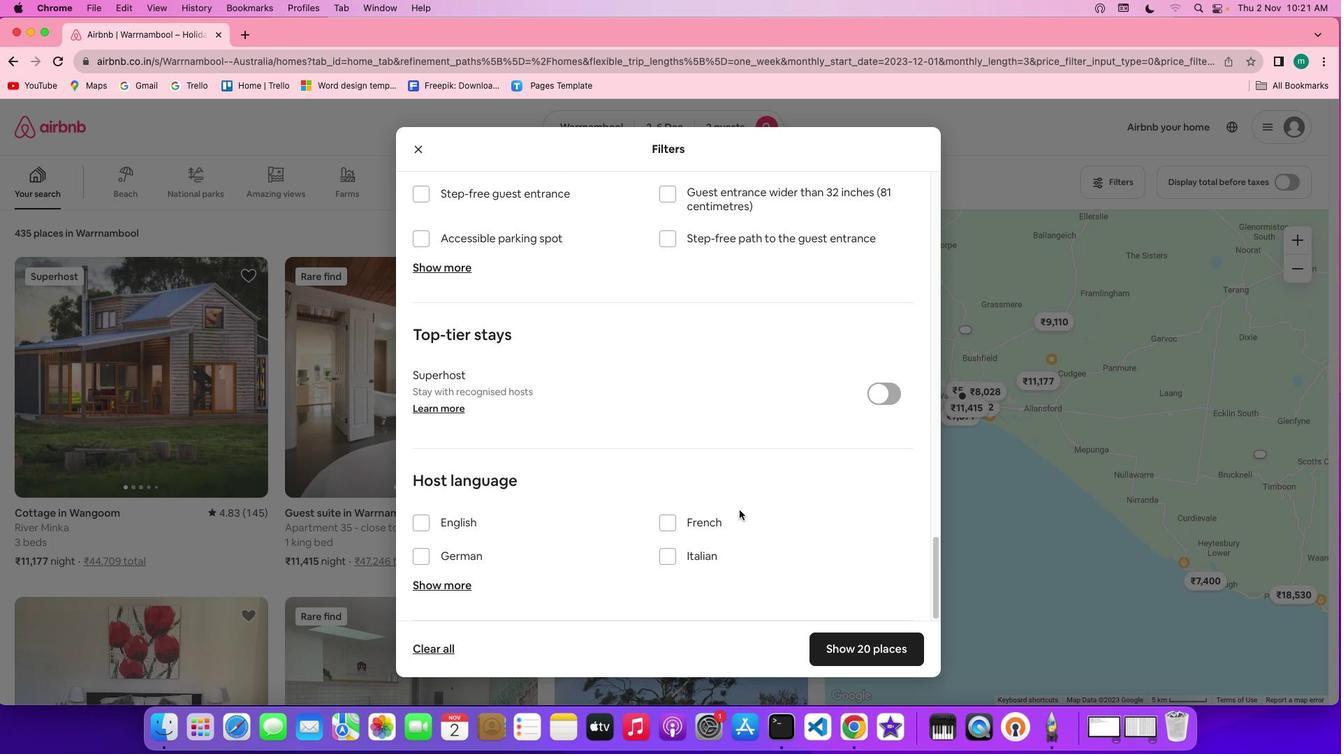 
Action: Mouse scrolled (740, 510) with delta (0, 0)
Screenshot: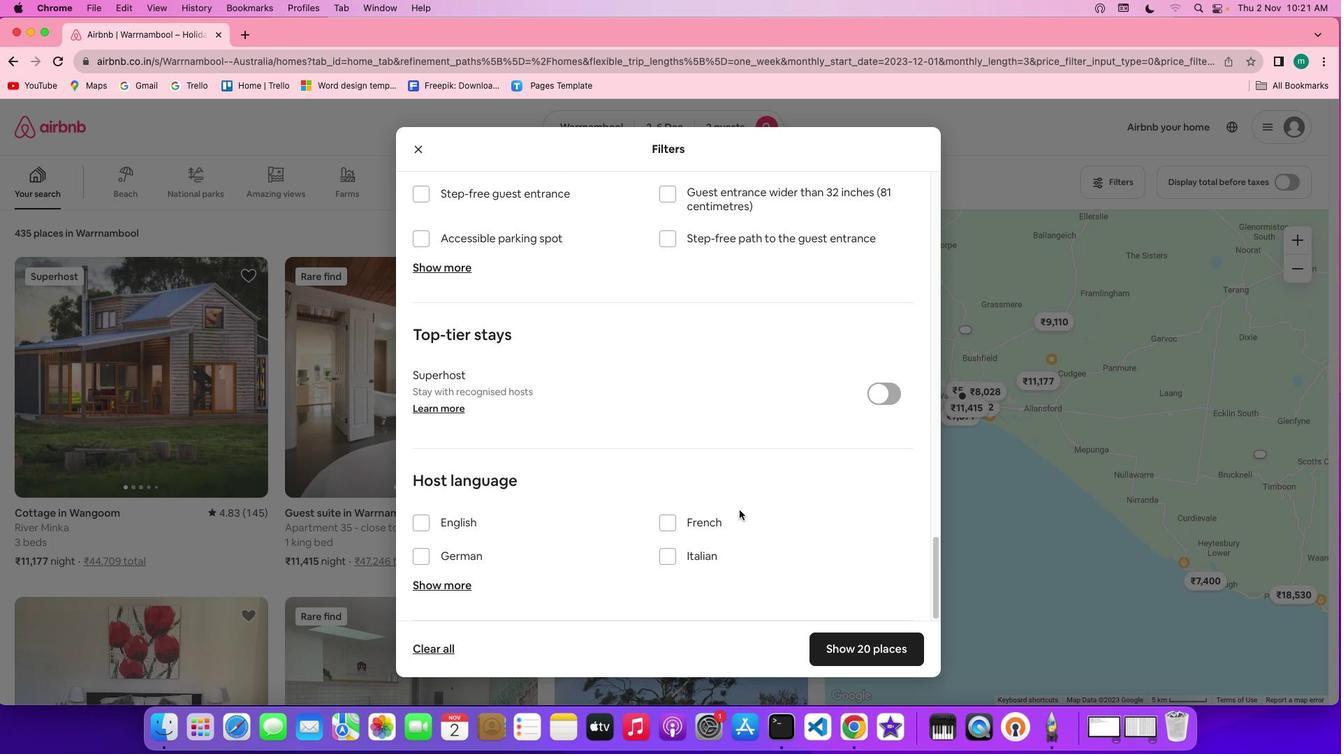 
Action: Mouse scrolled (740, 510) with delta (0, -2)
Screenshot: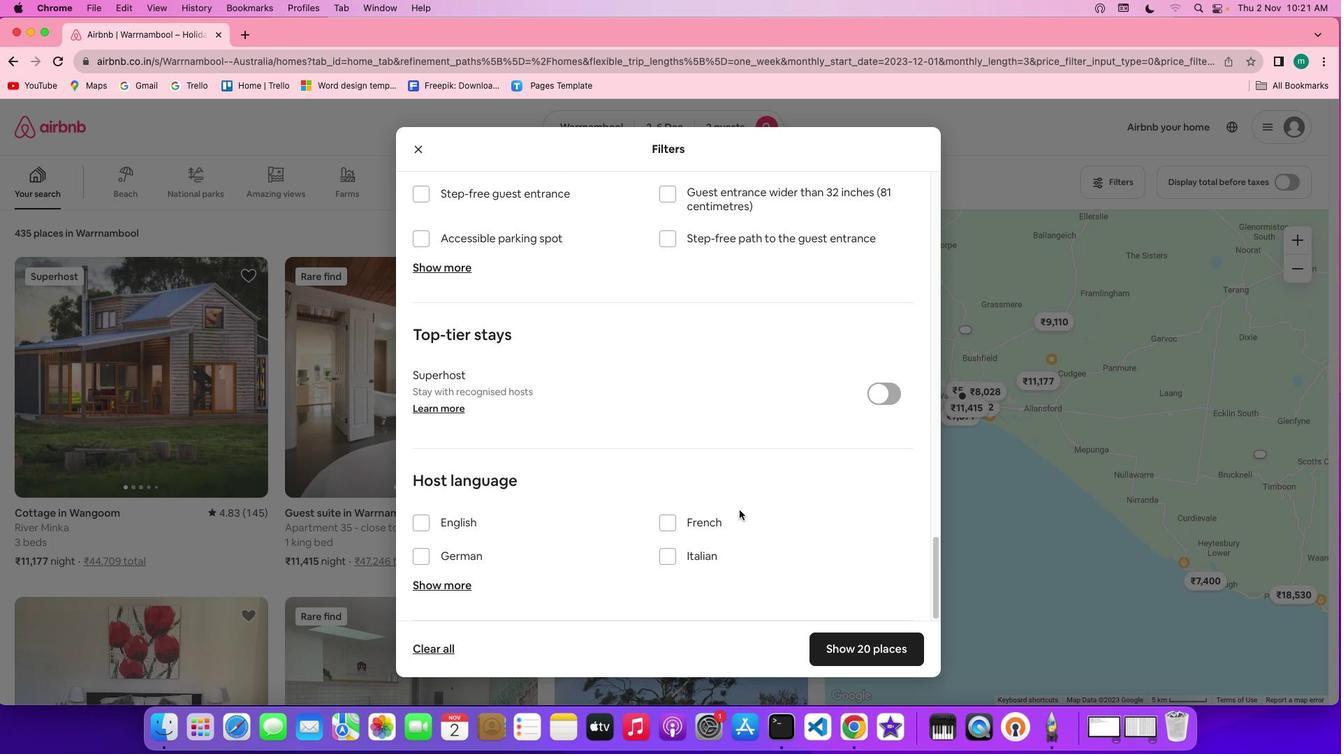 
Action: Mouse scrolled (740, 510) with delta (0, -3)
Screenshot: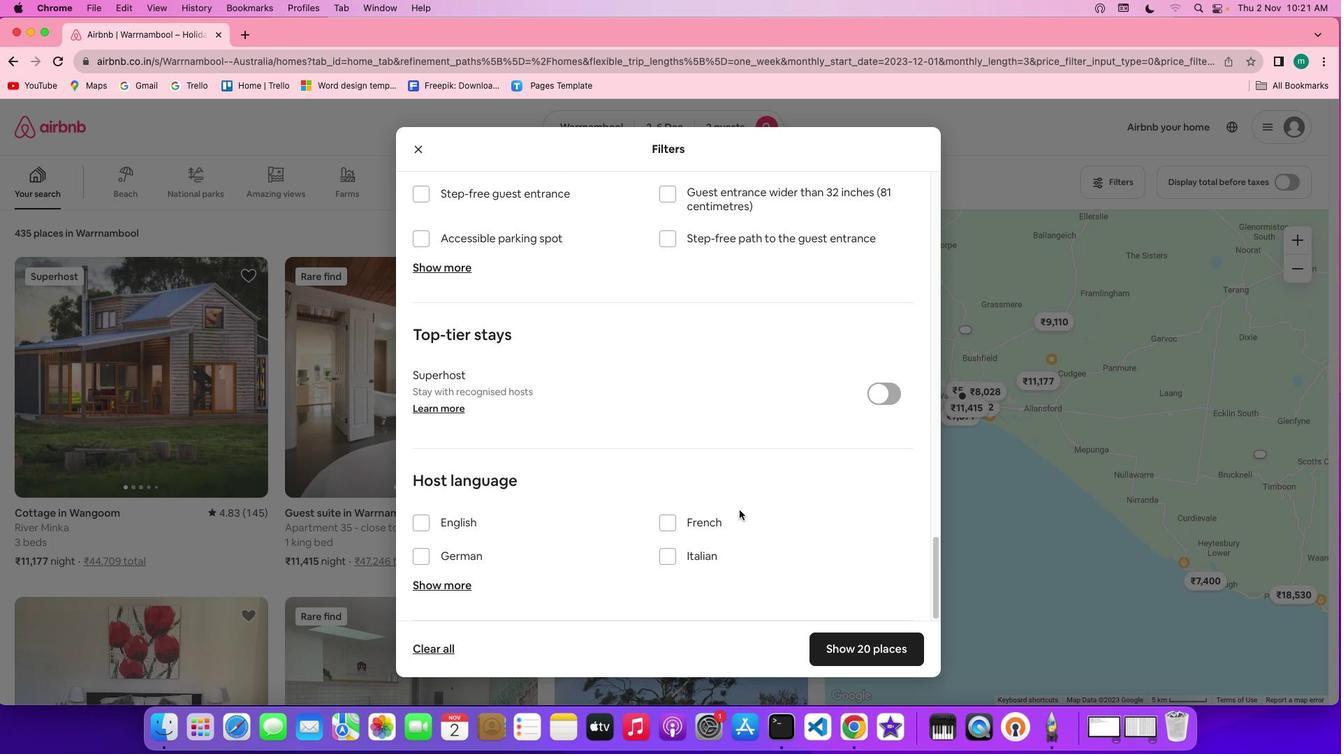 
Action: Mouse scrolled (740, 510) with delta (0, -4)
Screenshot: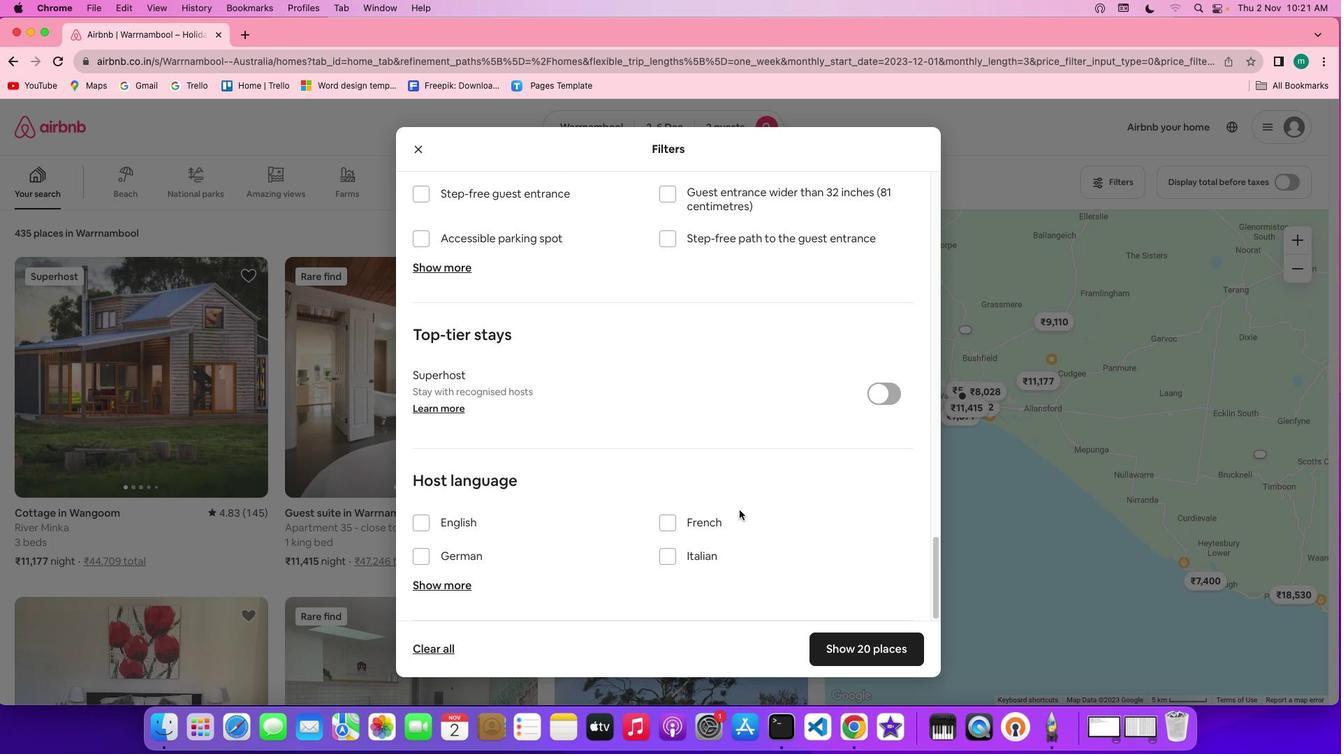 
Action: Mouse scrolled (740, 510) with delta (0, -4)
Screenshot: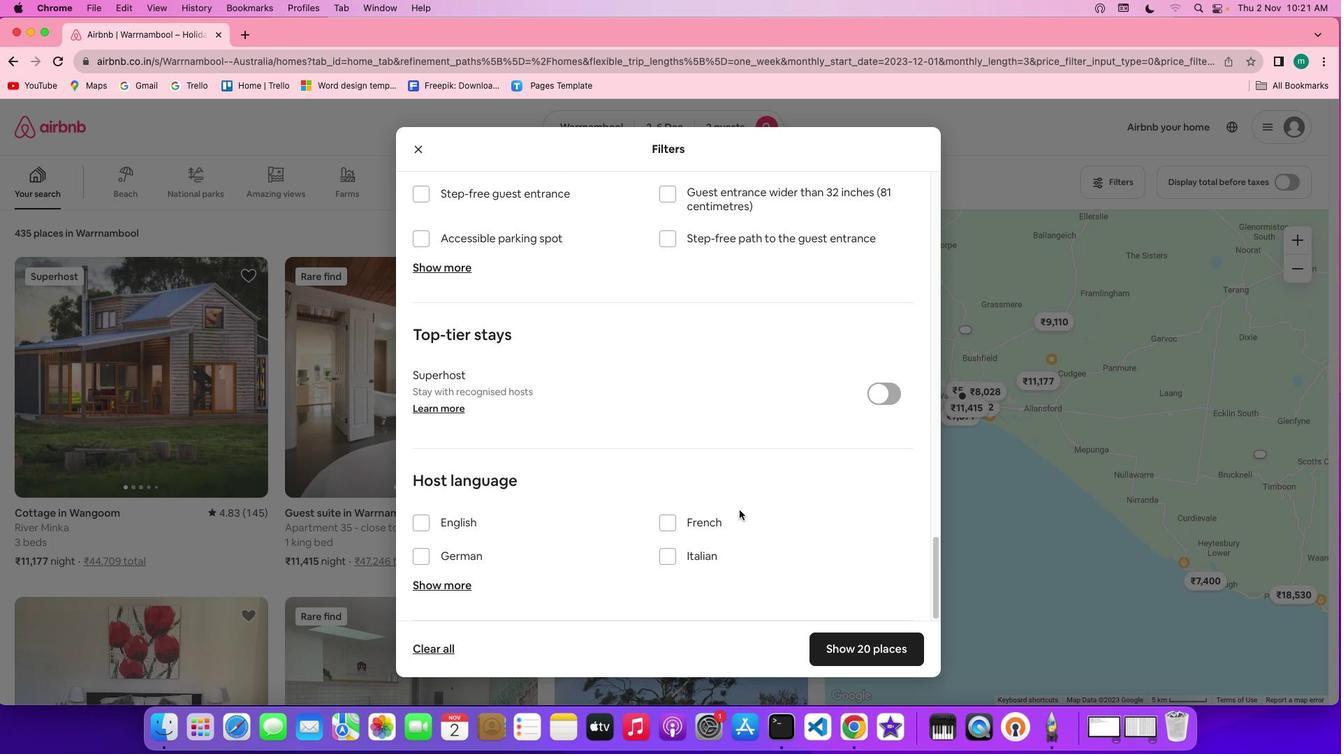 
Action: Mouse moved to (890, 644)
Screenshot: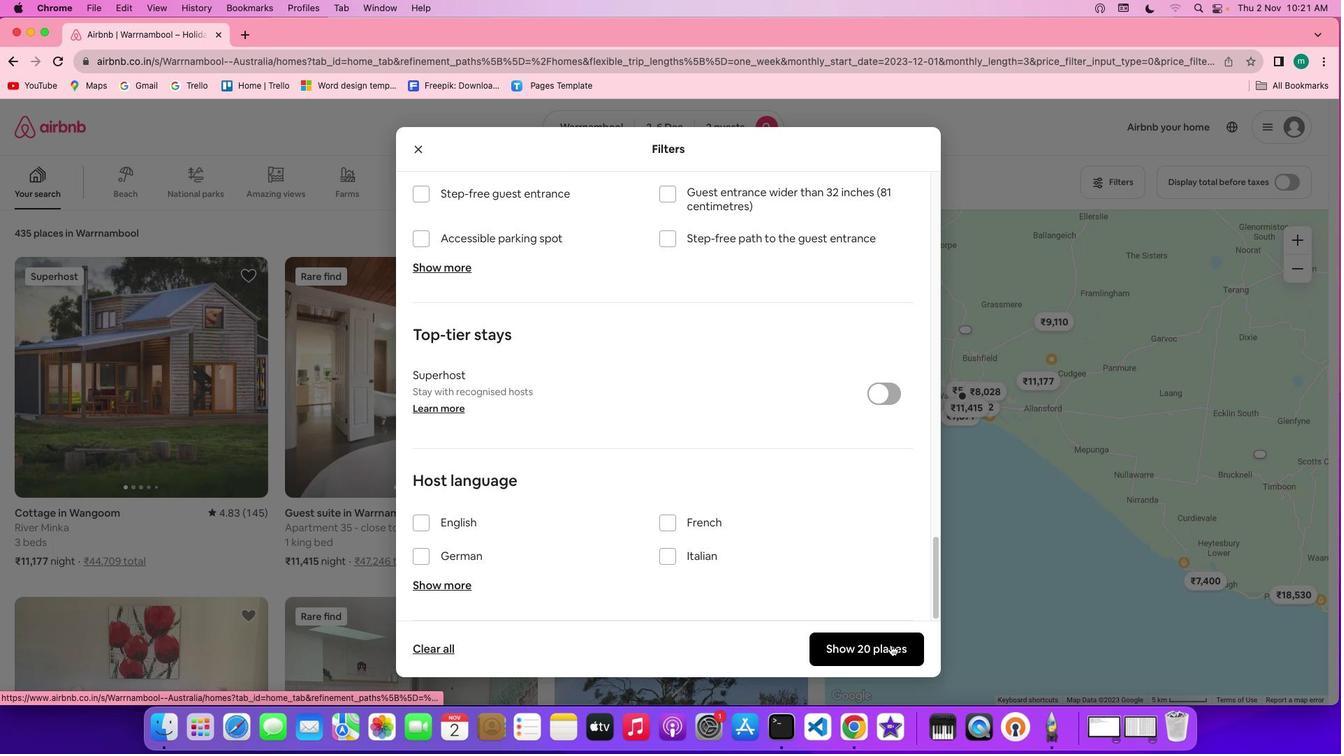 
Action: Mouse pressed left at (890, 644)
Screenshot: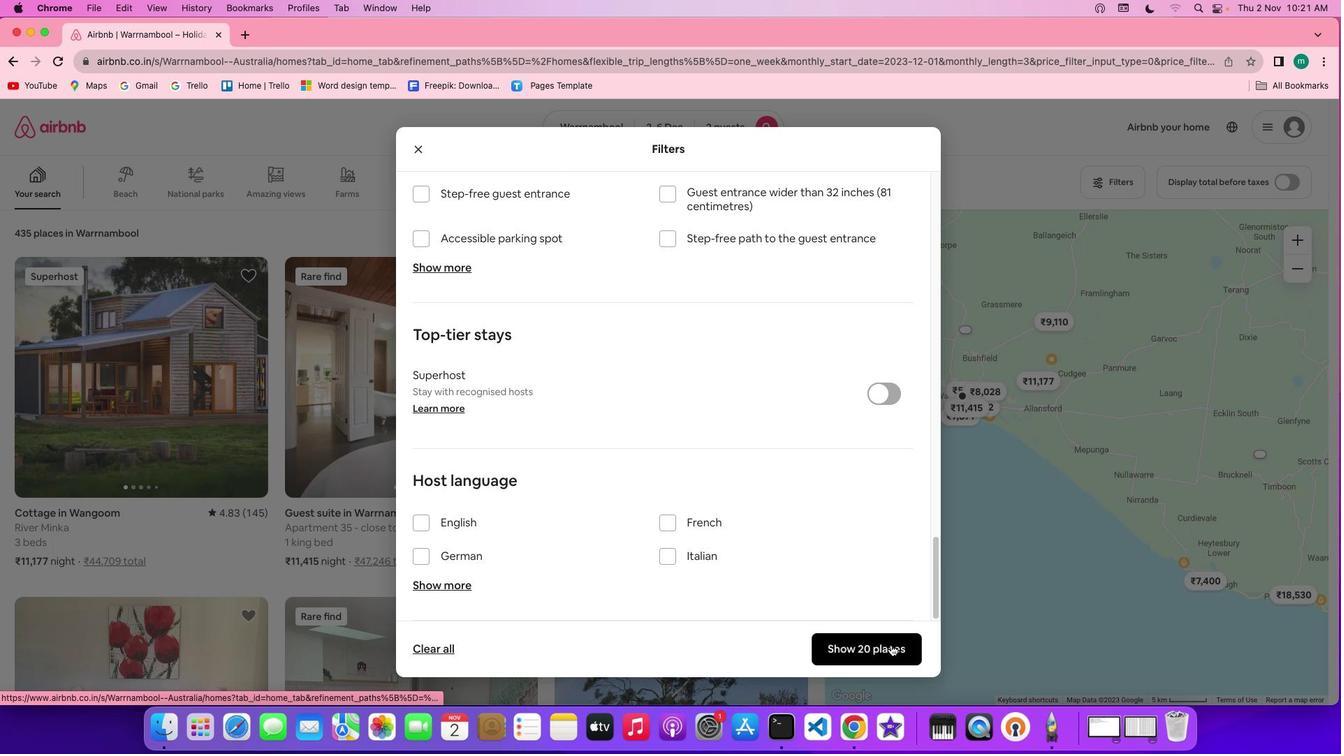 
Action: Mouse moved to (134, 340)
Screenshot: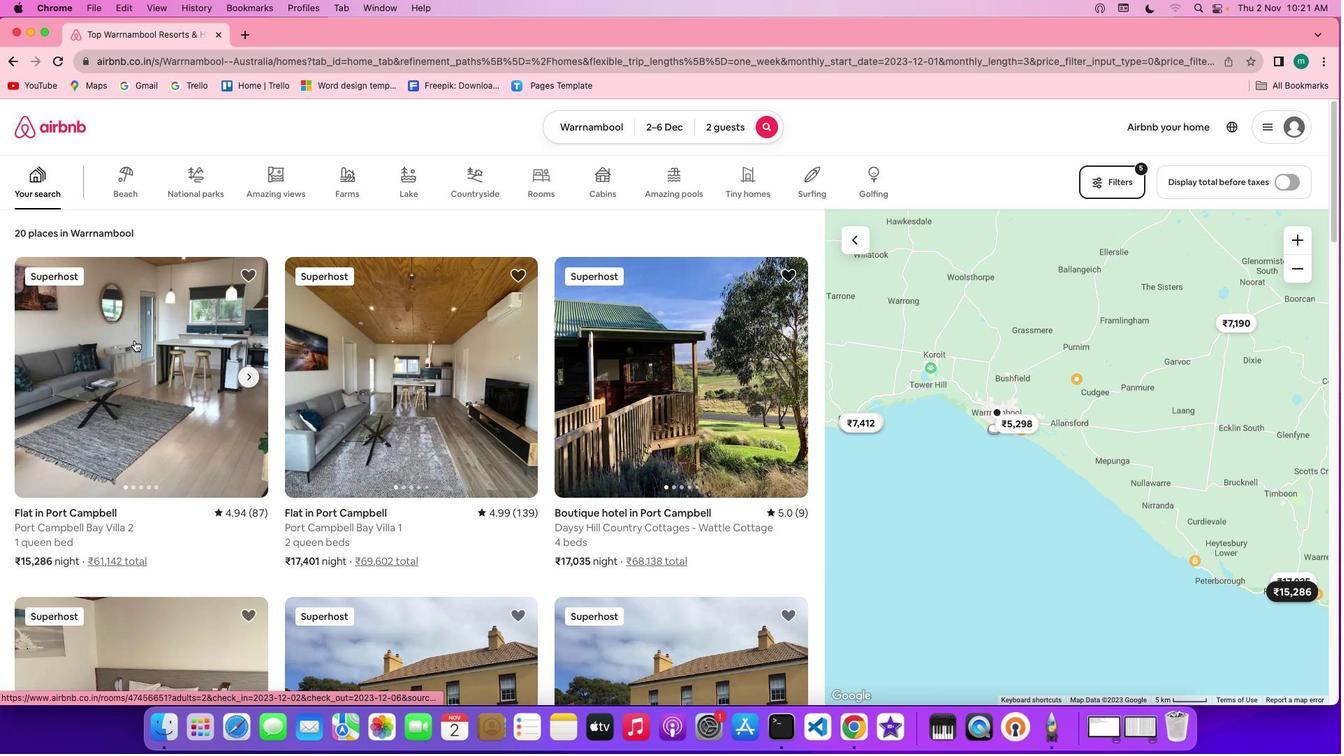 
Action: Mouse pressed left at (134, 340)
Screenshot: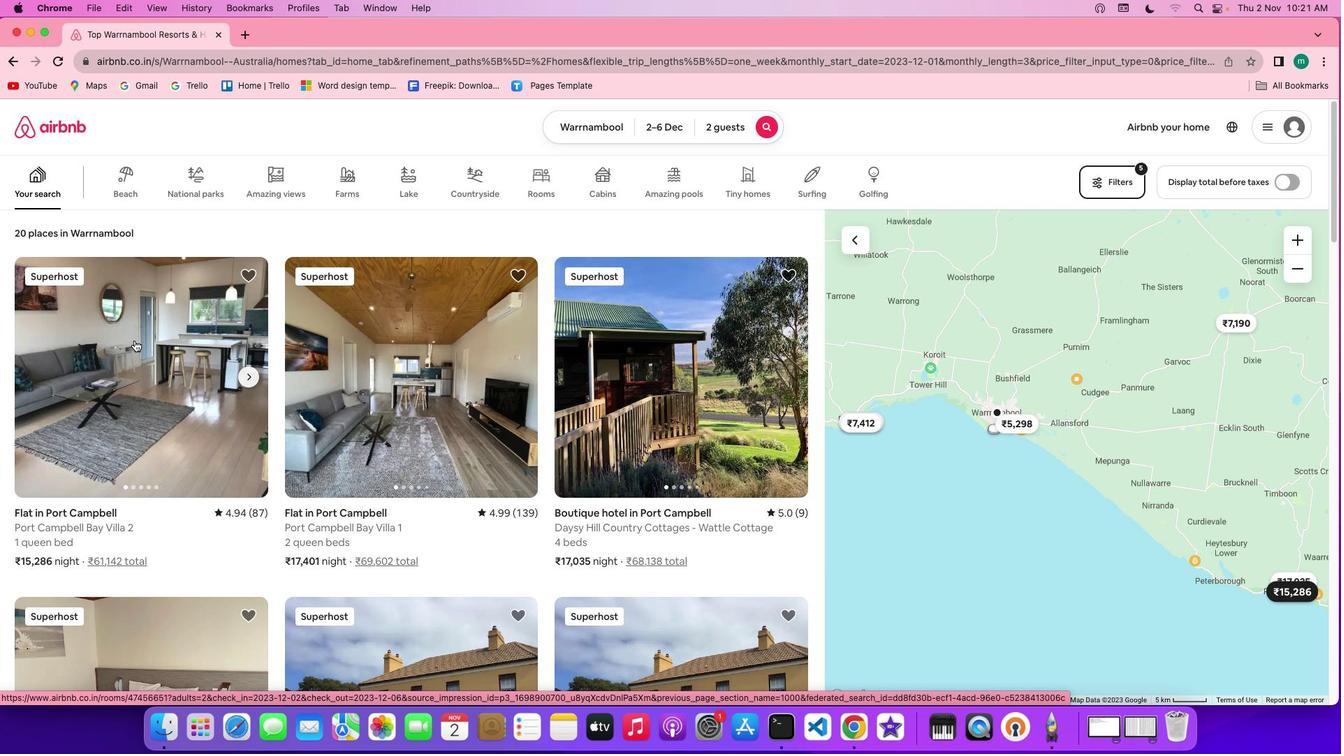 
Action: Mouse moved to (944, 520)
Screenshot: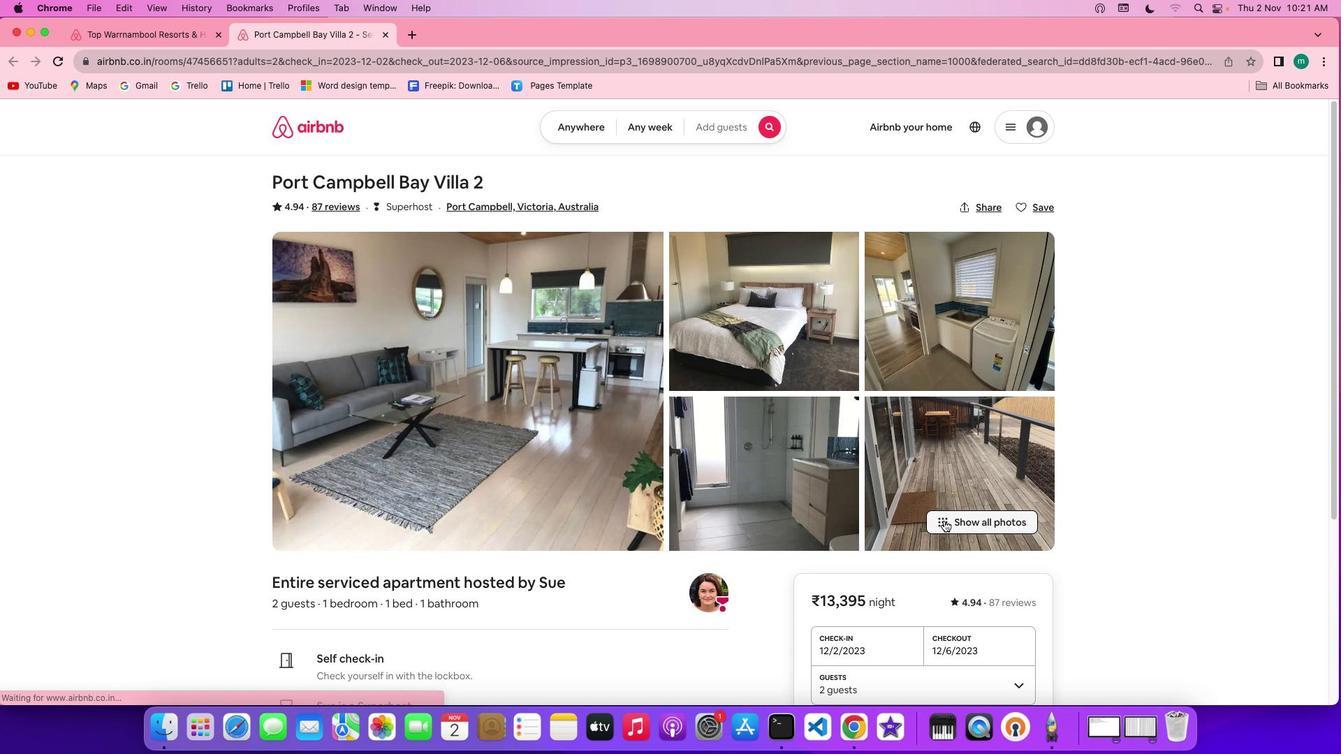 
Action: Mouse pressed left at (944, 520)
Screenshot: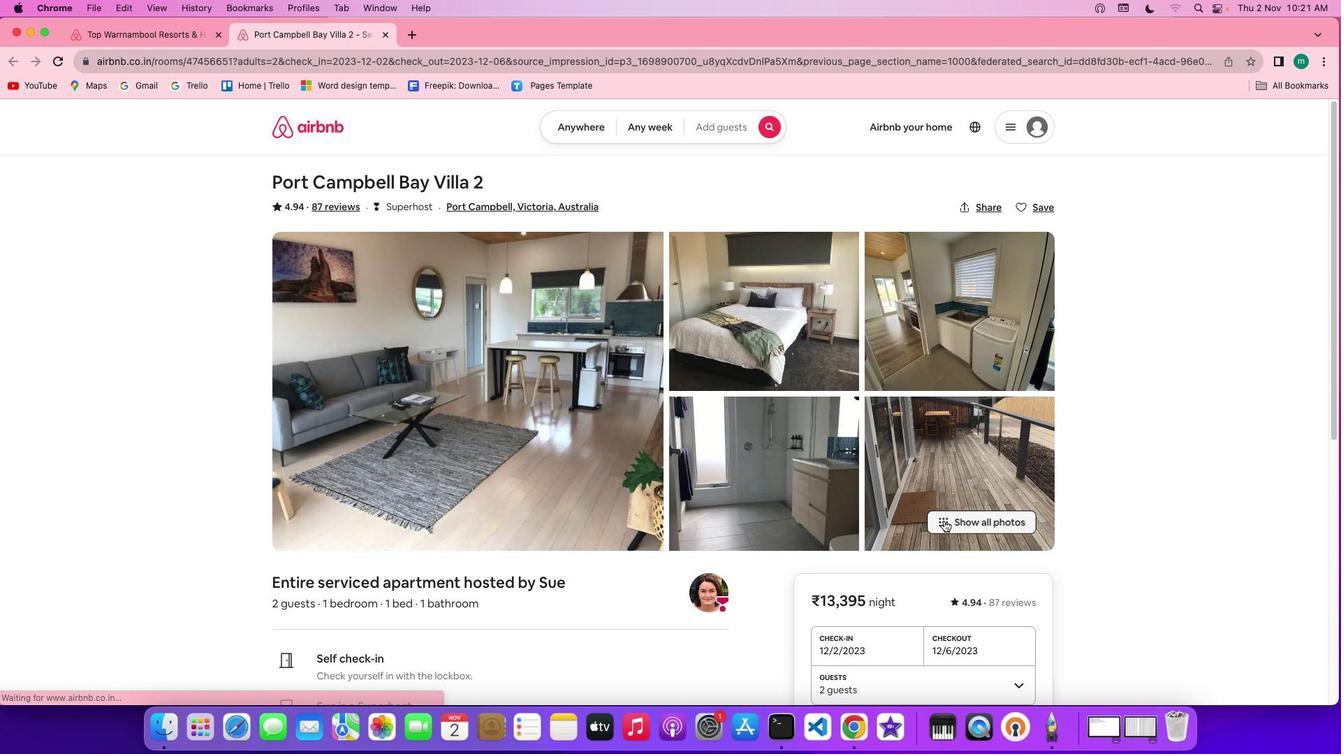 
Action: Mouse moved to (621, 497)
Screenshot: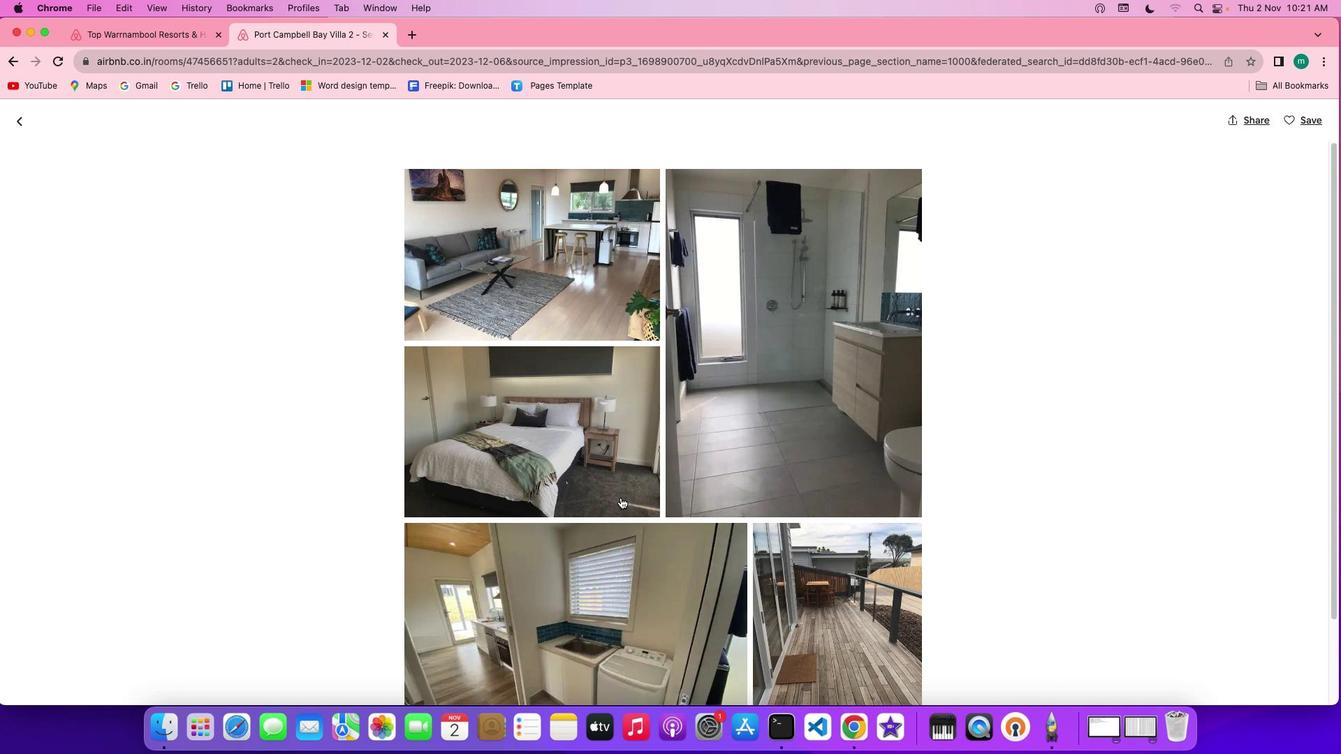 
Action: Mouse scrolled (621, 497) with delta (0, 0)
Screenshot: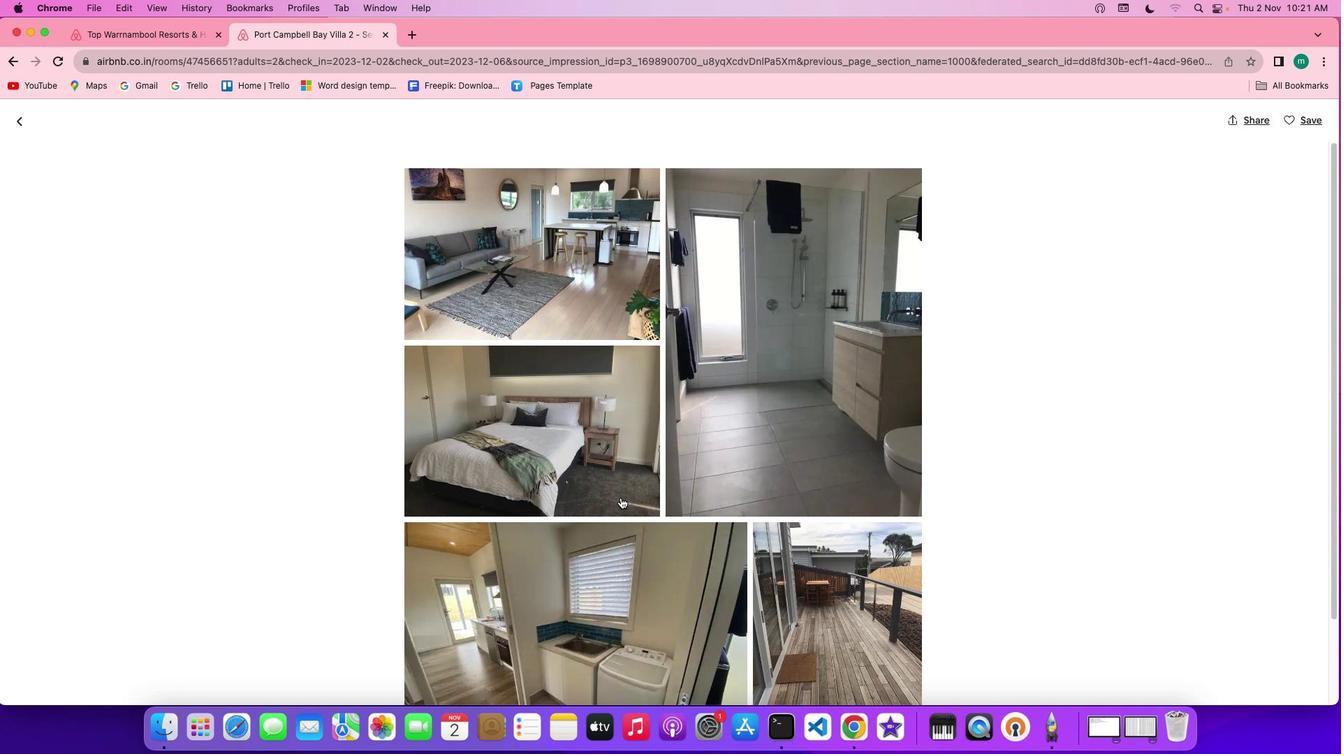 
Action: Mouse scrolled (621, 497) with delta (0, 0)
Screenshot: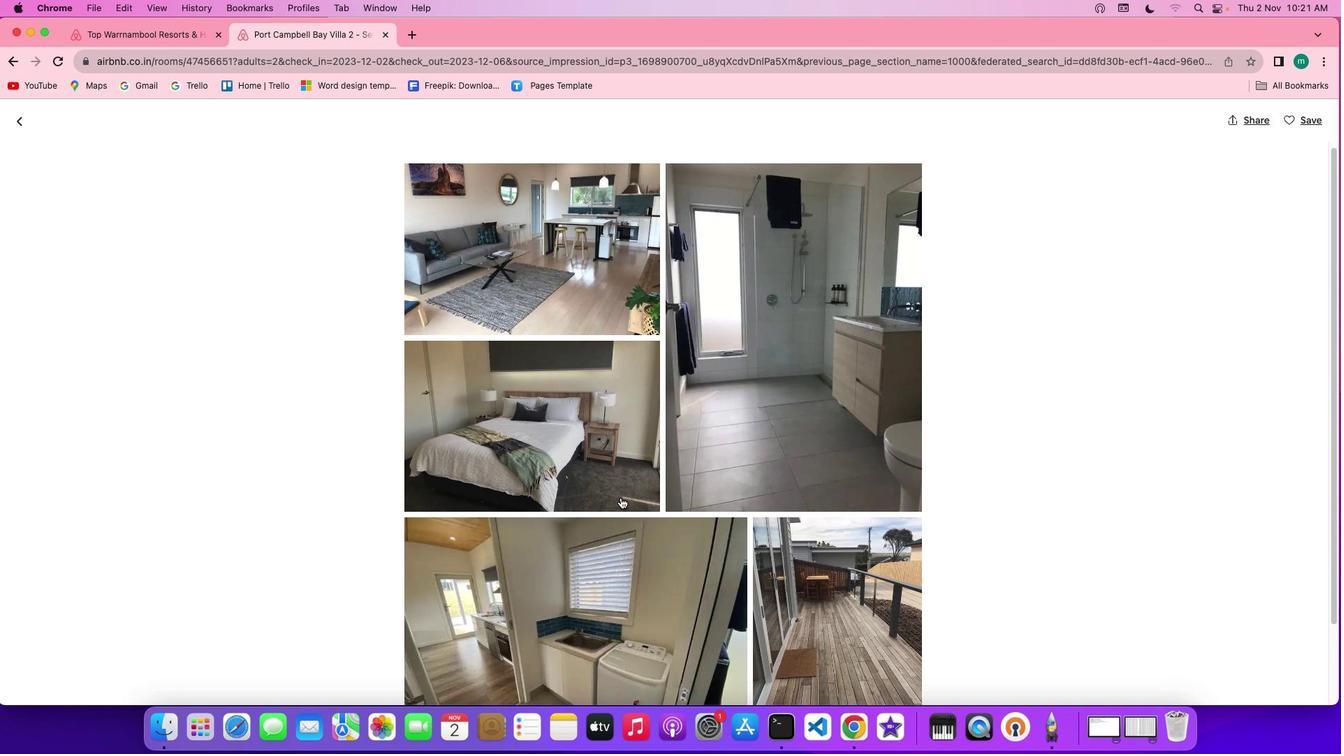 
Action: Mouse scrolled (621, 497) with delta (0, 0)
Screenshot: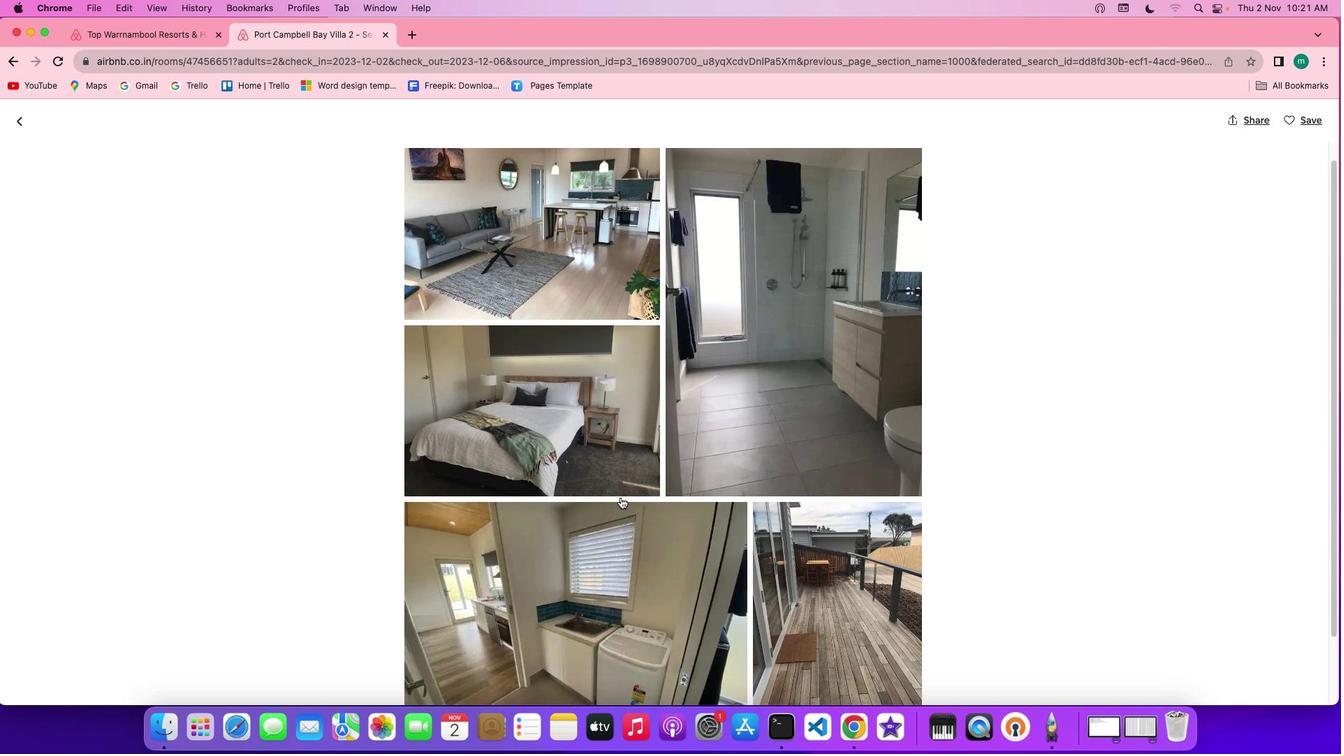 
Action: Mouse scrolled (621, 497) with delta (0, -1)
Screenshot: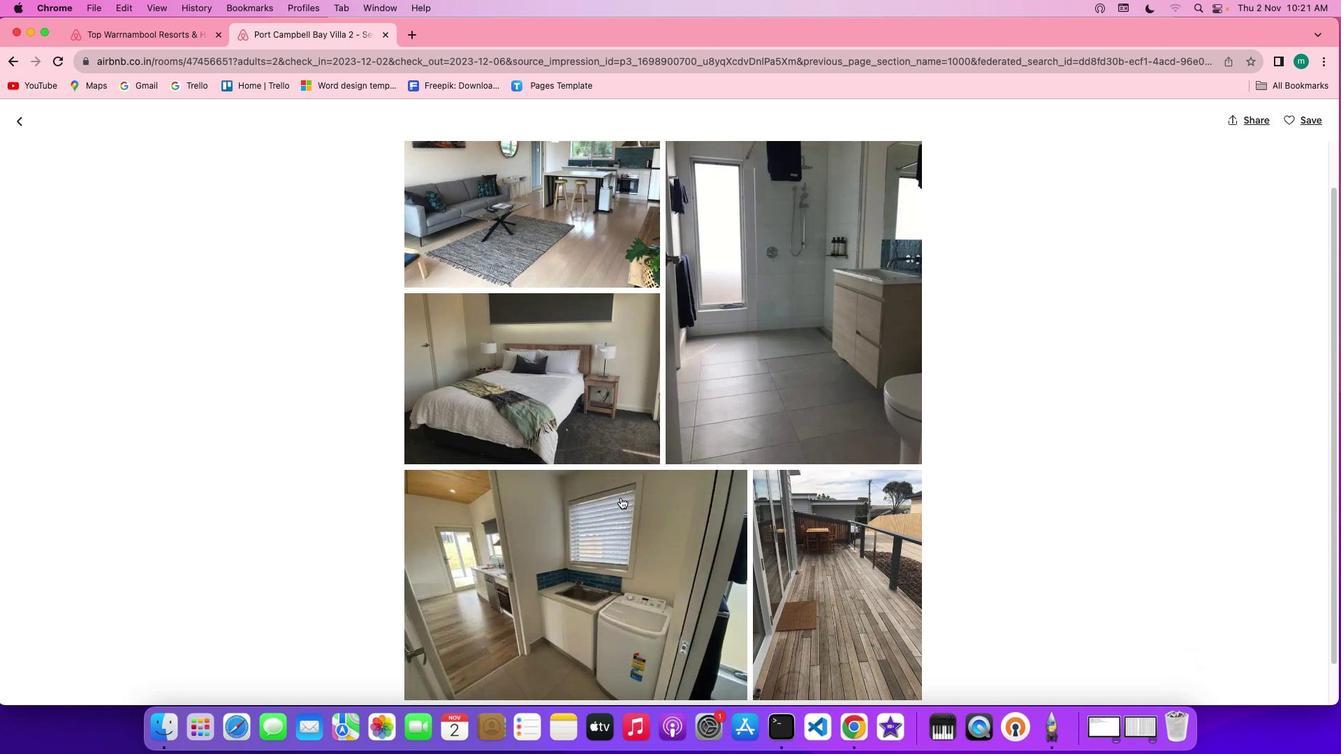 
Action: Mouse scrolled (621, 497) with delta (0, 0)
Screenshot: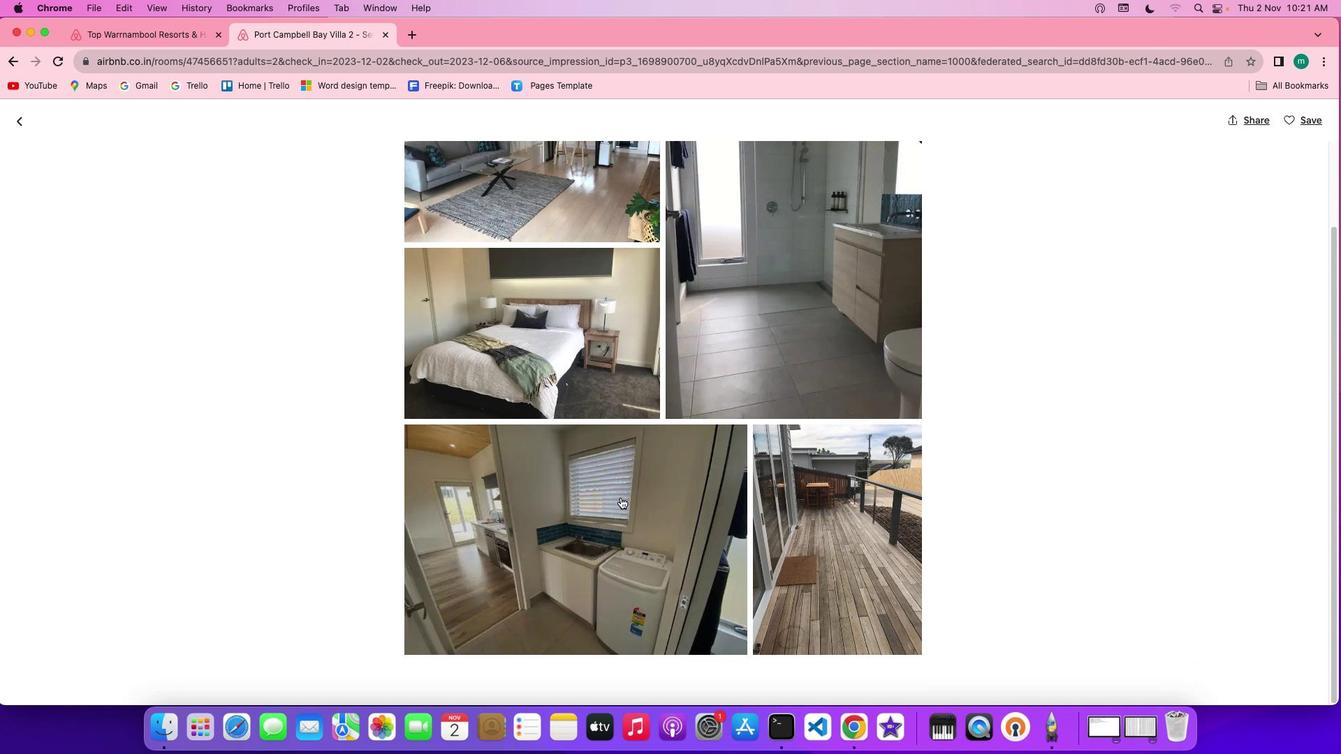 
Action: Mouse scrolled (621, 497) with delta (0, 0)
Screenshot: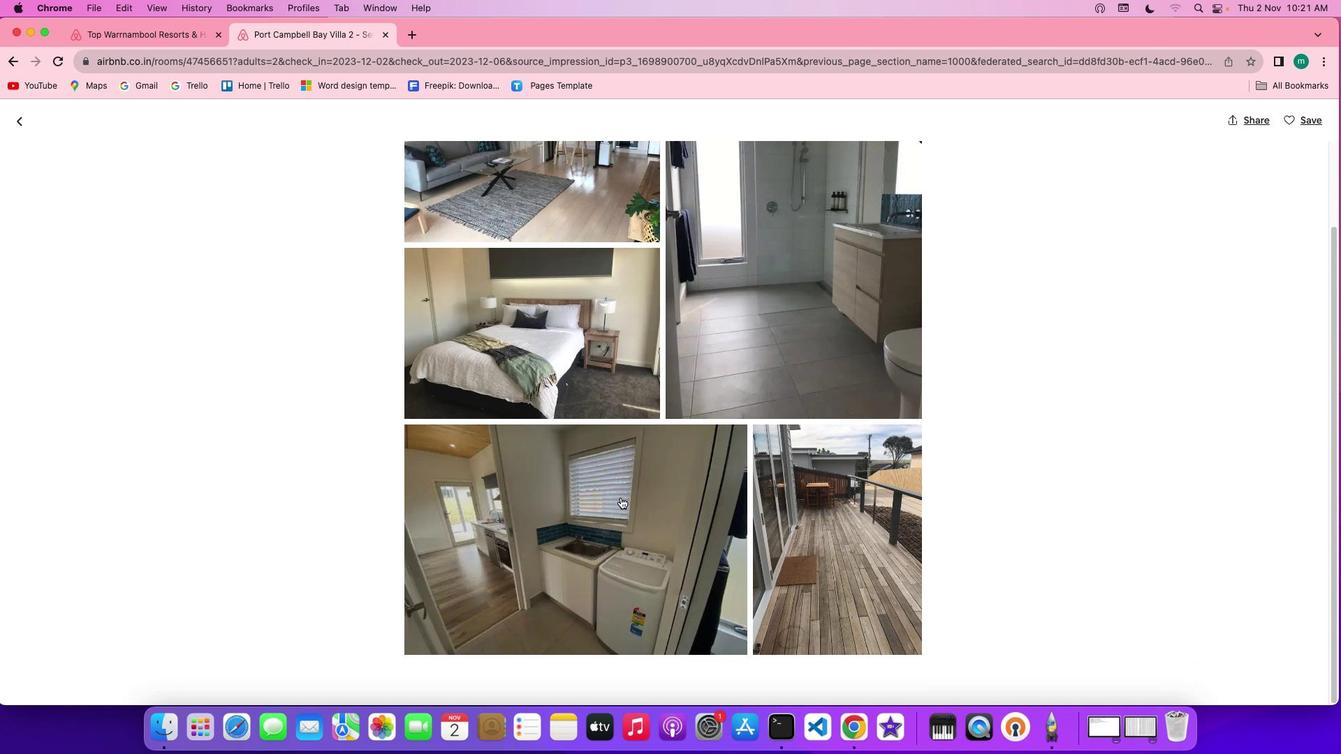 
Action: Mouse scrolled (621, 497) with delta (0, -2)
Screenshot: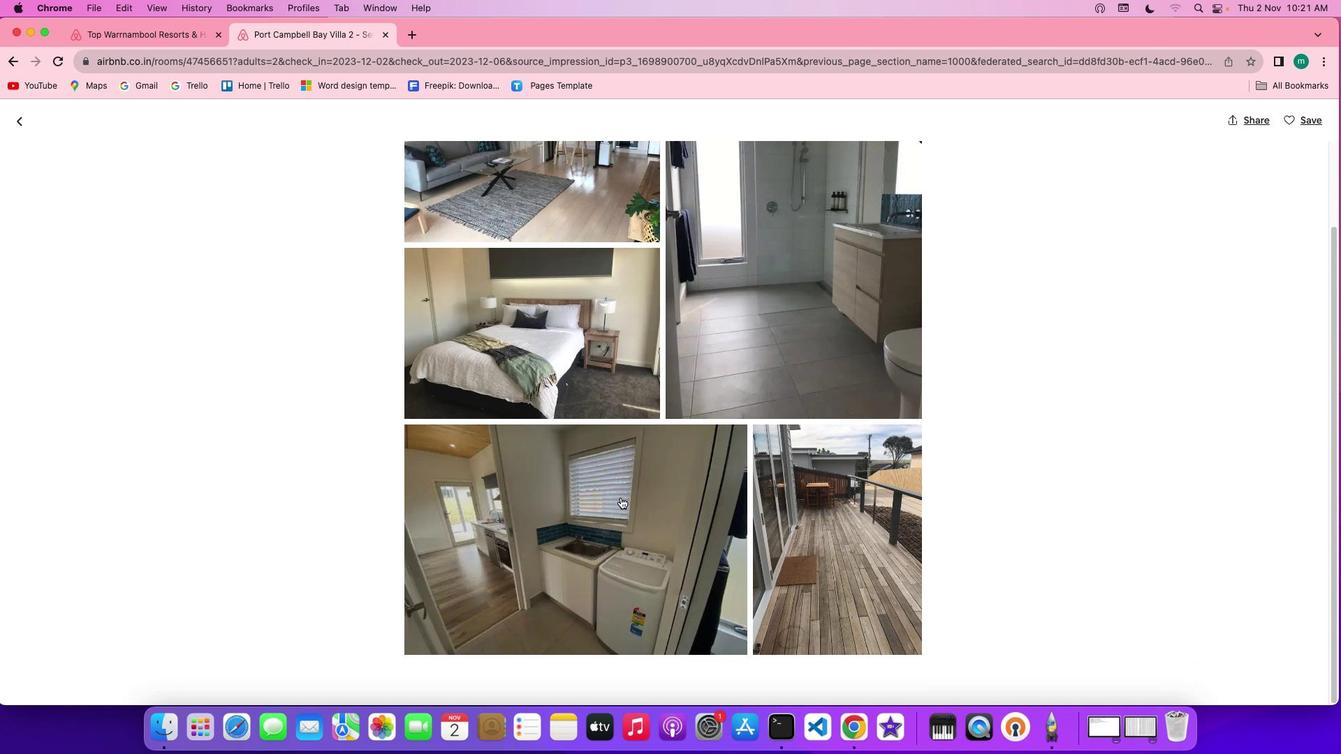 
Action: Mouse scrolled (621, 497) with delta (0, -2)
Screenshot: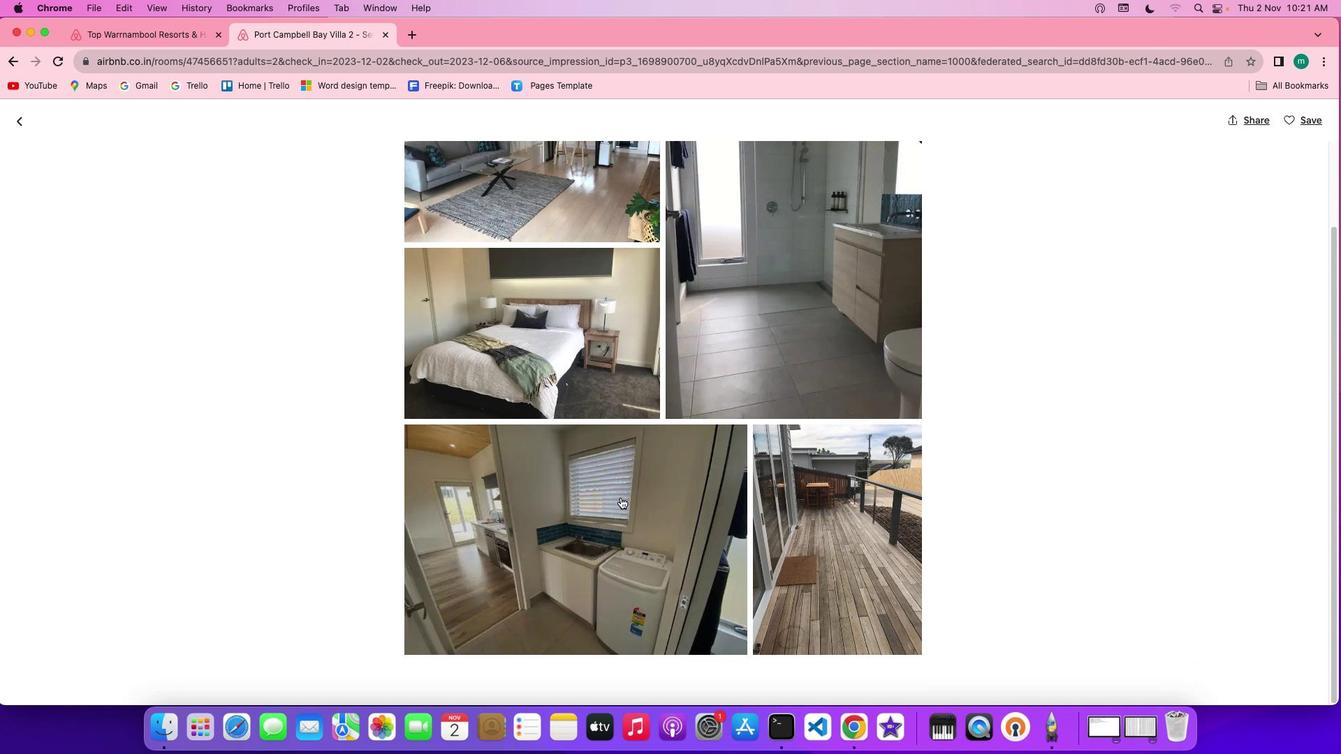 
Action: Mouse scrolled (621, 497) with delta (0, -2)
Screenshot: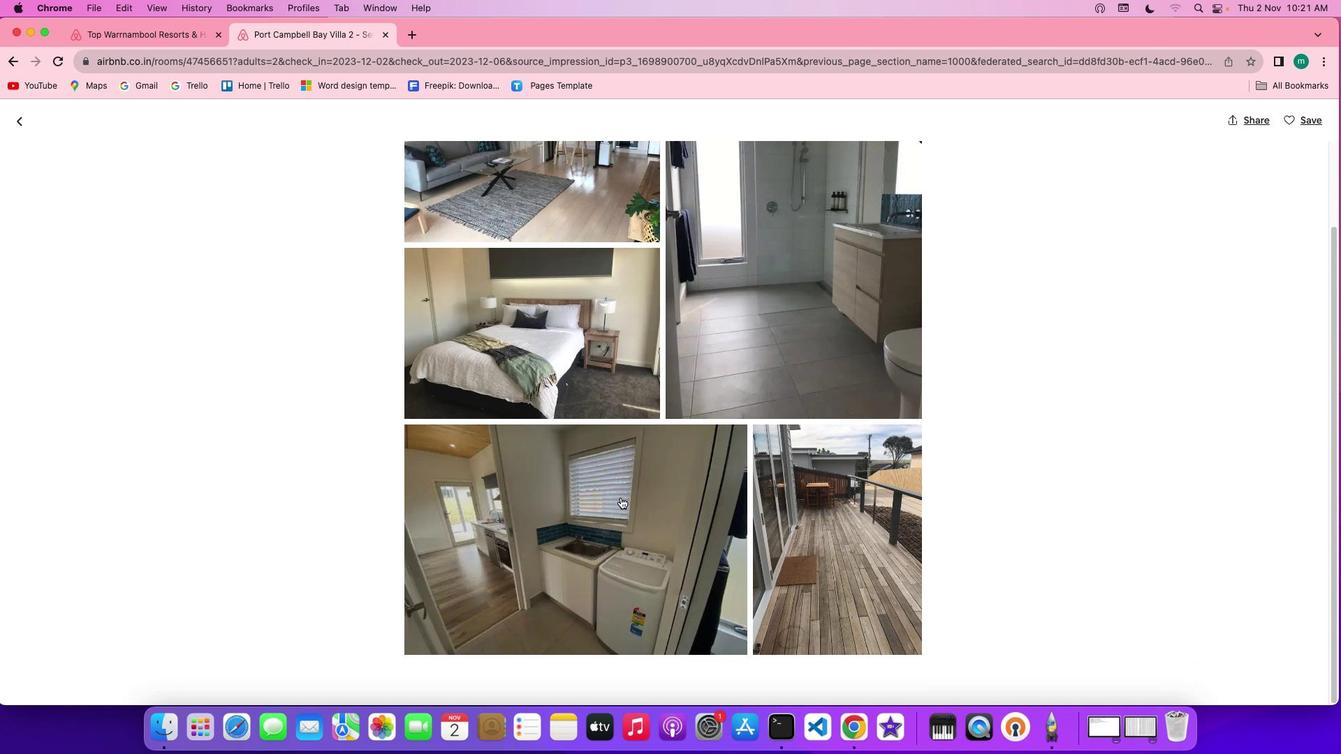 
Action: Mouse scrolled (621, 497) with delta (0, 0)
Screenshot: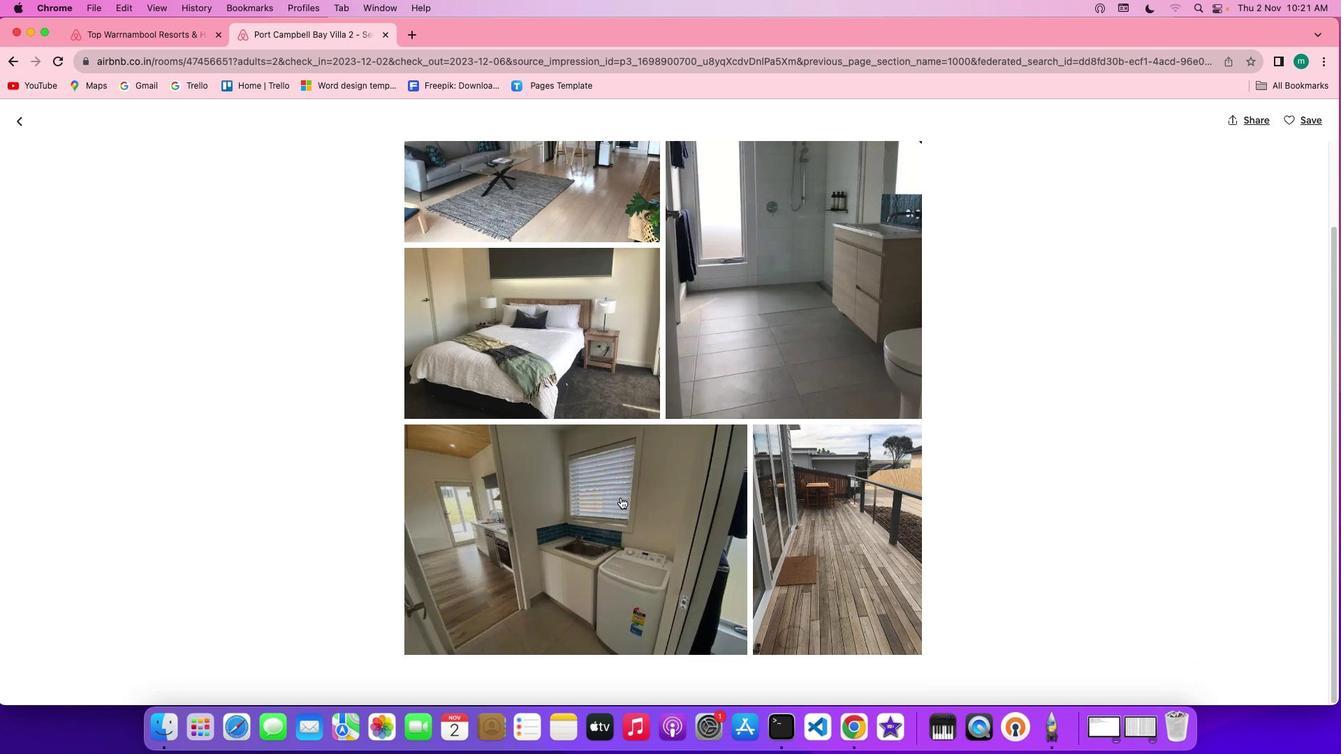 
Action: Mouse scrolled (621, 497) with delta (0, 0)
Screenshot: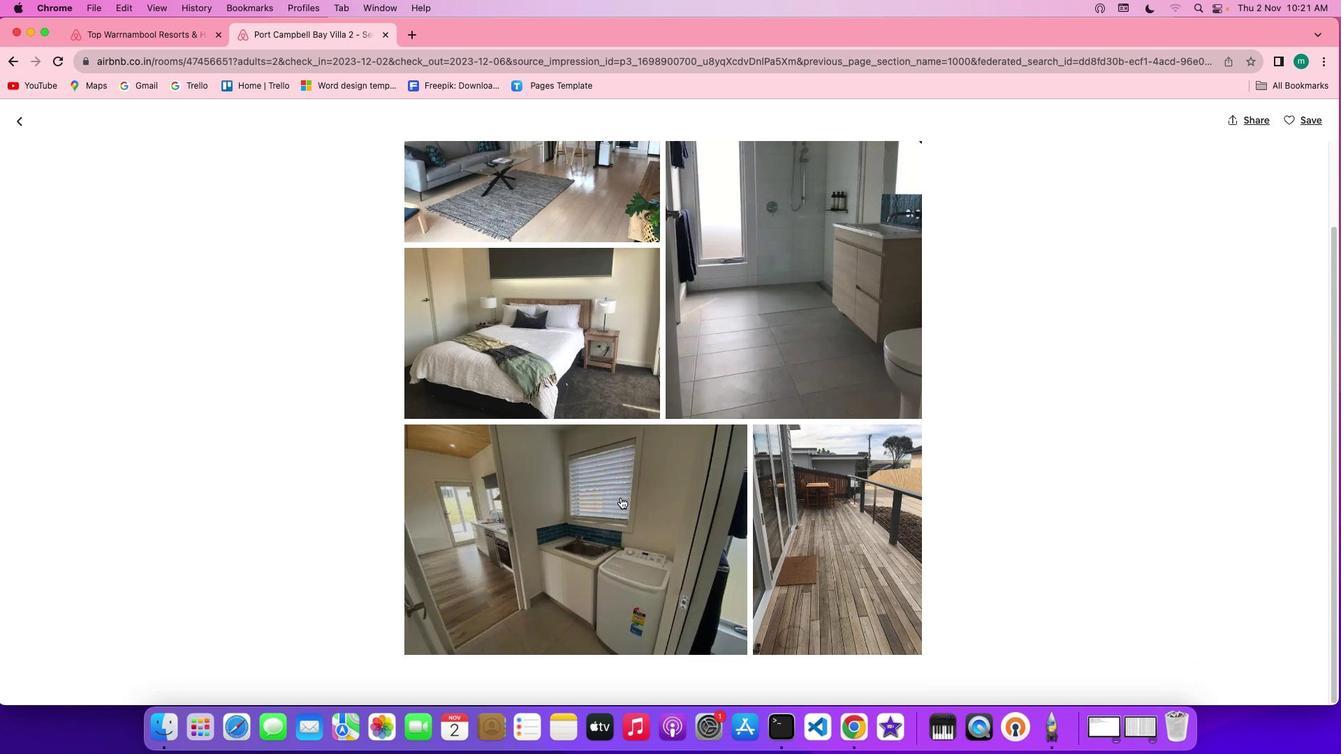 
Action: Mouse scrolled (621, 497) with delta (0, -1)
Screenshot: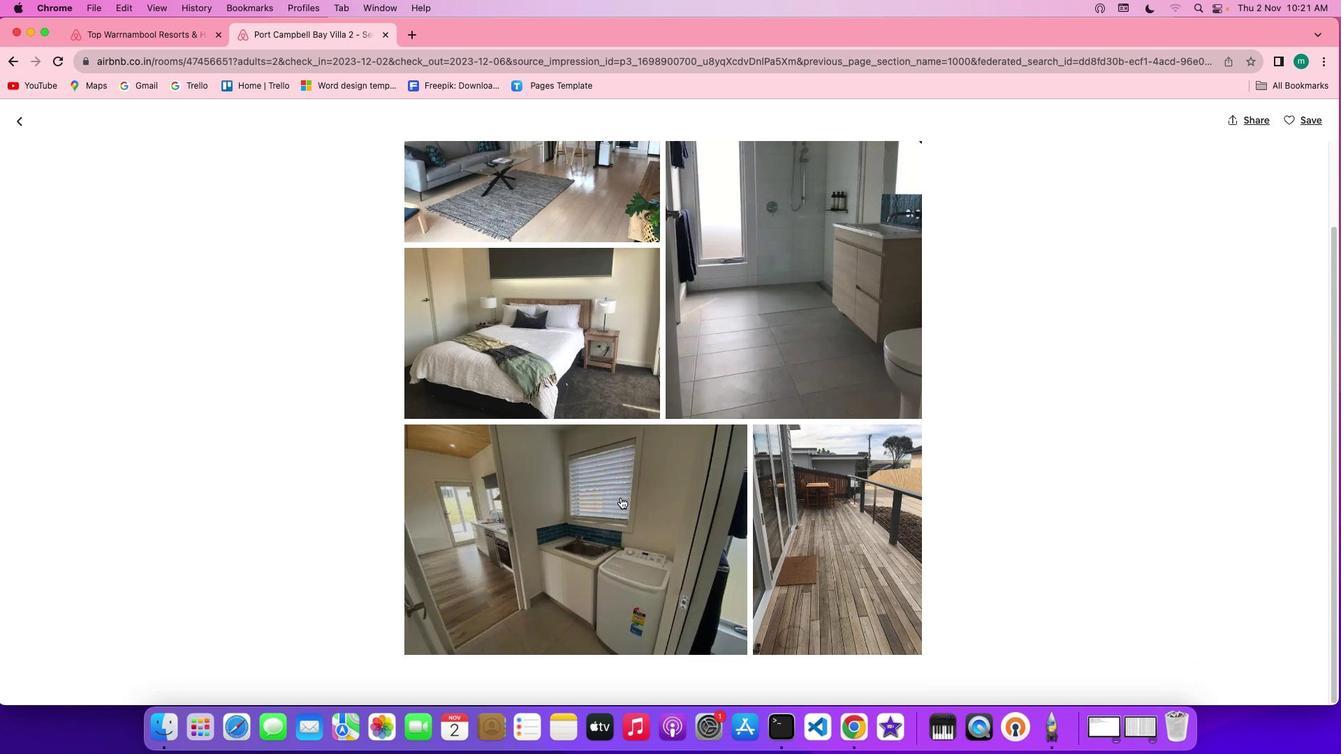 
Action: Mouse scrolled (621, 497) with delta (0, -2)
Screenshot: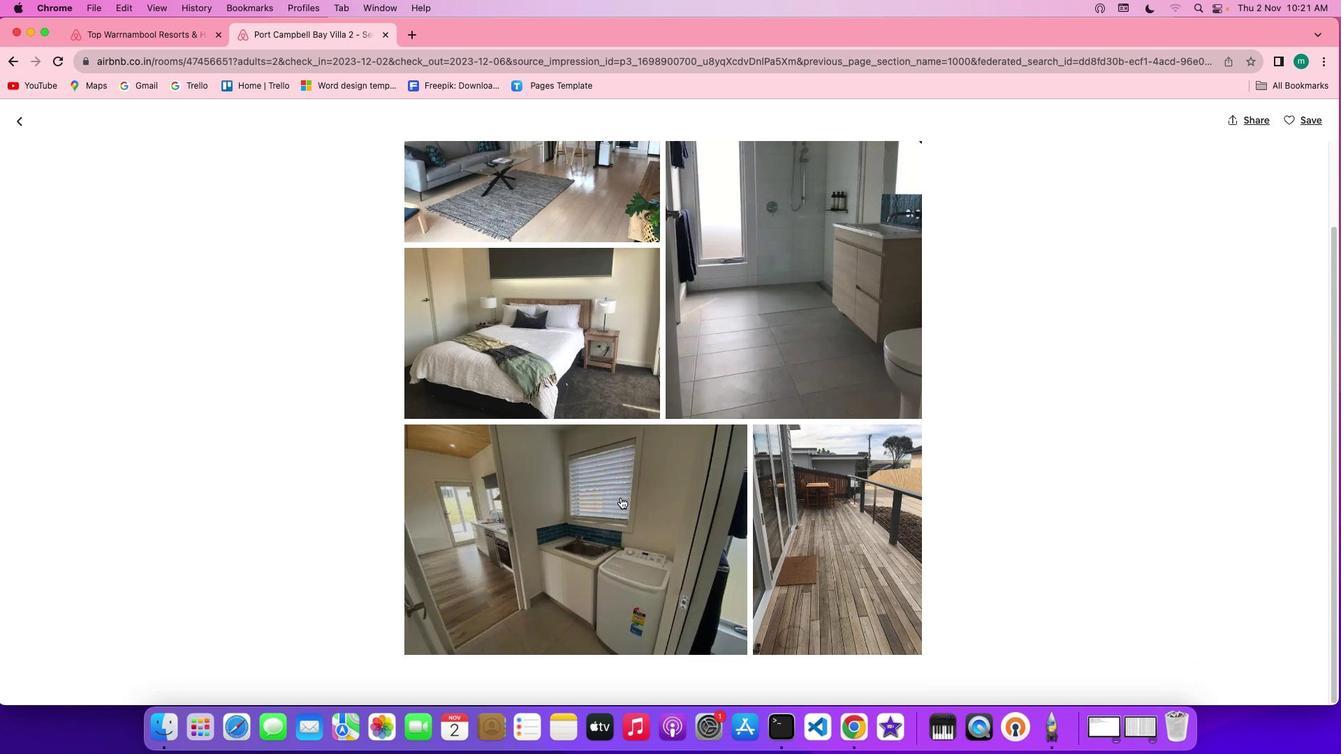 
Action: Mouse scrolled (621, 497) with delta (0, 0)
Screenshot: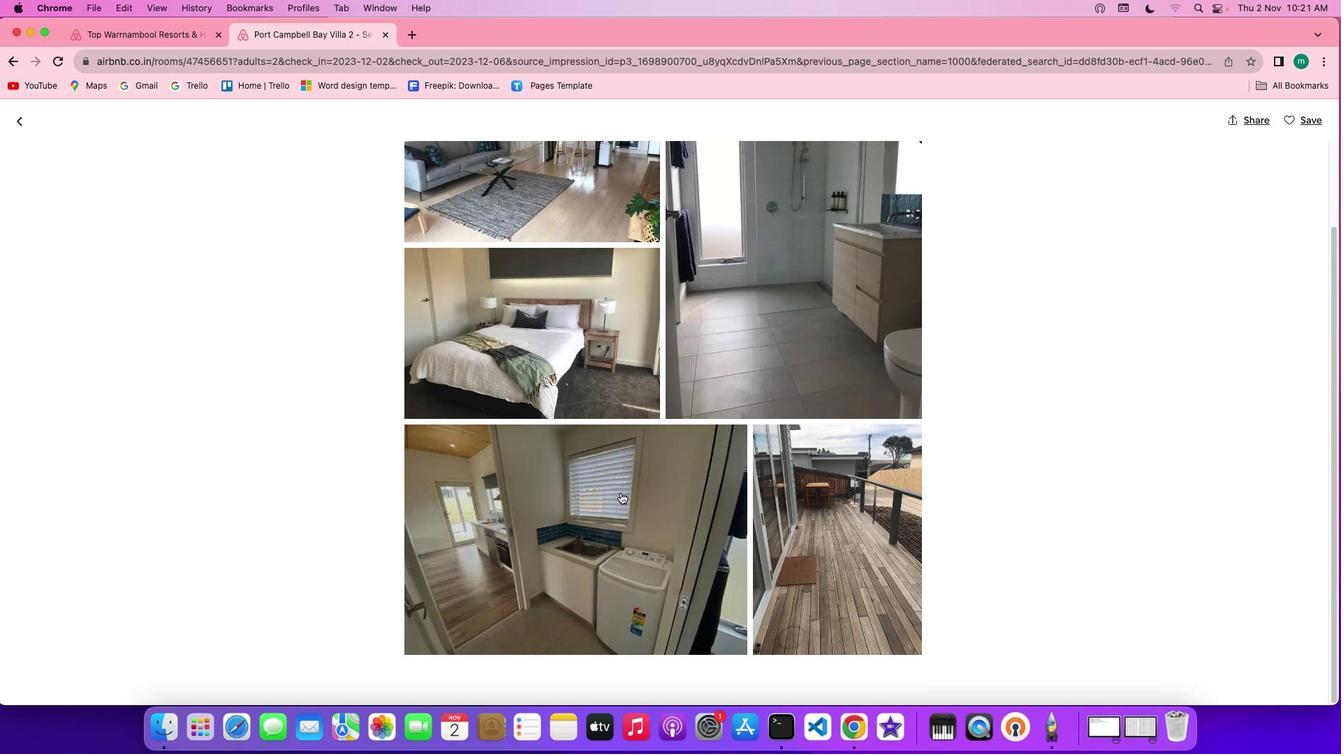 
Action: Mouse scrolled (621, 497) with delta (0, 0)
Screenshot: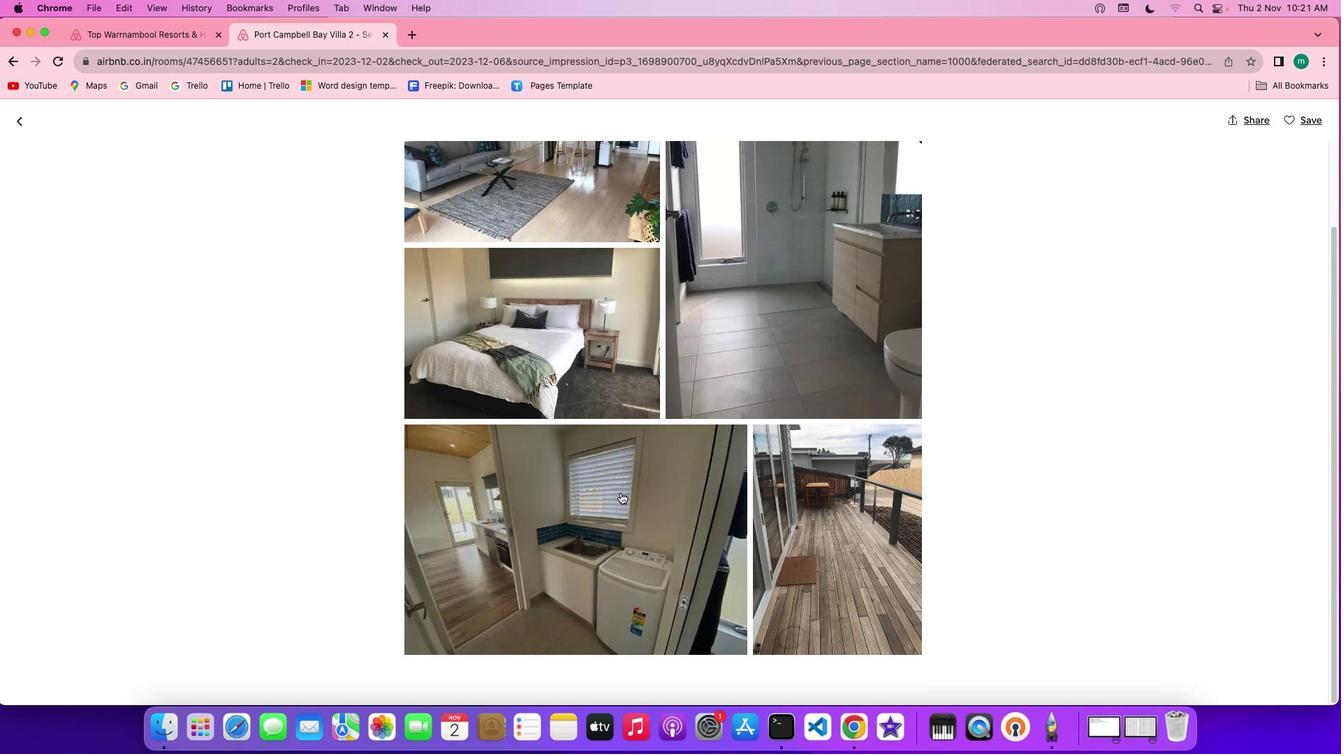 
Action: Mouse scrolled (621, 497) with delta (0, -2)
Screenshot: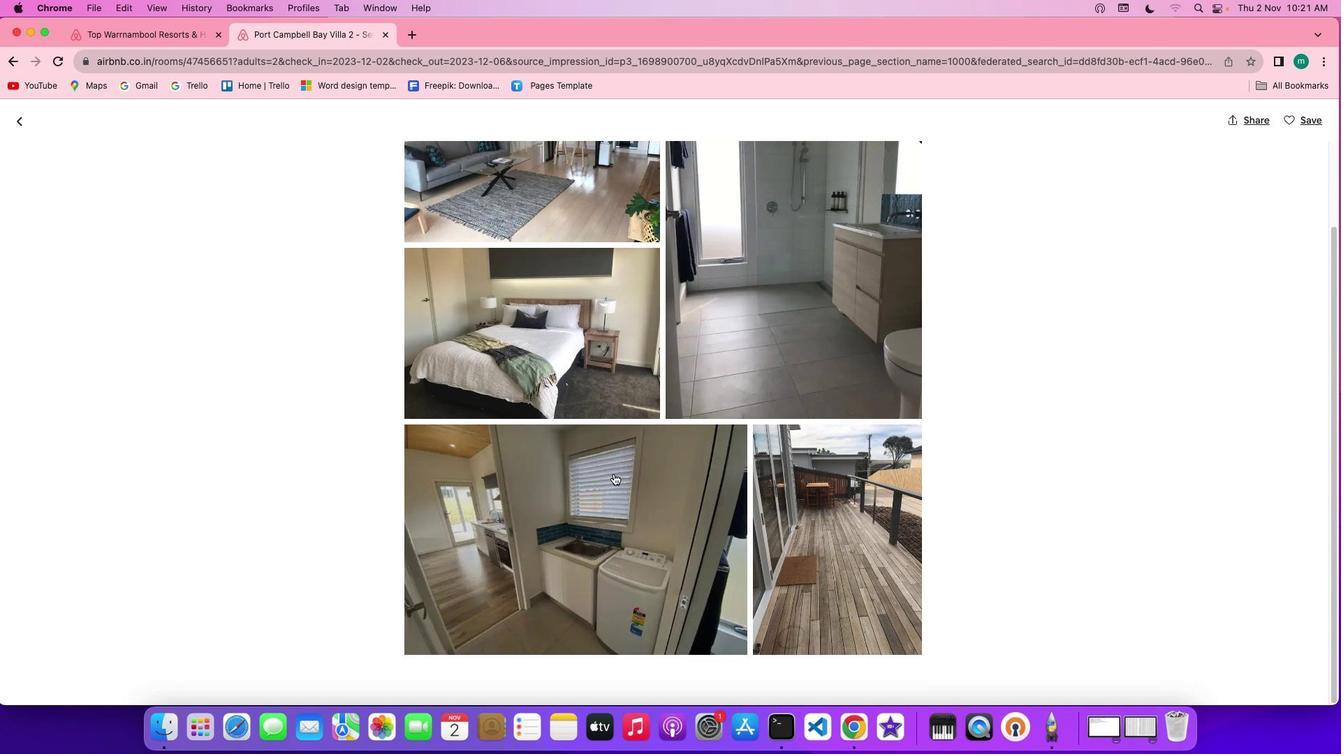 
Action: Mouse moved to (20, 122)
Screenshot: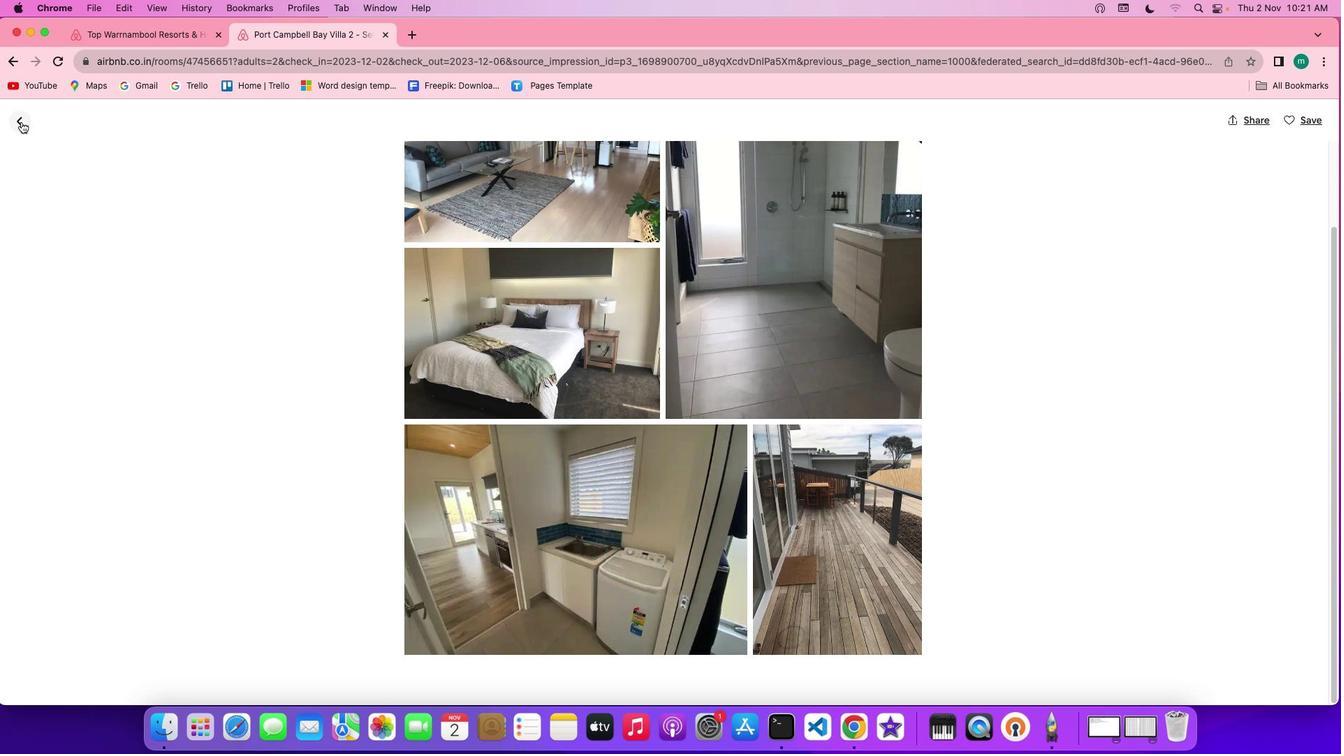 
Action: Mouse pressed left at (20, 122)
Screenshot: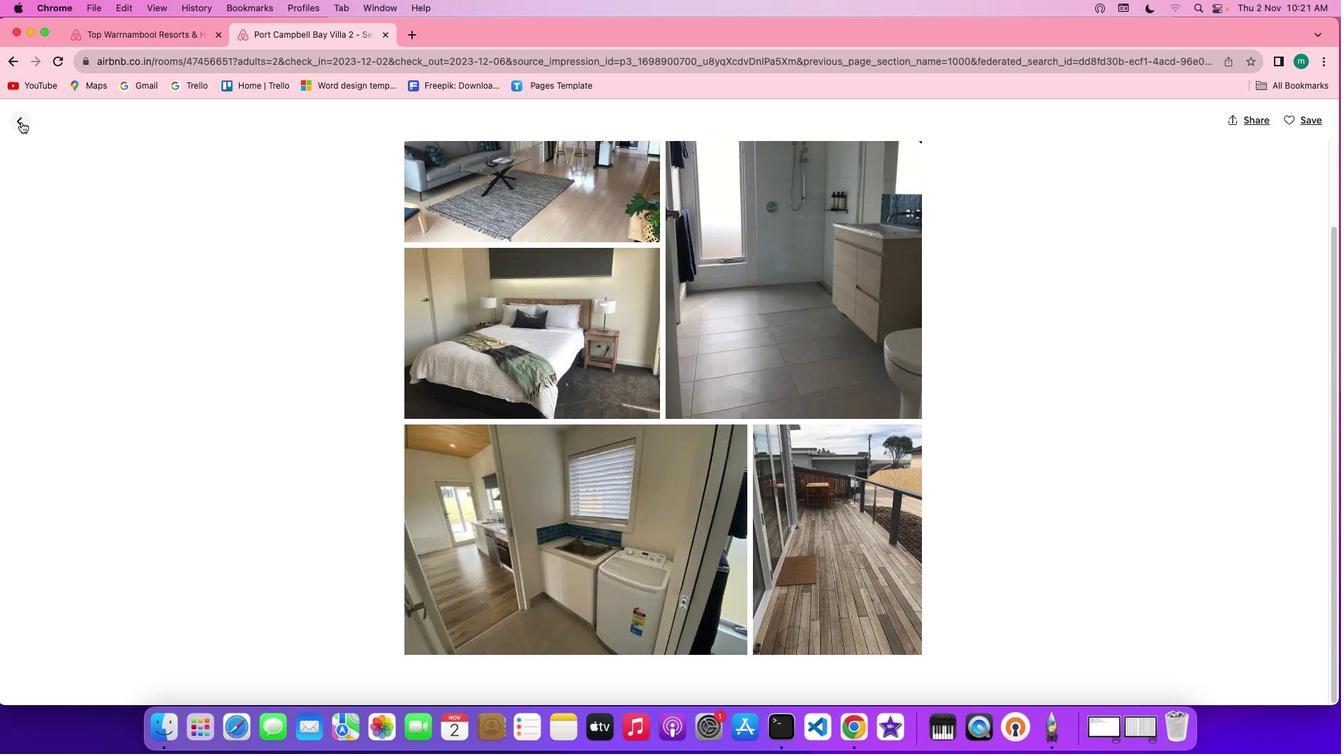 
Action: Mouse moved to (591, 431)
Screenshot: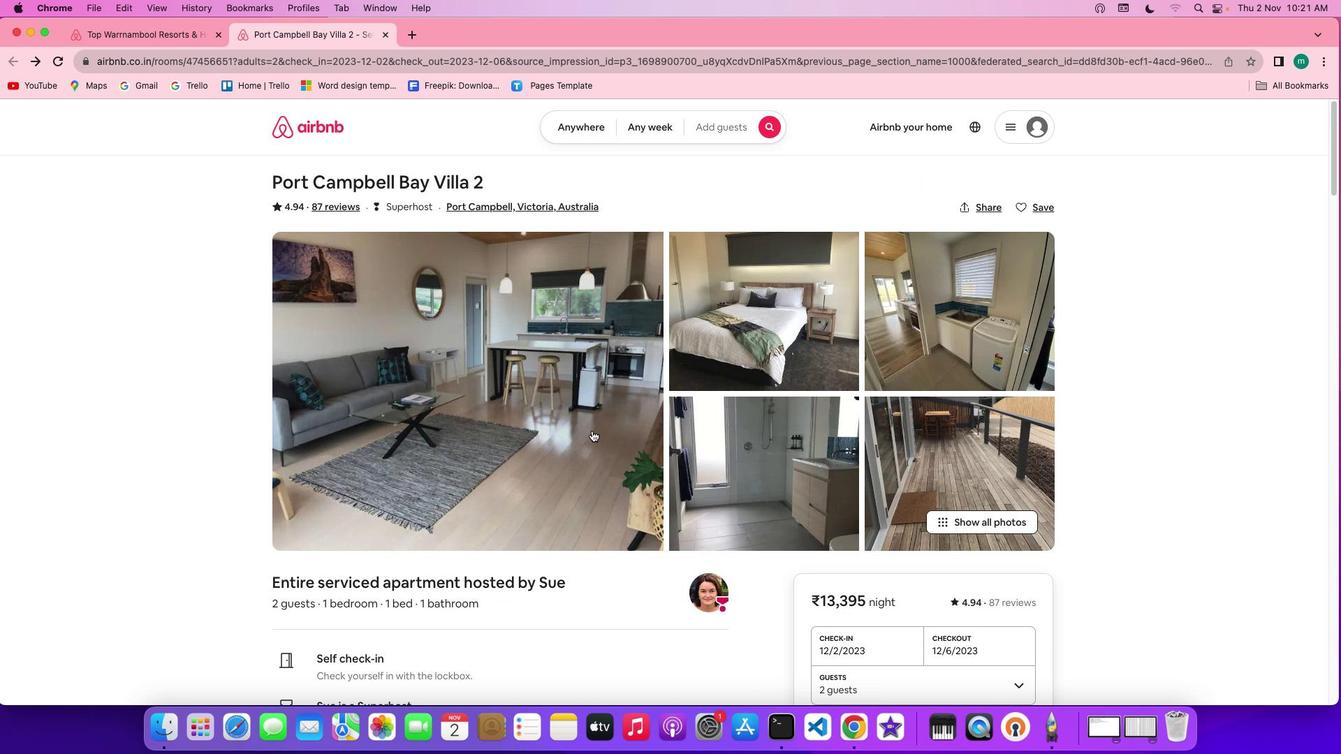 
Action: Mouse scrolled (591, 431) with delta (0, 0)
Screenshot: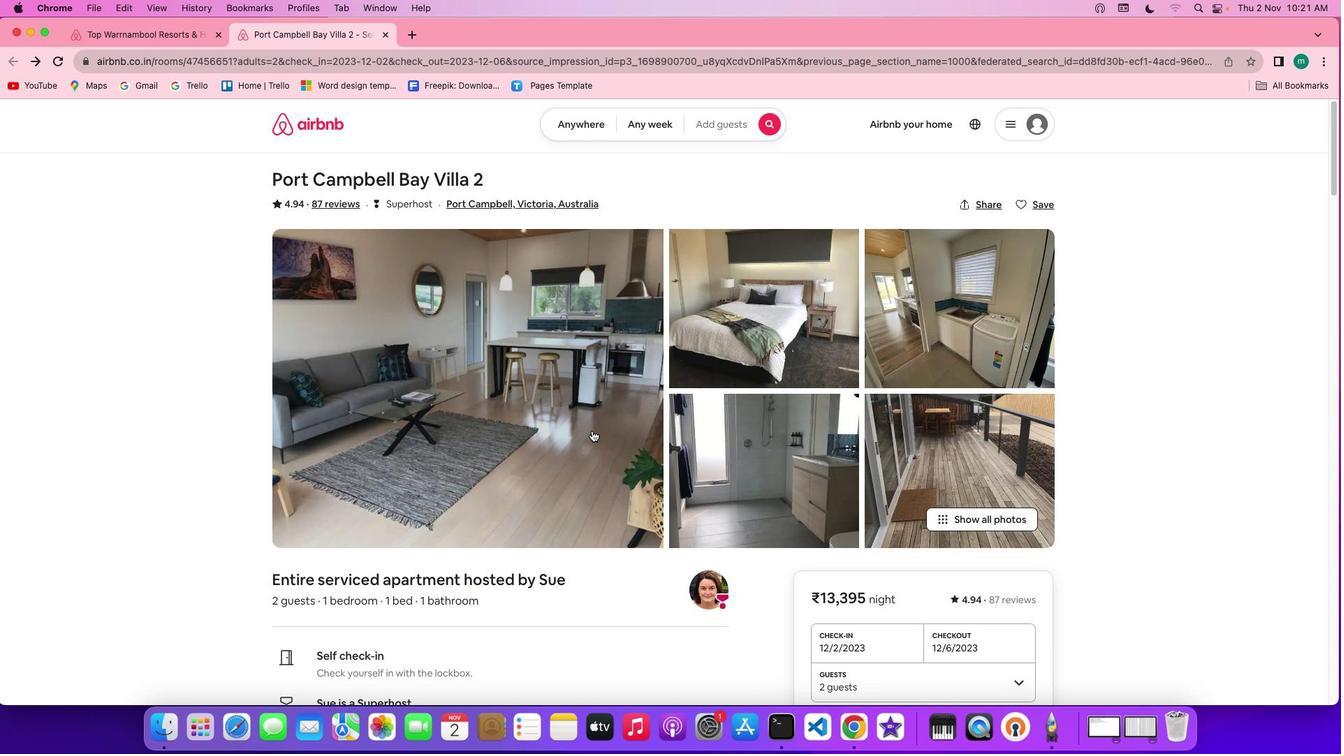 
Action: Mouse scrolled (591, 431) with delta (0, 0)
Screenshot: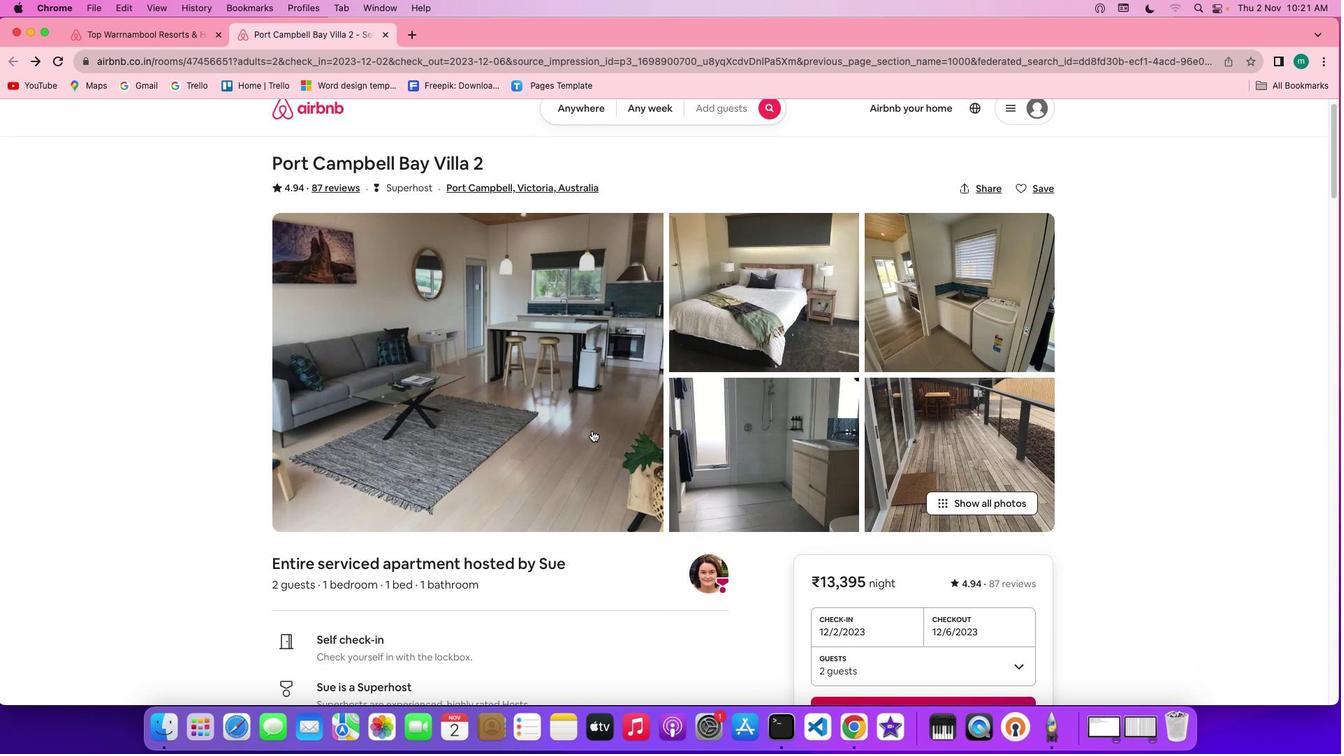 
Action: Mouse scrolled (591, 431) with delta (0, -2)
Screenshot: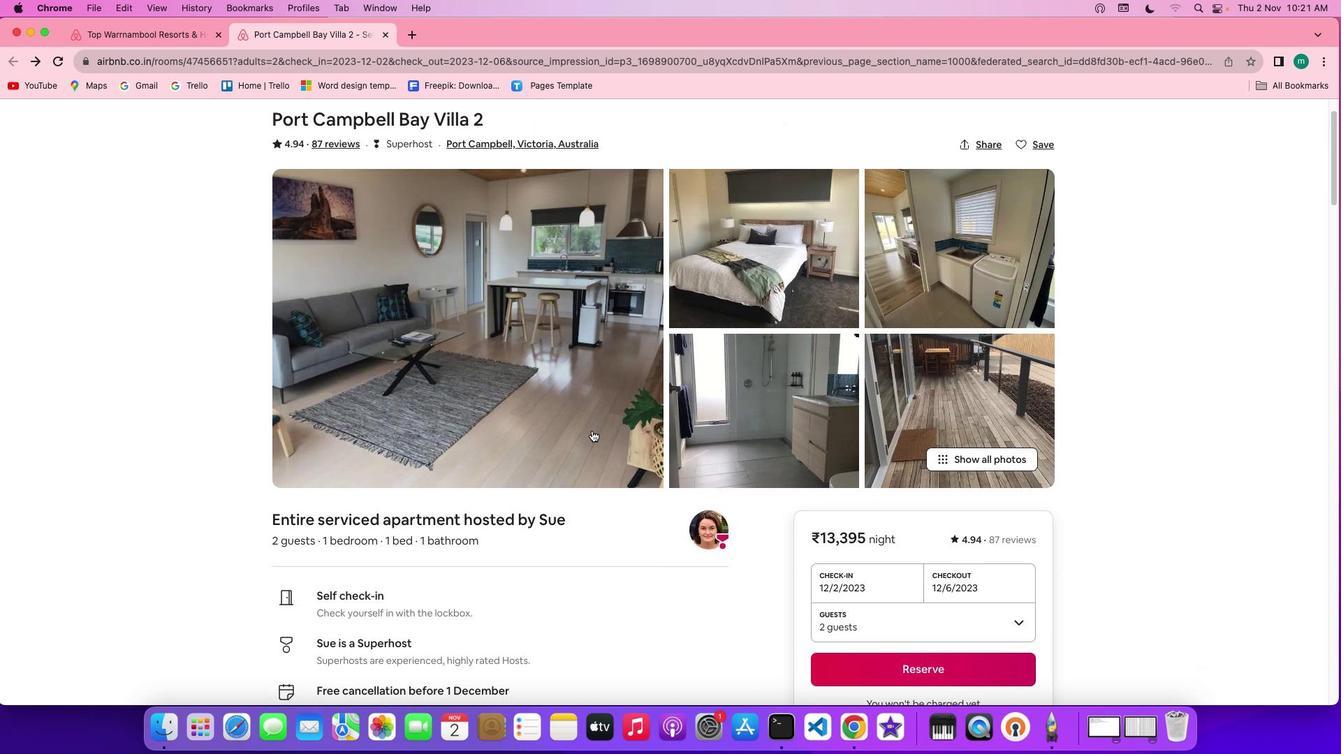 
Action: Mouse scrolled (591, 431) with delta (0, -2)
Screenshot: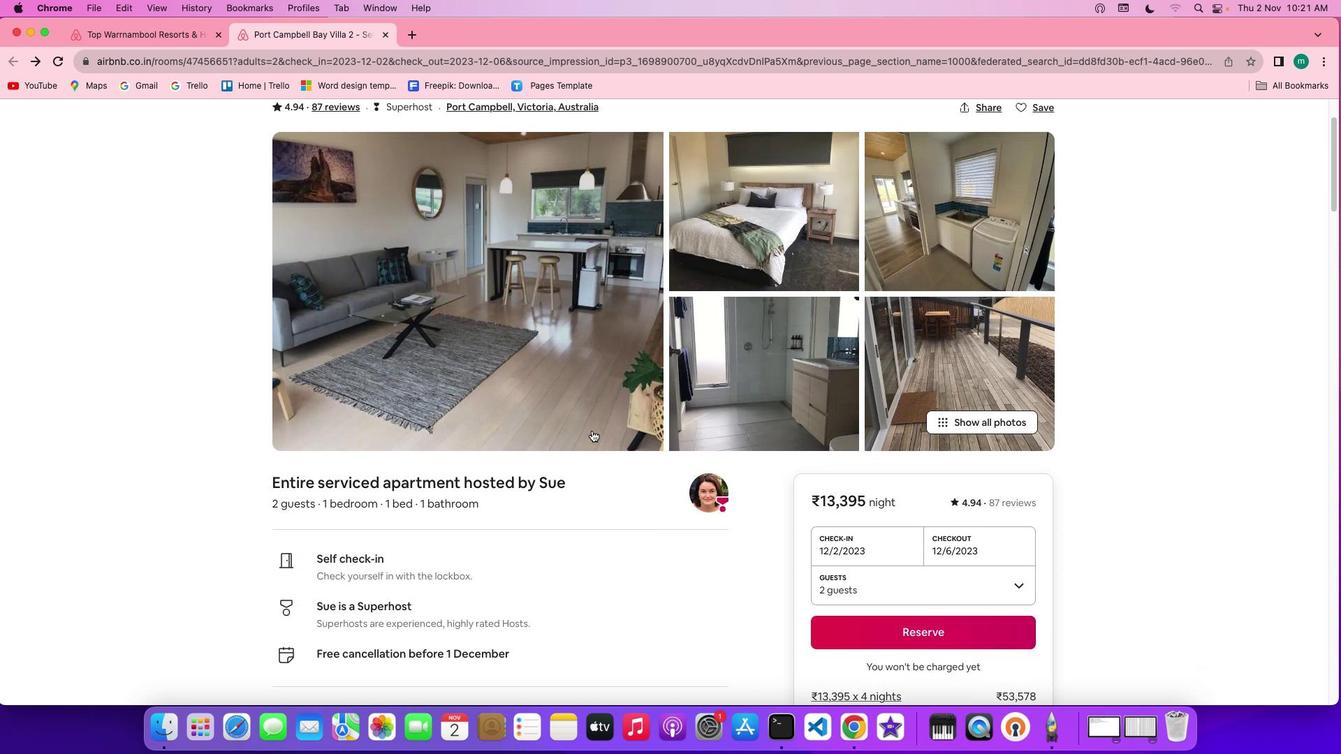 
Action: Mouse scrolled (591, 431) with delta (0, 0)
Screenshot: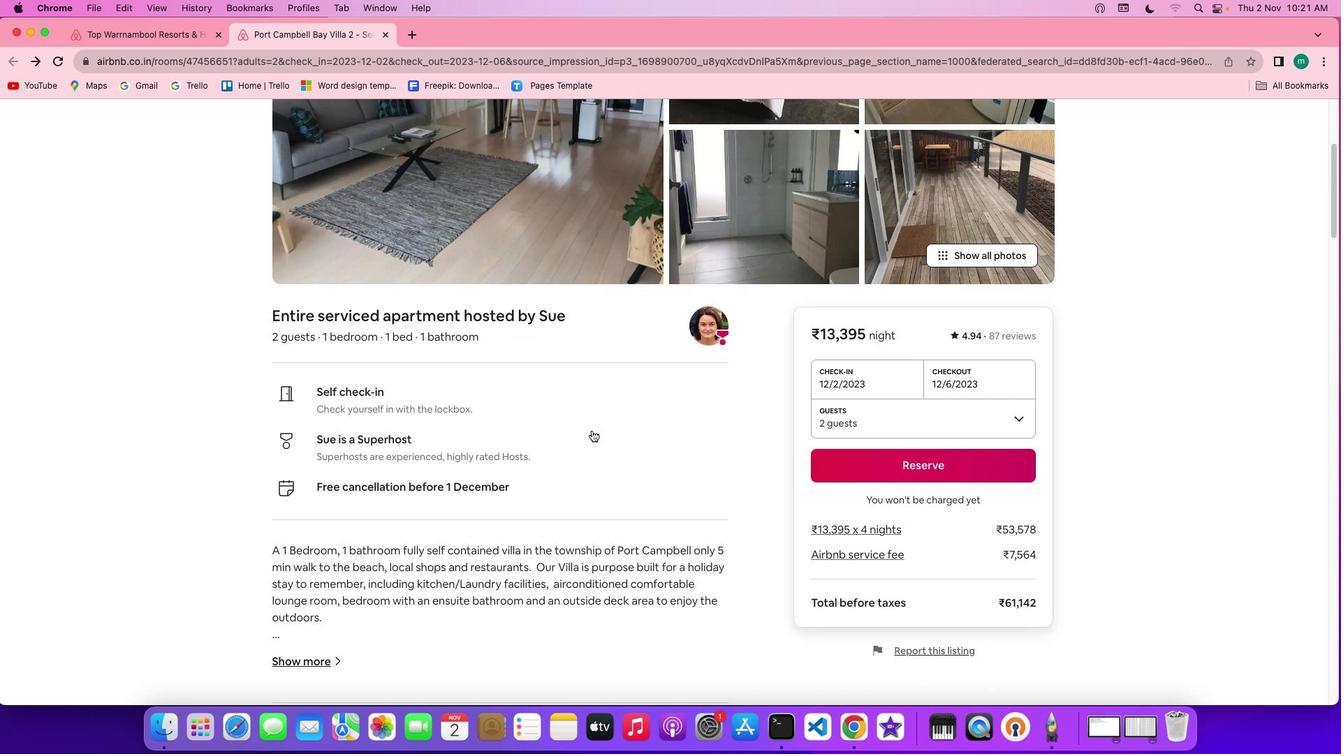
Action: Mouse scrolled (591, 431) with delta (0, 0)
Screenshot: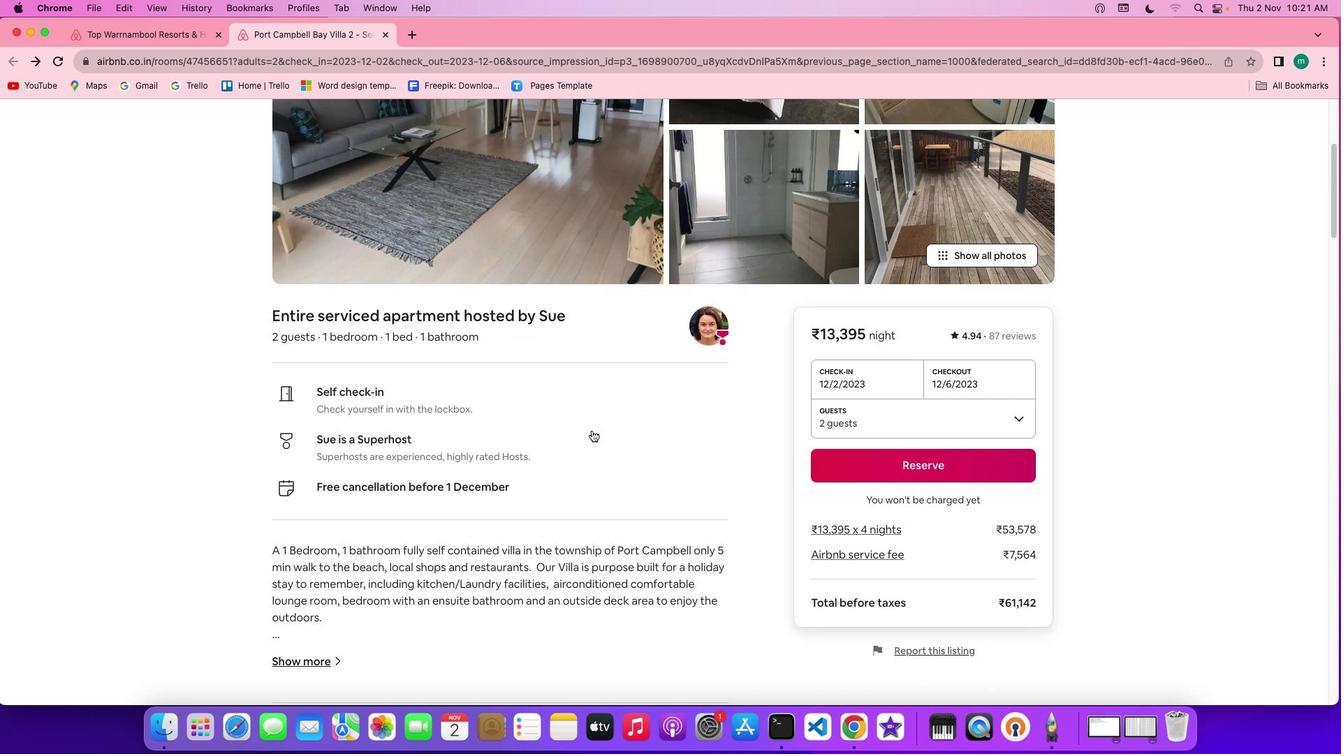 
Action: Mouse scrolled (591, 431) with delta (0, -2)
Screenshot: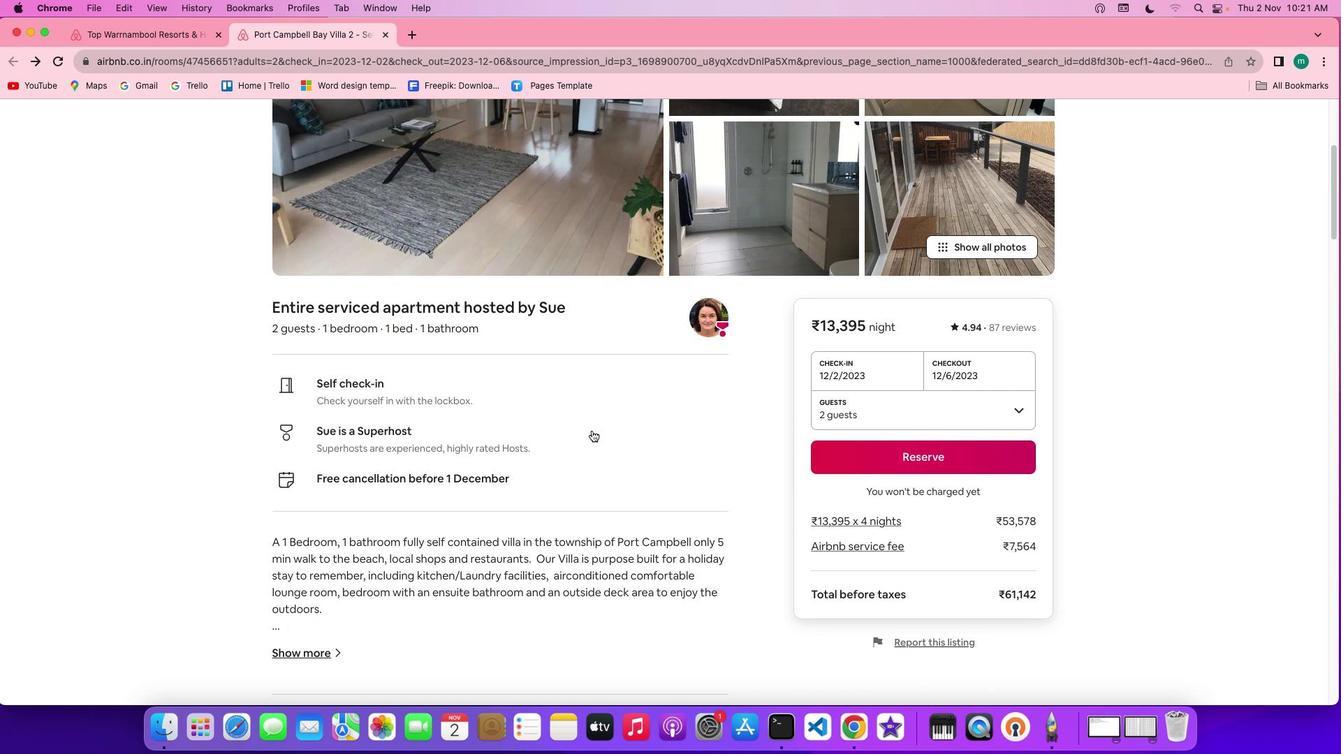 
Action: Mouse scrolled (591, 431) with delta (0, -2)
Screenshot: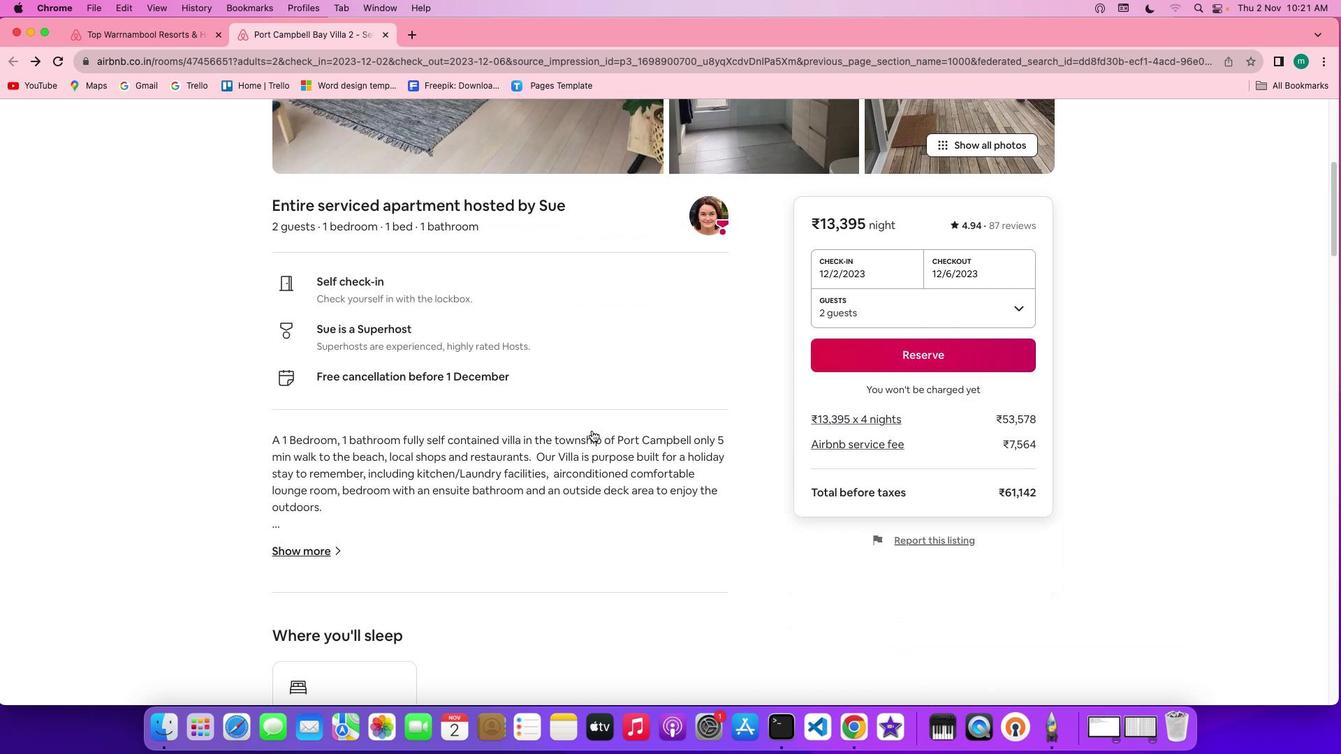 
Action: Mouse moved to (307, 416)
Screenshot: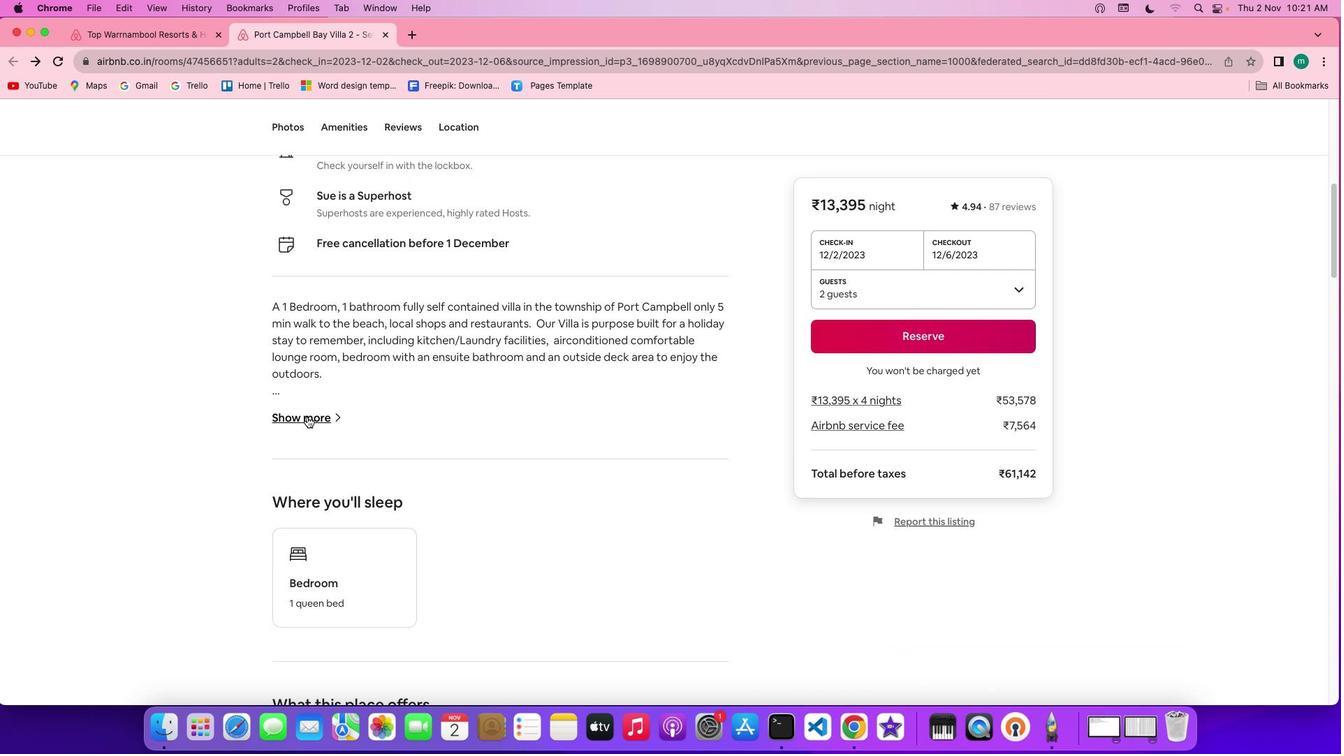 
Action: Mouse pressed left at (307, 416)
Screenshot: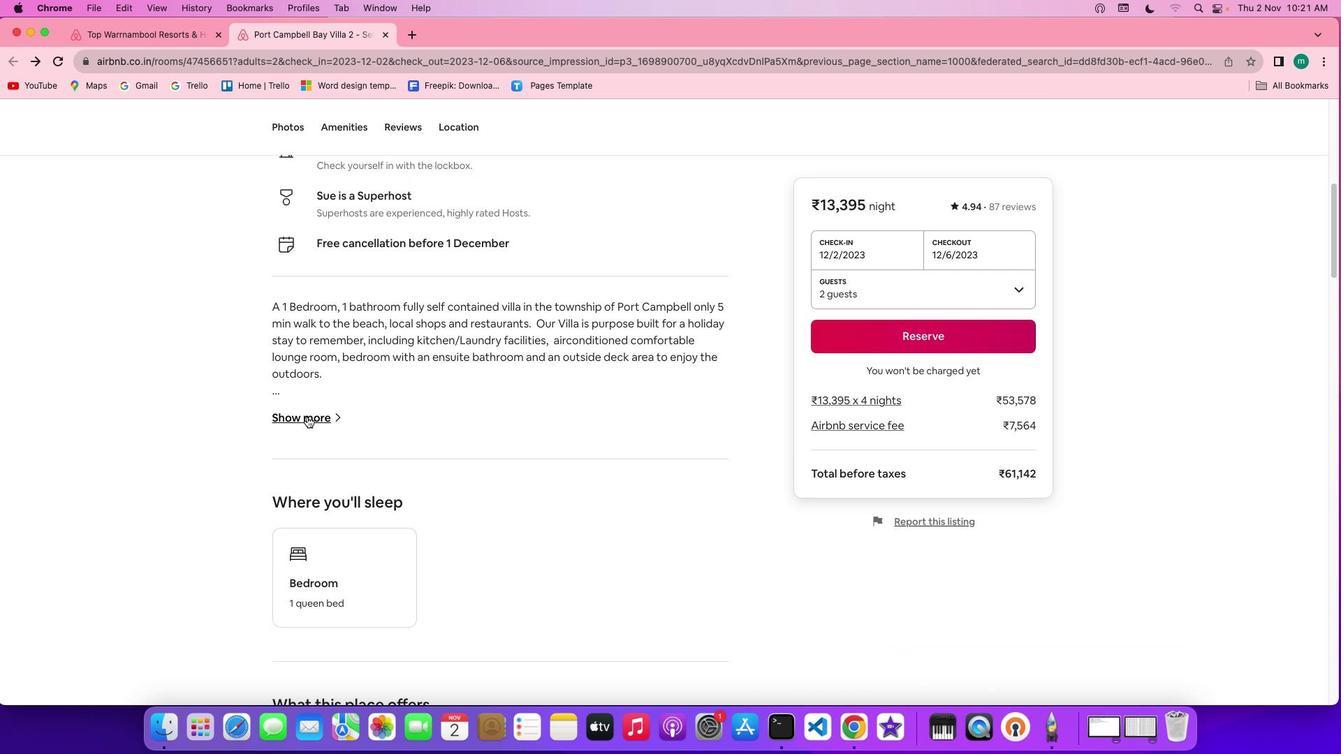 
Action: Mouse moved to (697, 475)
Screenshot: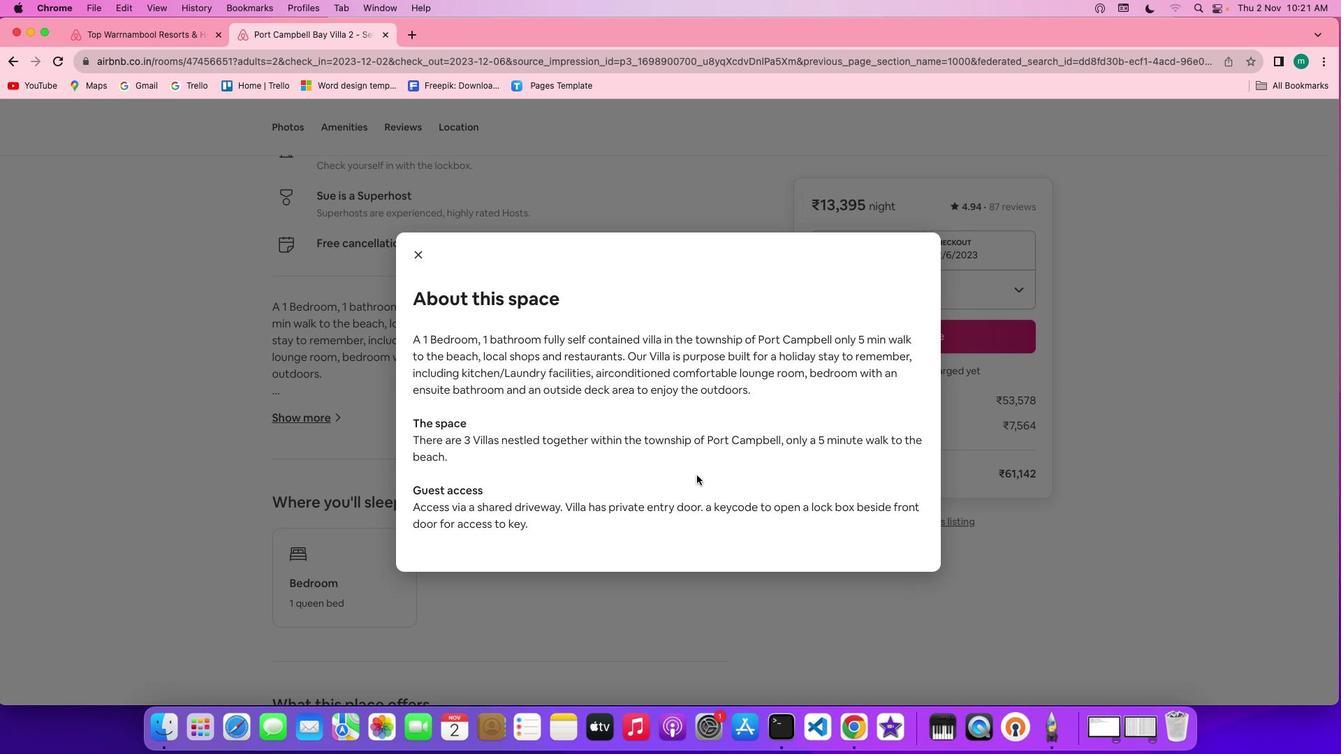 
Action: Mouse scrolled (697, 475) with delta (0, 0)
Screenshot: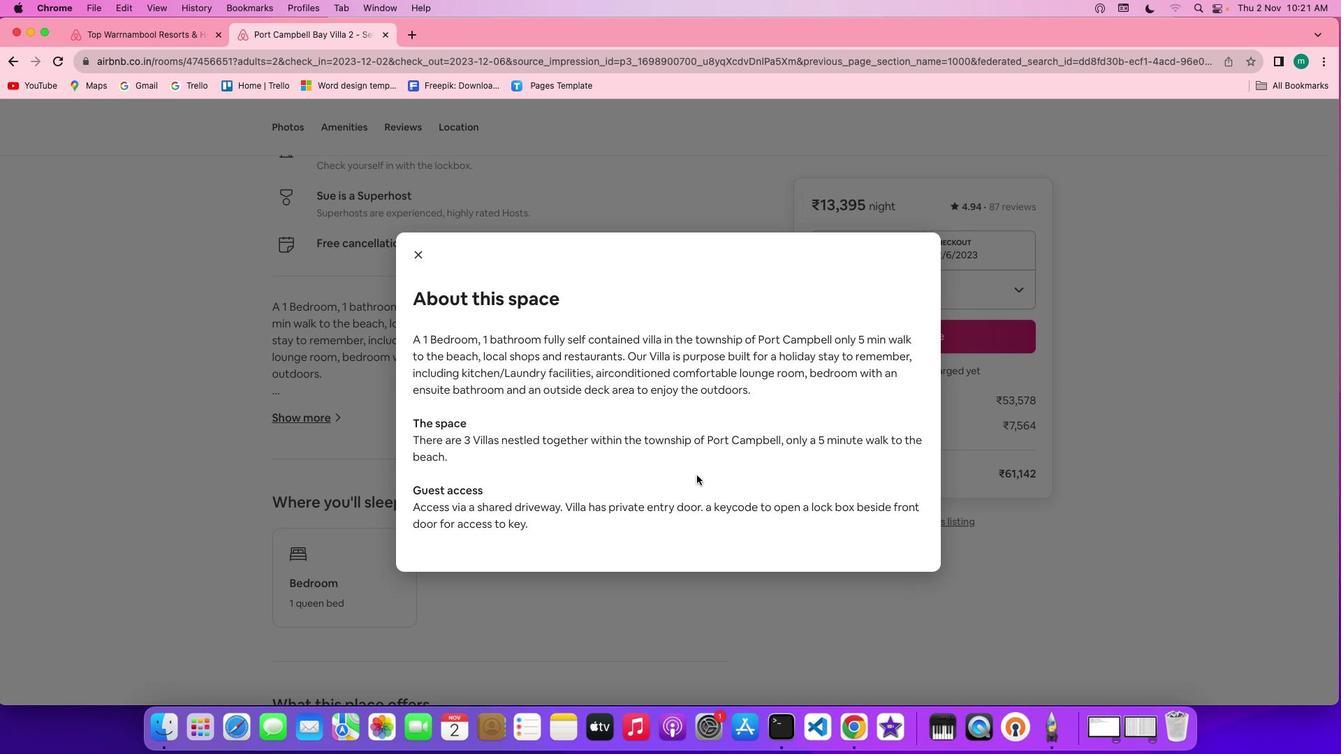 
Action: Mouse scrolled (697, 475) with delta (0, 0)
Screenshot: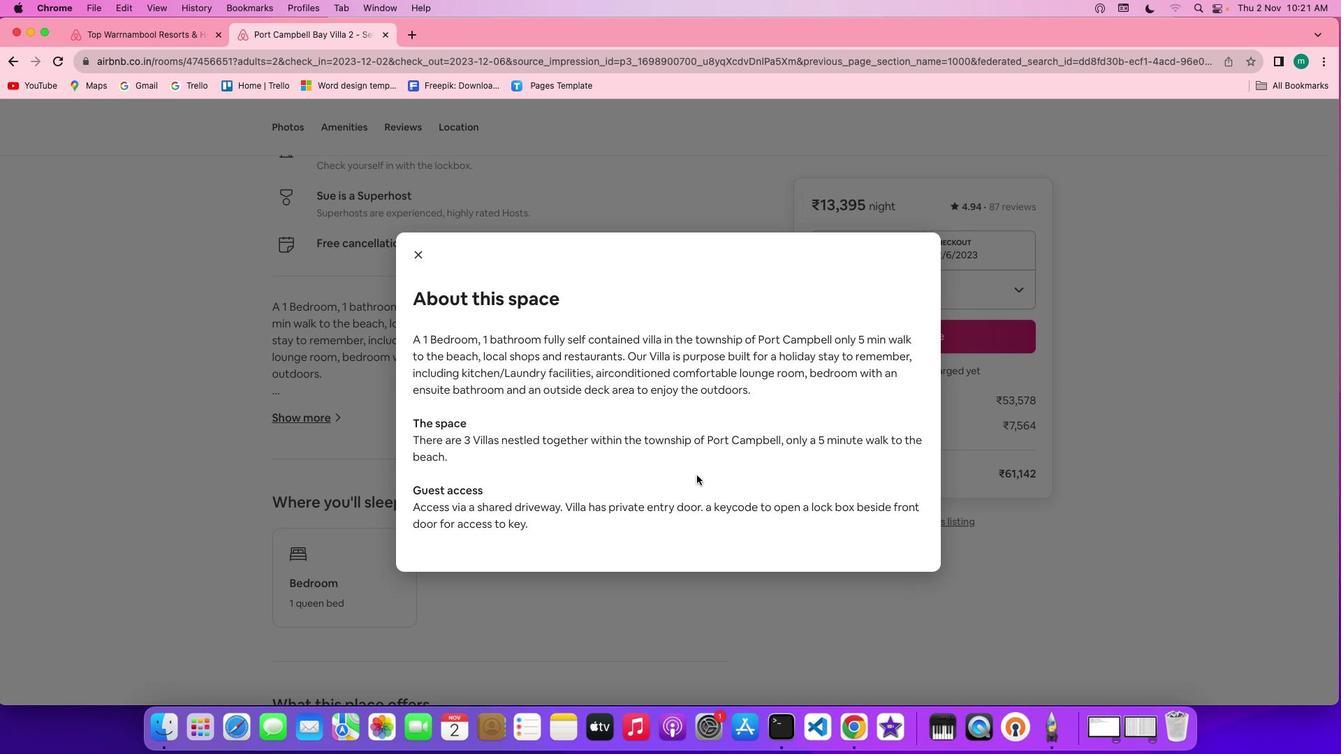 
Action: Mouse scrolled (697, 475) with delta (0, -1)
Screenshot: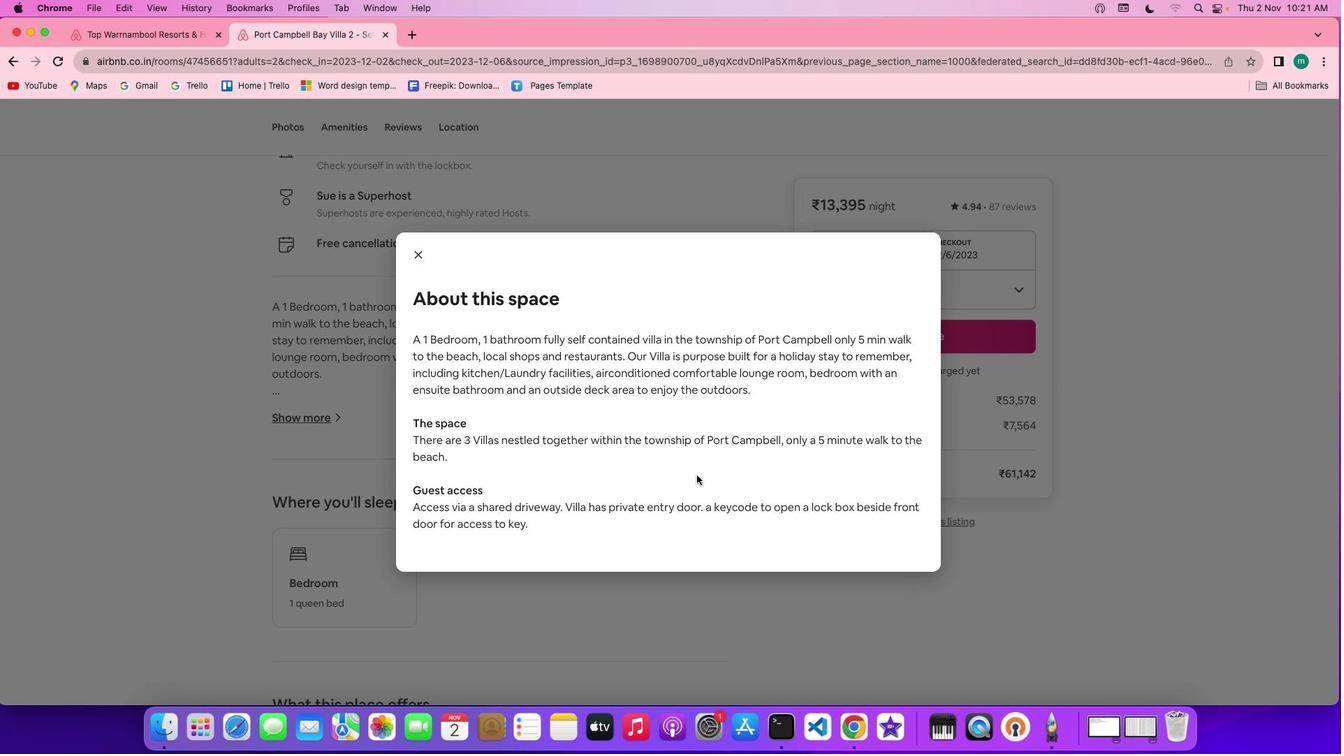 
Action: Mouse scrolled (697, 475) with delta (0, -2)
Screenshot: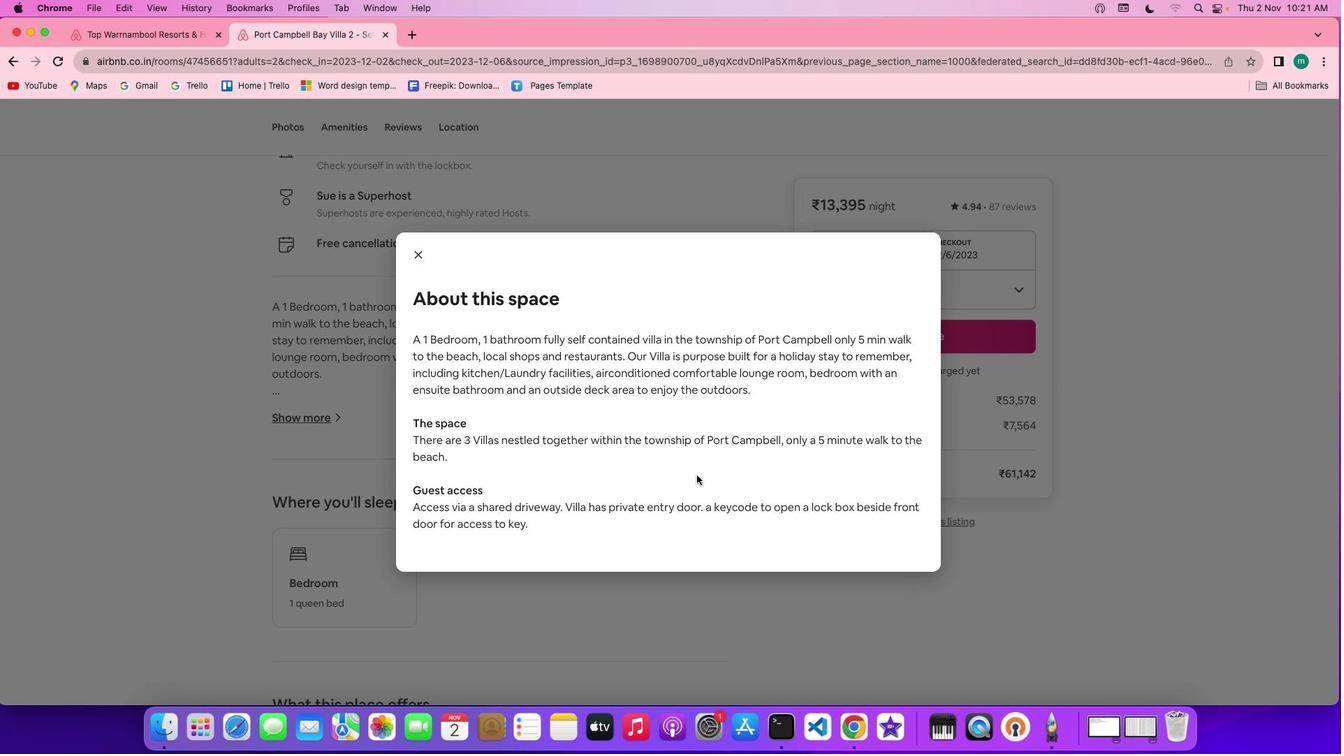 
Action: Mouse moved to (413, 251)
Screenshot: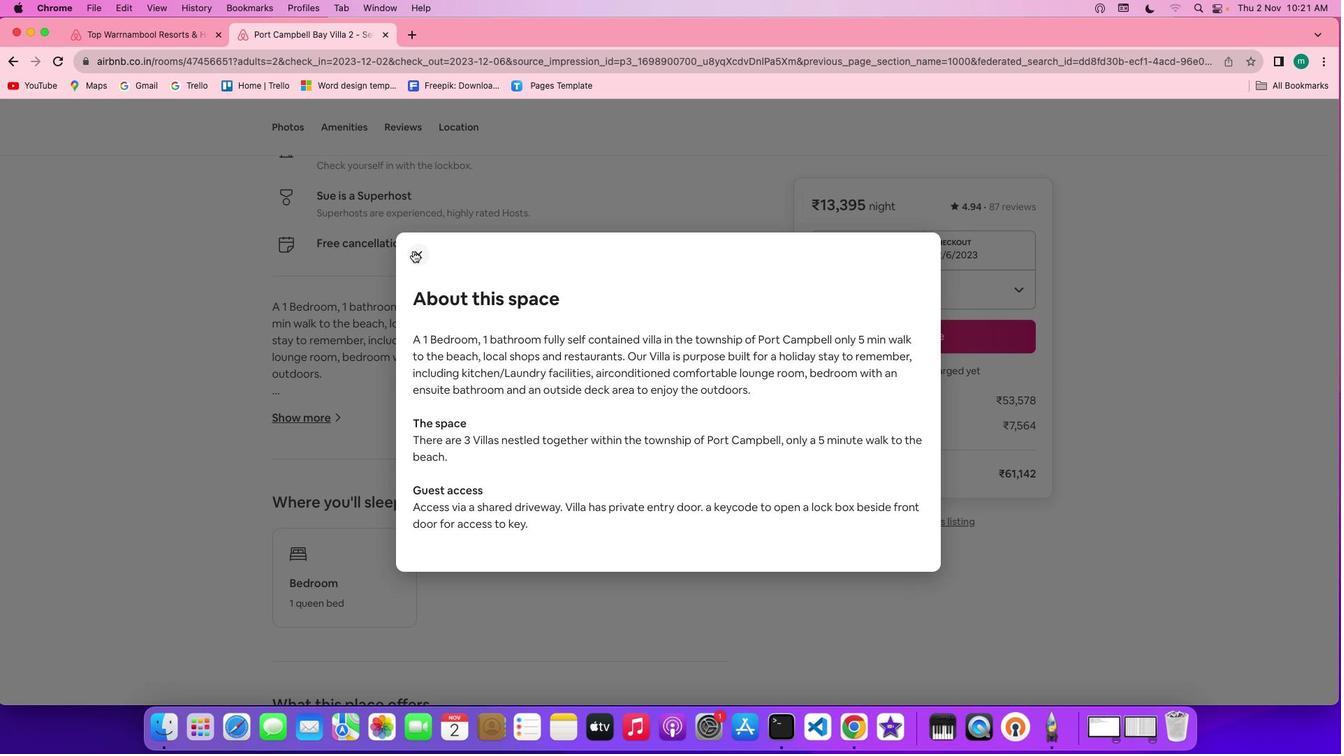 
Action: Mouse pressed left at (413, 251)
Screenshot: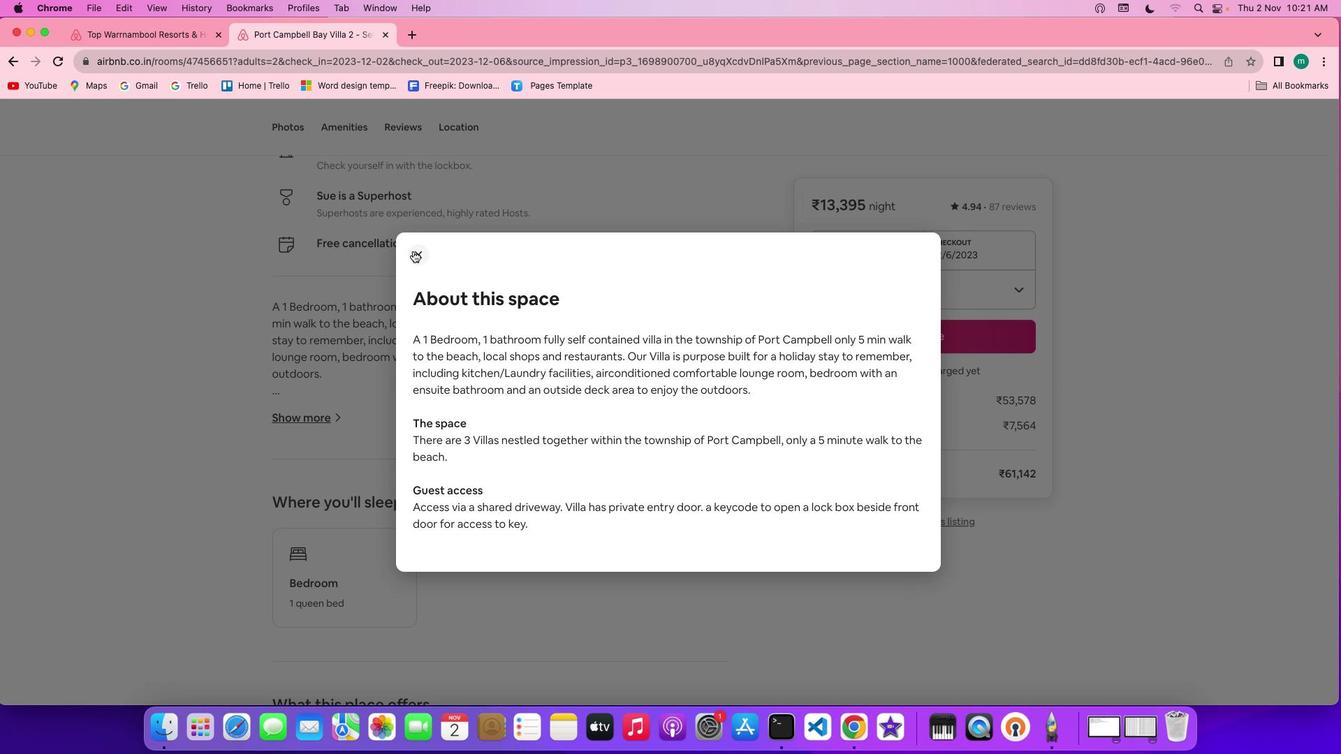 
Action: Mouse moved to (647, 440)
Screenshot: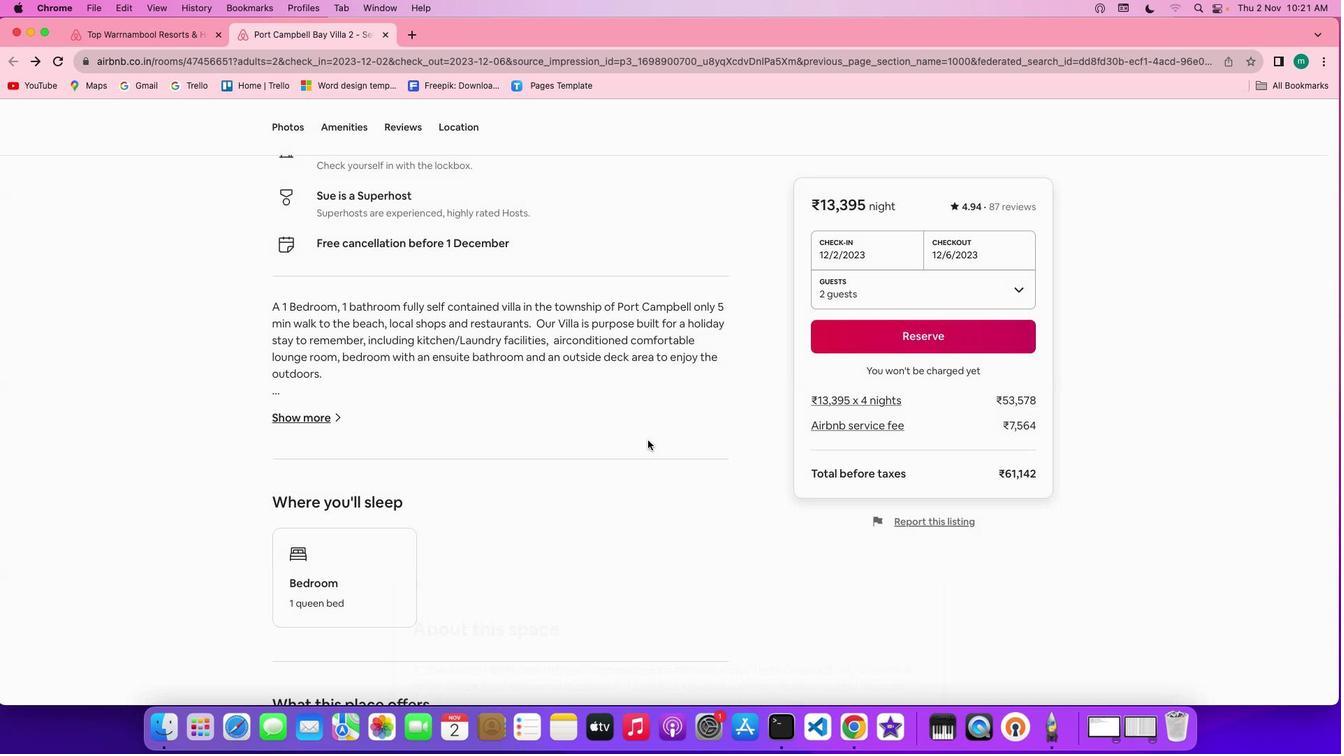 
Action: Mouse scrolled (647, 440) with delta (0, 0)
Screenshot: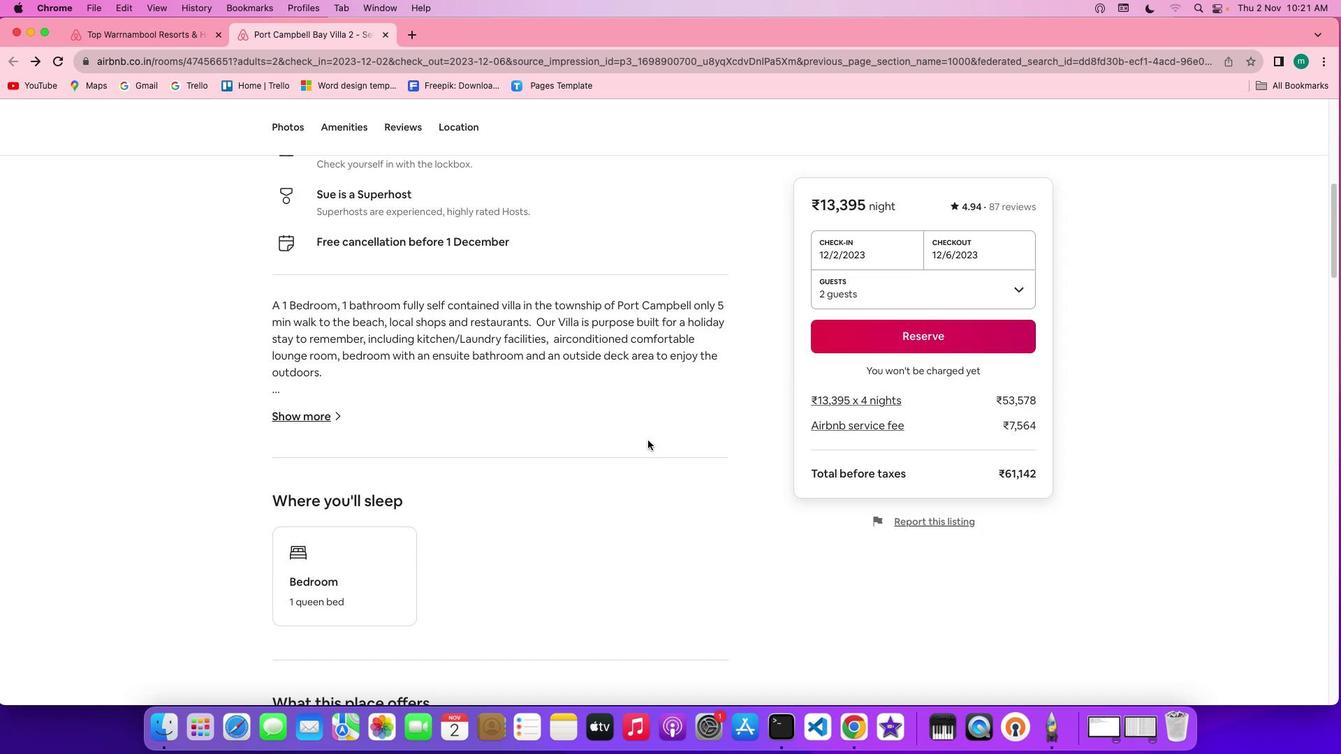 
Action: Mouse scrolled (647, 440) with delta (0, 0)
Screenshot: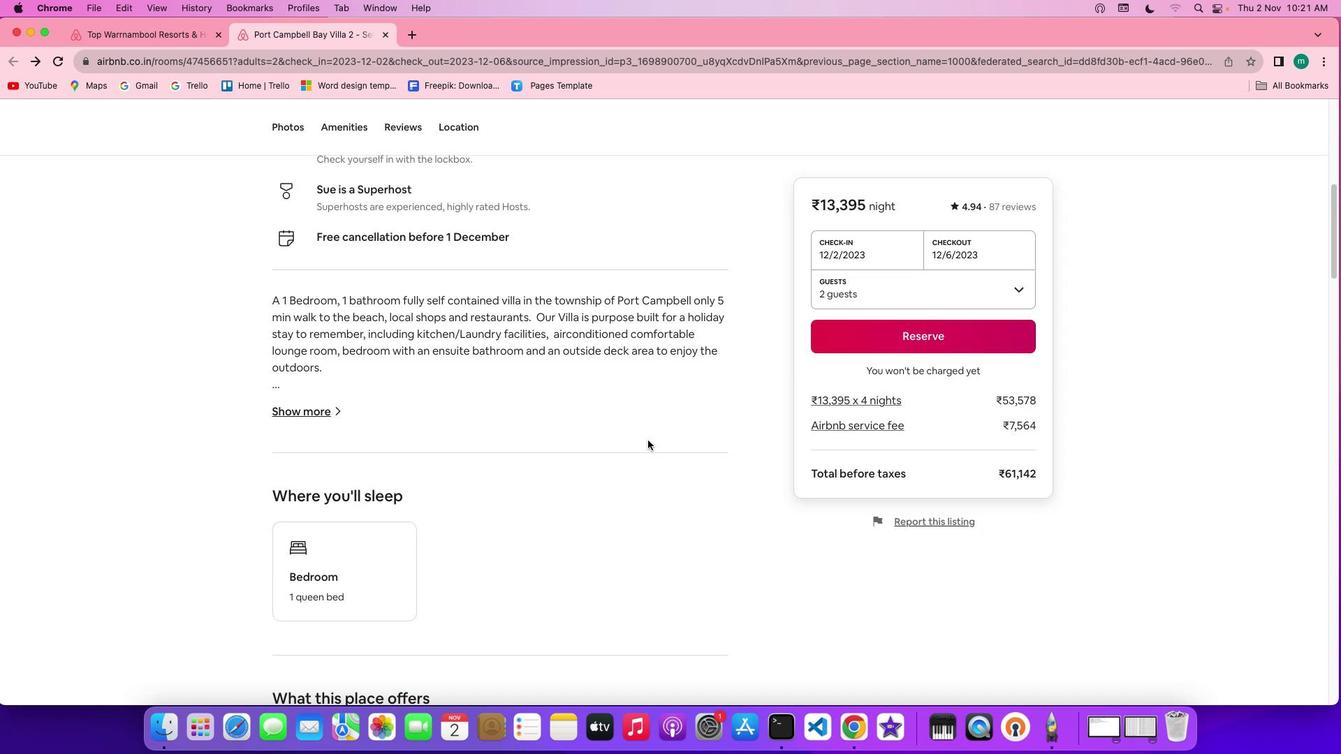 
Action: Mouse scrolled (647, 440) with delta (0, -2)
Screenshot: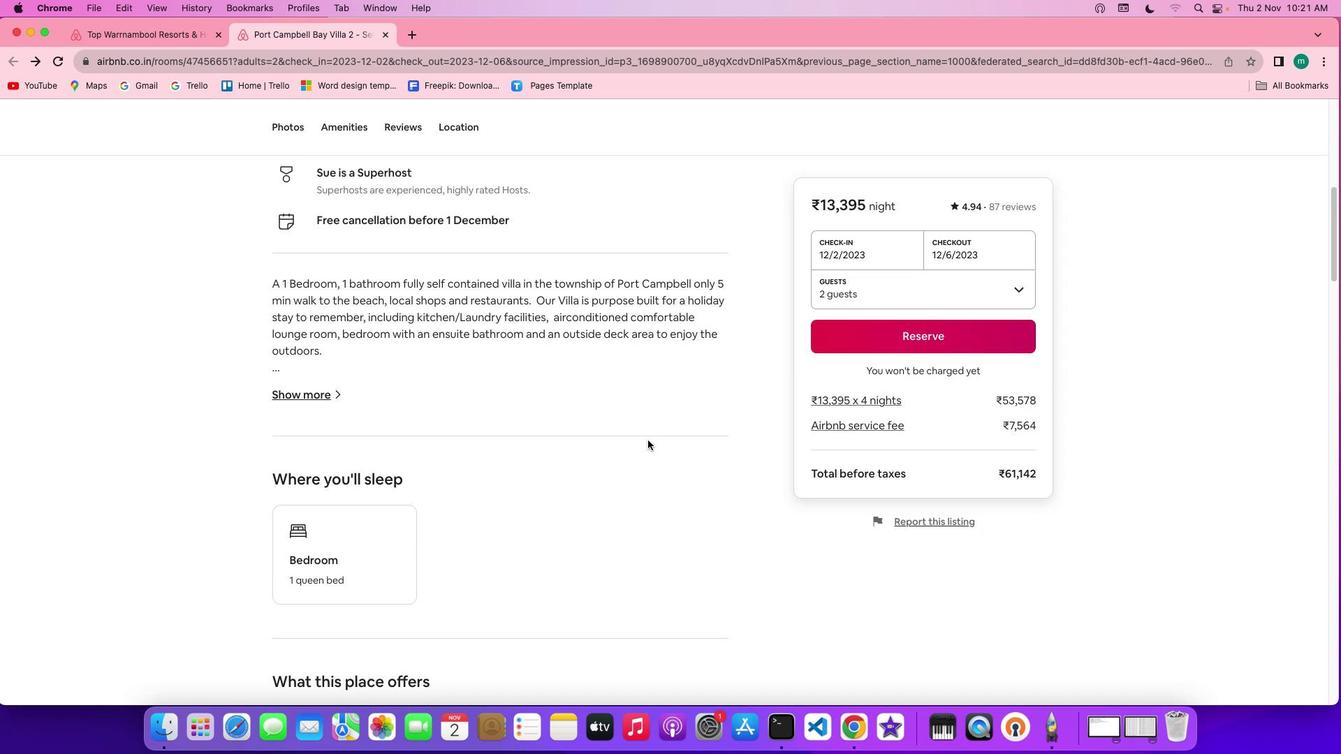 
Action: Mouse scrolled (647, 440) with delta (0, -2)
Screenshot: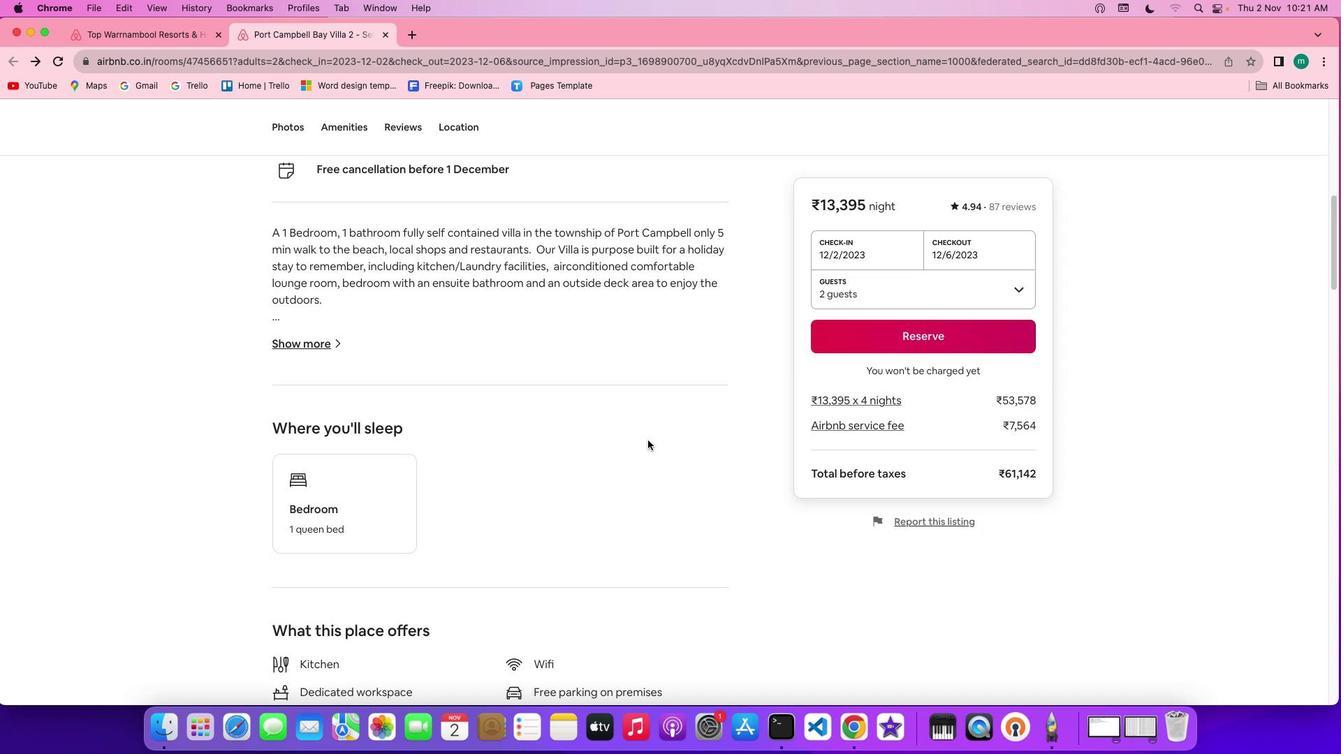 
Action: Mouse scrolled (647, 440) with delta (0, 0)
Screenshot: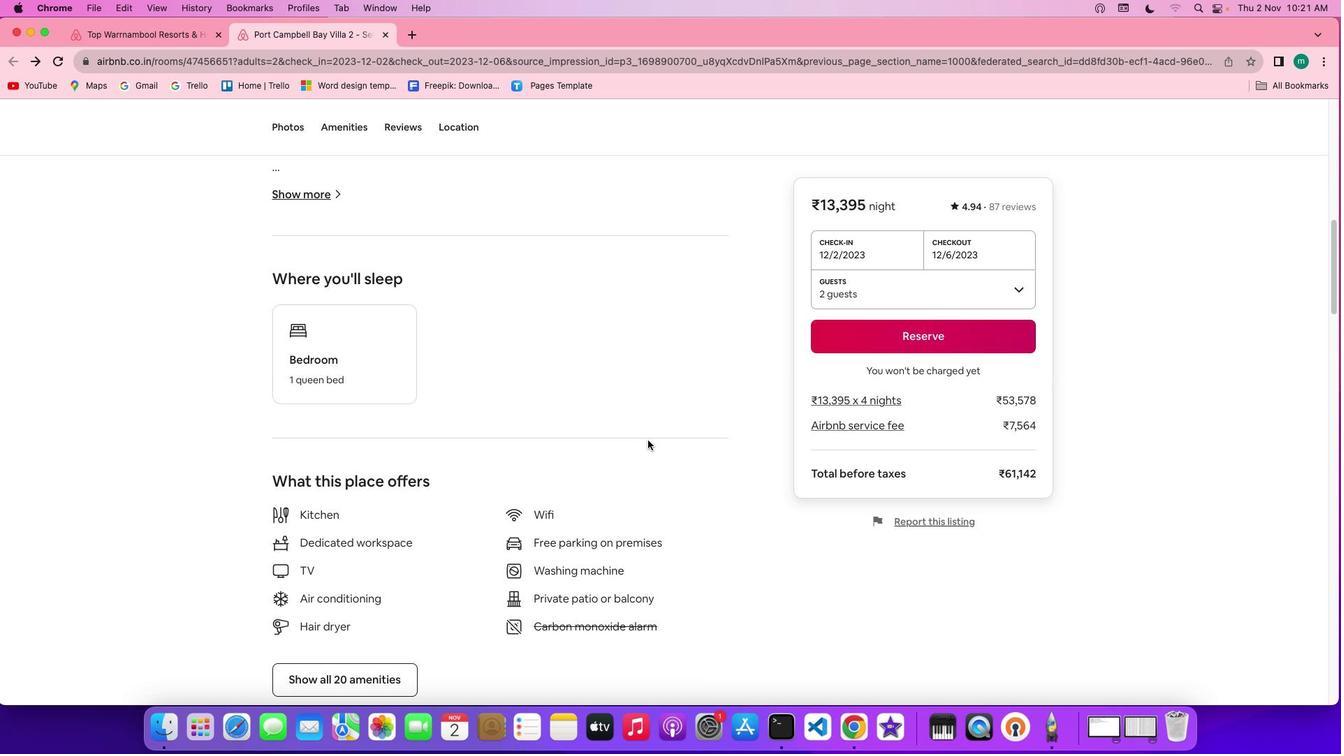 
Action: Mouse scrolled (647, 440) with delta (0, 0)
Screenshot: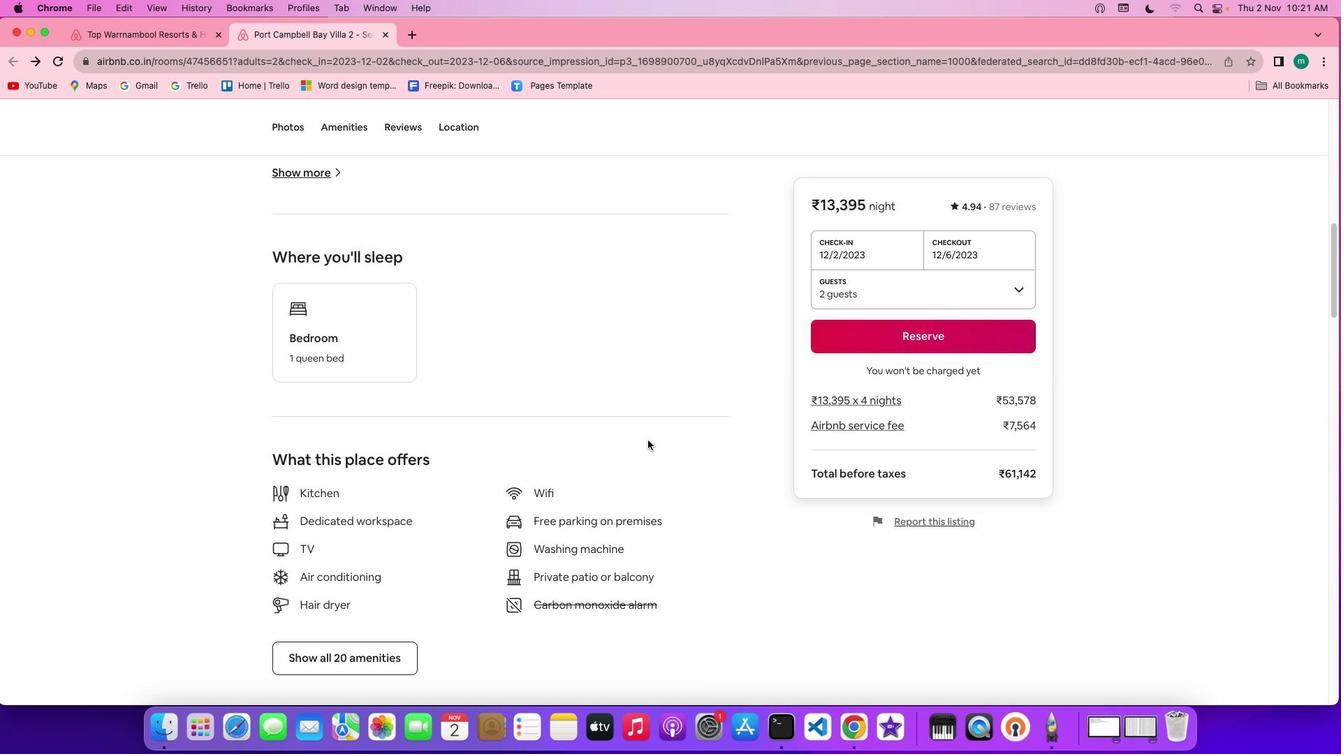 
Action: Mouse scrolled (647, 440) with delta (0, -2)
Screenshot: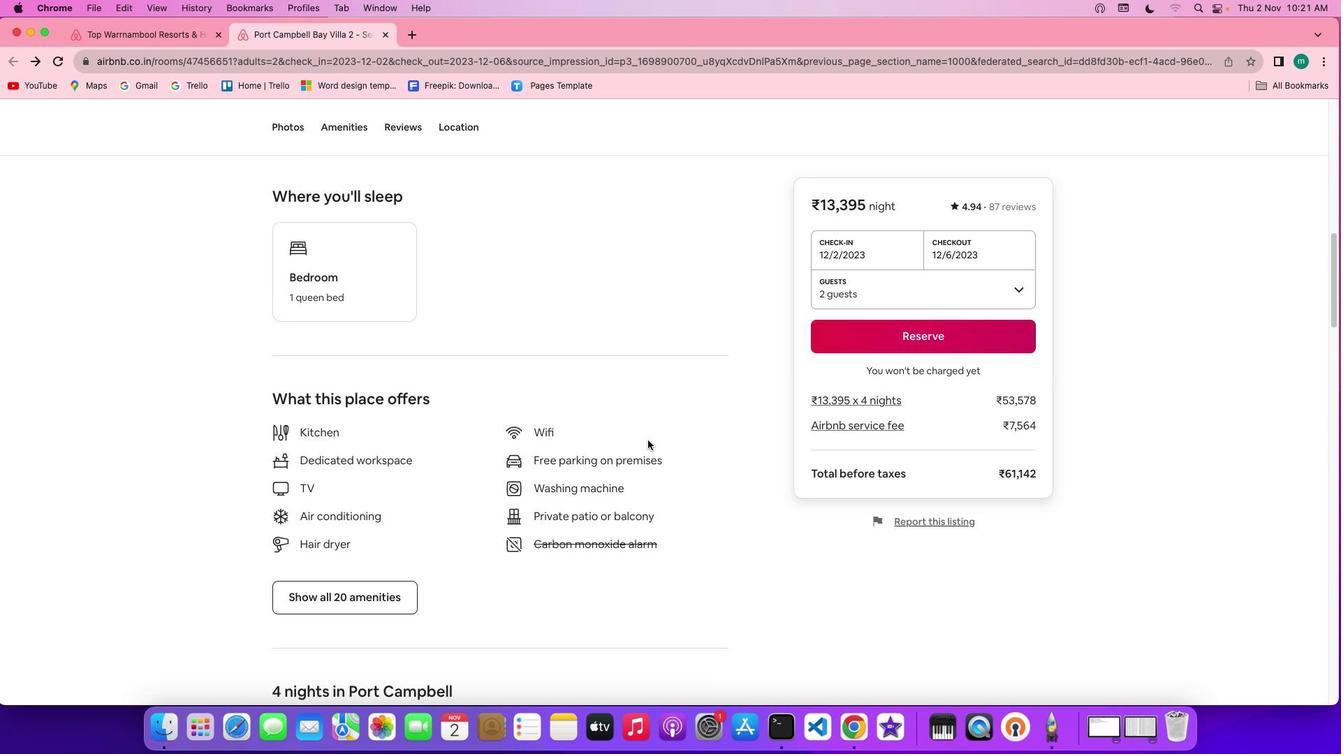 
Action: Mouse scrolled (647, 440) with delta (0, -2)
Screenshot: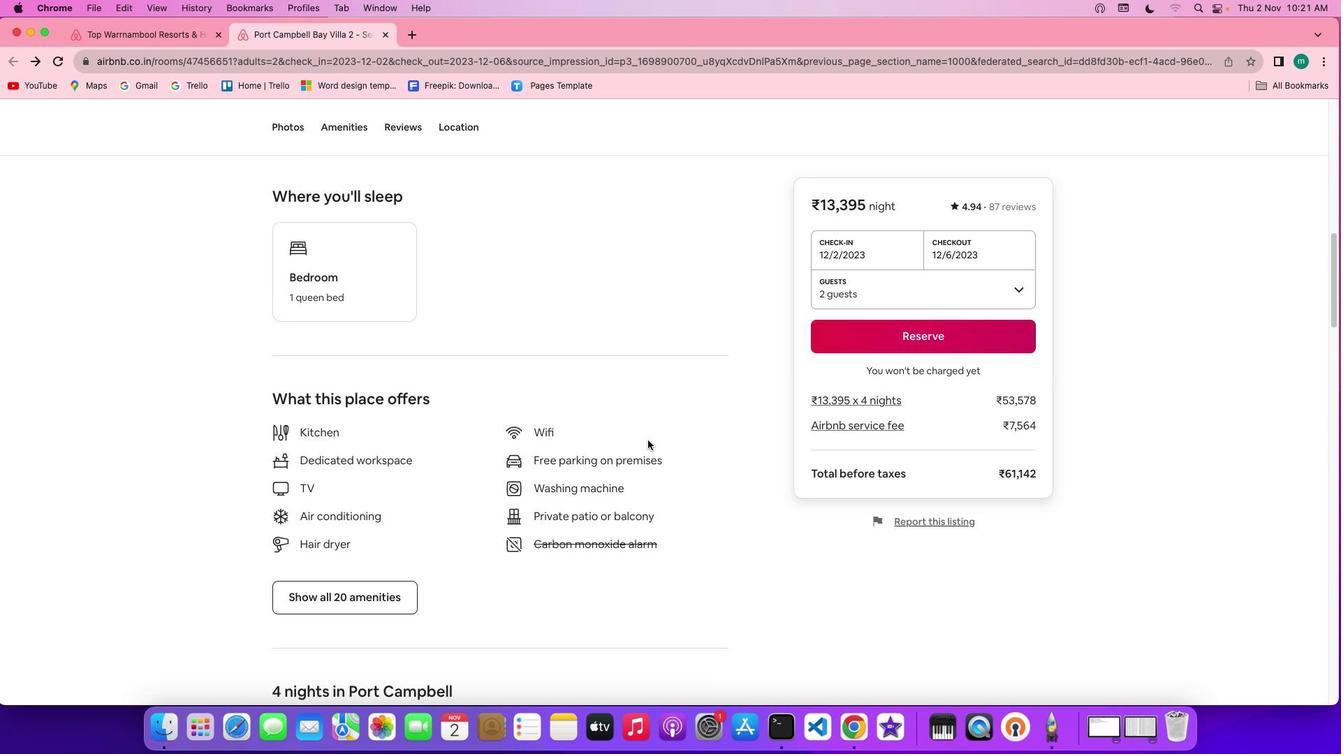 
Action: Mouse scrolled (647, 440) with delta (0, -3)
Screenshot: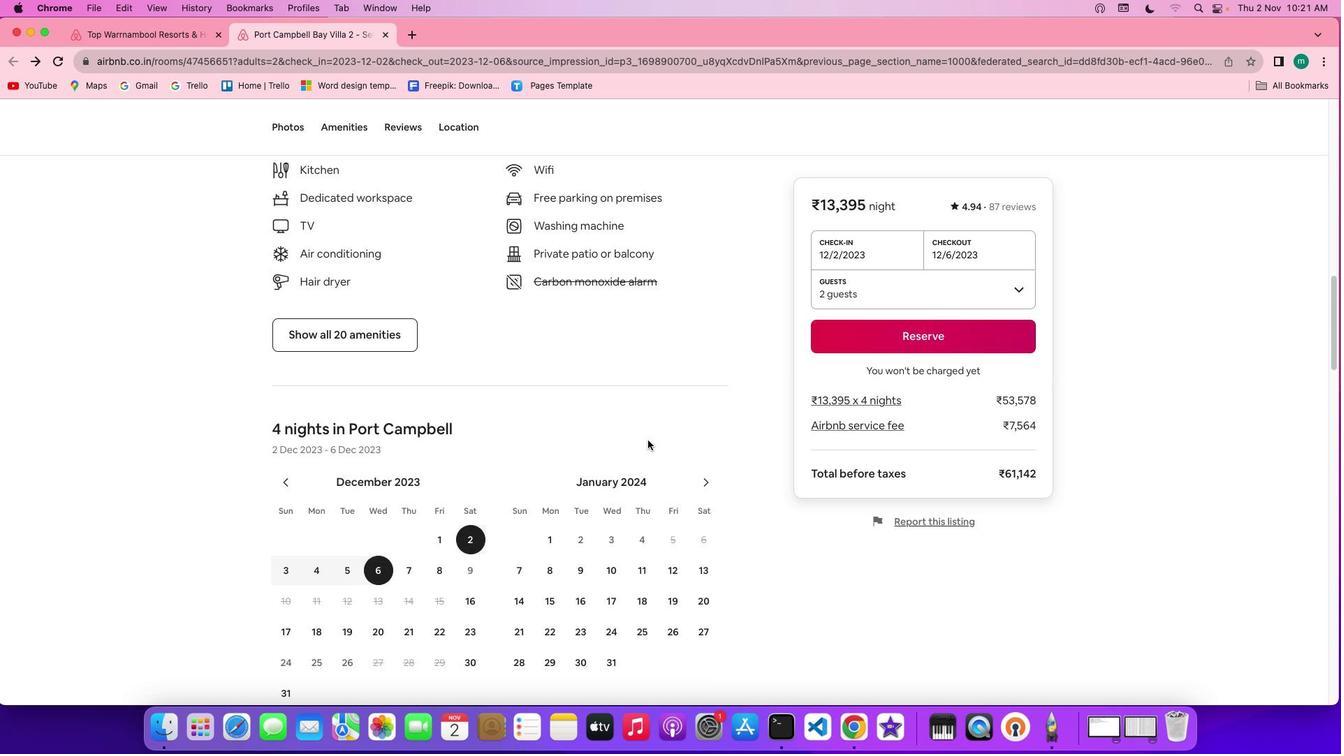 
Action: Mouse moved to (338, 289)
Screenshot: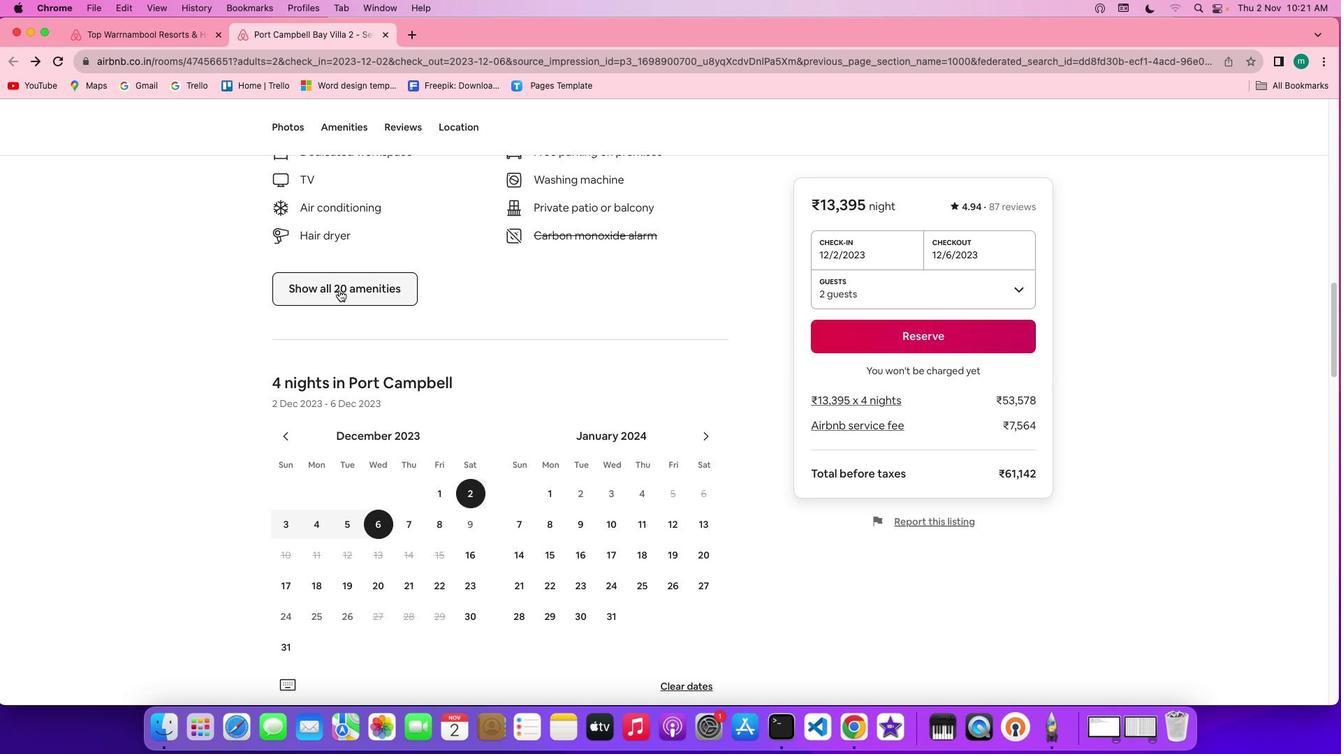 
Action: Mouse pressed left at (338, 289)
Screenshot: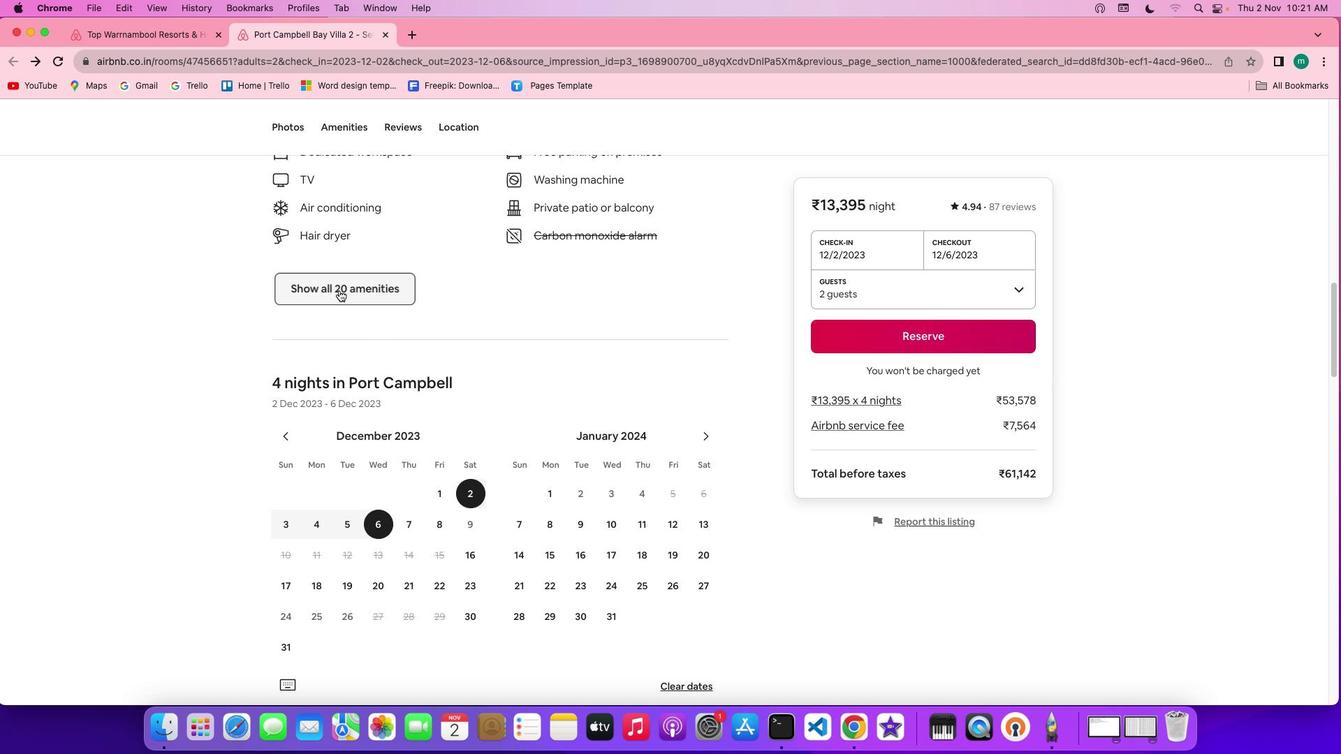 
Action: Mouse moved to (560, 367)
Screenshot: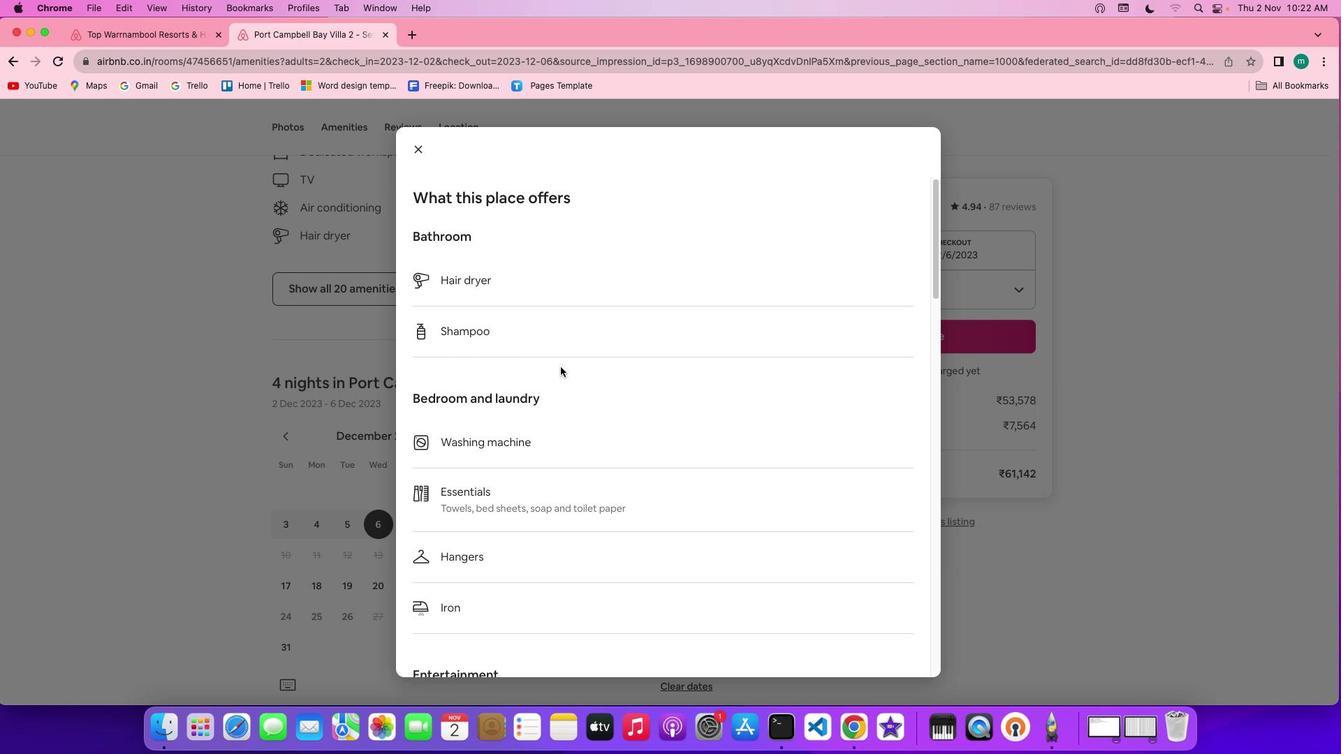 
Action: Mouse scrolled (560, 367) with delta (0, 0)
Screenshot: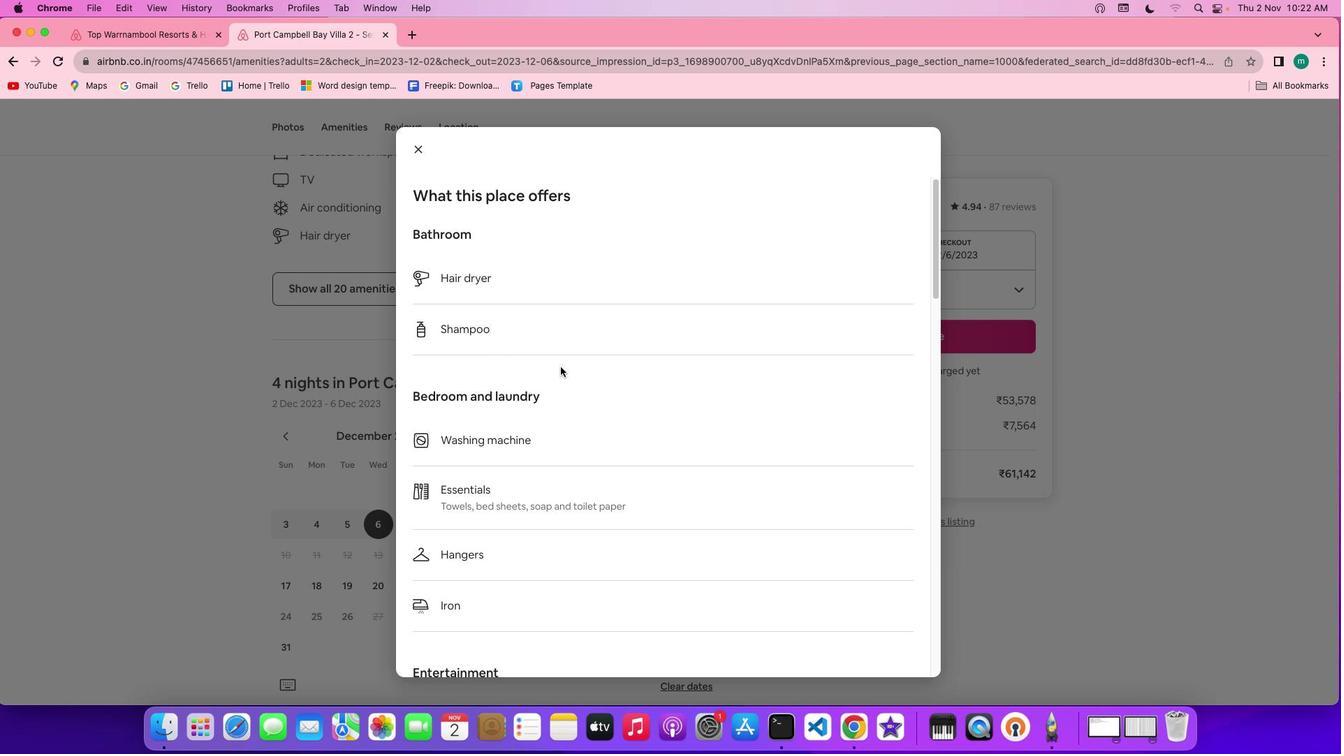 
Action: Mouse scrolled (560, 367) with delta (0, 0)
Screenshot: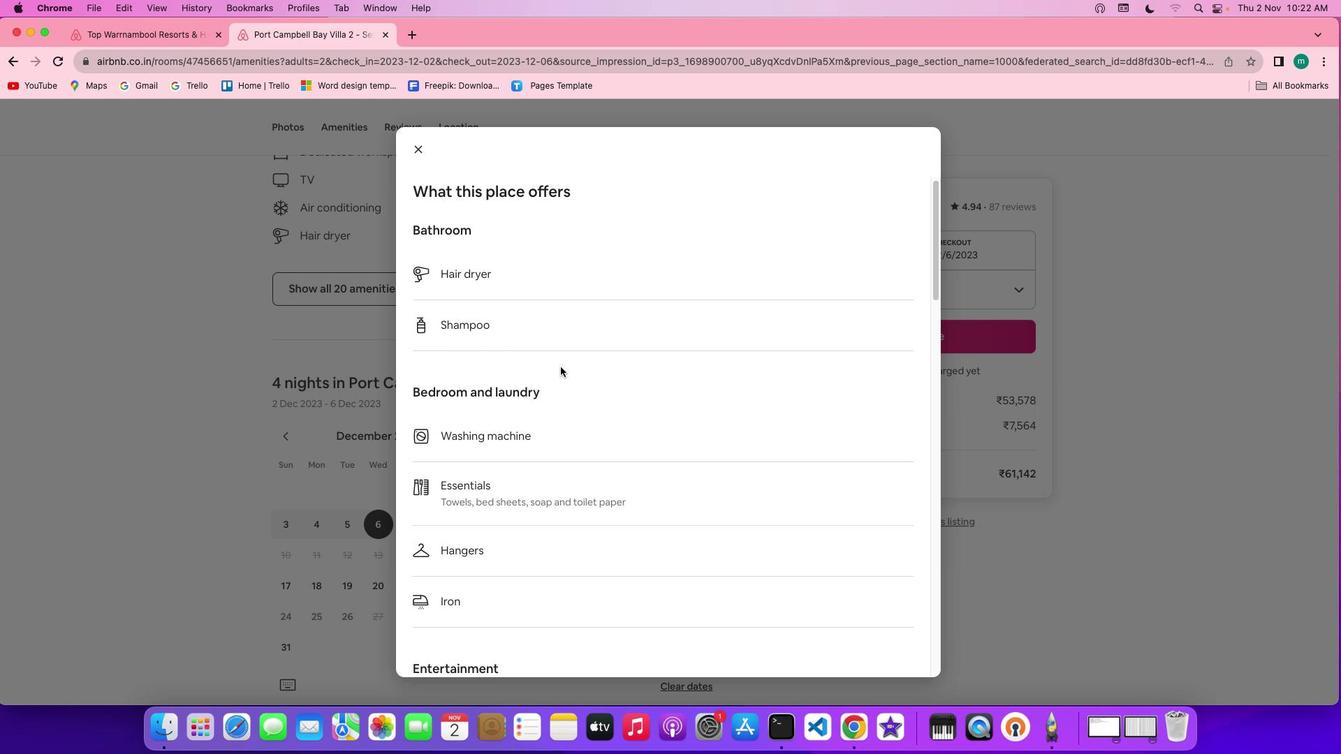 
Action: Mouse scrolled (560, 367) with delta (0, -1)
Screenshot: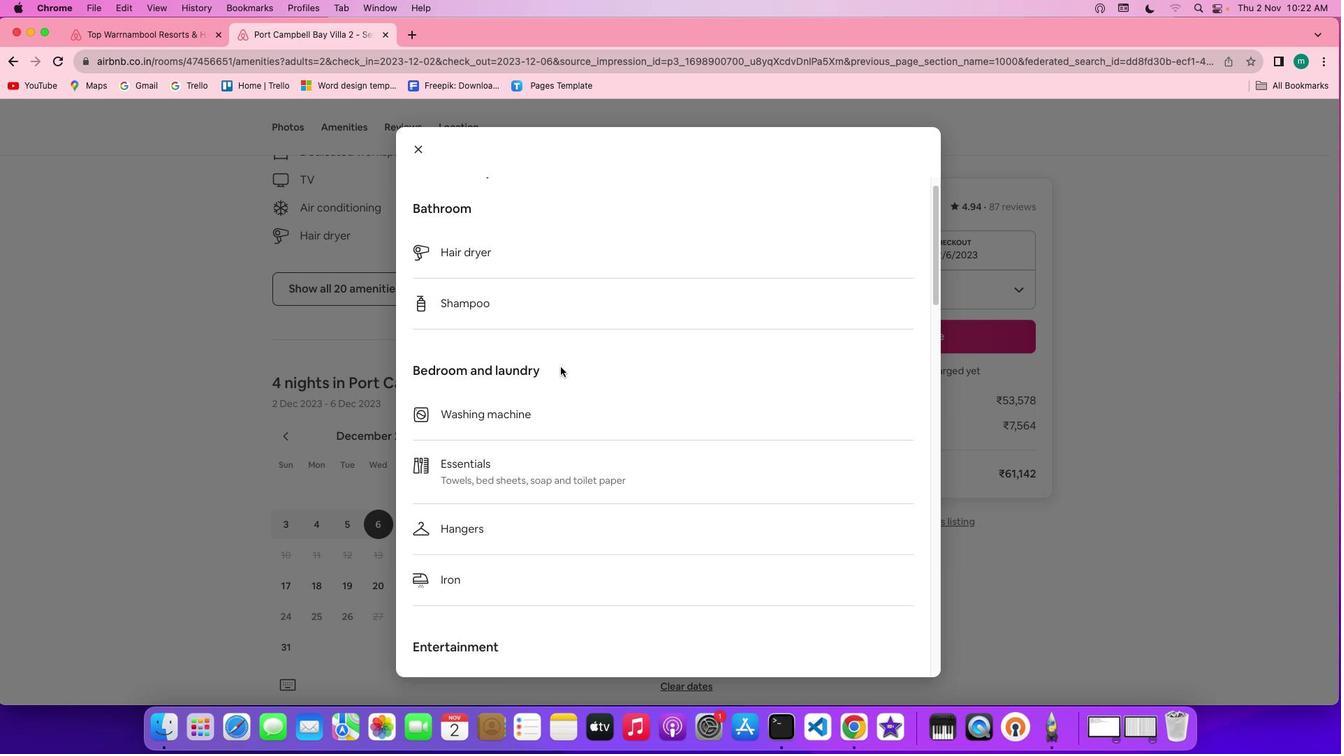 
Action: Mouse scrolled (560, 367) with delta (0, 0)
Screenshot: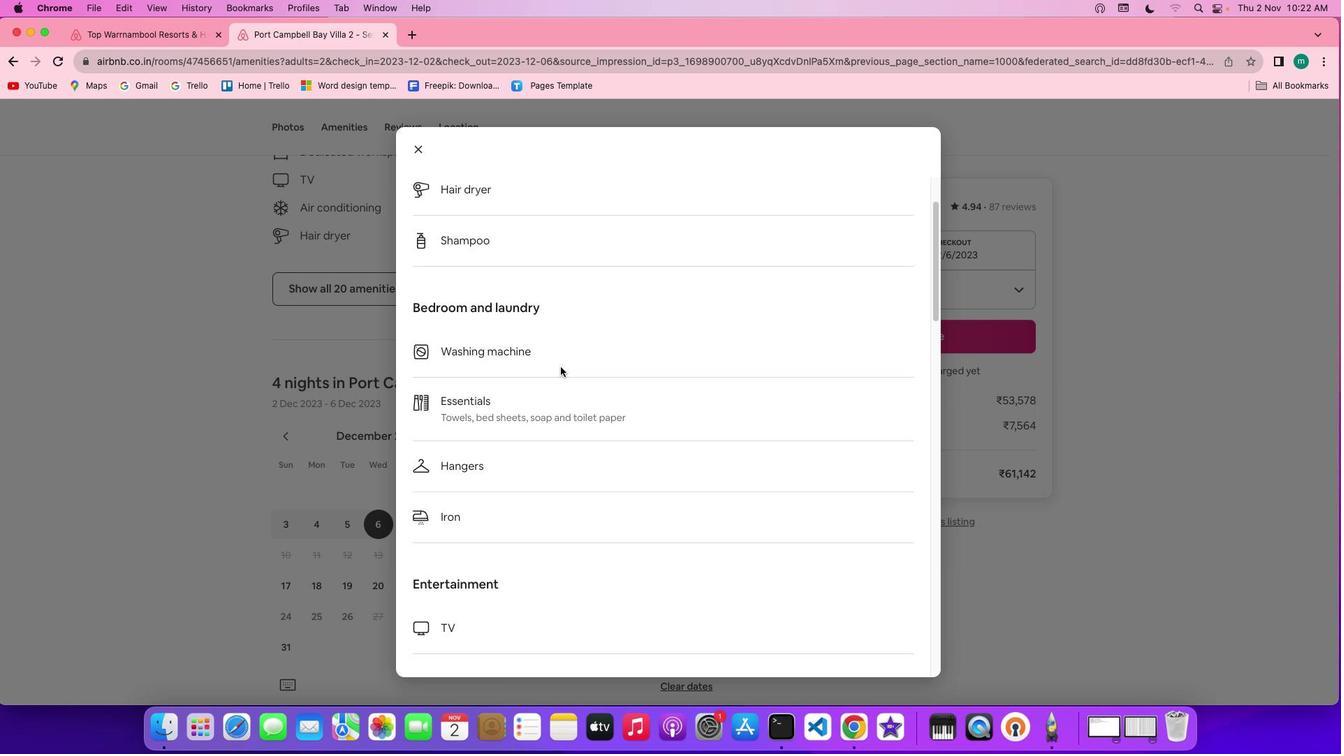 
Action: Mouse scrolled (560, 367) with delta (0, 0)
Screenshot: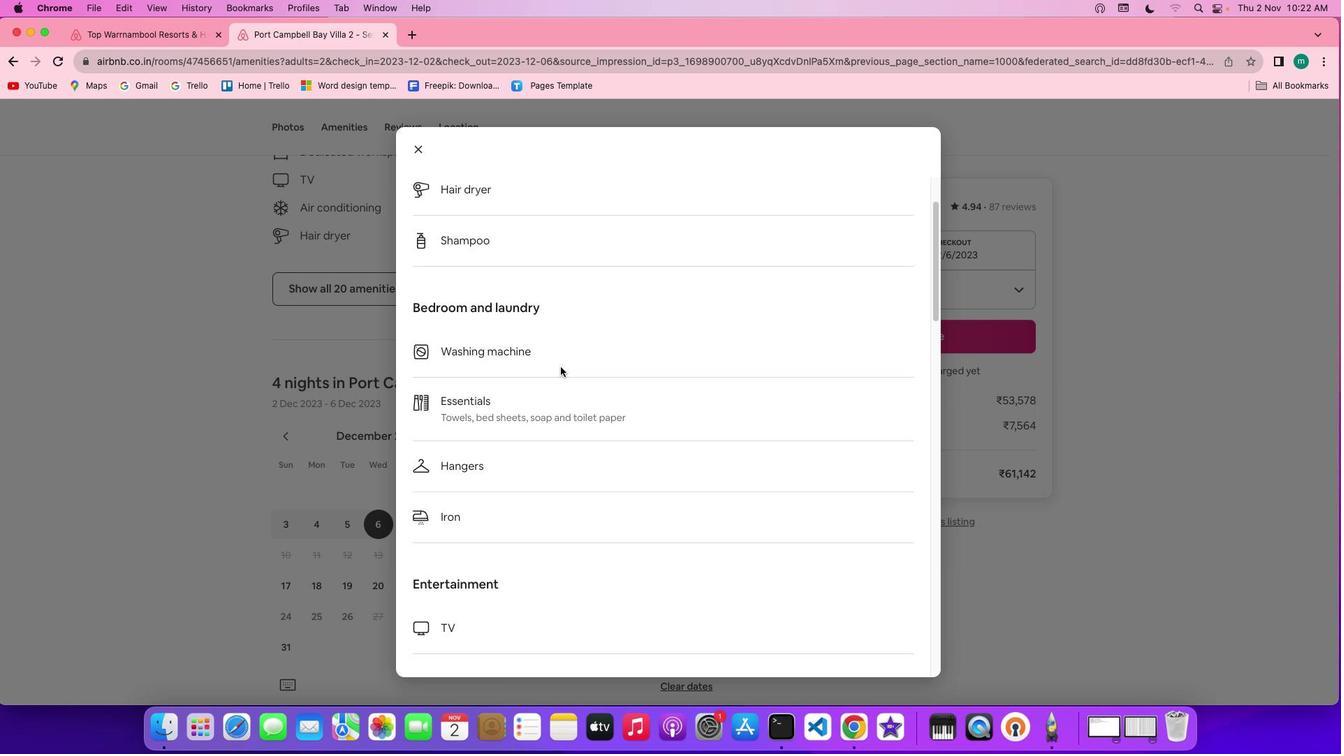 
Action: Mouse scrolled (560, 367) with delta (0, -2)
Screenshot: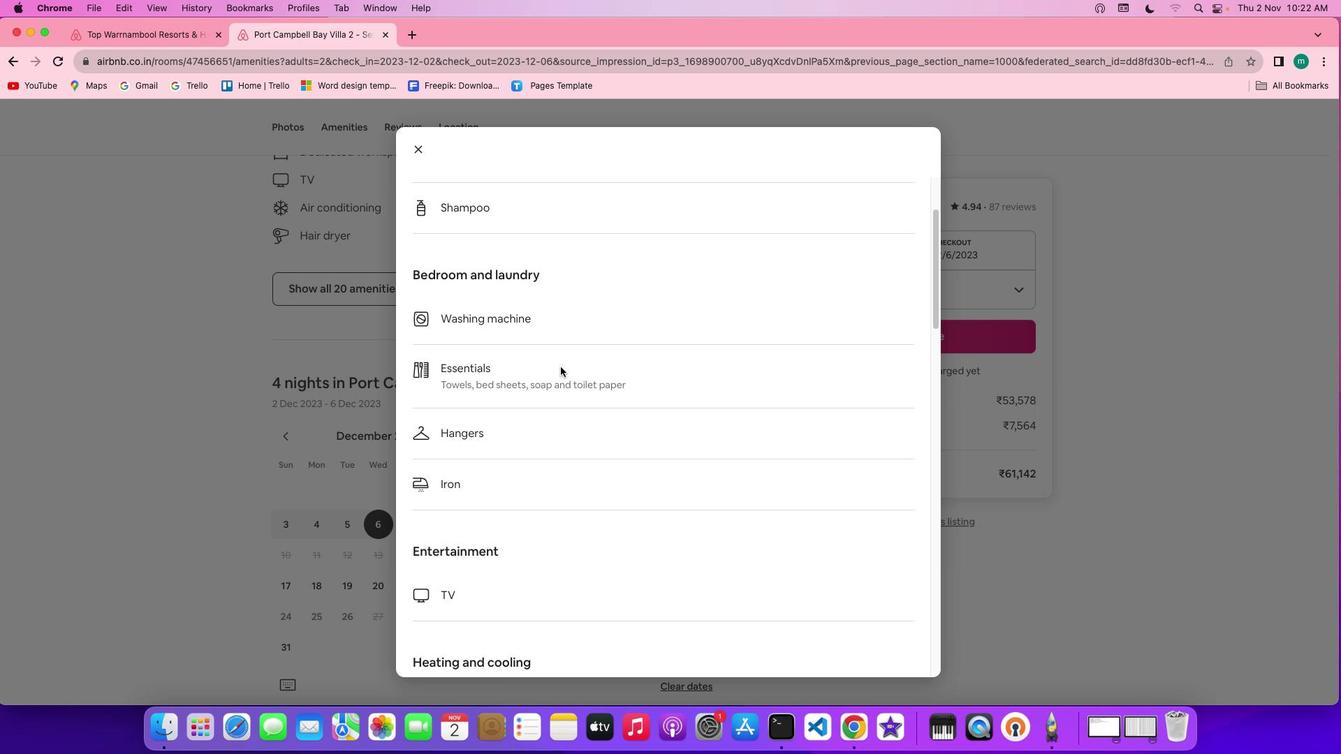 
Action: Mouse scrolled (560, 367) with delta (0, -3)
Screenshot: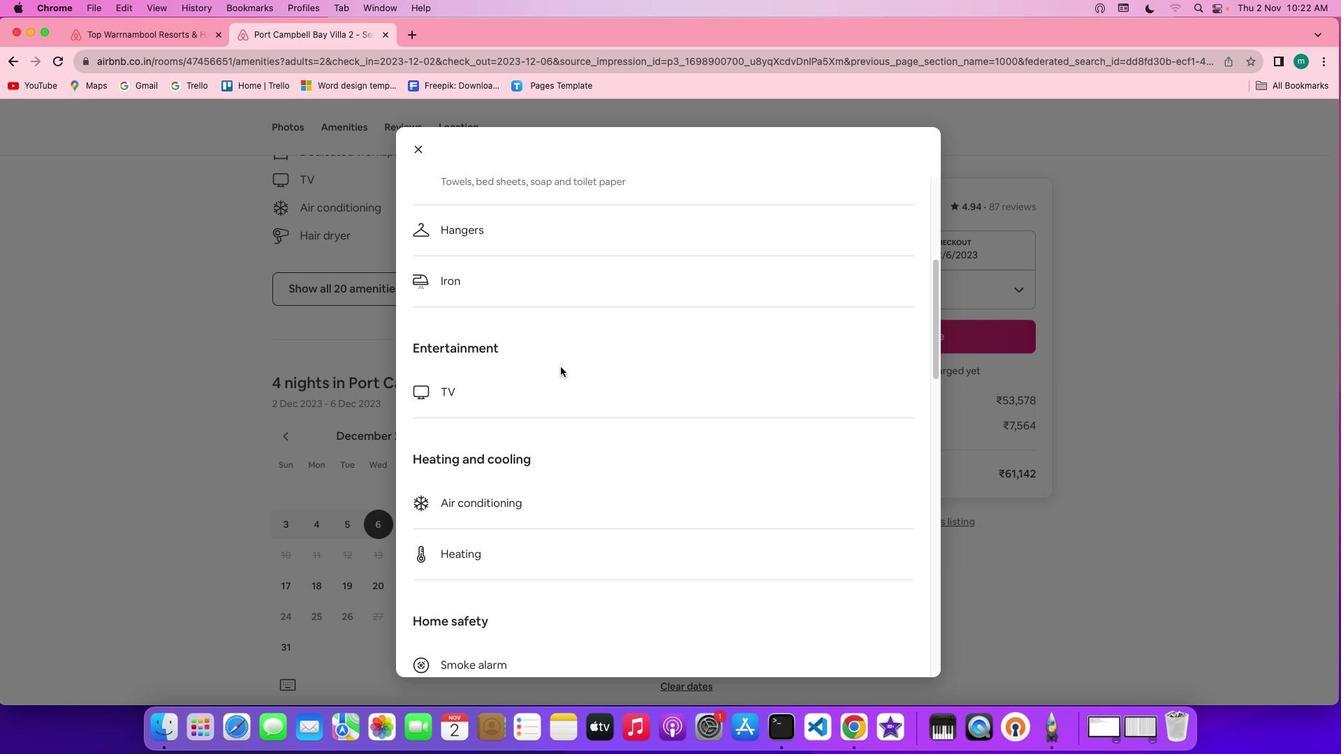 
Action: Mouse scrolled (560, 367) with delta (0, -3)
Screenshot: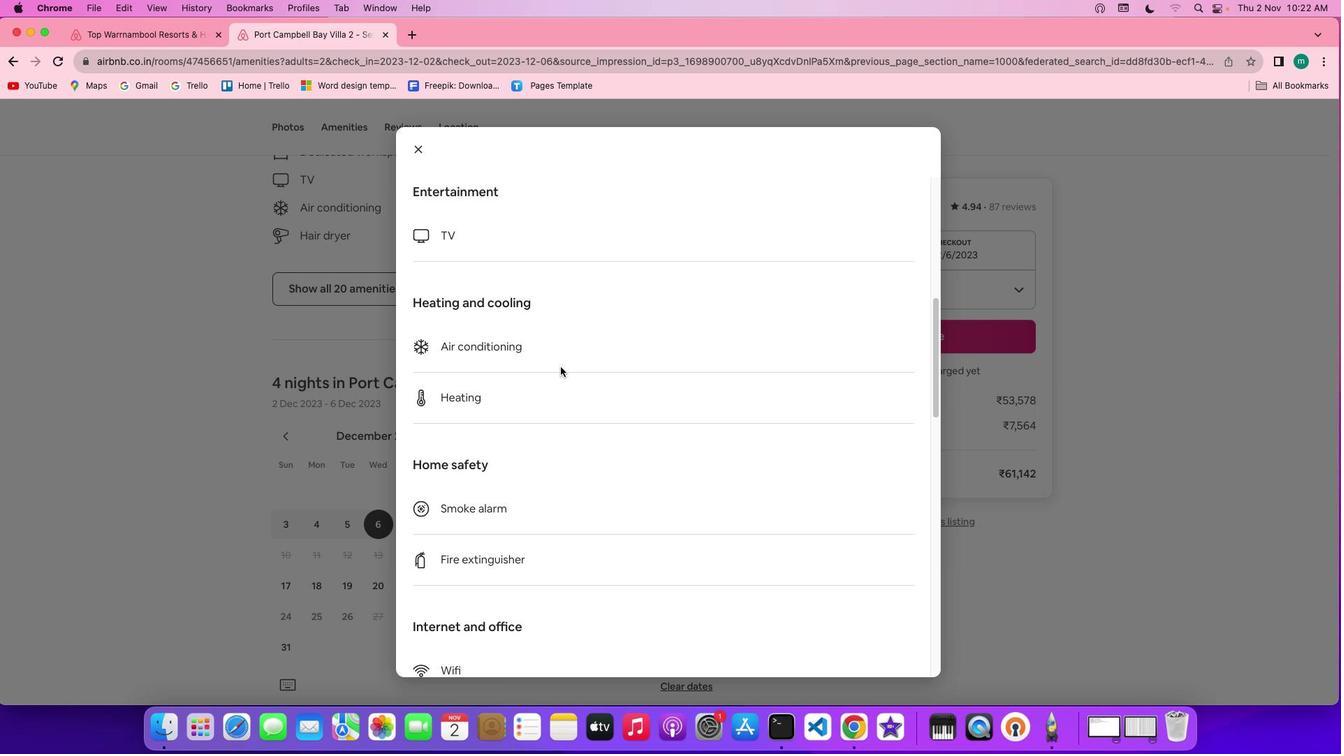 
Action: Mouse scrolled (560, 367) with delta (0, 0)
Screenshot: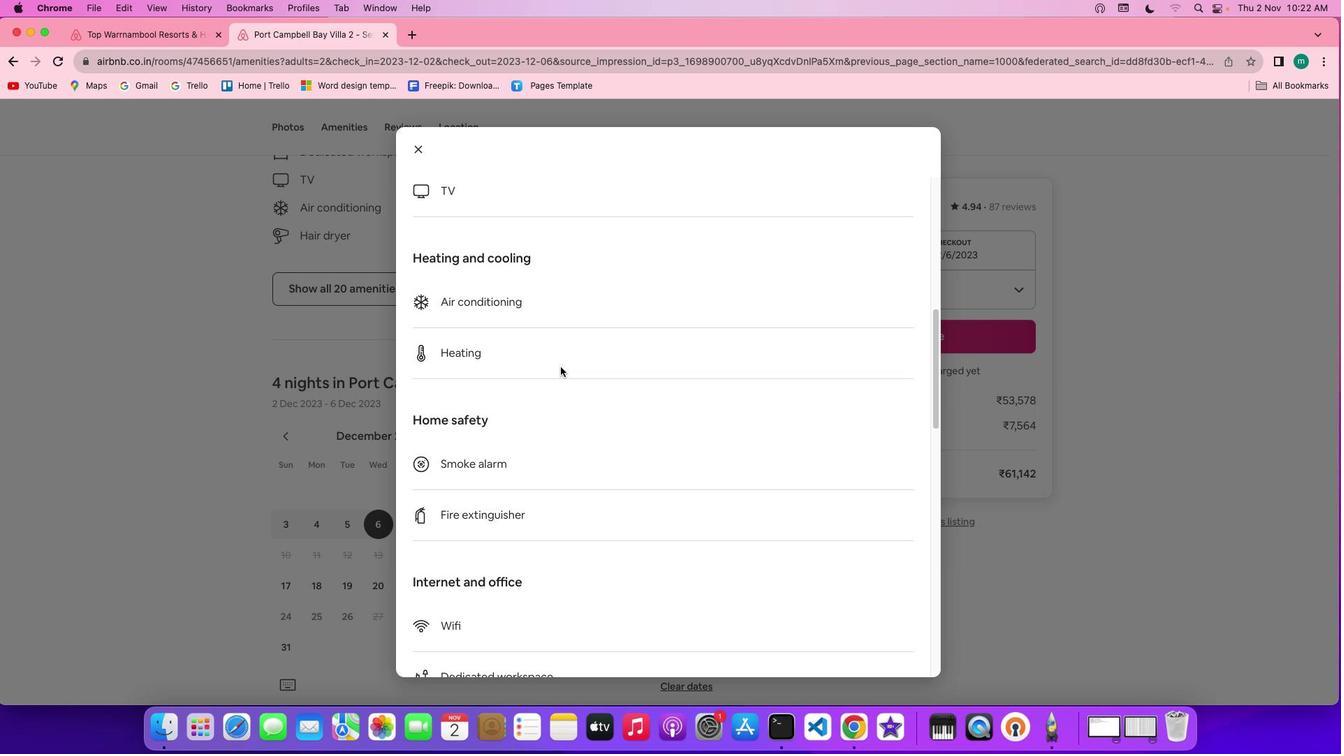 
Action: Mouse scrolled (560, 367) with delta (0, 0)
Screenshot: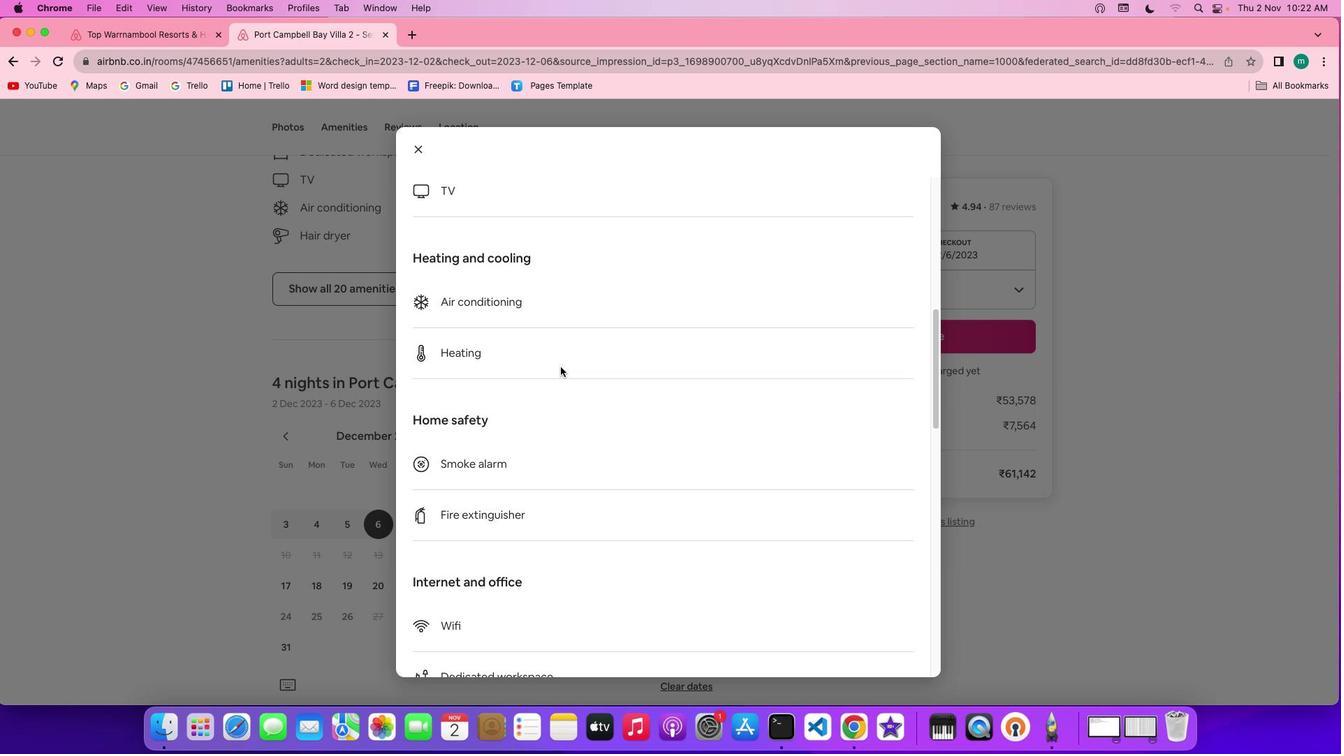 
Action: Mouse scrolled (560, 367) with delta (0, -2)
Screenshot: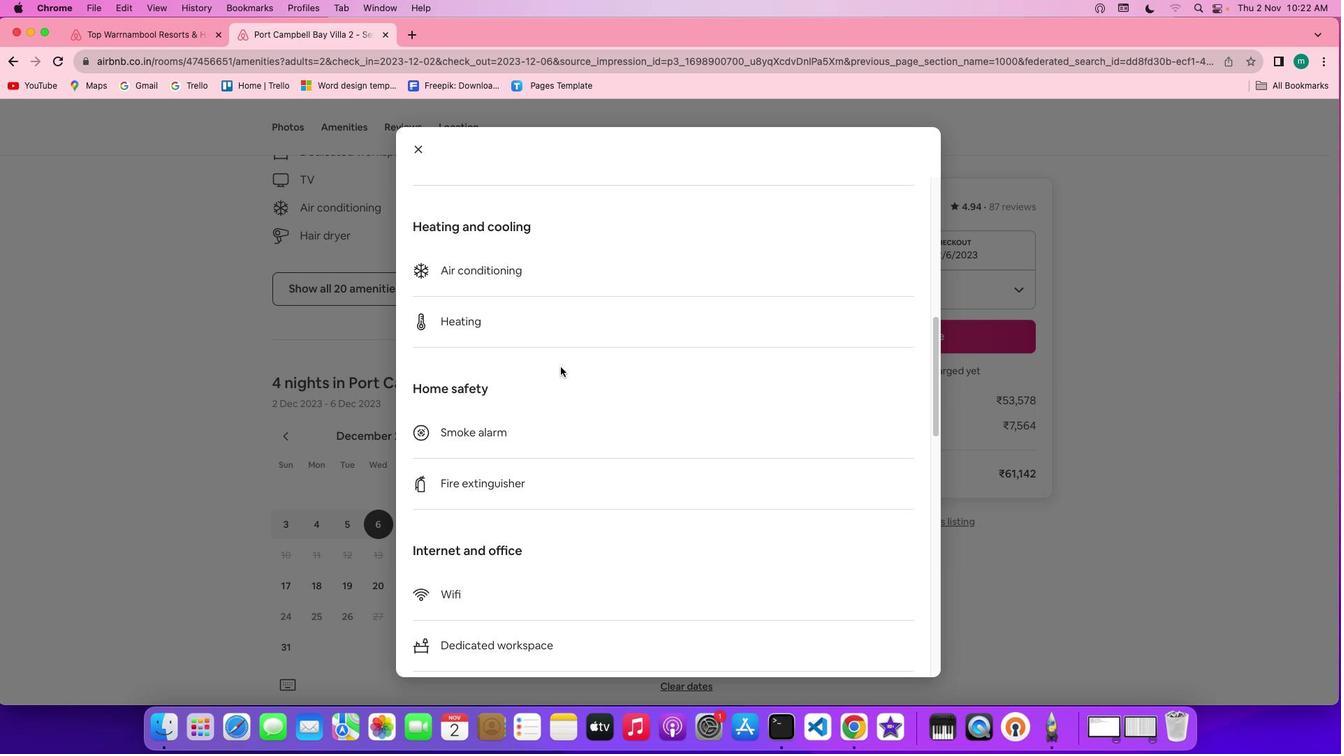 
Action: Mouse scrolled (560, 367) with delta (0, -3)
Screenshot: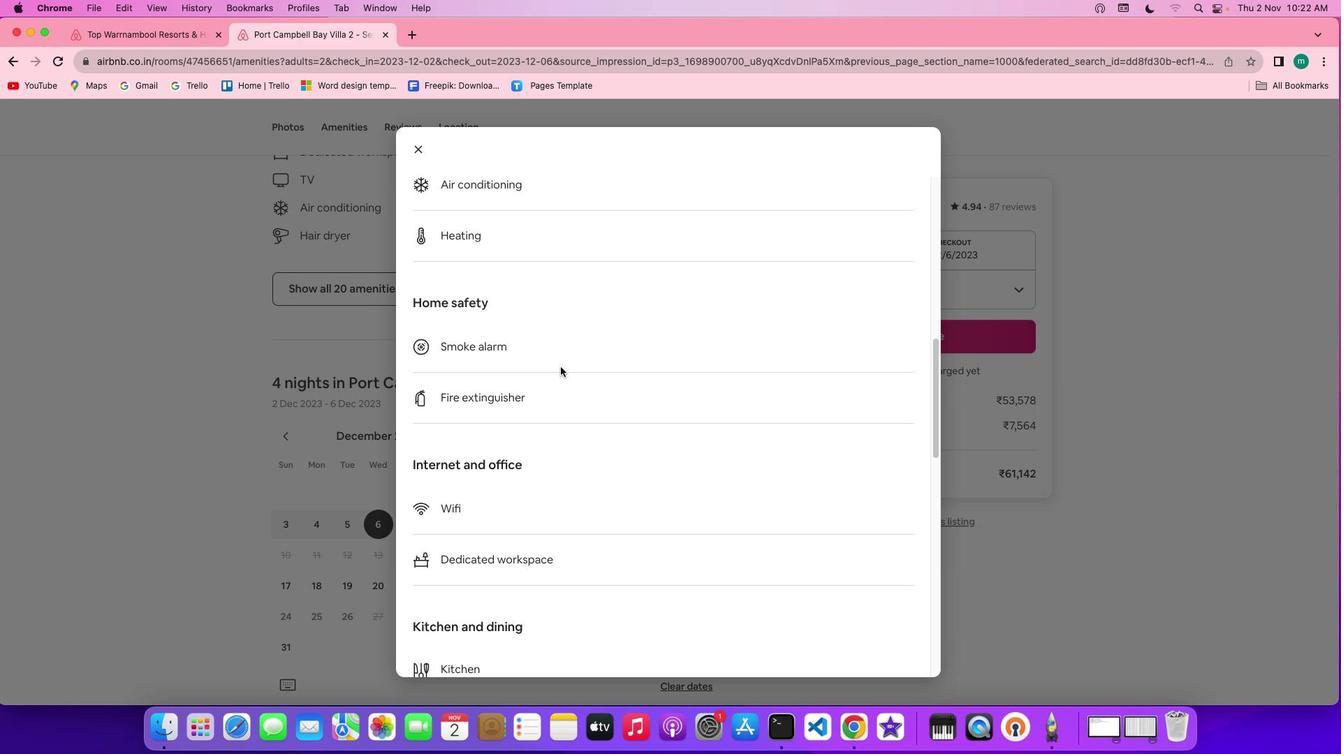 
Action: Mouse scrolled (560, 367) with delta (0, -3)
Screenshot: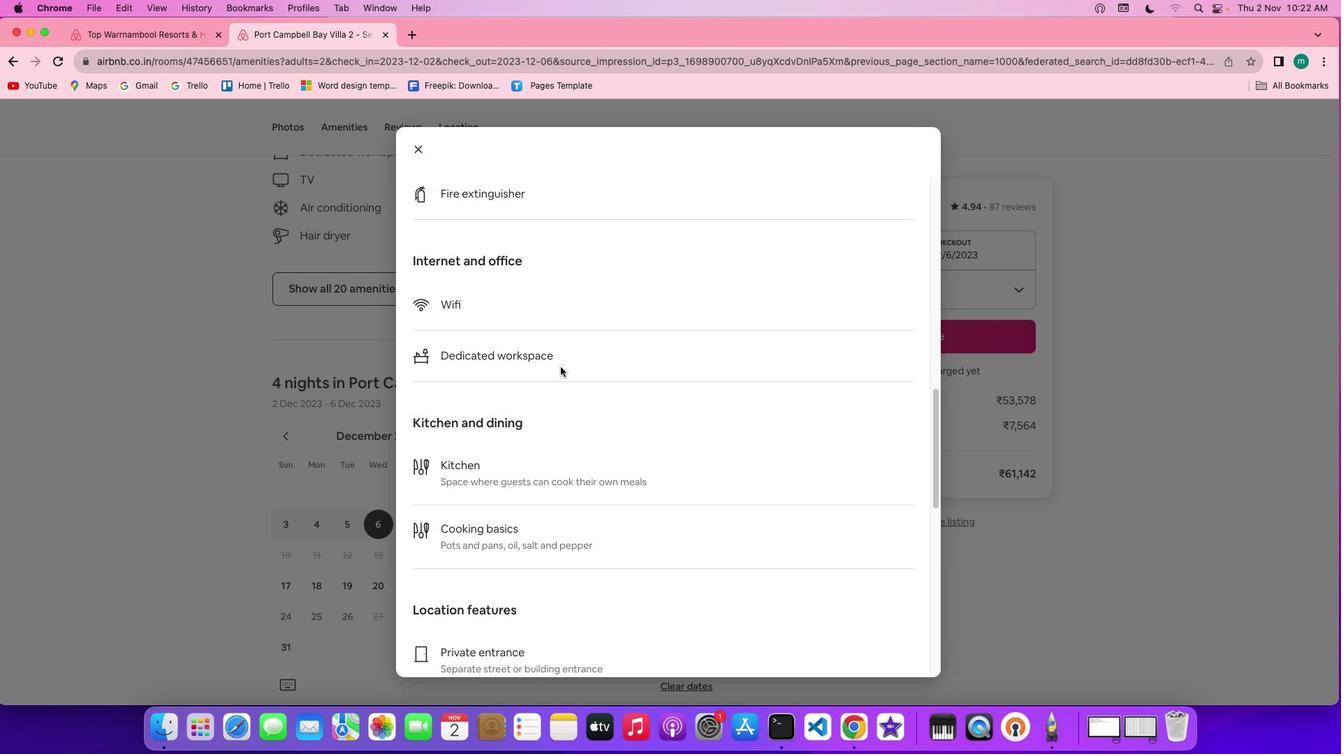 
Action: Mouse scrolled (560, 367) with delta (0, 0)
Screenshot: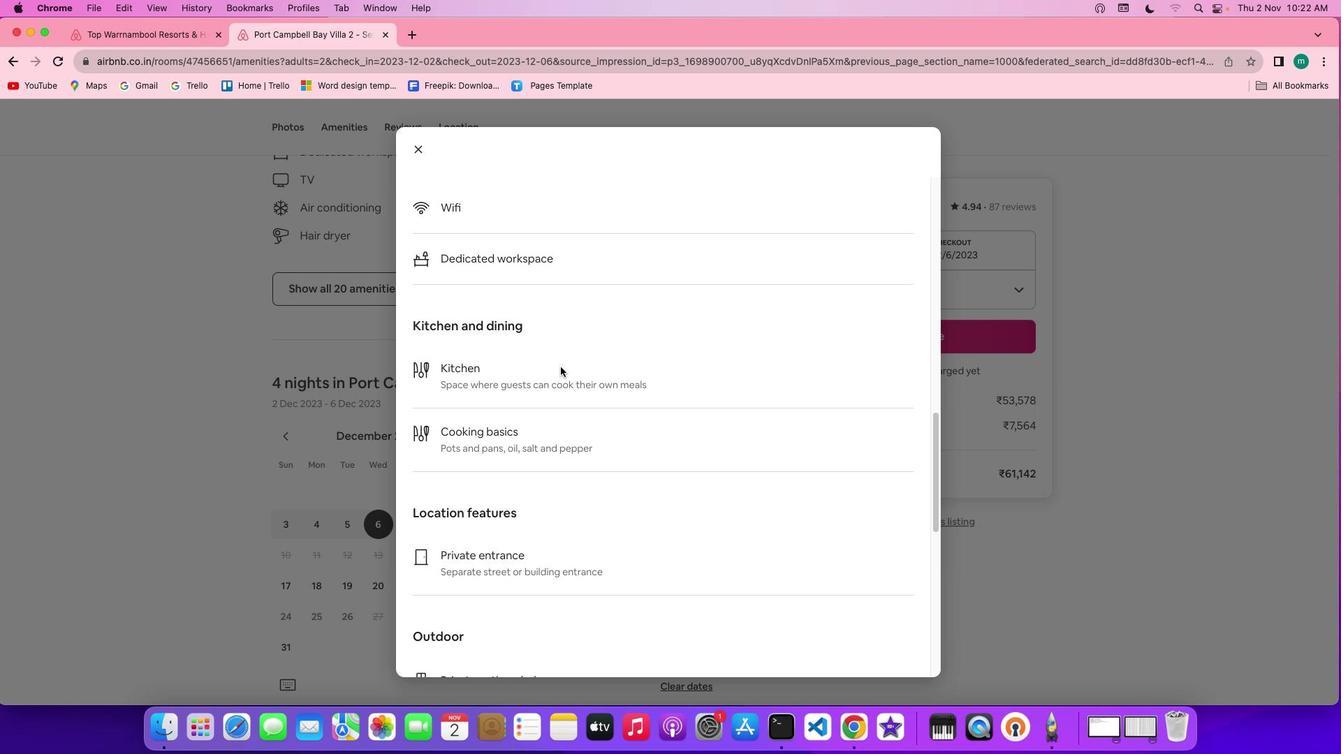 
Action: Mouse scrolled (560, 367) with delta (0, 0)
Screenshot: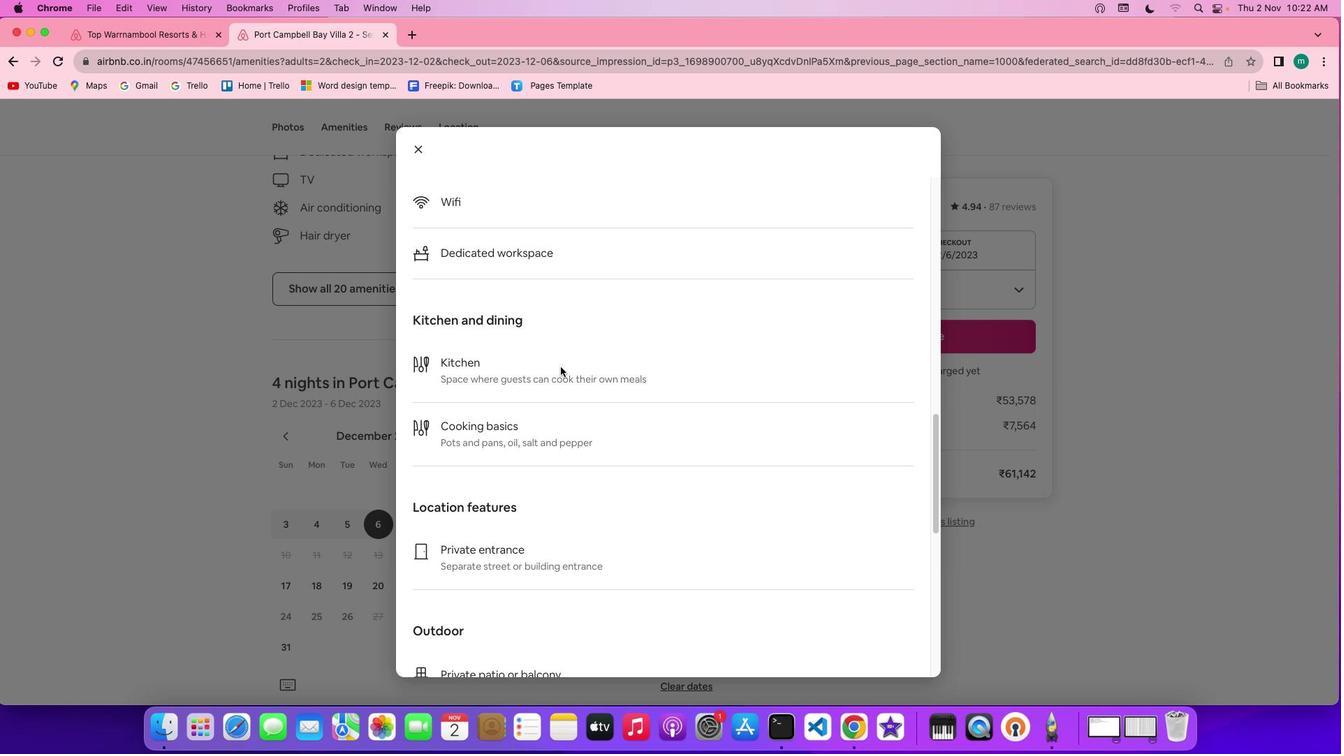 
Action: Mouse scrolled (560, 367) with delta (0, -1)
Screenshot: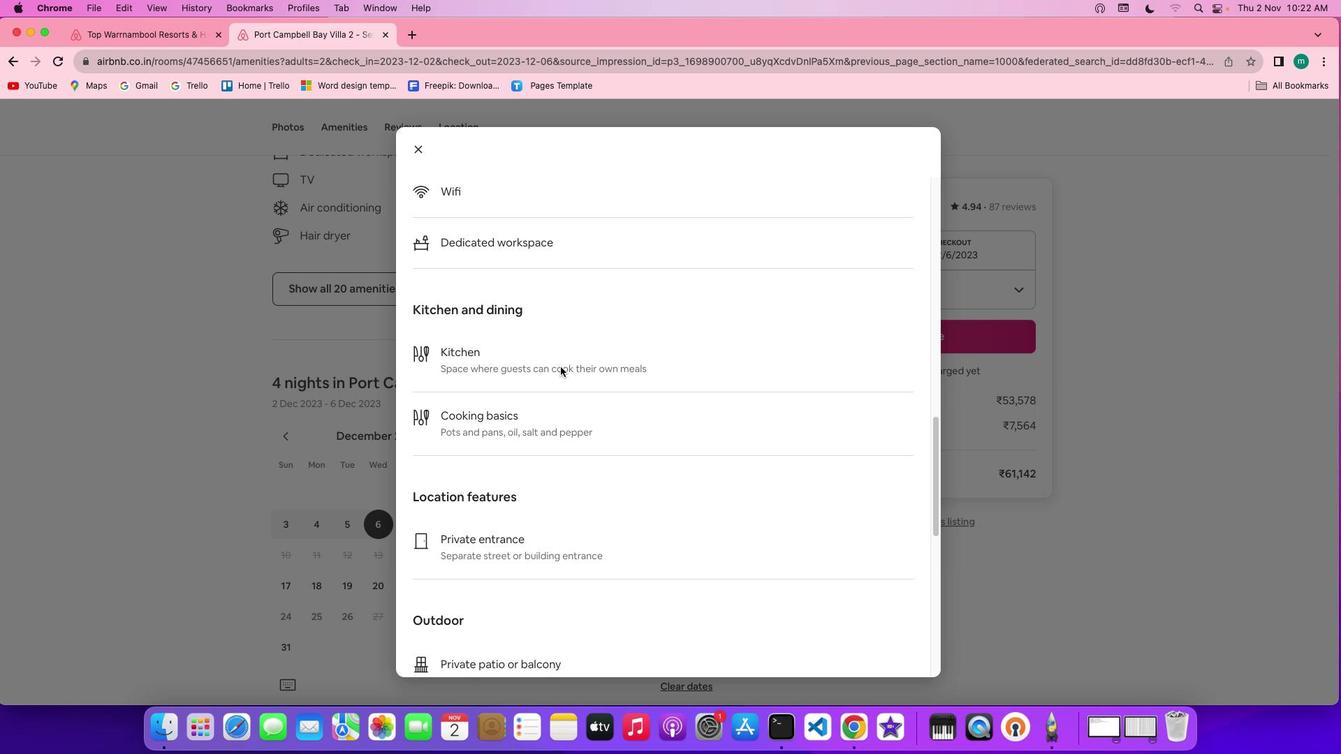 
Action: Mouse scrolled (560, 367) with delta (0, -2)
Screenshot: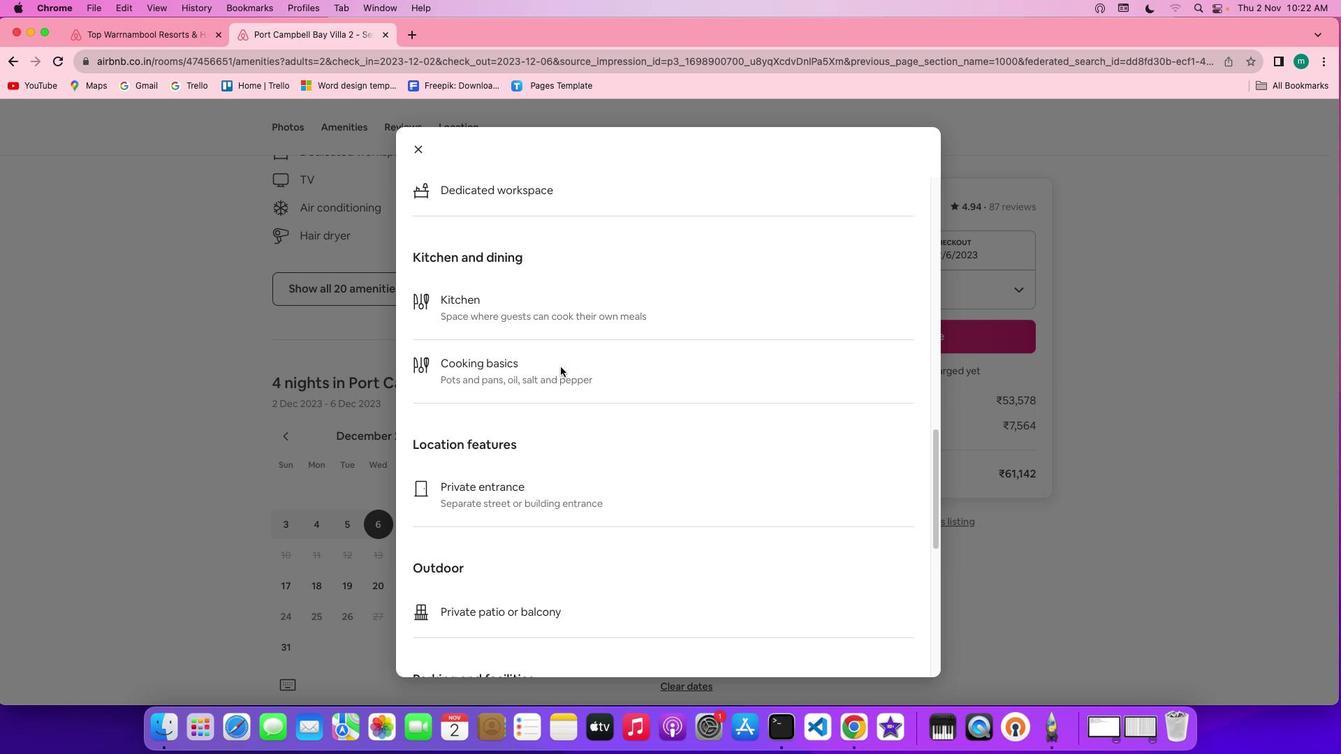 
Action: Mouse moved to (561, 368)
Screenshot: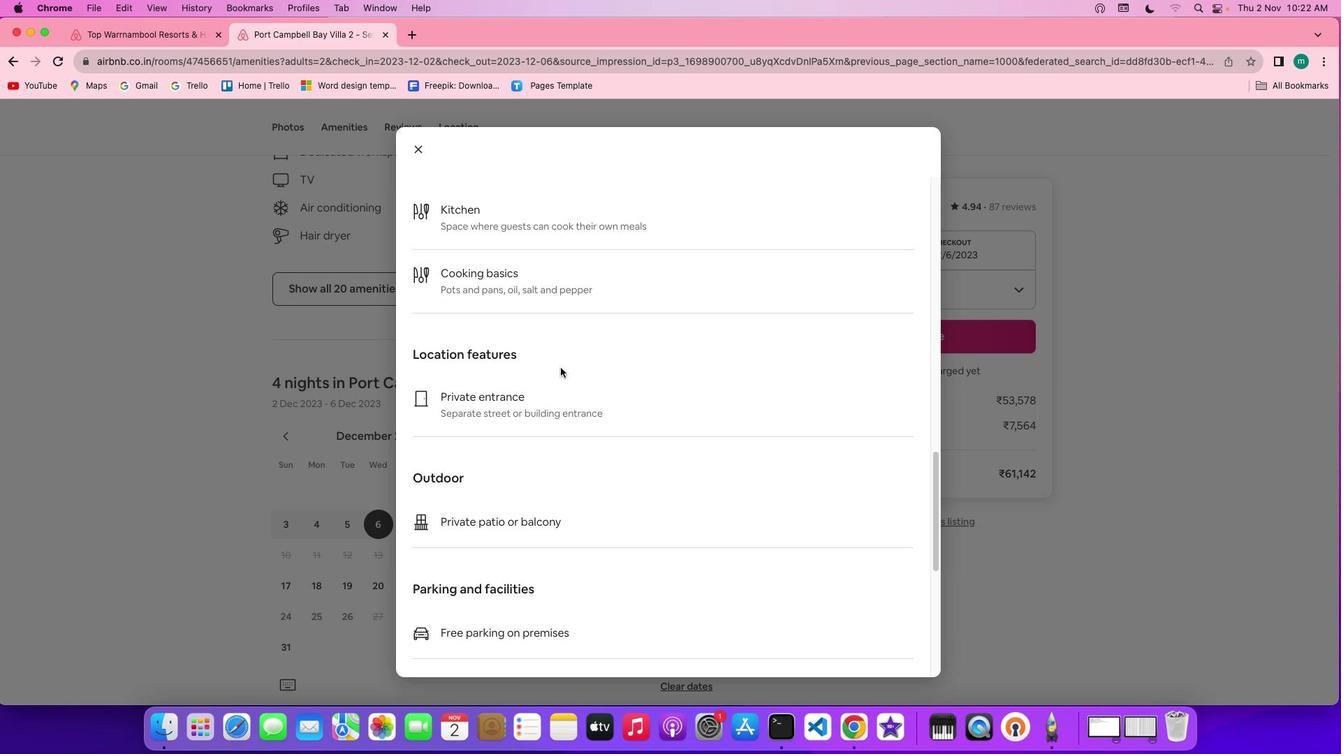 
Action: Mouse scrolled (561, 368) with delta (0, 0)
Screenshot: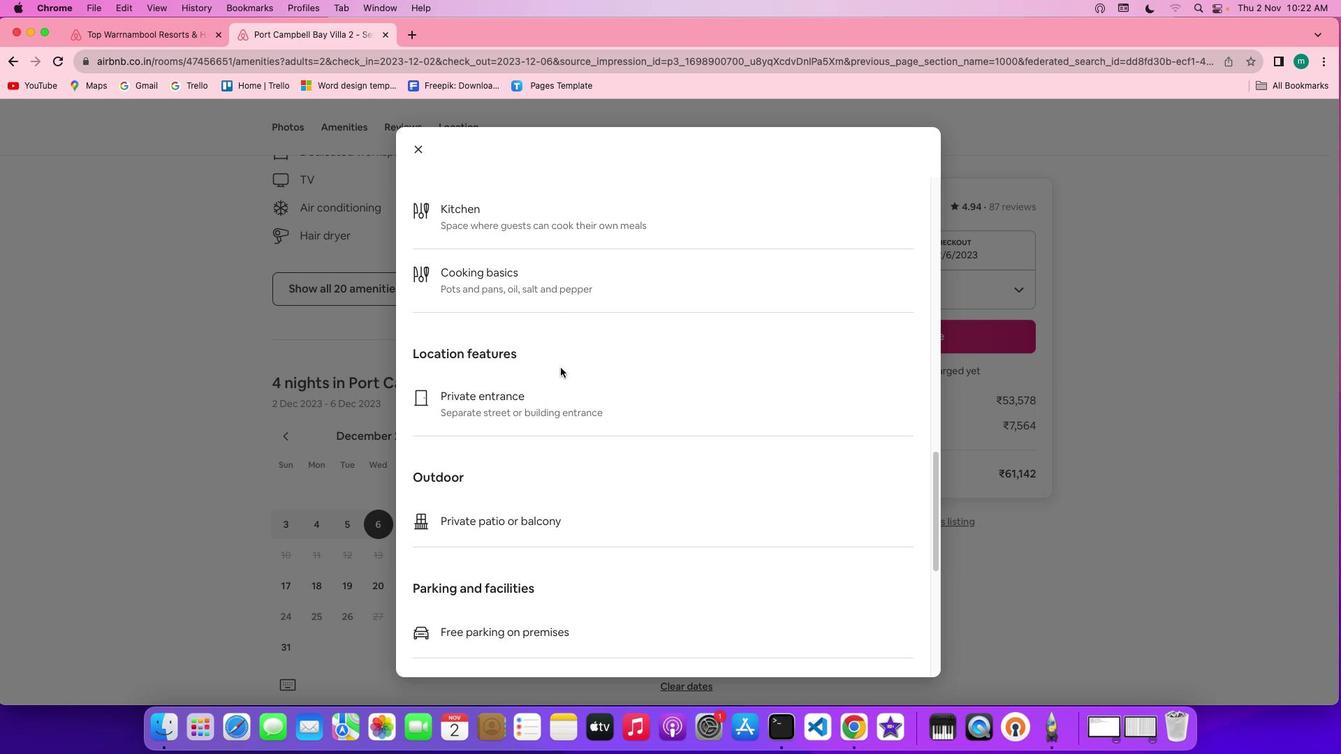 
Action: Mouse scrolled (561, 368) with delta (0, 0)
Screenshot: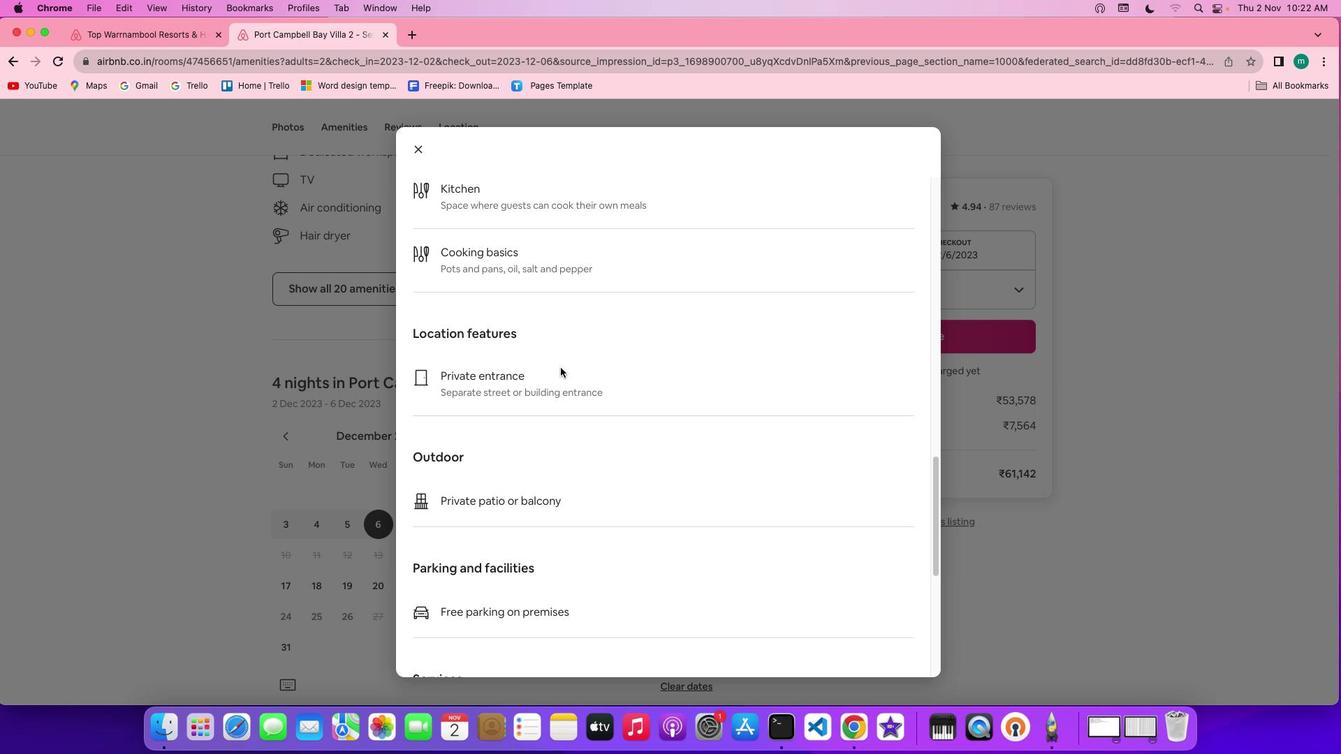 
Action: Mouse scrolled (561, 368) with delta (0, -2)
Screenshot: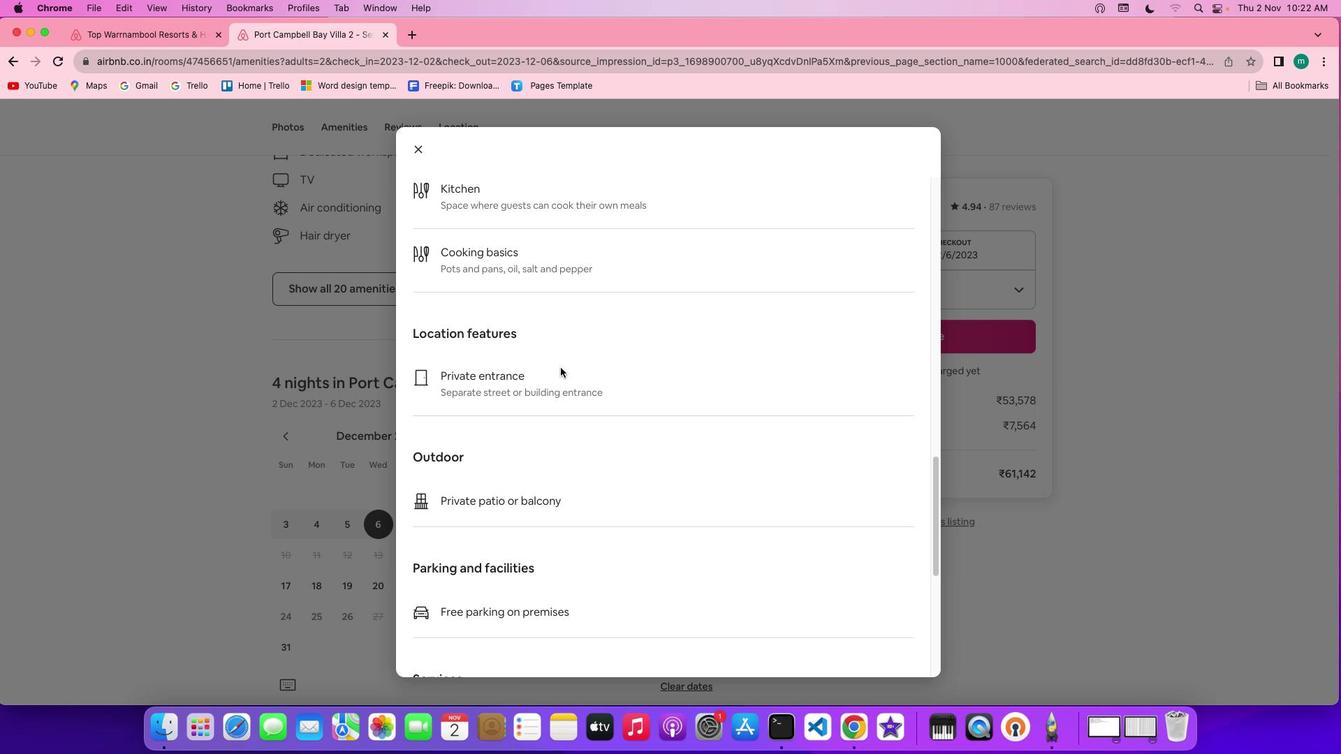 
Action: Mouse scrolled (561, 368) with delta (0, -2)
Screenshot: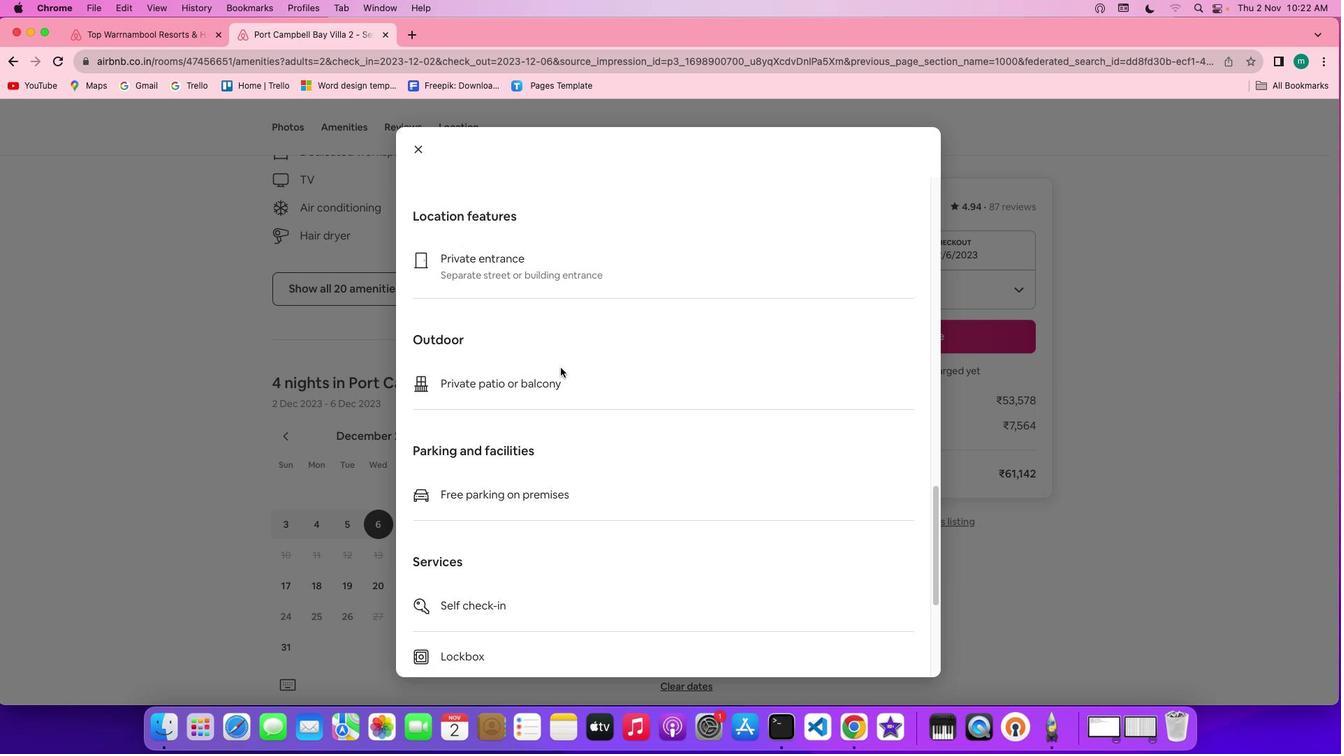 
Action: Mouse scrolled (561, 368) with delta (0, 0)
Screenshot: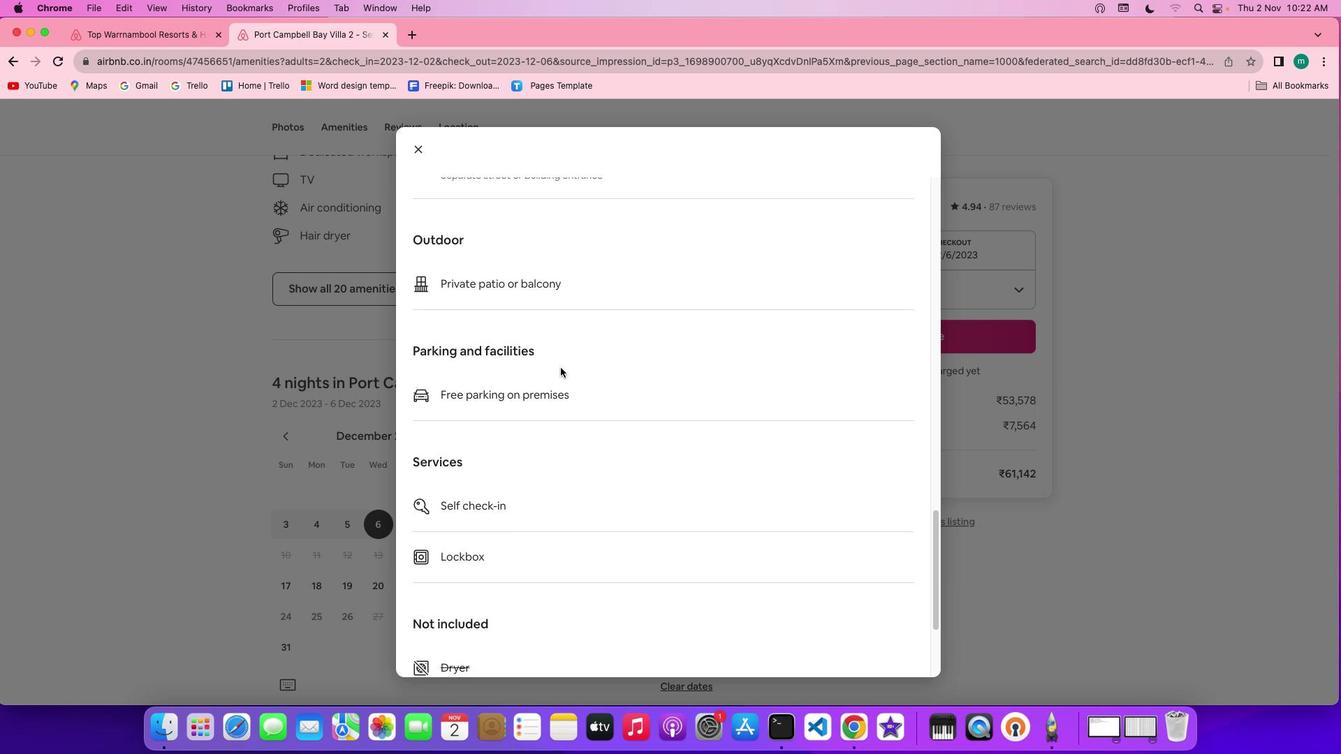 
Action: Mouse scrolled (561, 368) with delta (0, 0)
Screenshot: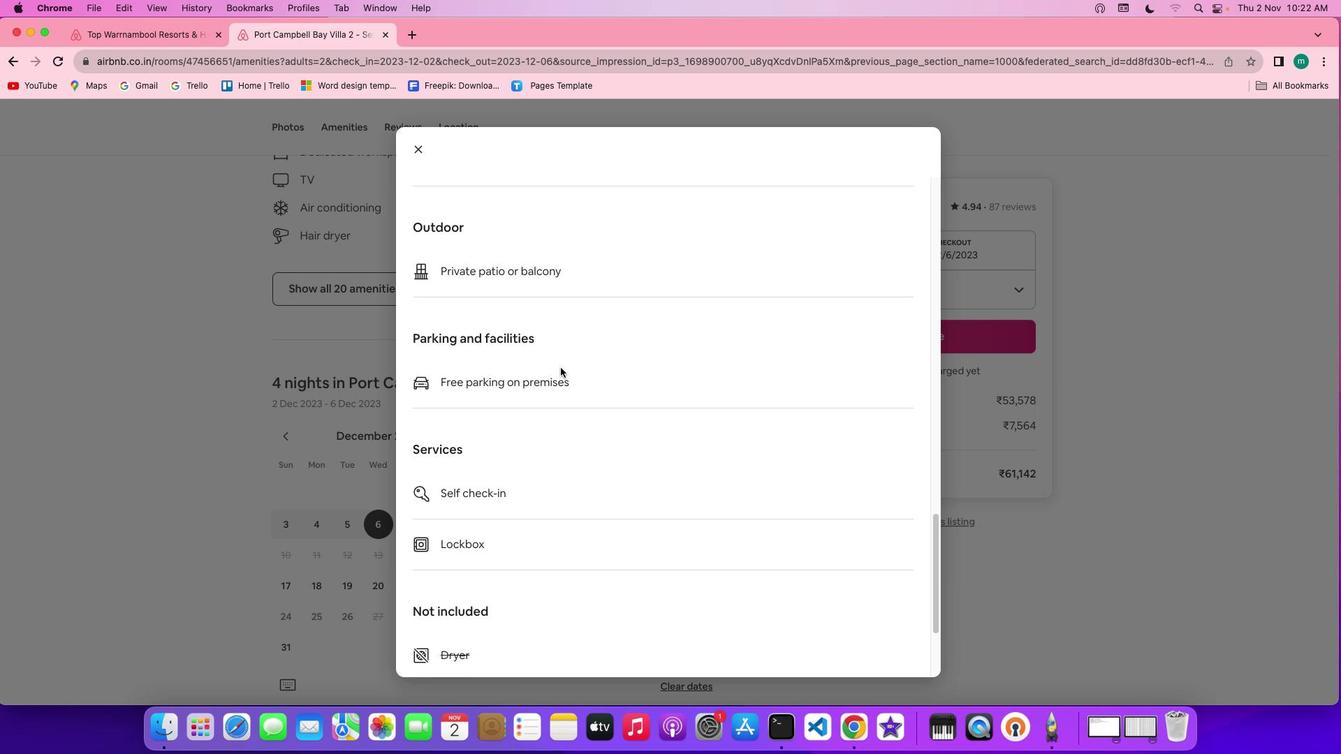 
Action: Mouse scrolled (561, 368) with delta (0, -2)
Screenshot: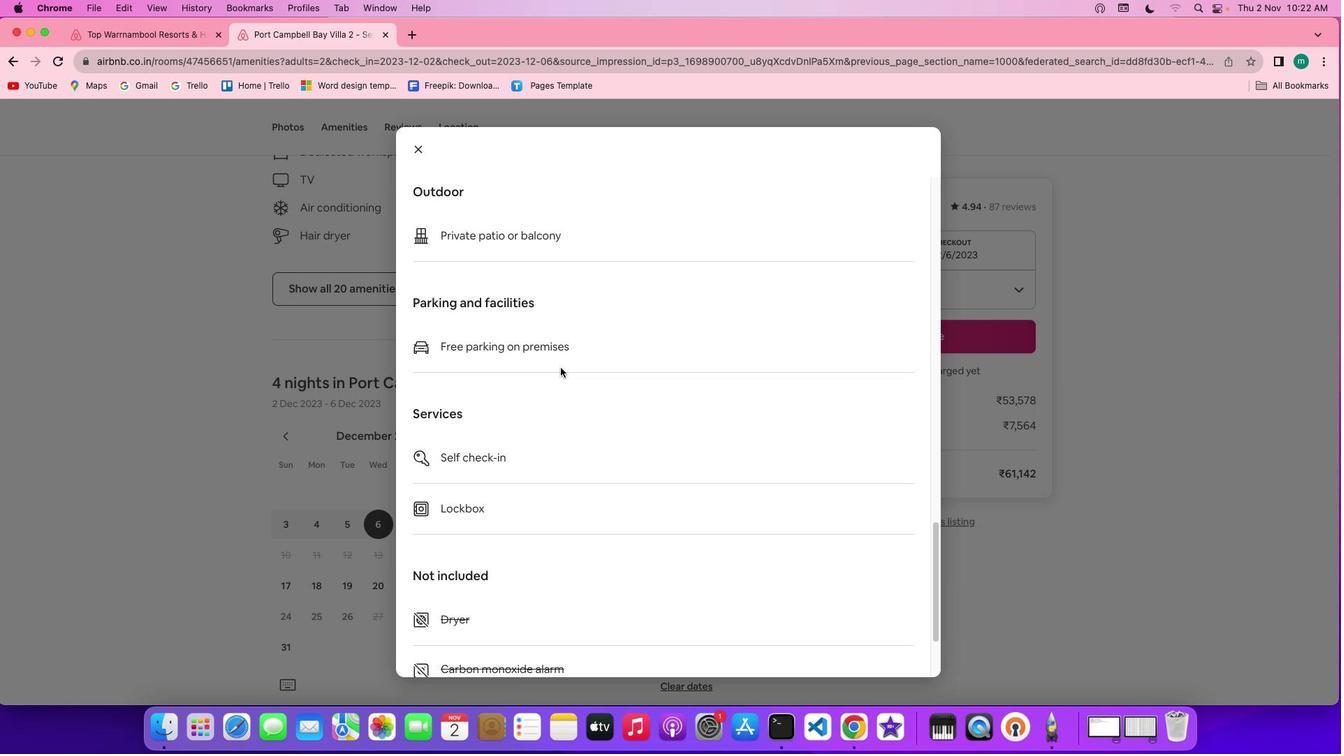 
Action: Mouse scrolled (561, 368) with delta (0, -3)
Screenshot: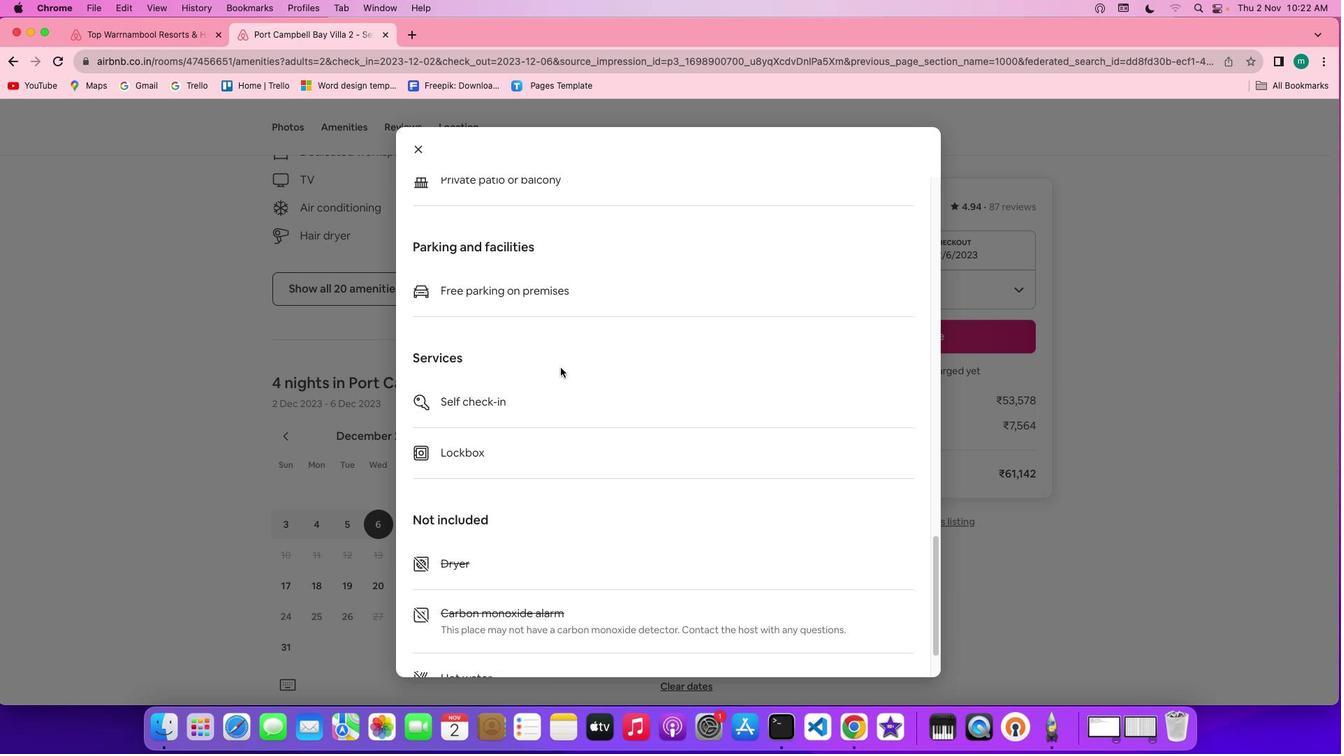
Action: Mouse scrolled (561, 368) with delta (0, -3)
Screenshot: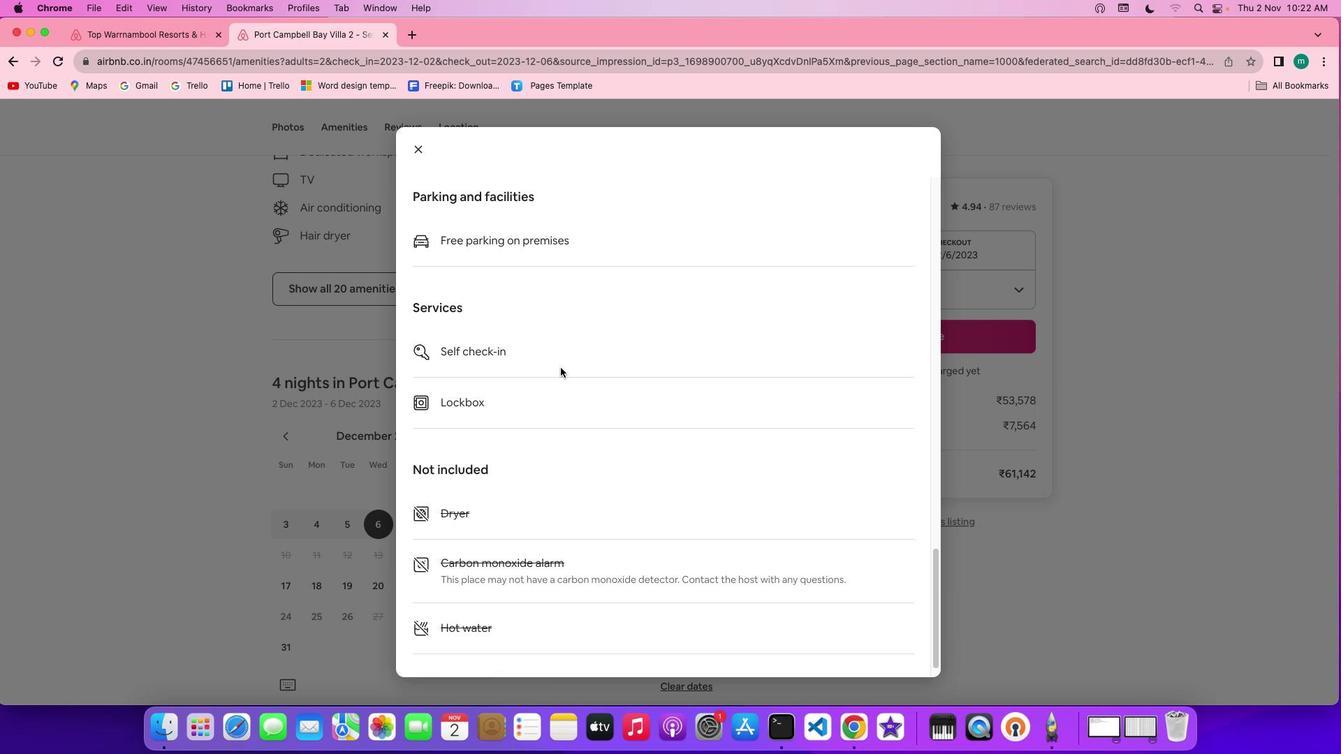 
Action: Mouse scrolled (561, 368) with delta (0, 0)
Screenshot: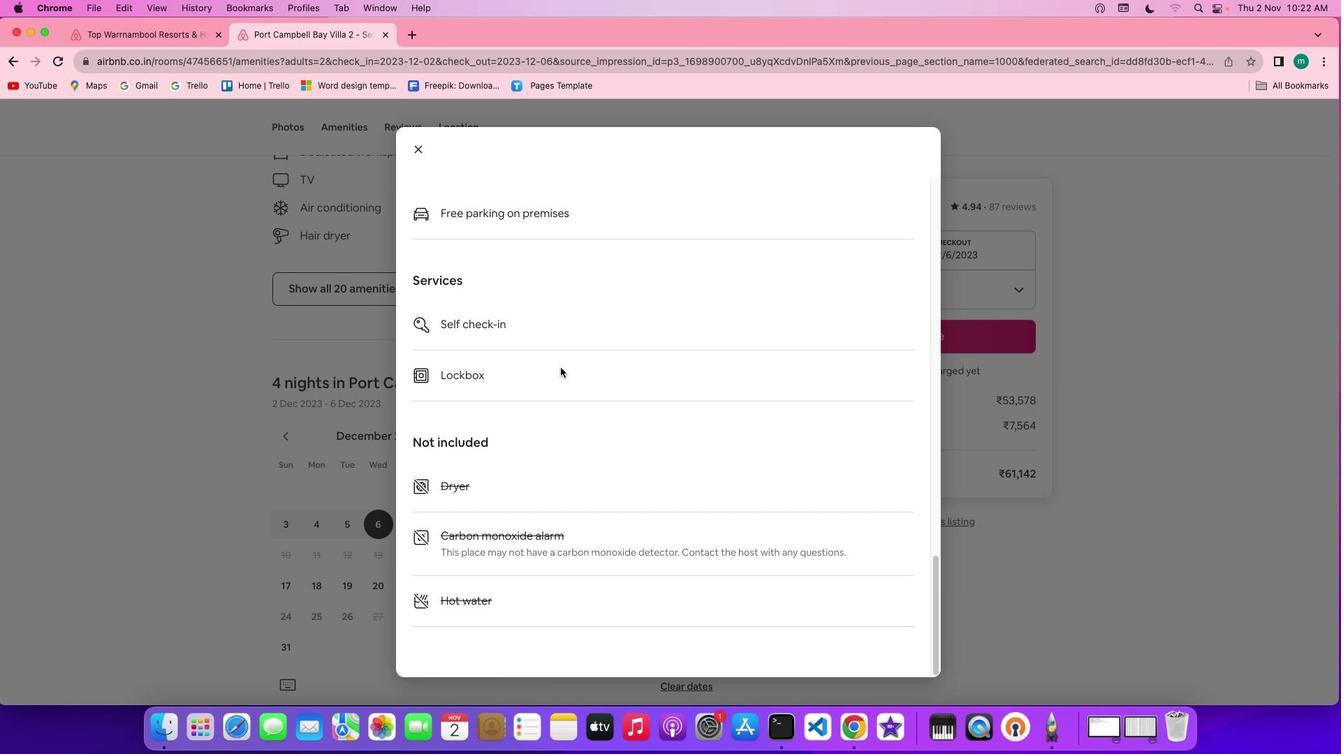 
Action: Mouse scrolled (561, 368) with delta (0, 0)
Screenshot: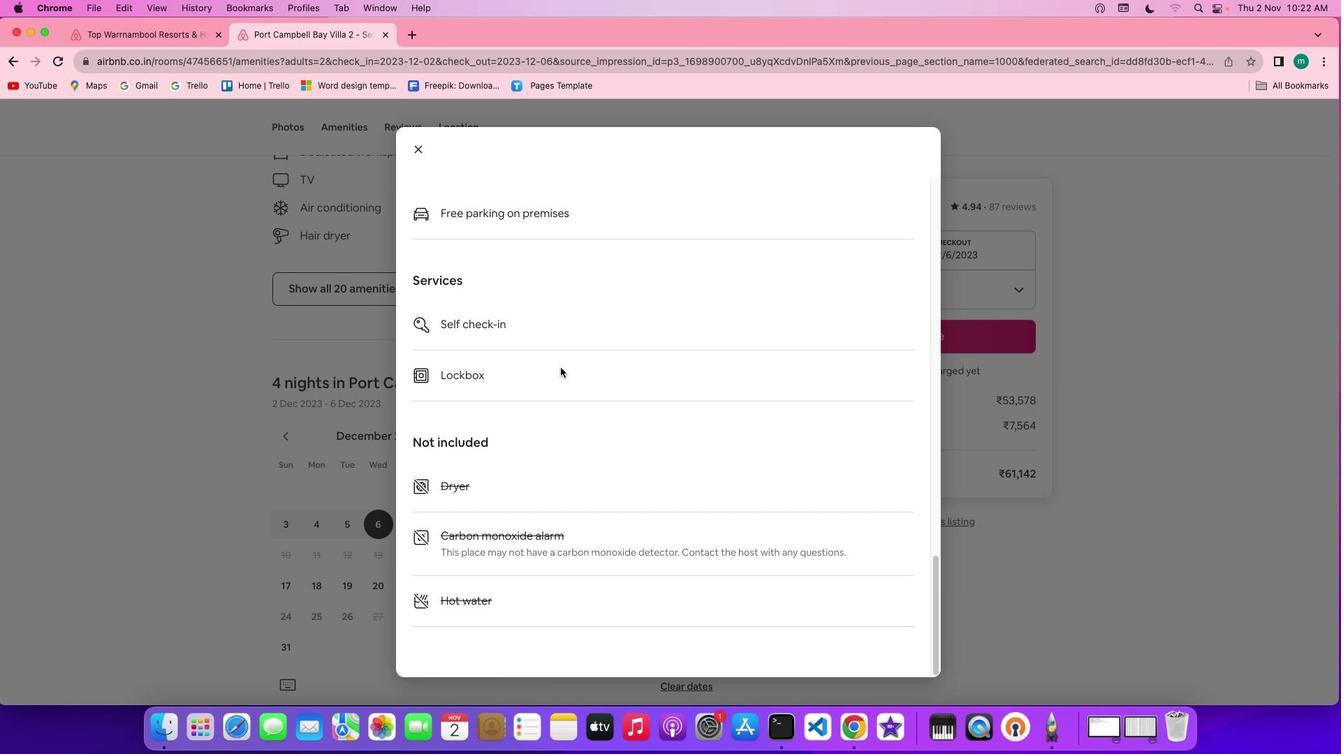 
Action: Mouse scrolled (561, 368) with delta (0, -2)
Screenshot: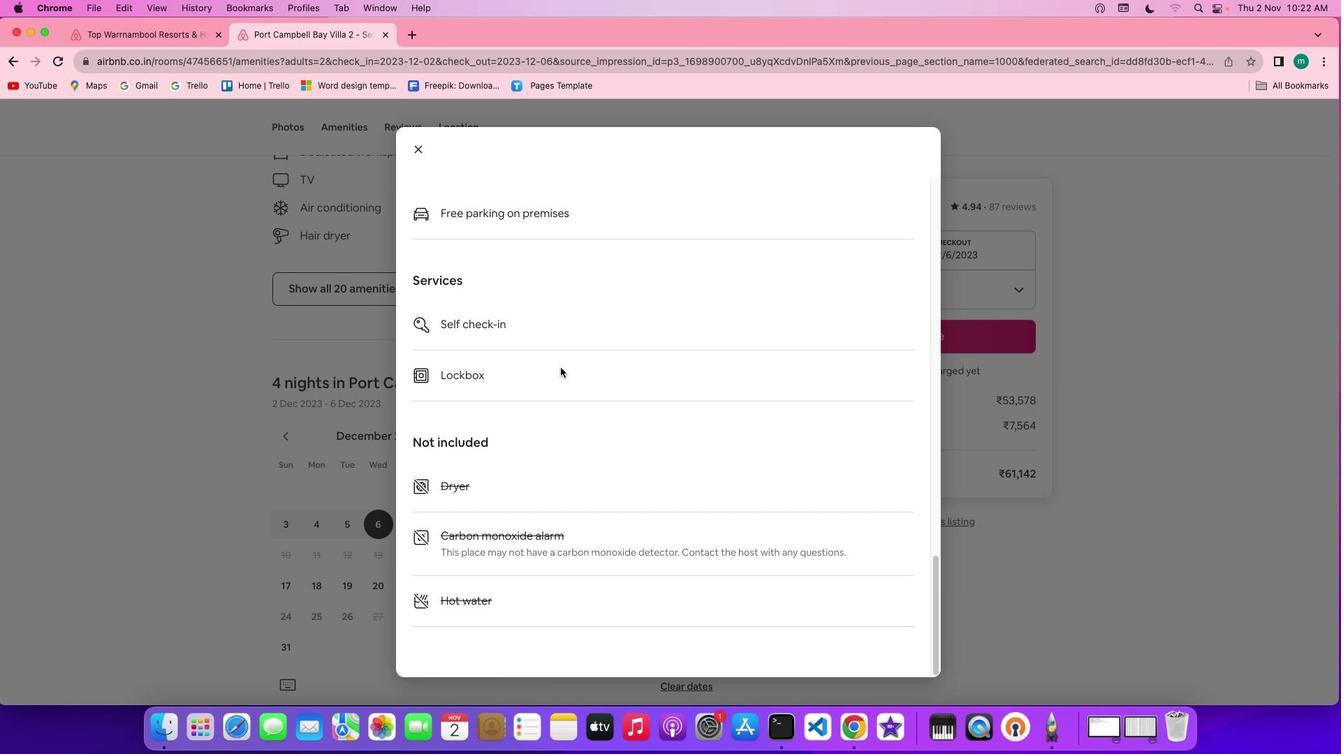 
Action: Mouse scrolled (561, 368) with delta (0, -3)
Screenshot: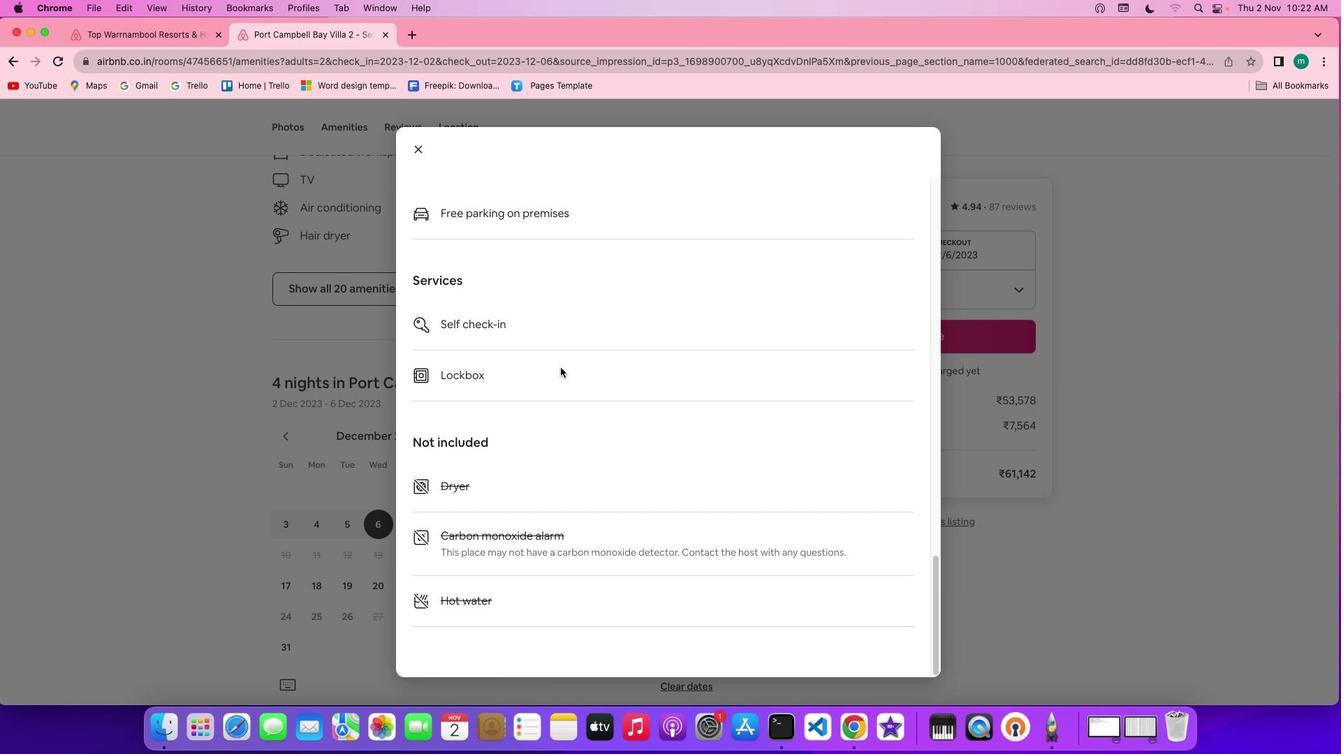 
Action: Mouse moved to (416, 151)
Screenshot: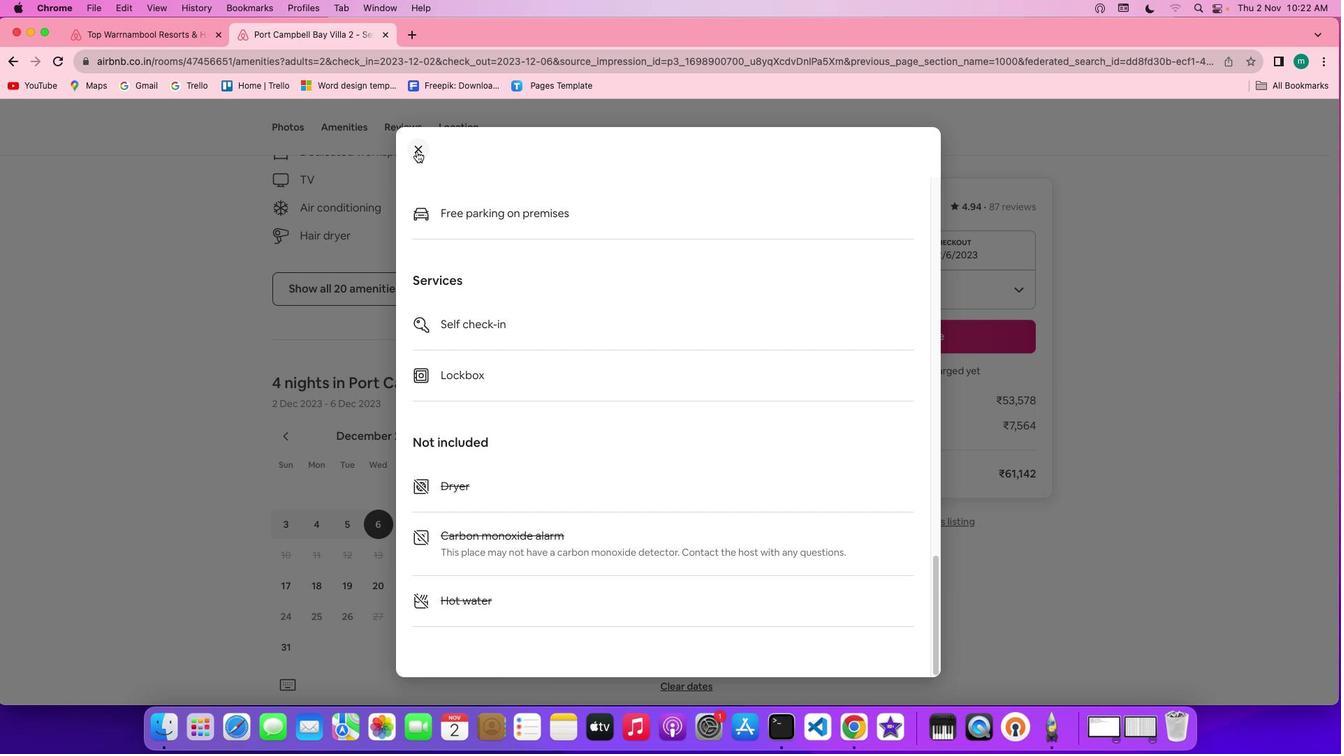 
Action: Mouse pressed left at (416, 151)
Screenshot: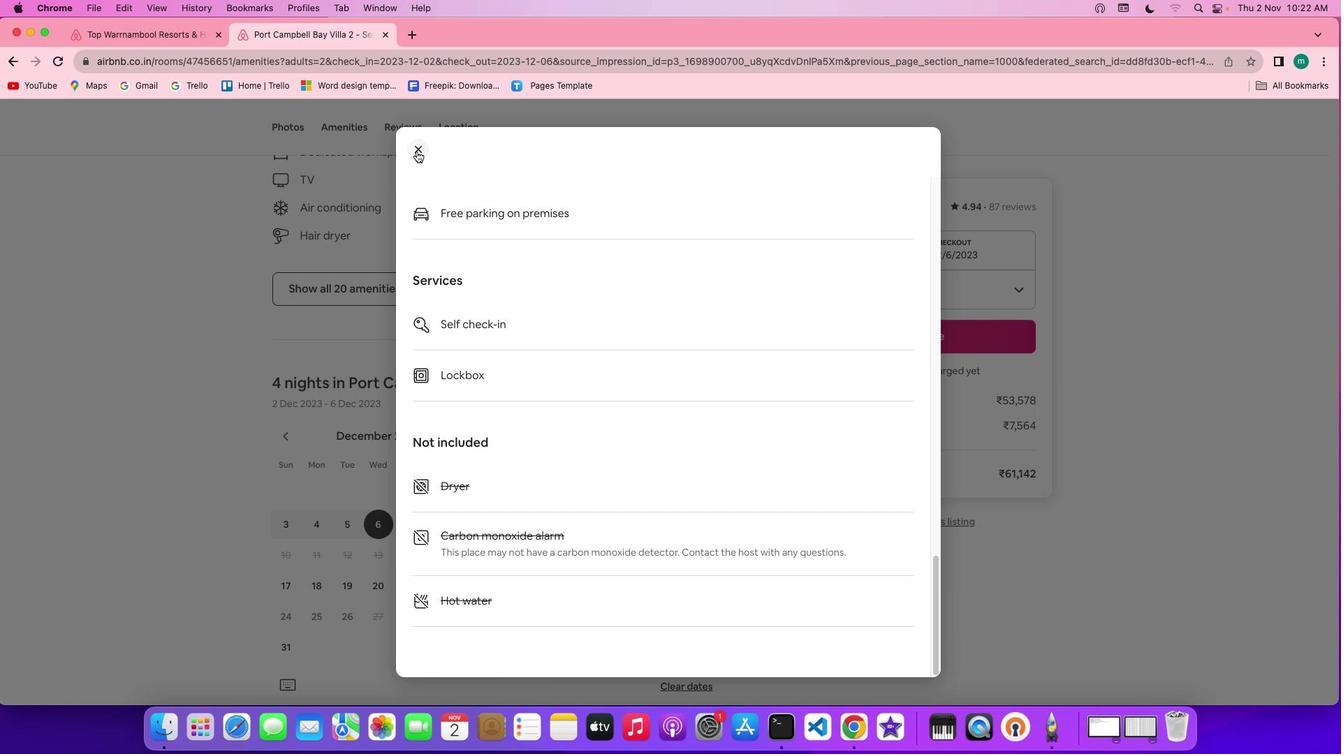 
Action: Mouse moved to (589, 403)
Screenshot: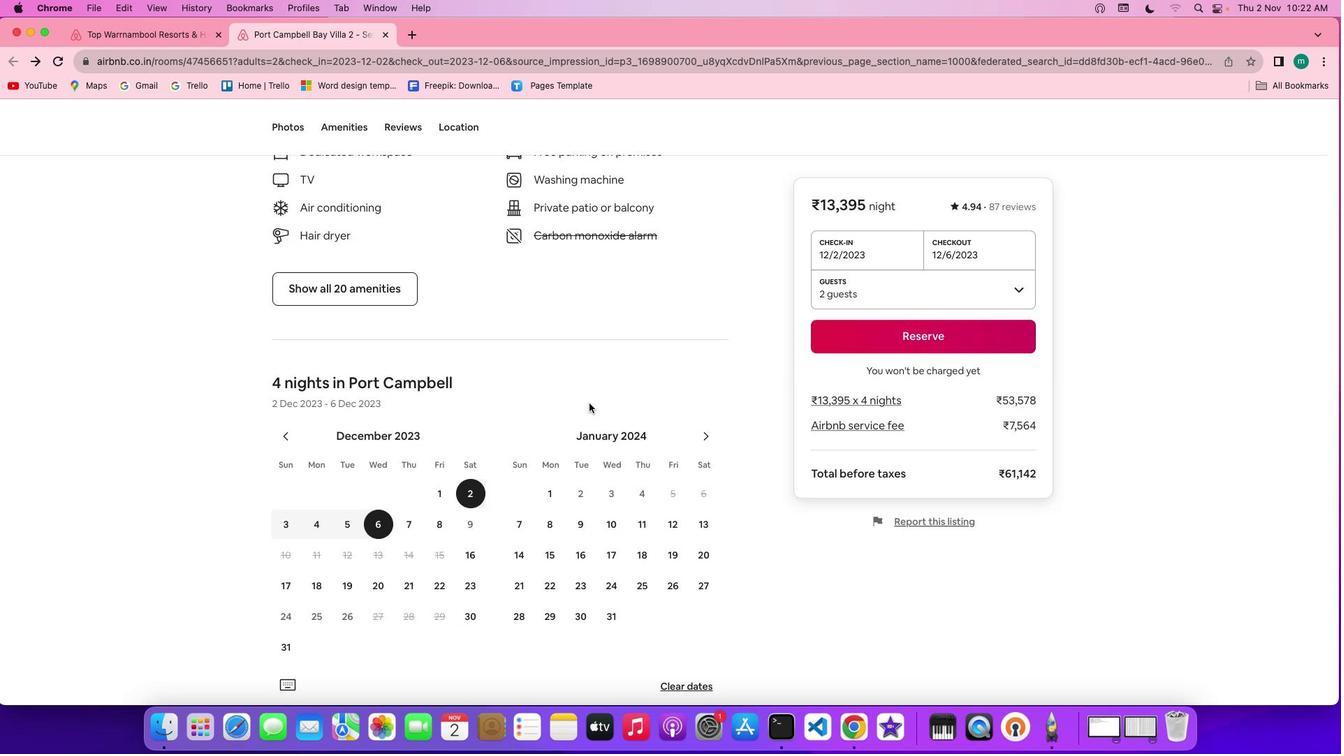 
Action: Mouse scrolled (589, 403) with delta (0, 0)
Screenshot: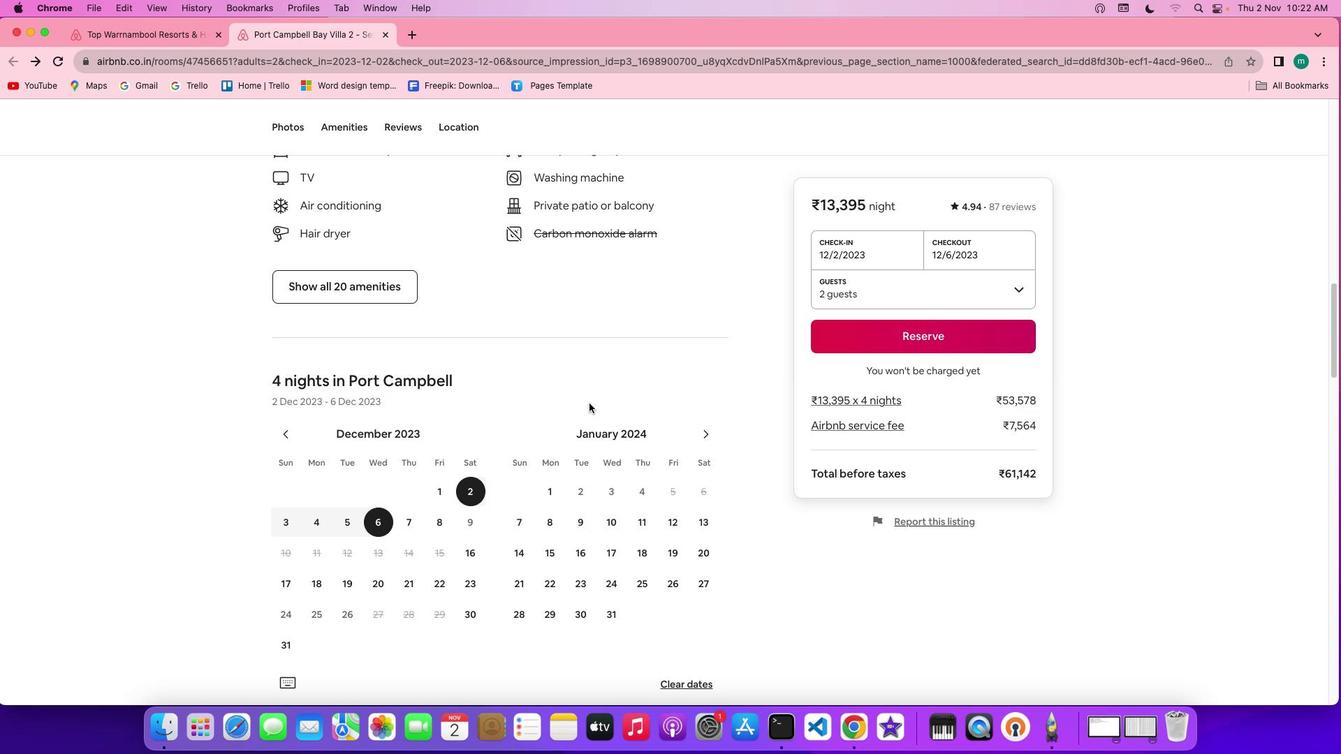 
Action: Mouse scrolled (589, 403) with delta (0, 0)
Screenshot: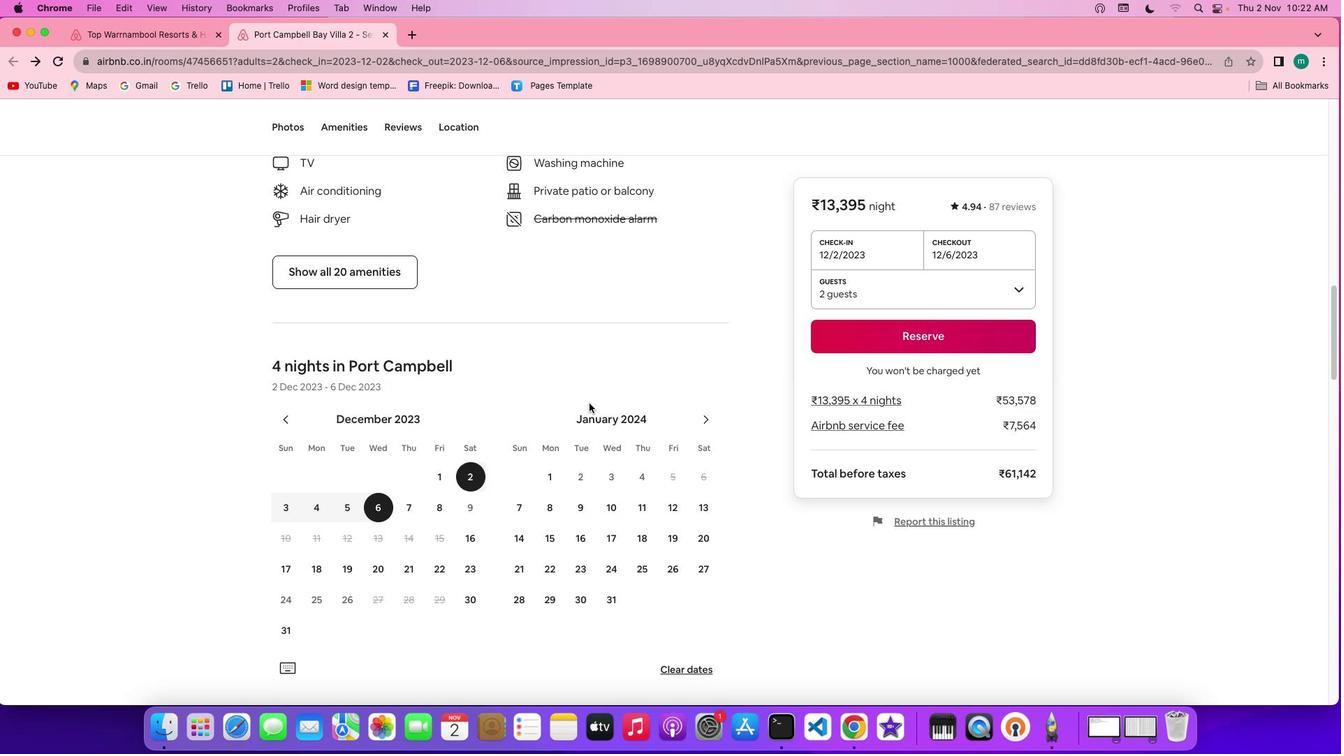 
Action: Mouse scrolled (589, 403) with delta (0, -2)
Screenshot: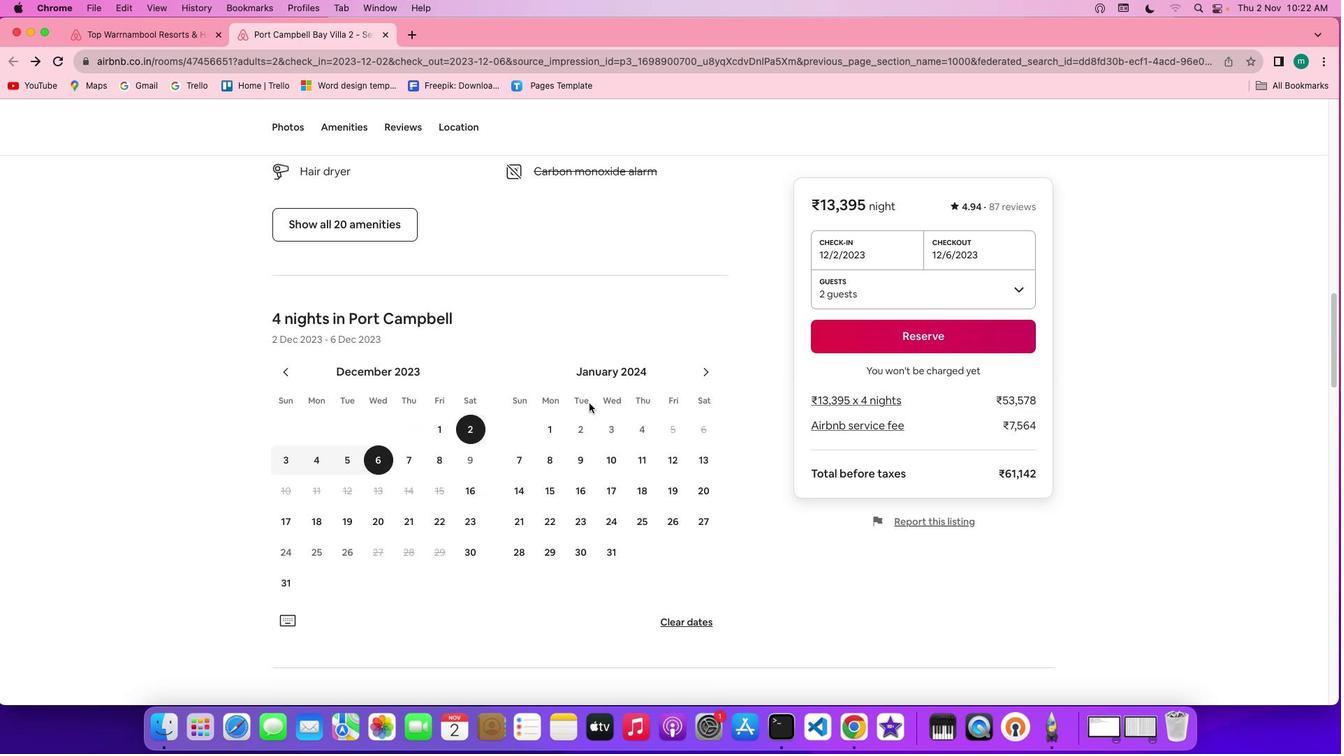 
Action: Mouse scrolled (589, 403) with delta (0, -2)
Screenshot: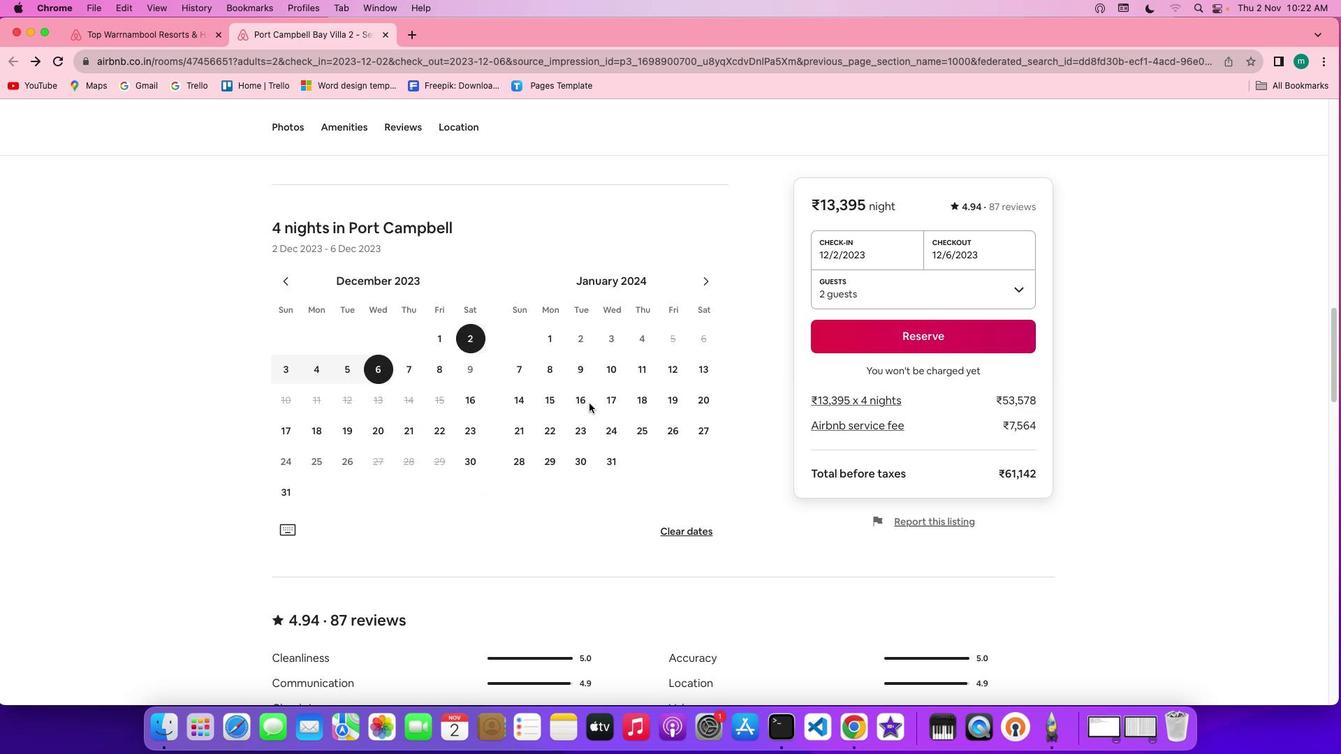 
Action: Mouse scrolled (589, 403) with delta (0, 0)
Screenshot: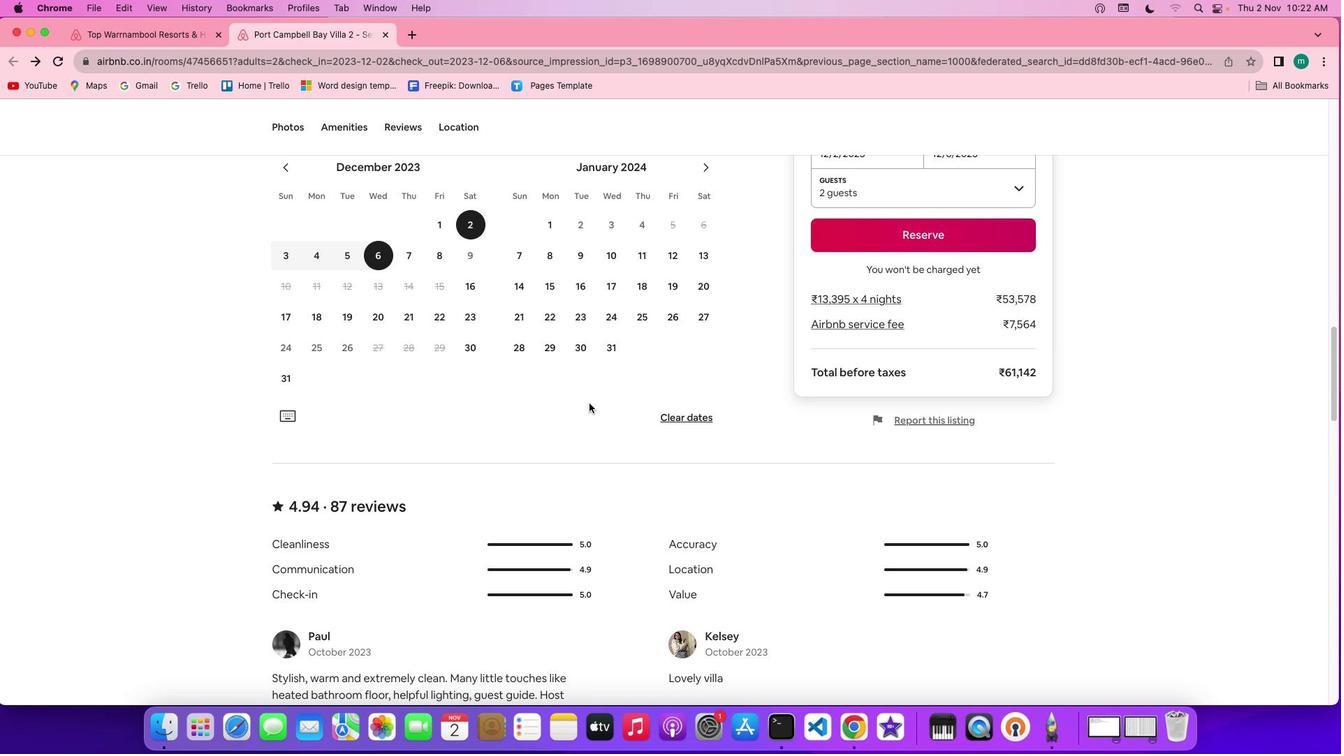 
Action: Mouse scrolled (589, 403) with delta (0, 0)
Screenshot: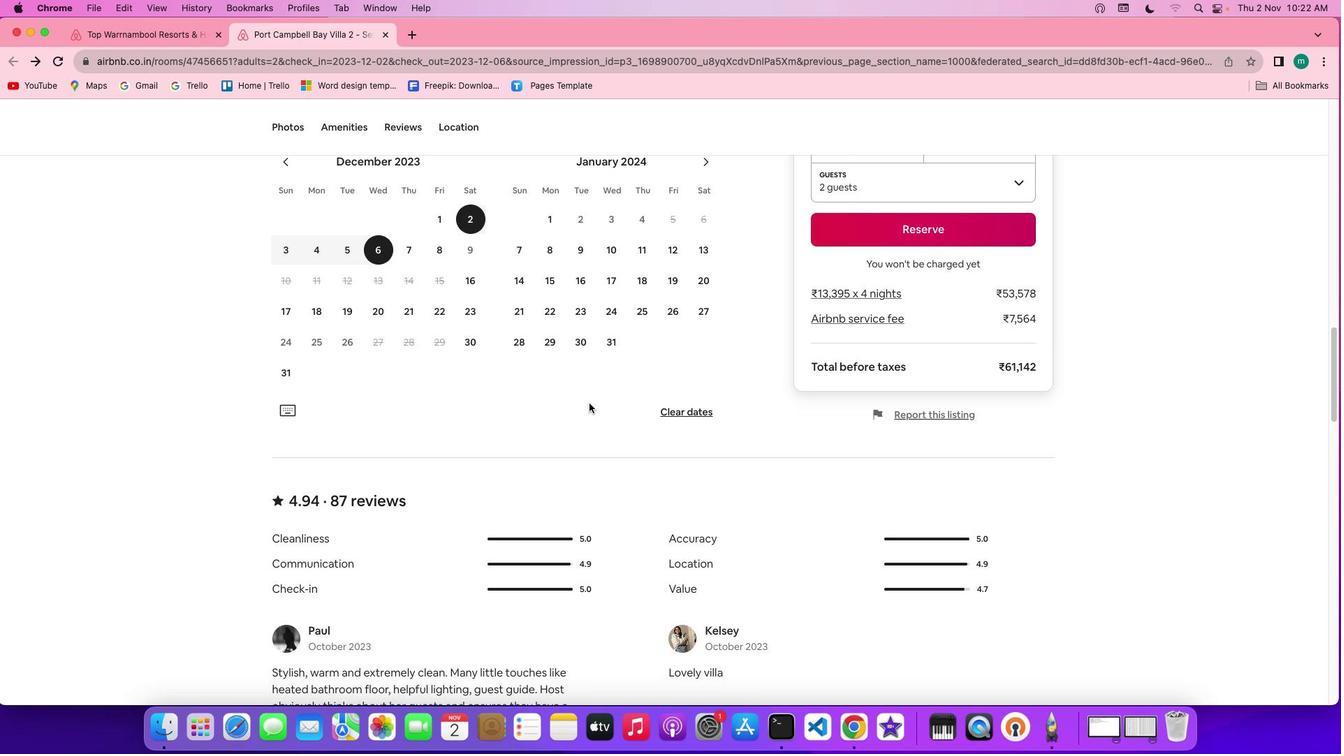 
Action: Mouse scrolled (589, 403) with delta (0, -1)
Screenshot: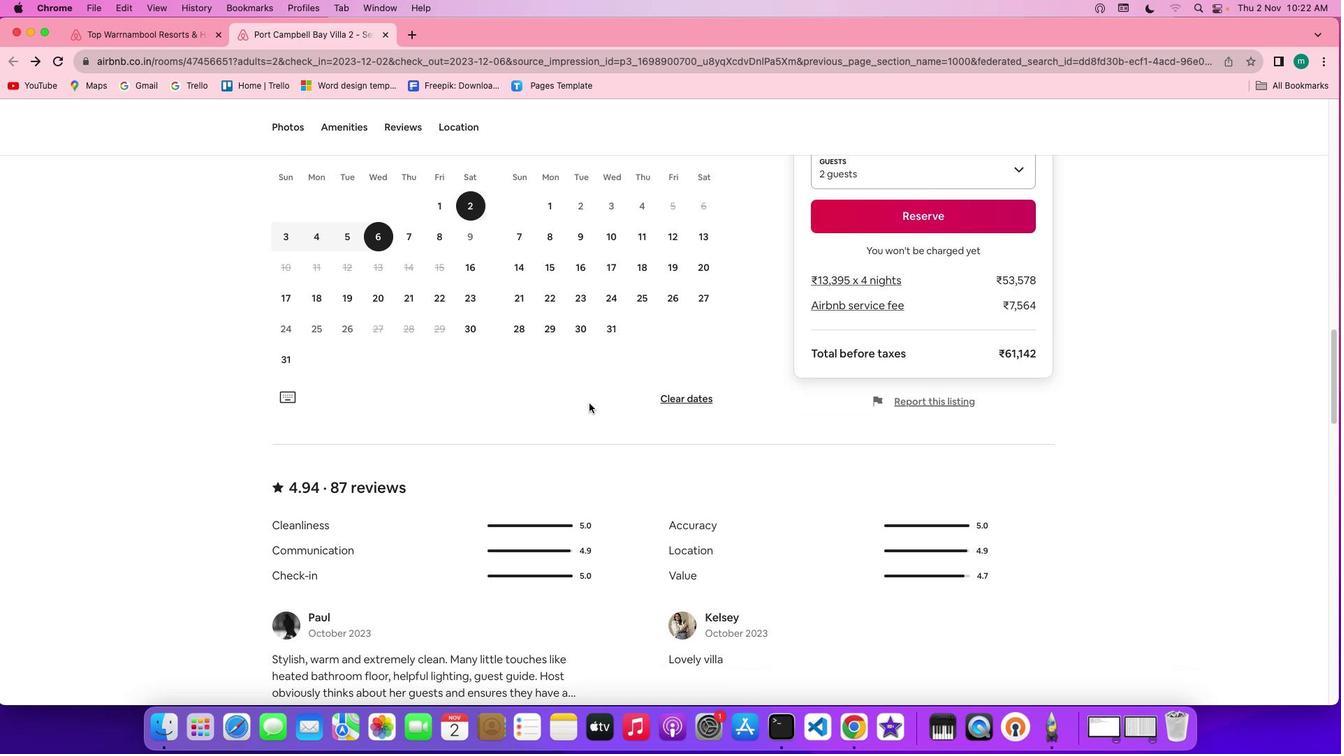 
Action: Mouse scrolled (589, 403) with delta (0, -2)
Screenshot: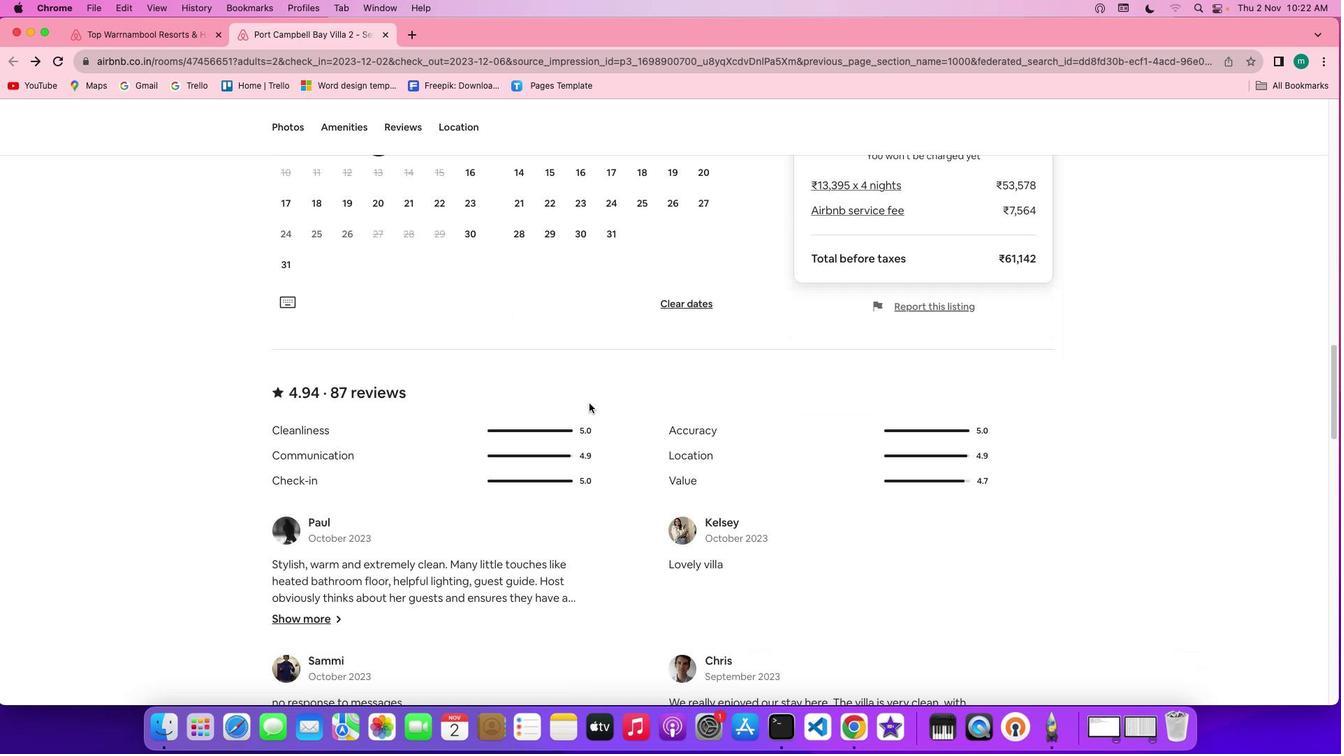 
Action: Mouse scrolled (589, 403) with delta (0, 0)
Screenshot: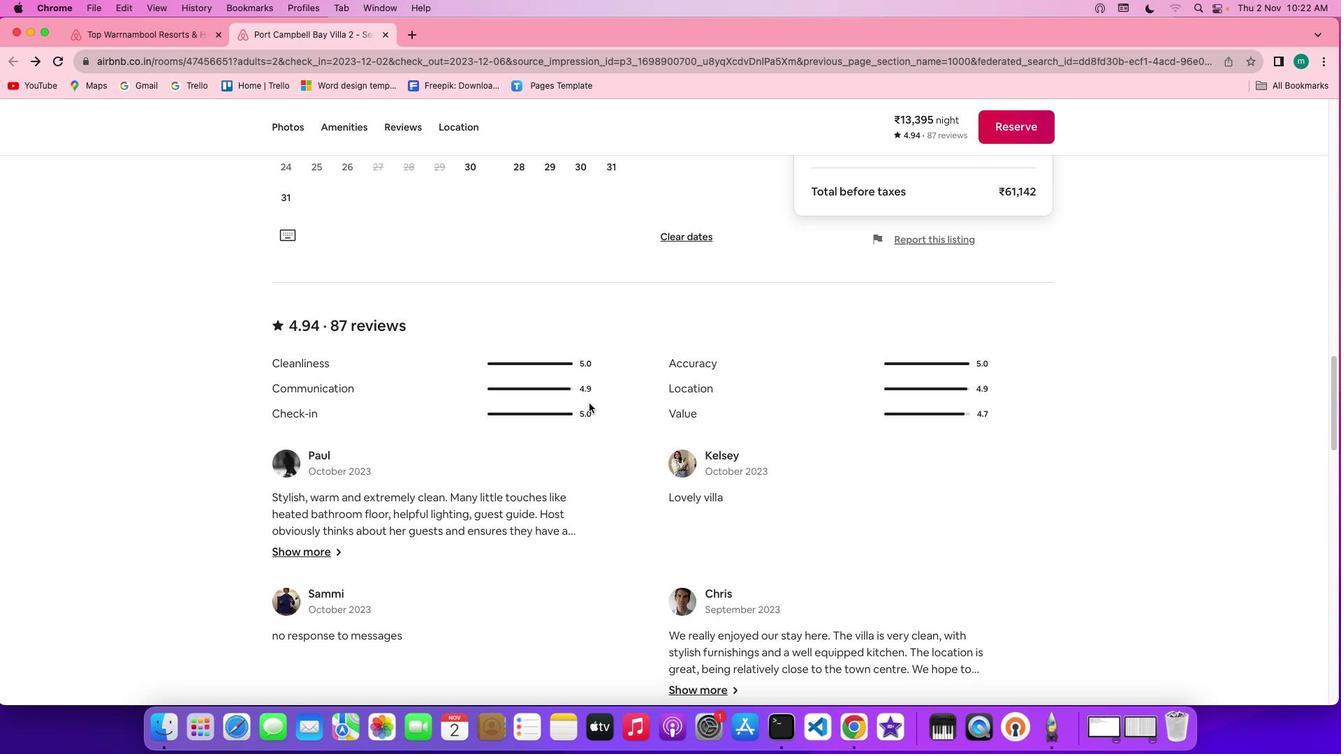 
Action: Mouse scrolled (589, 403) with delta (0, 0)
Screenshot: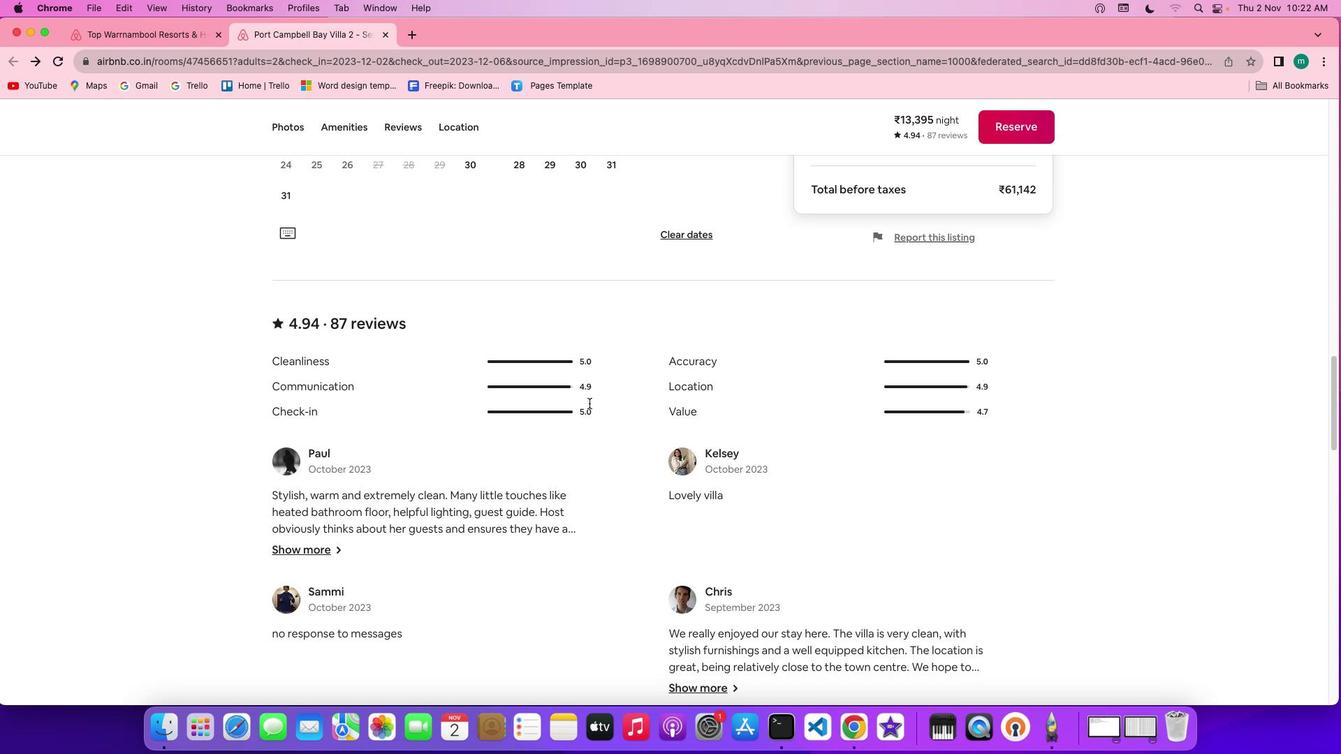 
Action: Mouse scrolled (589, 403) with delta (0, -1)
Screenshot: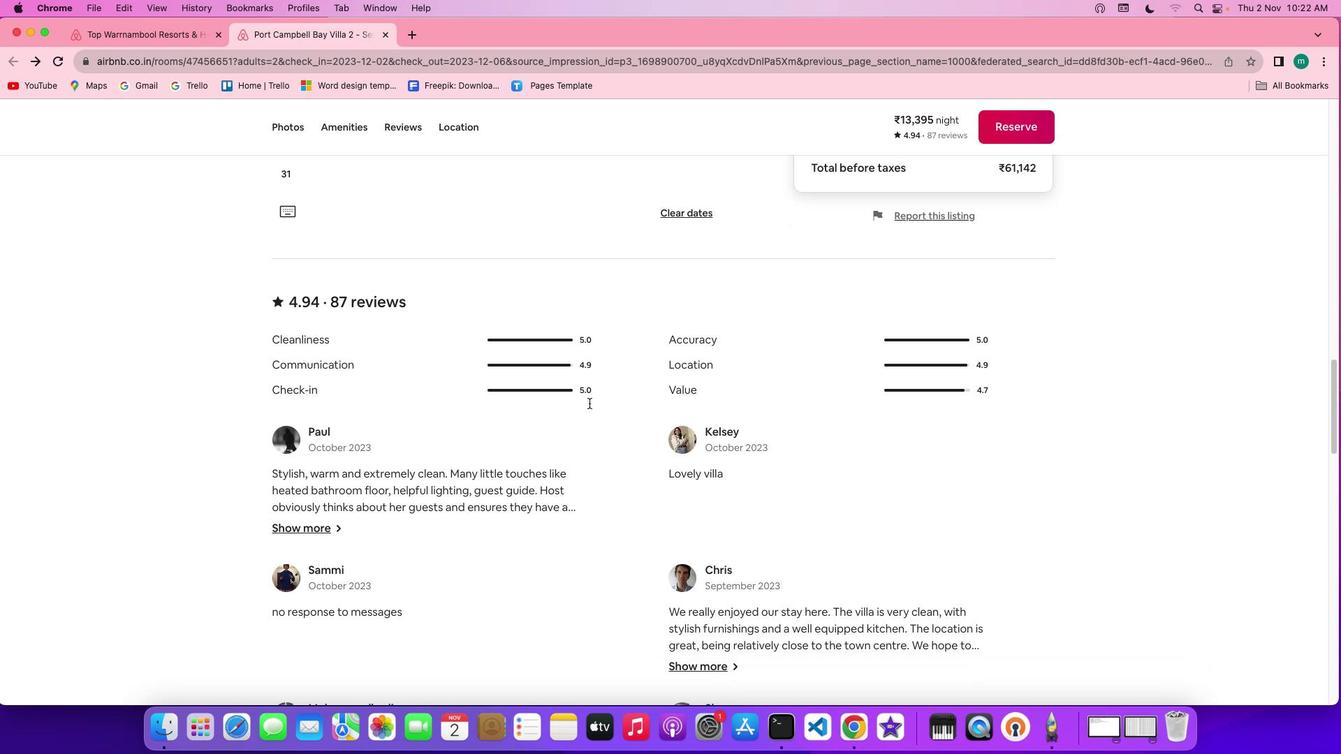 
Action: Mouse scrolled (589, 403) with delta (0, -2)
Screenshot: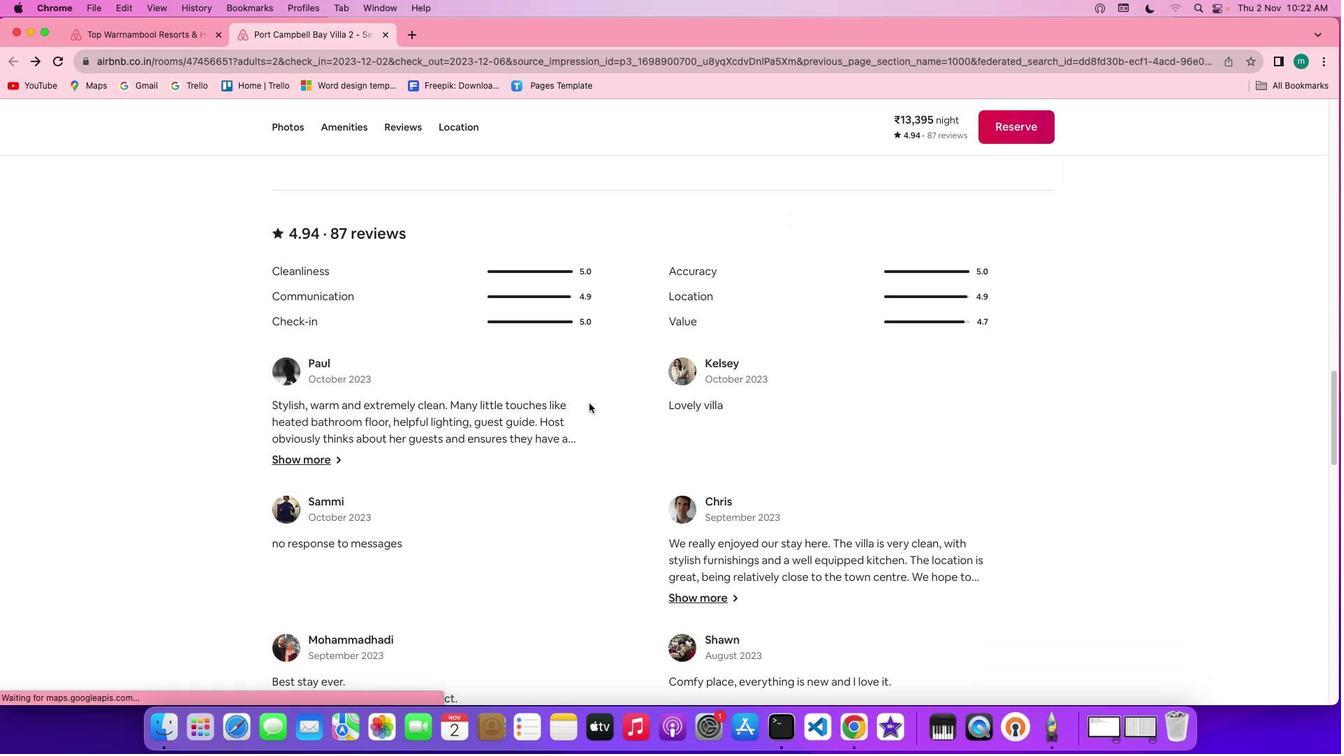 
Action: Mouse scrolled (589, 403) with delta (0, 0)
Screenshot: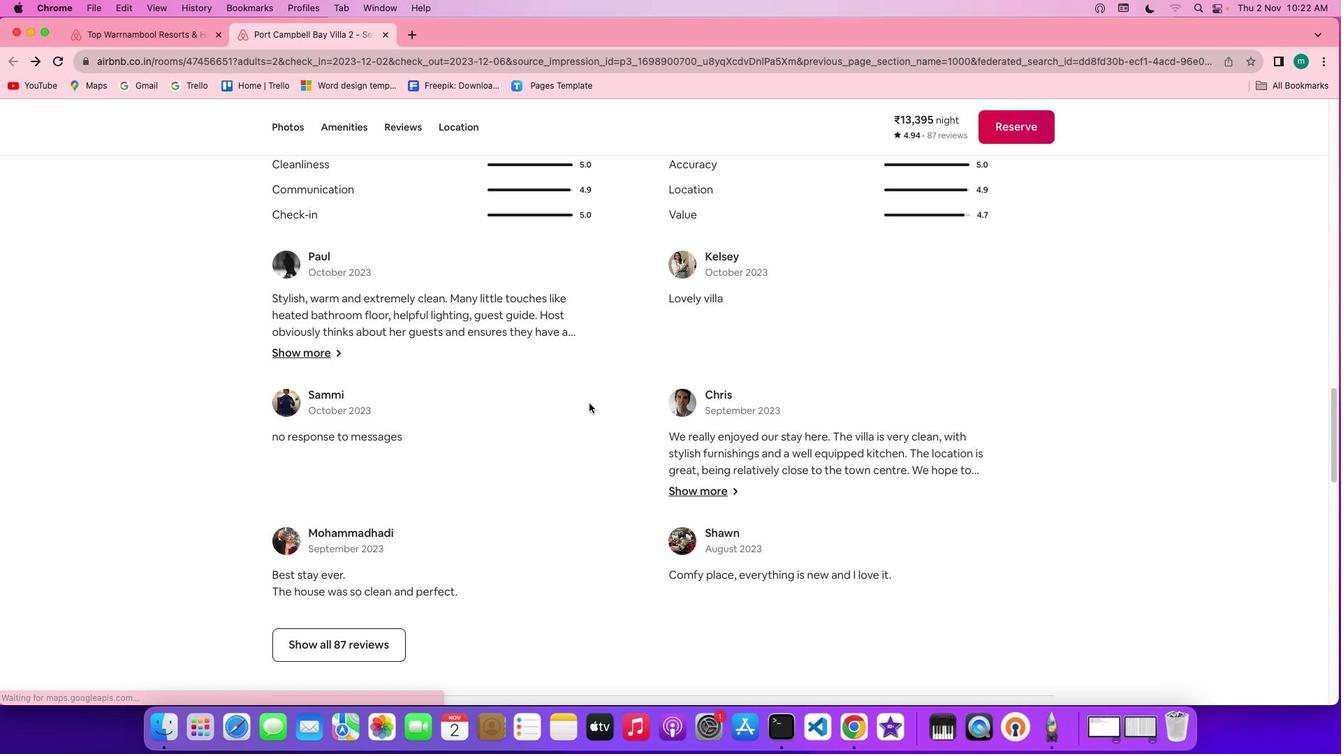 
Action: Mouse scrolled (589, 403) with delta (0, 0)
Screenshot: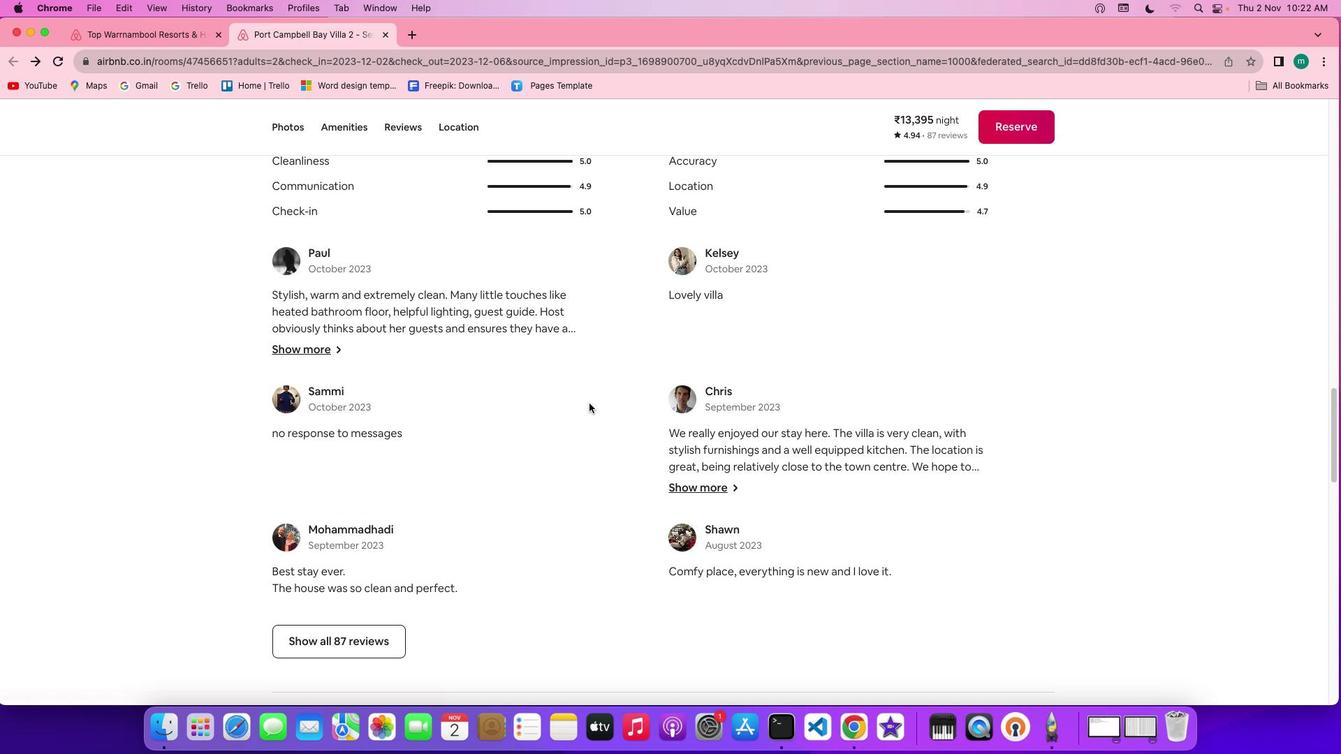 
Action: Mouse scrolled (589, 403) with delta (0, -1)
Screenshot: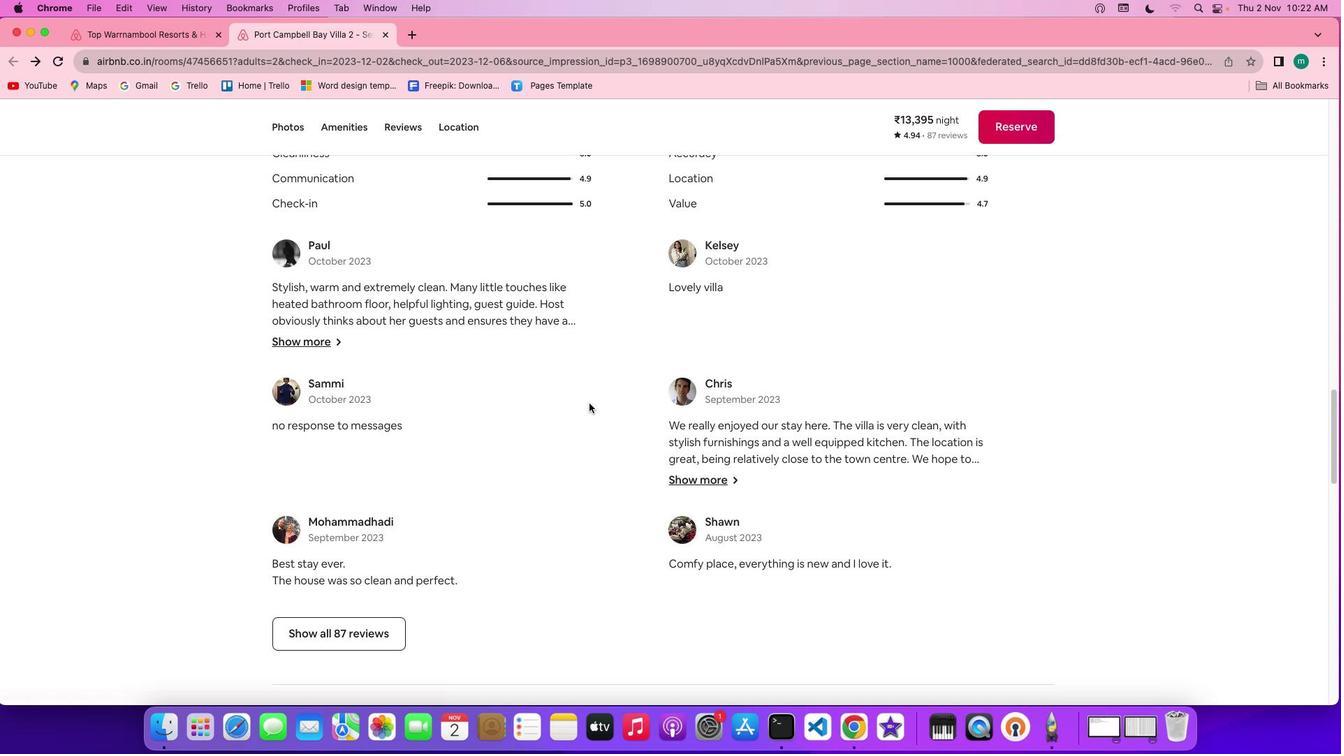 
Action: Mouse scrolled (589, 403) with delta (0, -2)
Screenshot: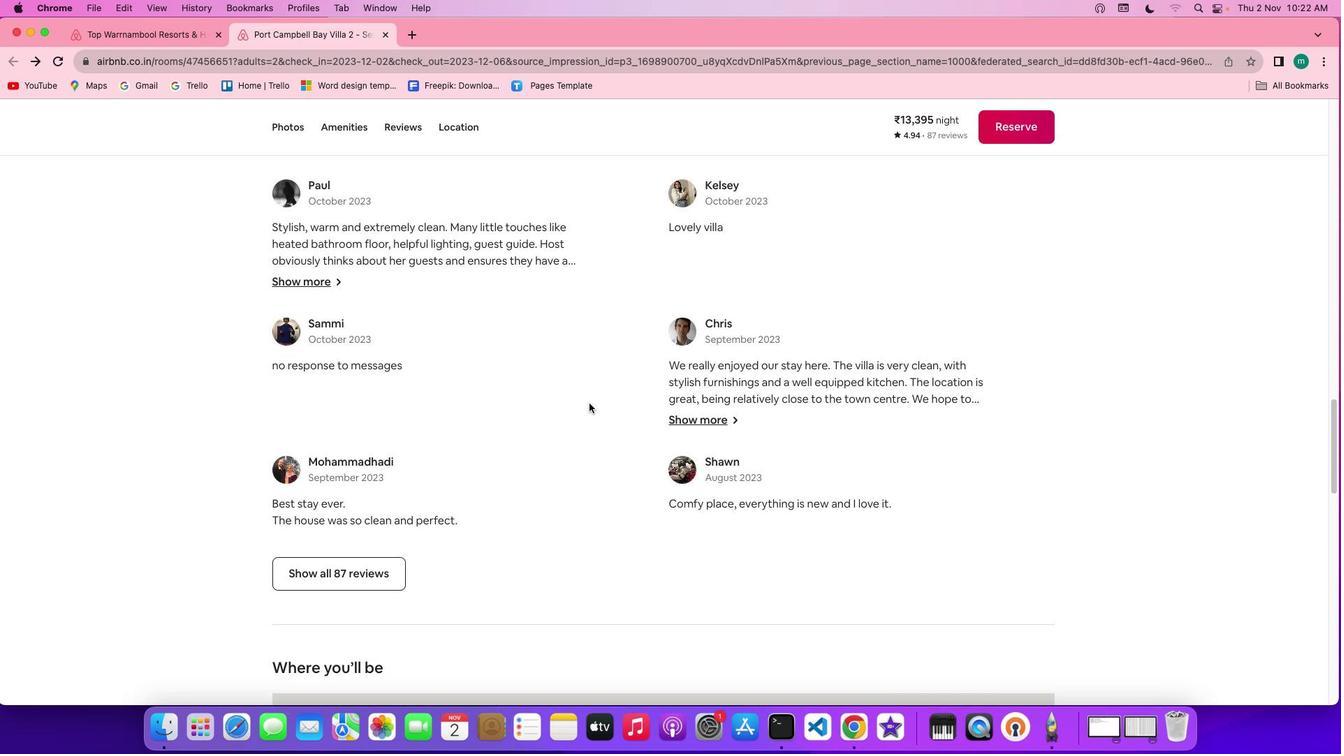 
Action: Mouse scrolled (589, 403) with delta (0, 0)
Screenshot: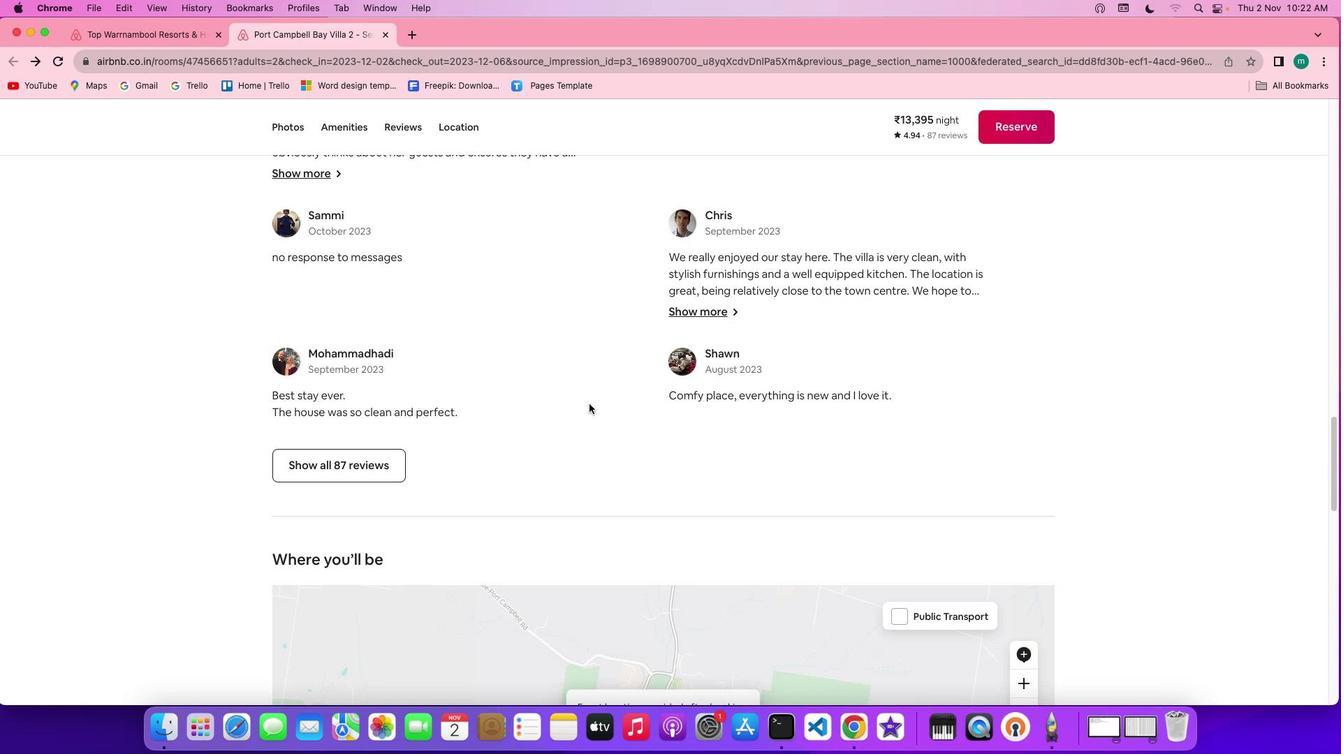 
Action: Mouse moved to (378, 459)
Screenshot: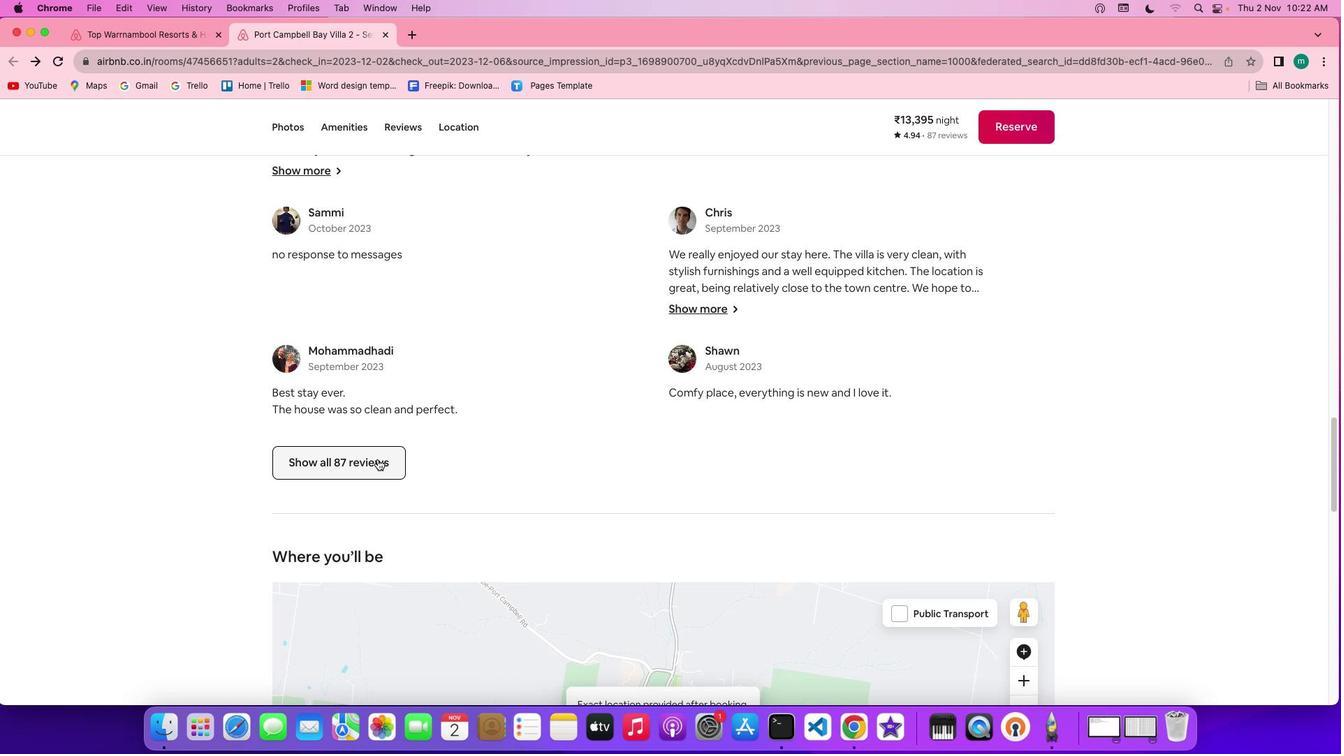 
Action: Mouse pressed left at (378, 459)
